 Task: Slide 25 - Lets Celebrate Picnic Party.
Action: Mouse moved to (43, 107)
Screenshot: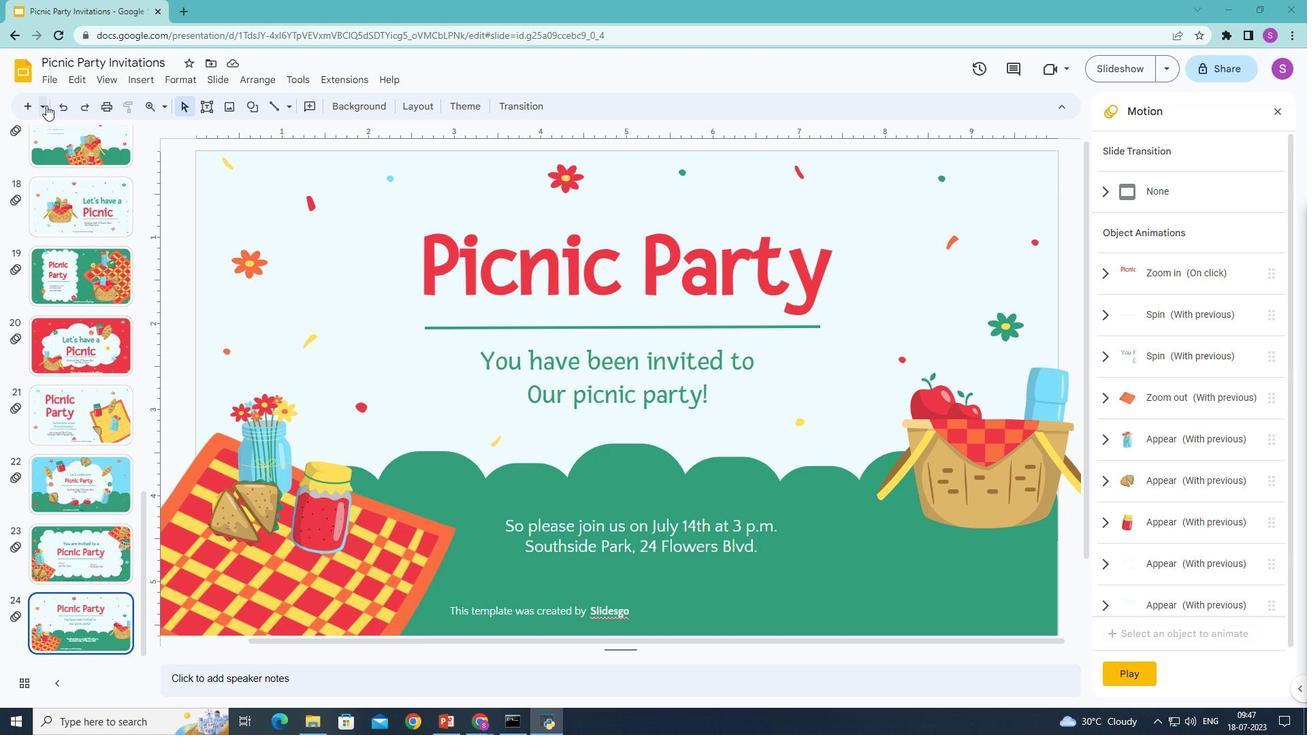 
Action: Mouse pressed left at (43, 107)
Screenshot: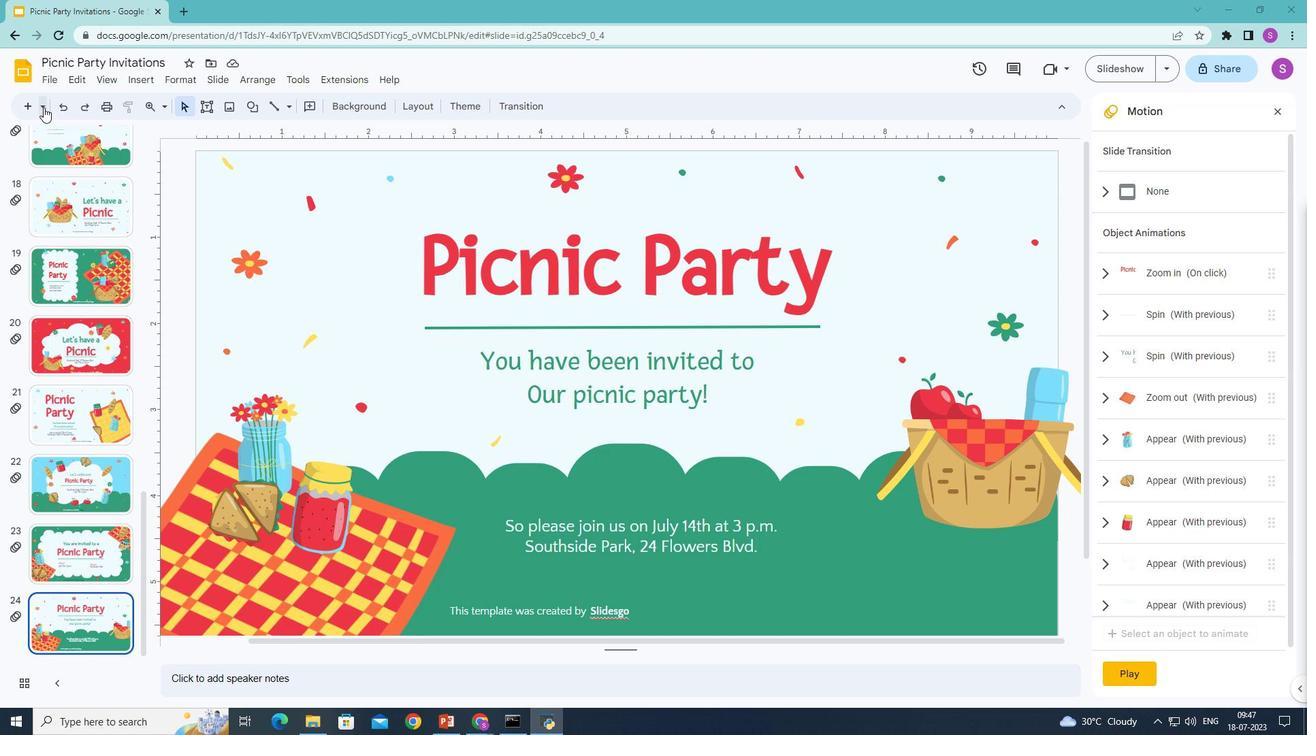 
Action: Mouse moved to (176, 415)
Screenshot: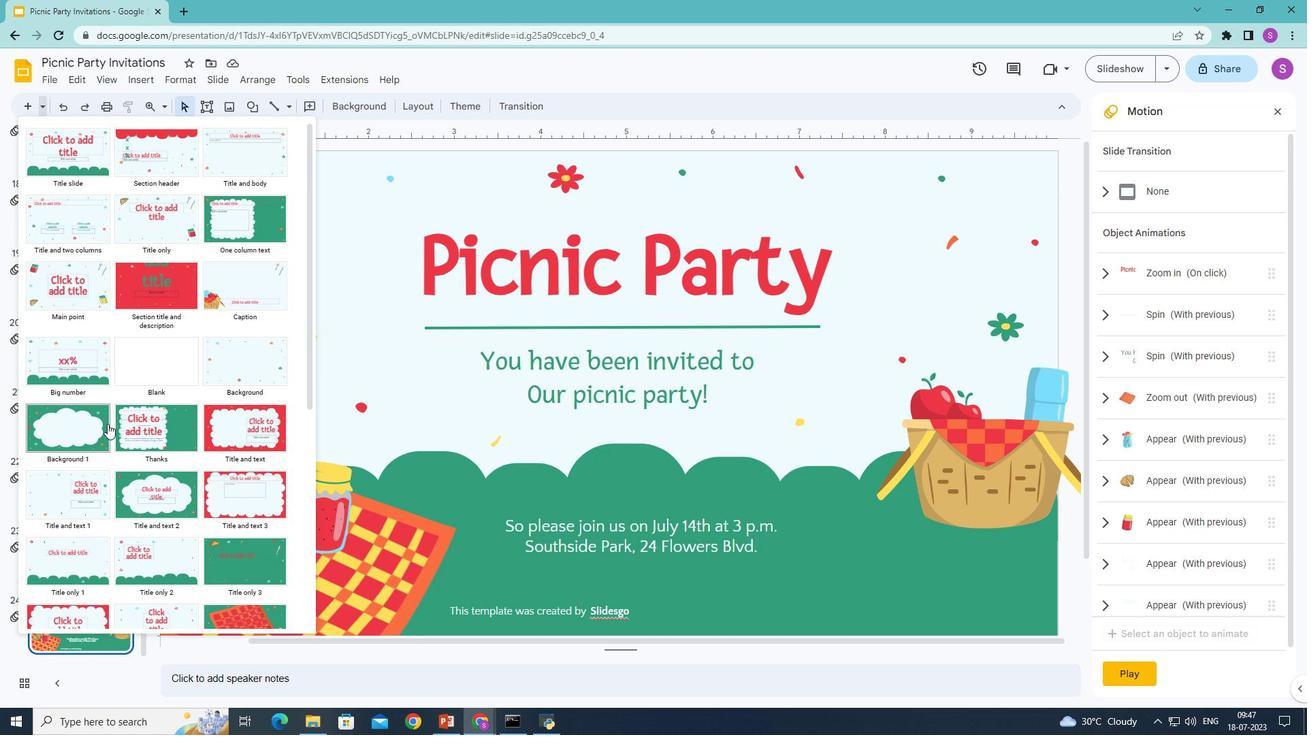 
Action: Mouse scrolled (176, 415) with delta (0, 0)
Screenshot: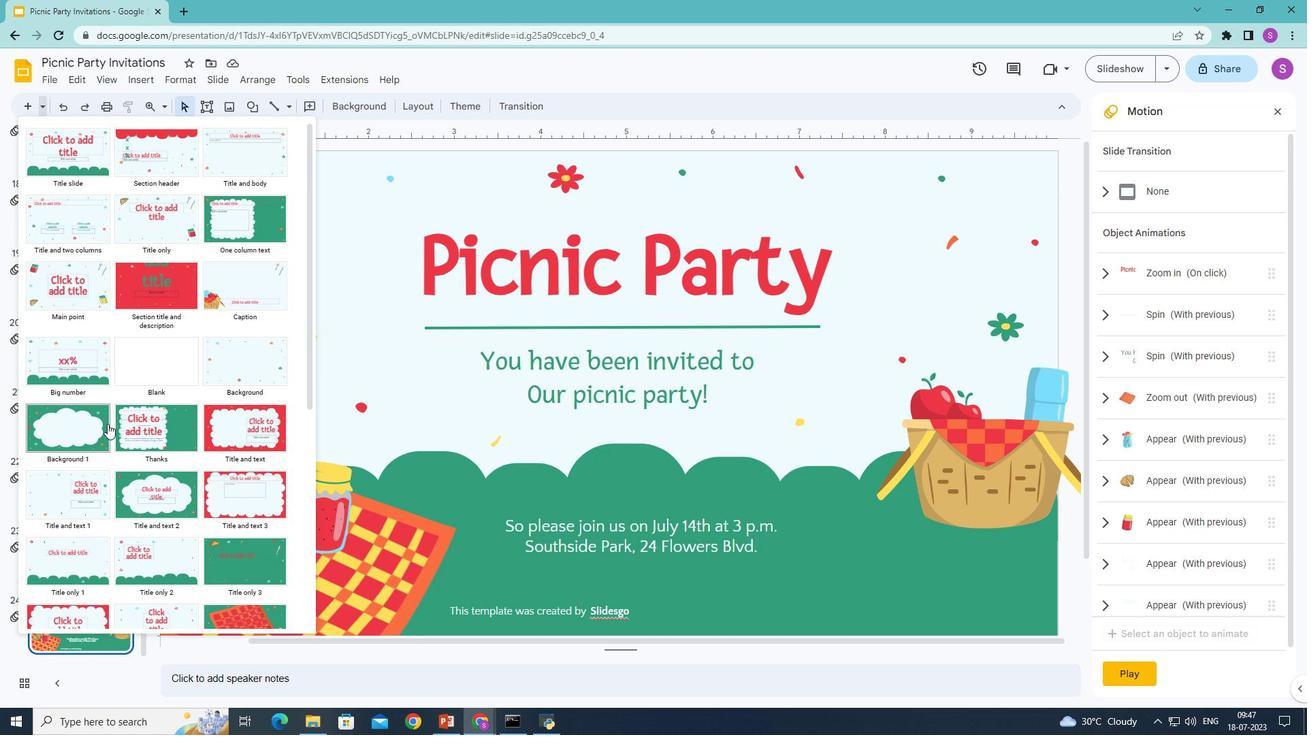 
Action: Mouse moved to (183, 415)
Screenshot: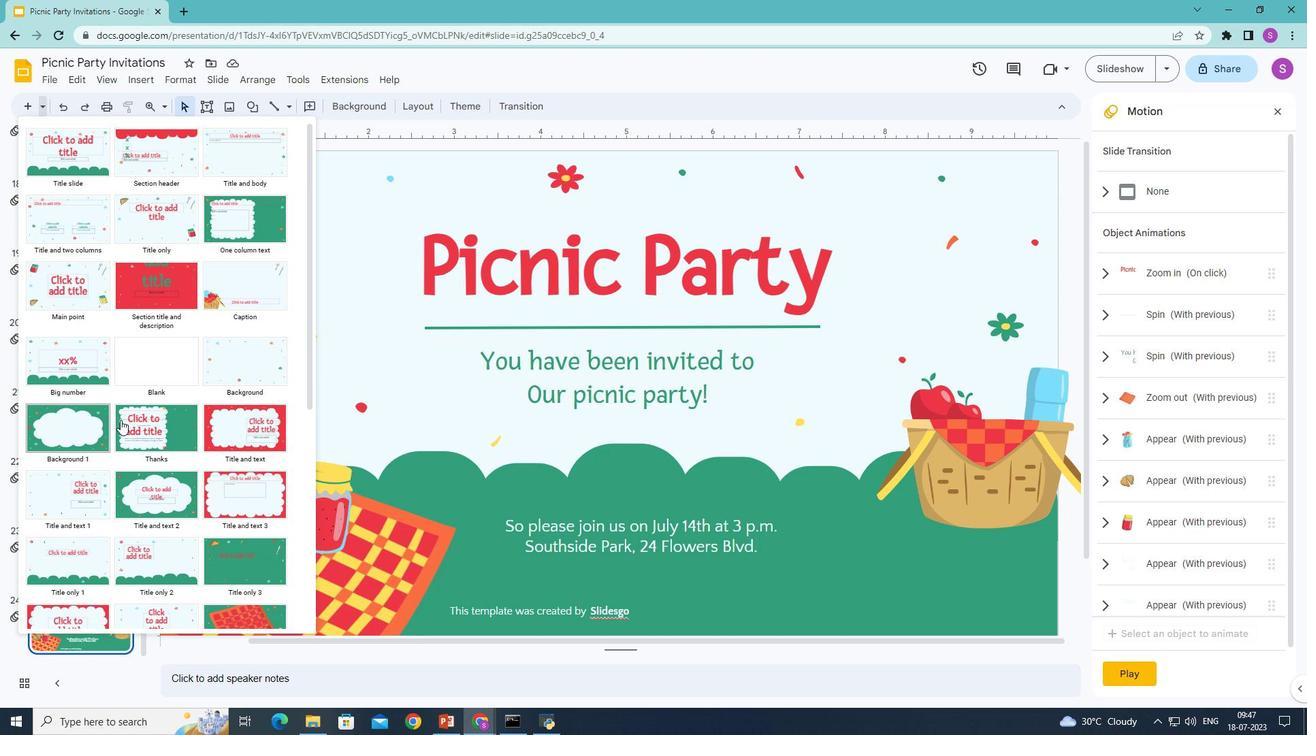 
Action: Mouse scrolled (183, 414) with delta (0, 0)
Screenshot: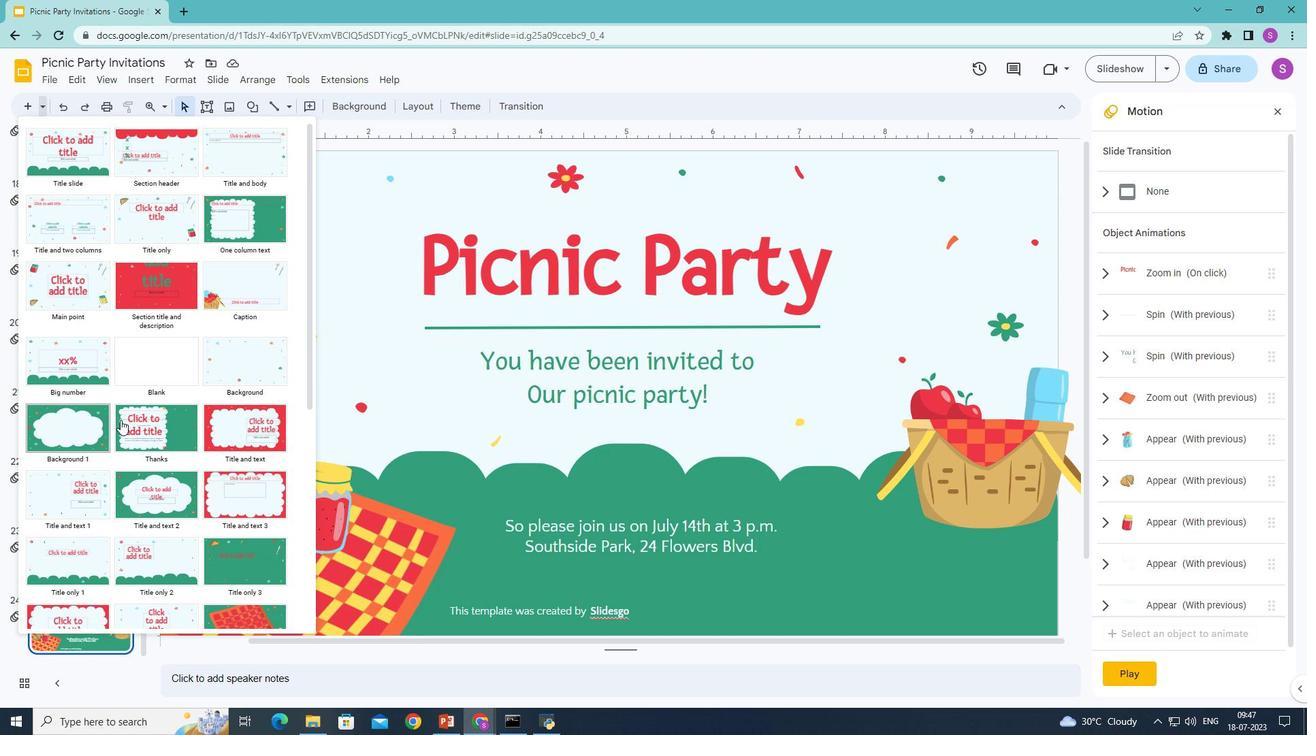 
Action: Mouse moved to (184, 415)
Screenshot: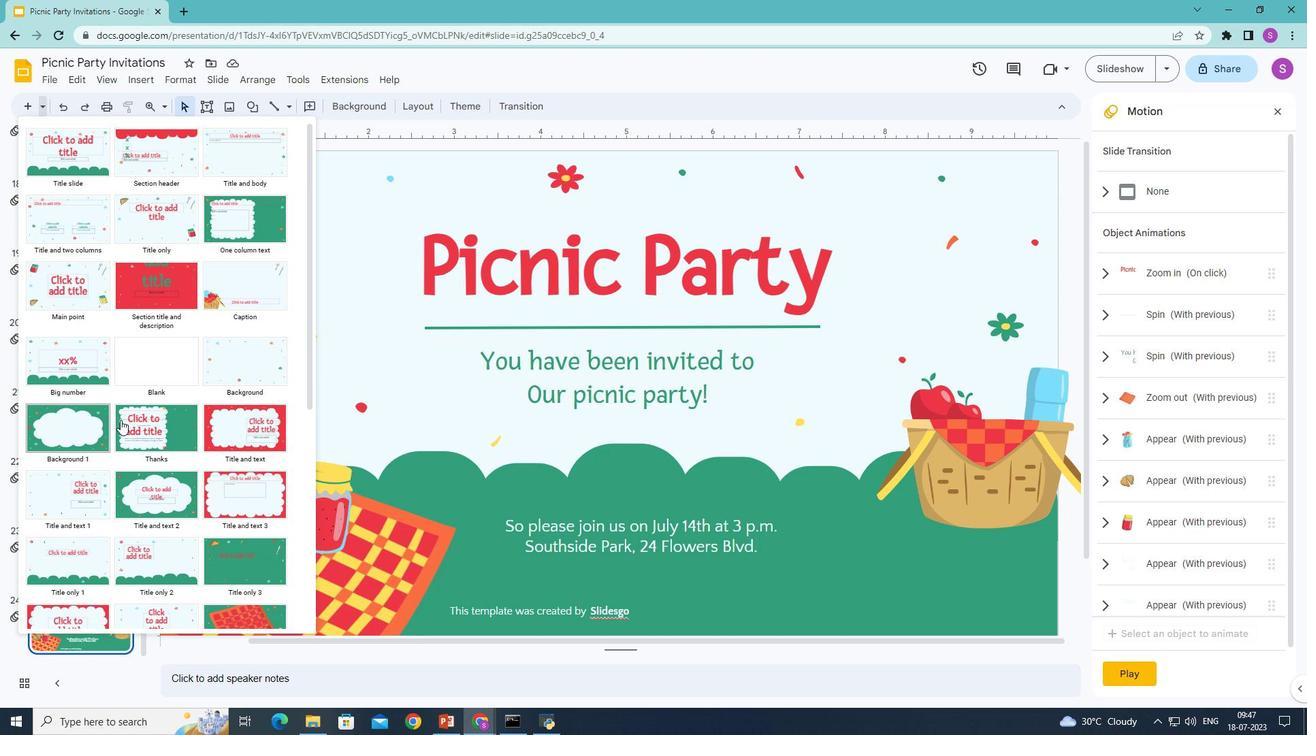 
Action: Mouse scrolled (184, 414) with delta (0, 0)
Screenshot: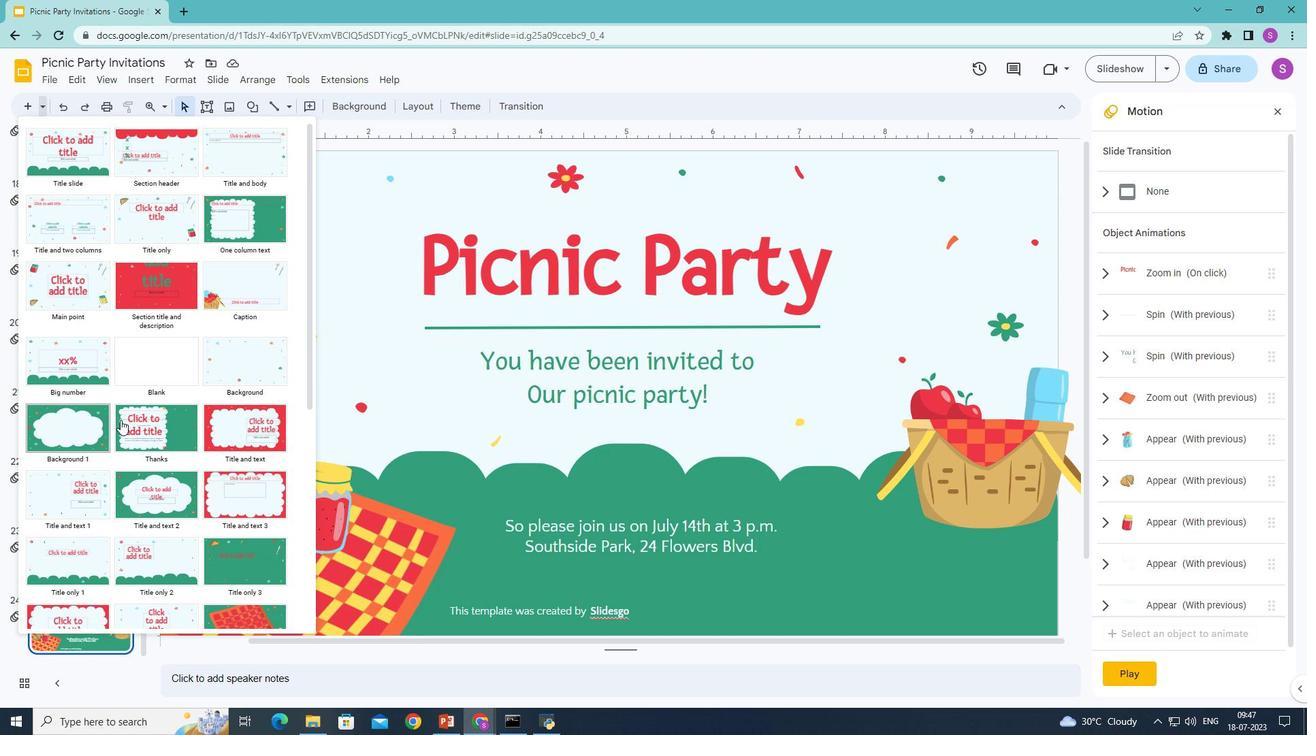 
Action: Mouse moved to (185, 414)
Screenshot: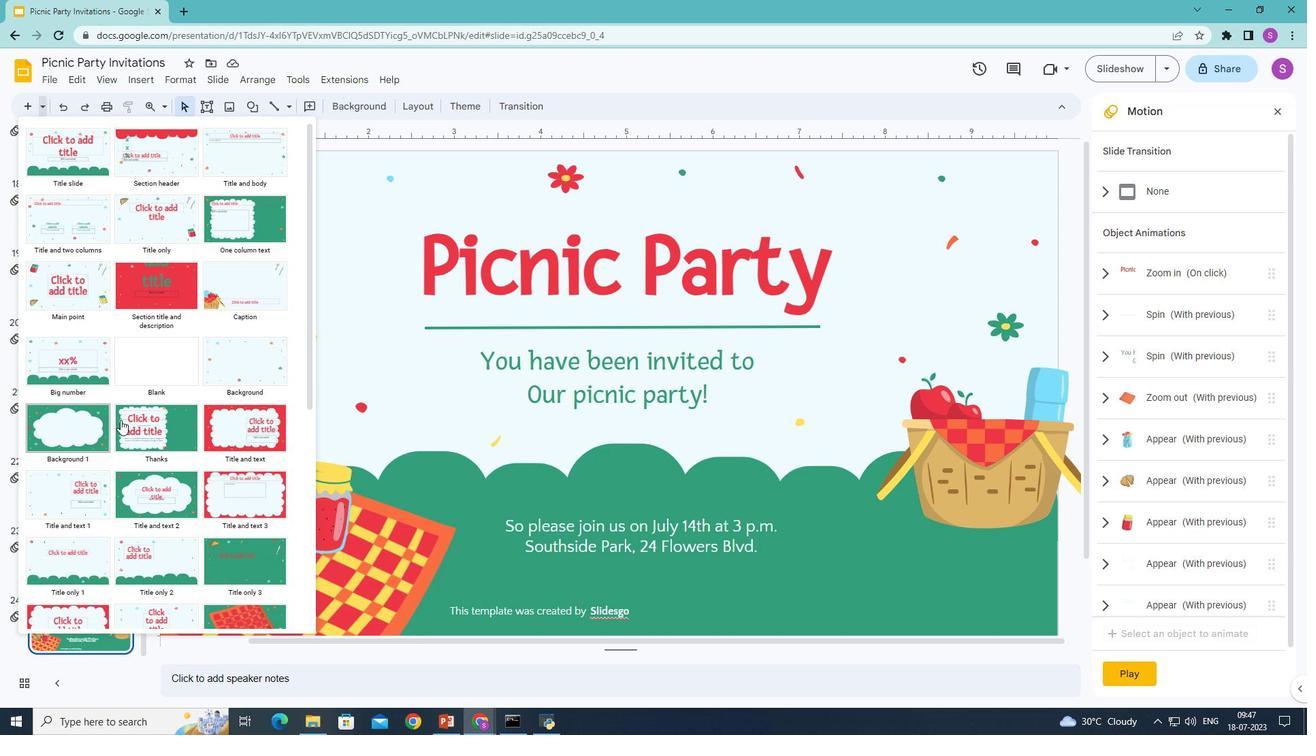
Action: Mouse scrolled (185, 413) with delta (0, 0)
Screenshot: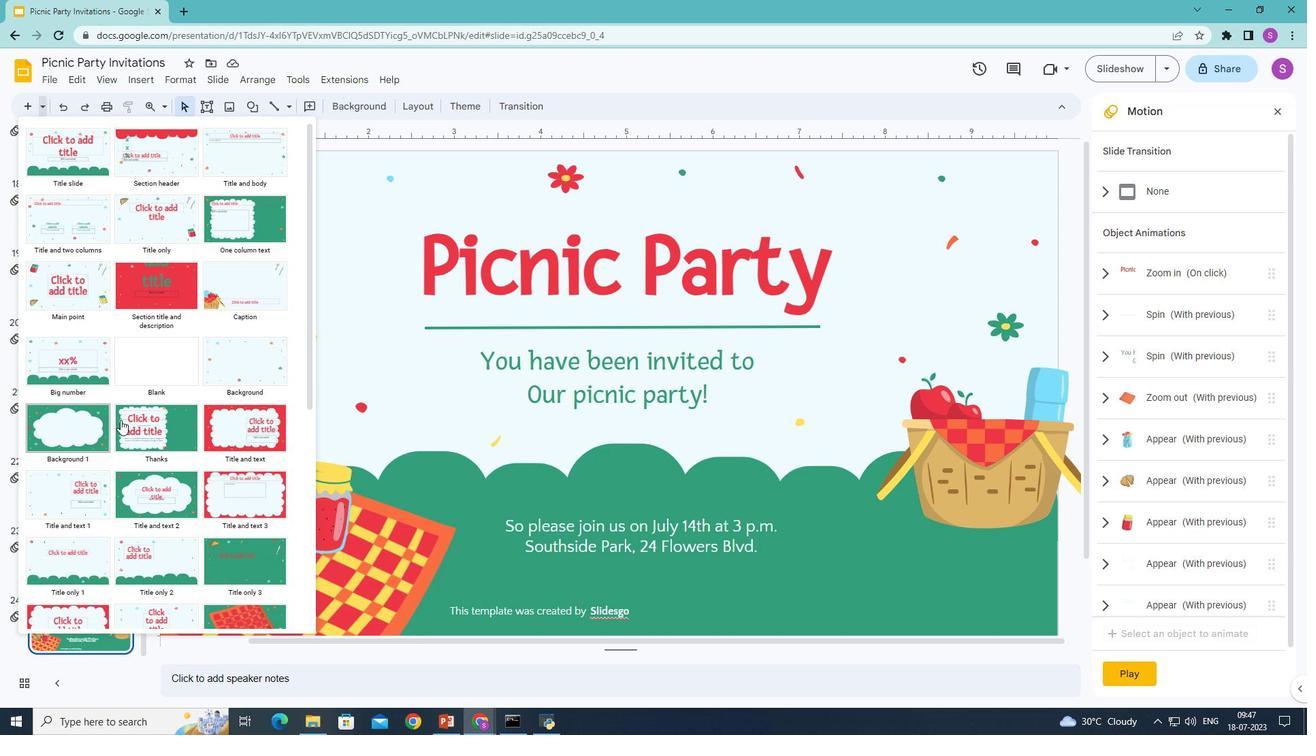 
Action: Mouse scrolled (185, 413) with delta (0, 0)
Screenshot: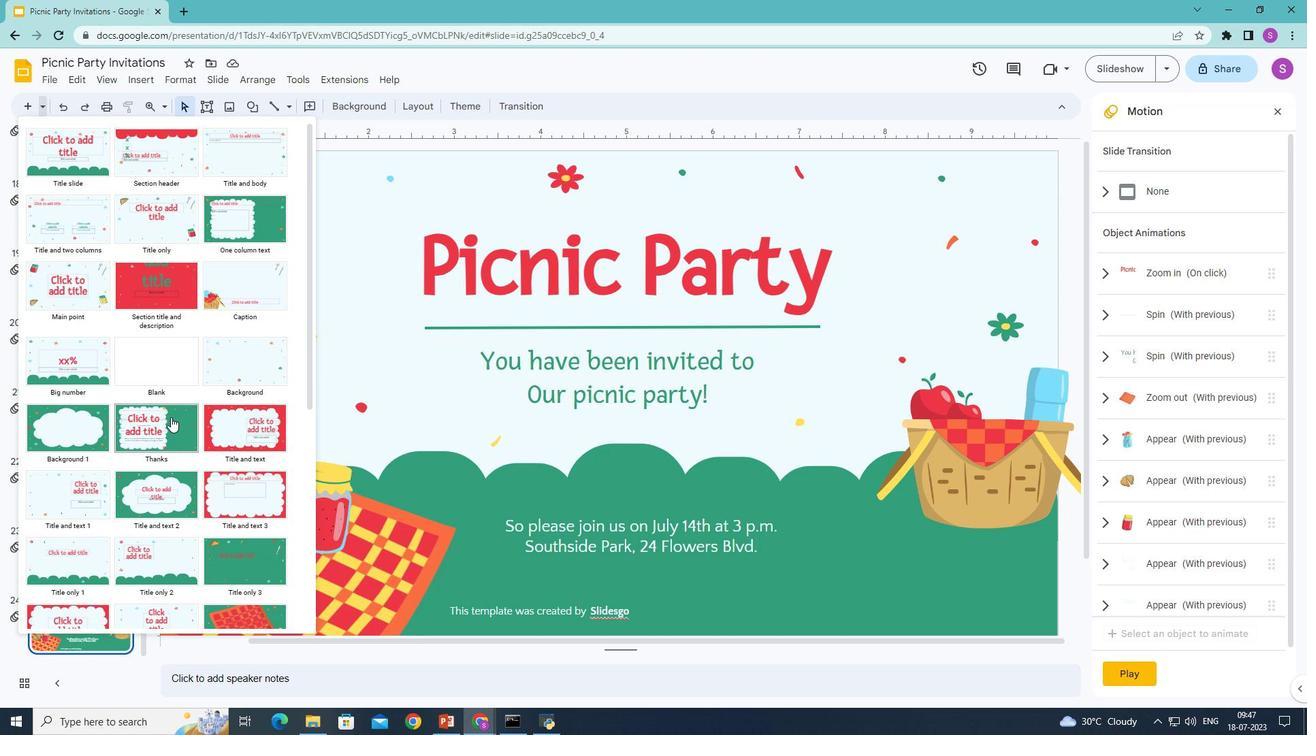 
Action: Mouse moved to (186, 413)
Screenshot: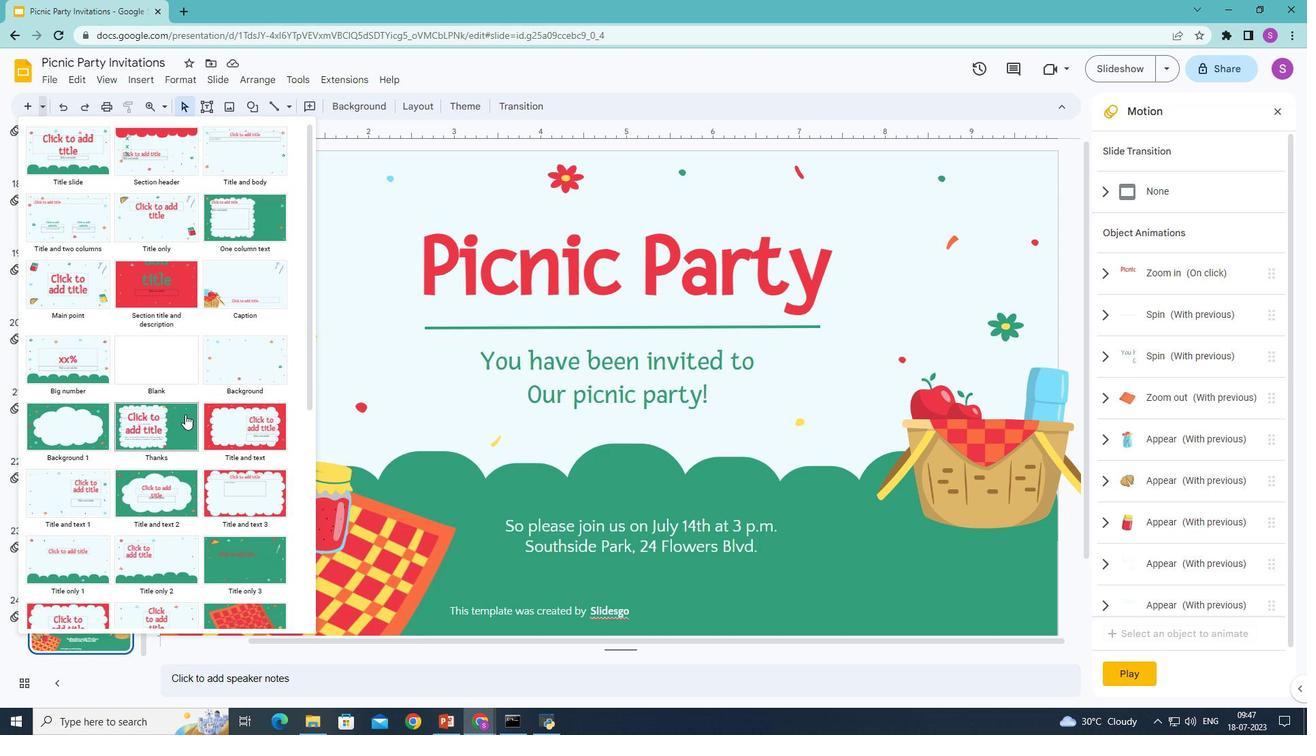 
Action: Mouse scrolled (186, 413) with delta (0, 0)
Screenshot: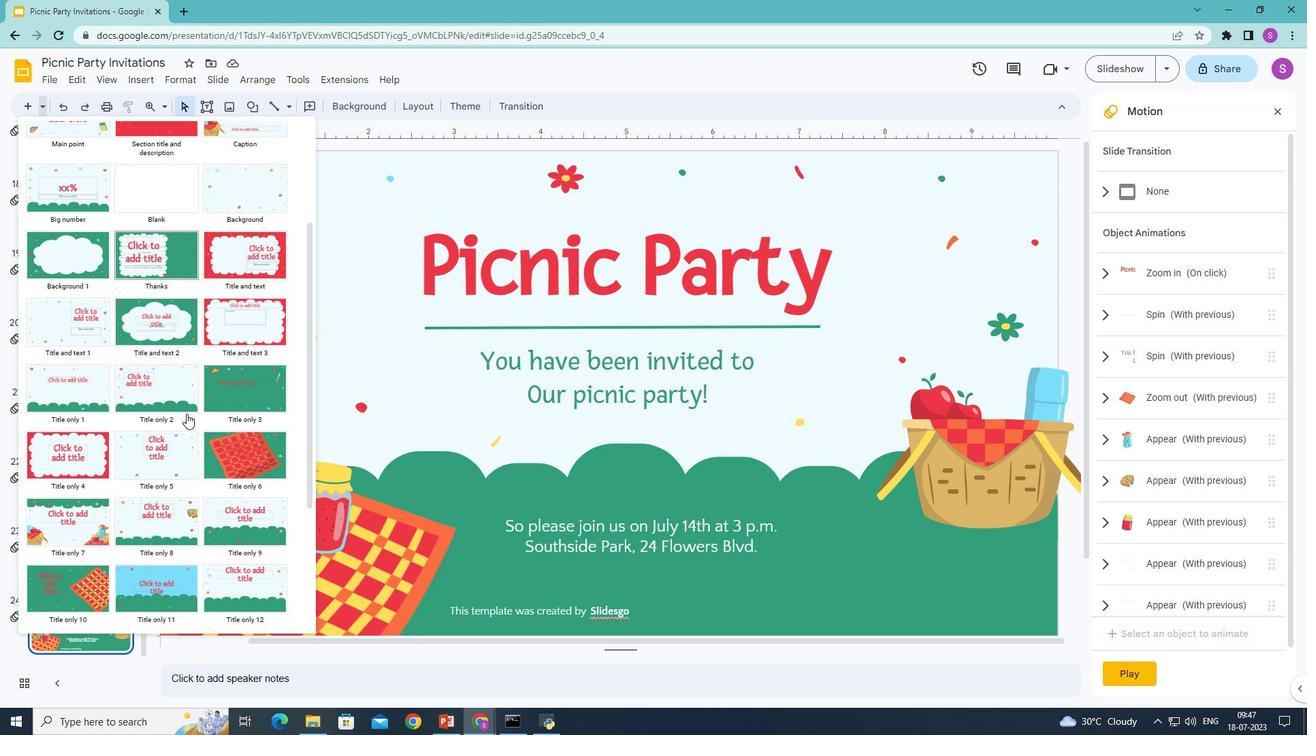
Action: Mouse scrolled (186, 413) with delta (0, 0)
Screenshot: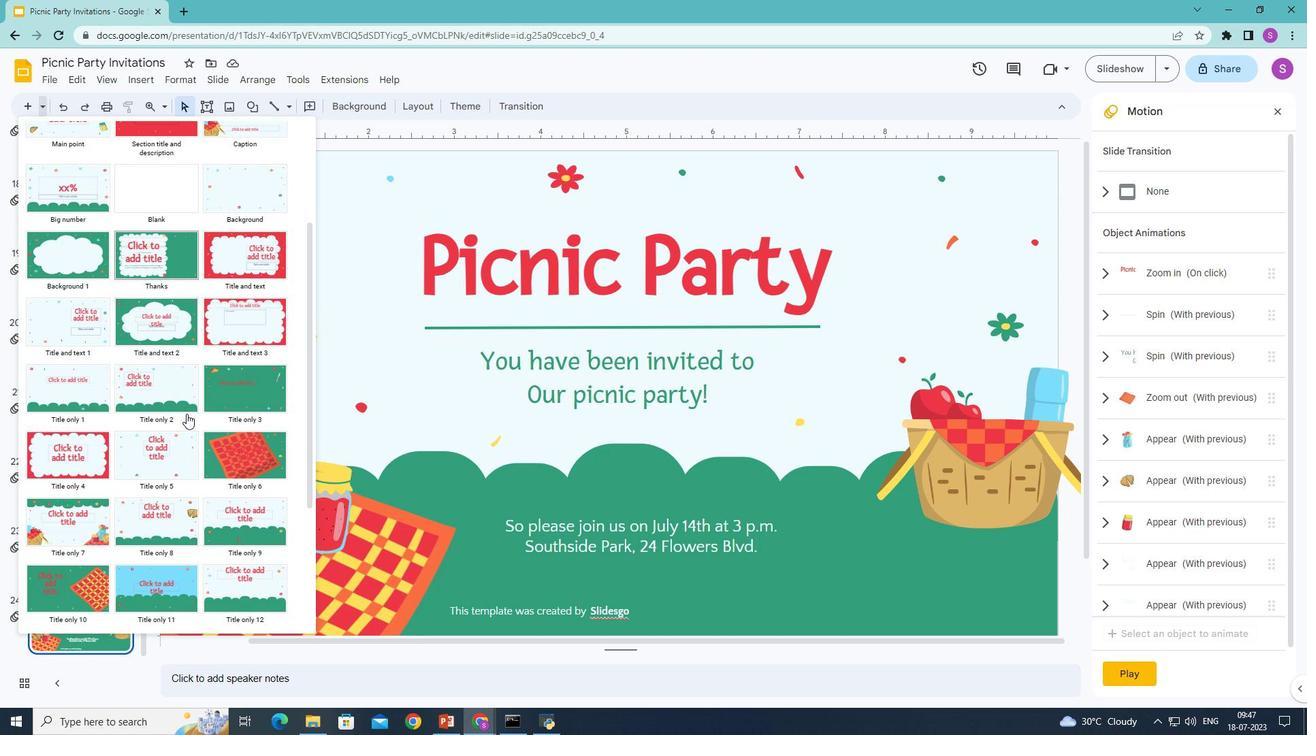 
Action: Mouse scrolled (186, 413) with delta (0, 0)
Screenshot: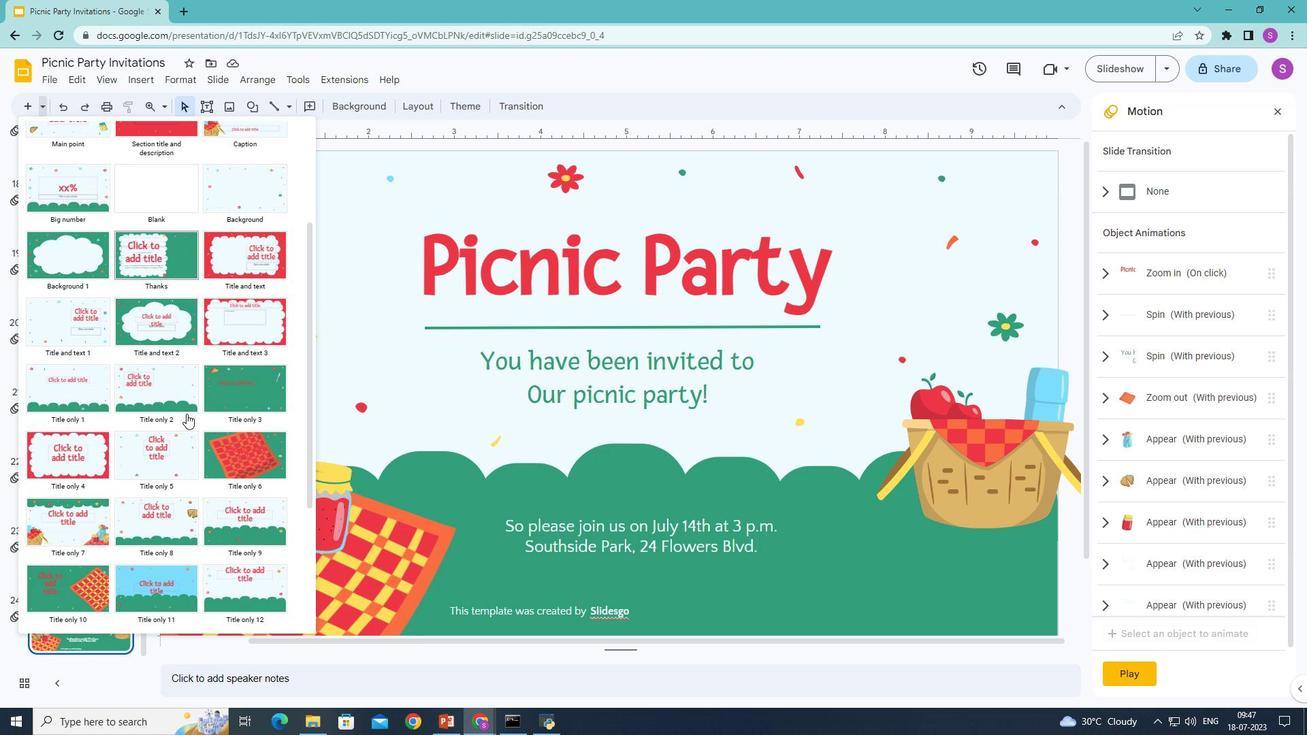 
Action: Mouse scrolled (186, 413) with delta (0, 0)
Screenshot: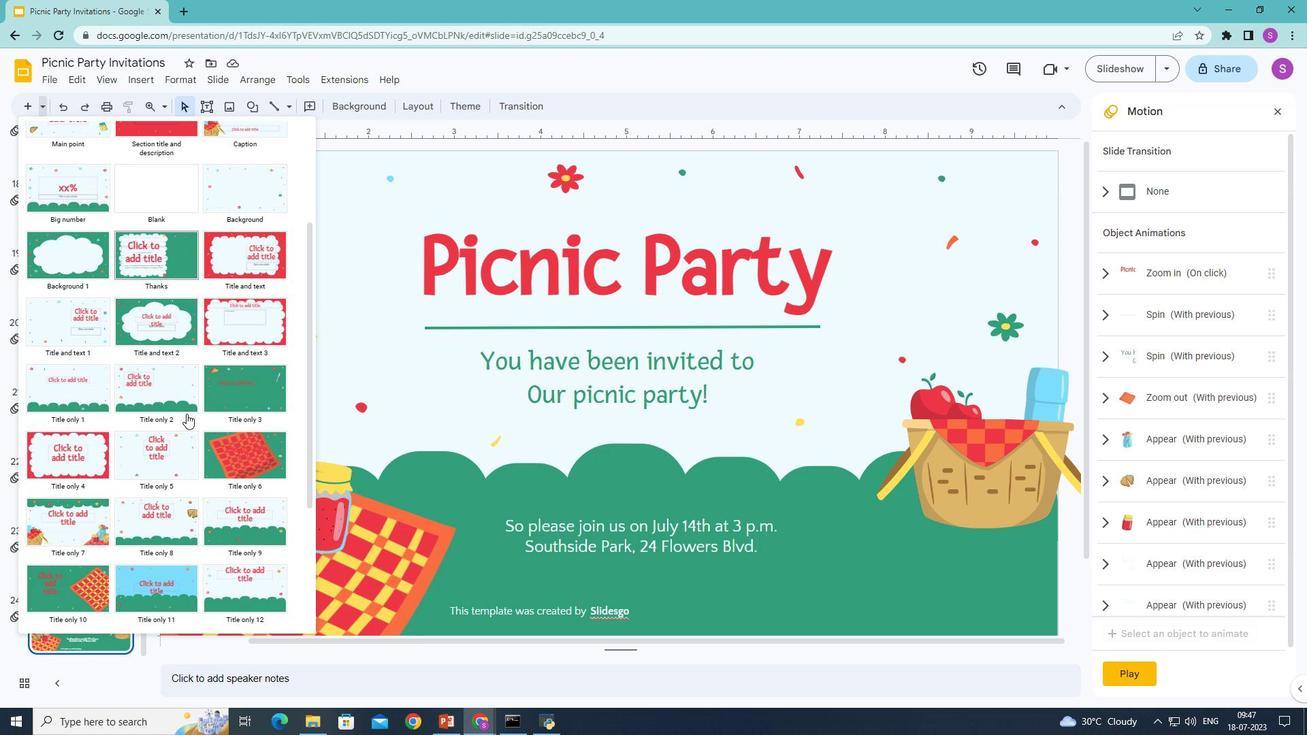 
Action: Mouse moved to (189, 411)
Screenshot: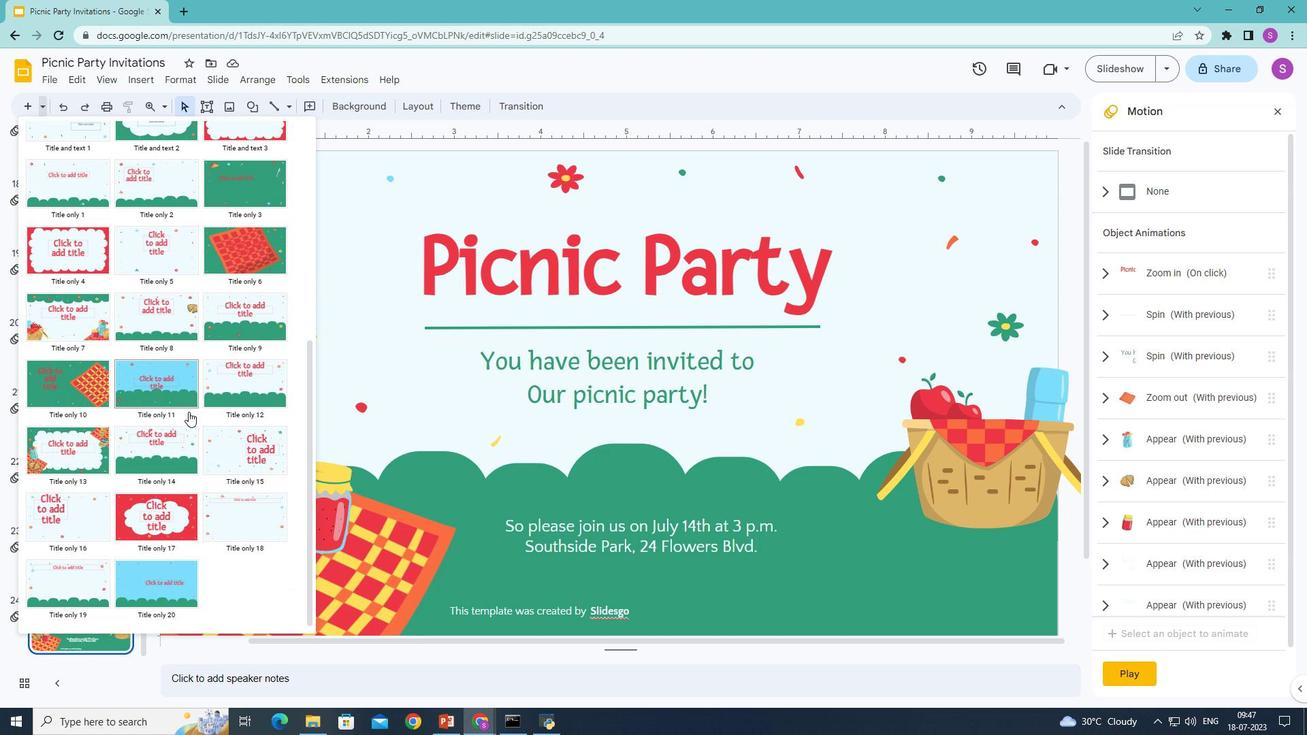 
Action: Mouse scrolled (189, 411) with delta (0, 0)
Screenshot: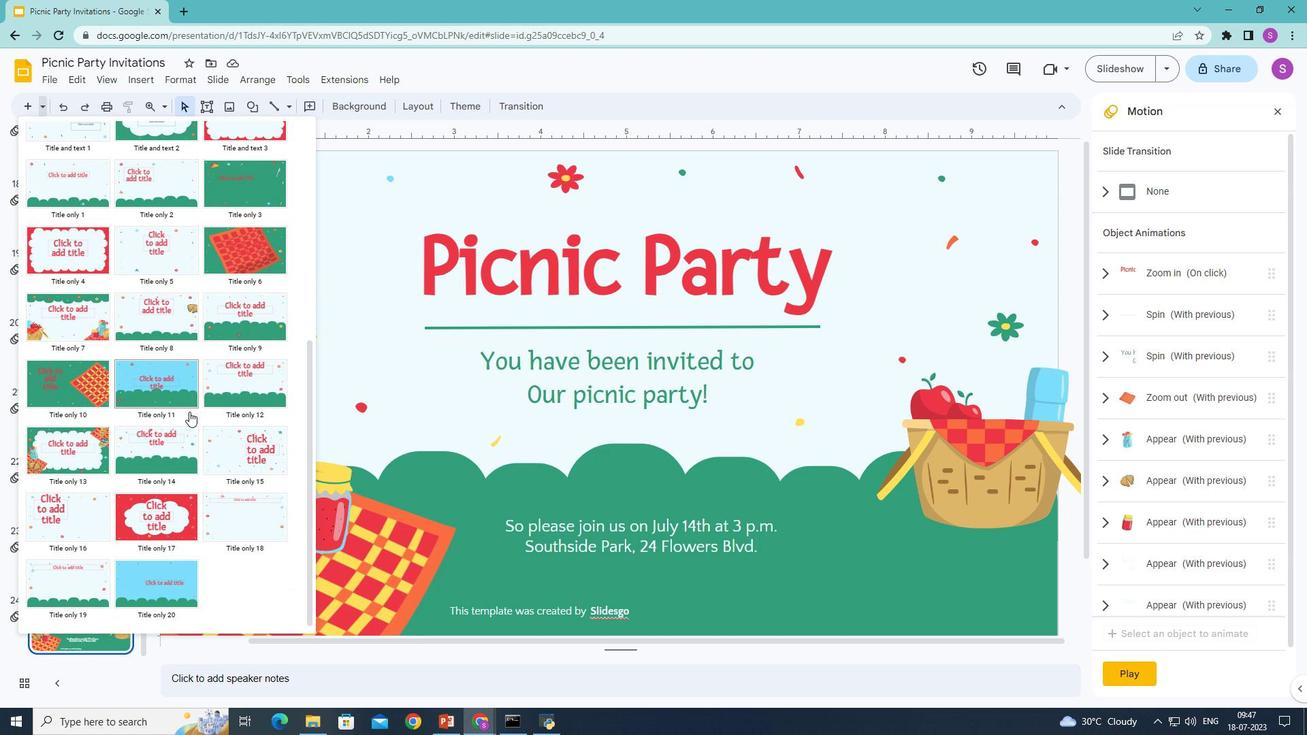 
Action: Mouse scrolled (189, 411) with delta (0, 0)
Screenshot: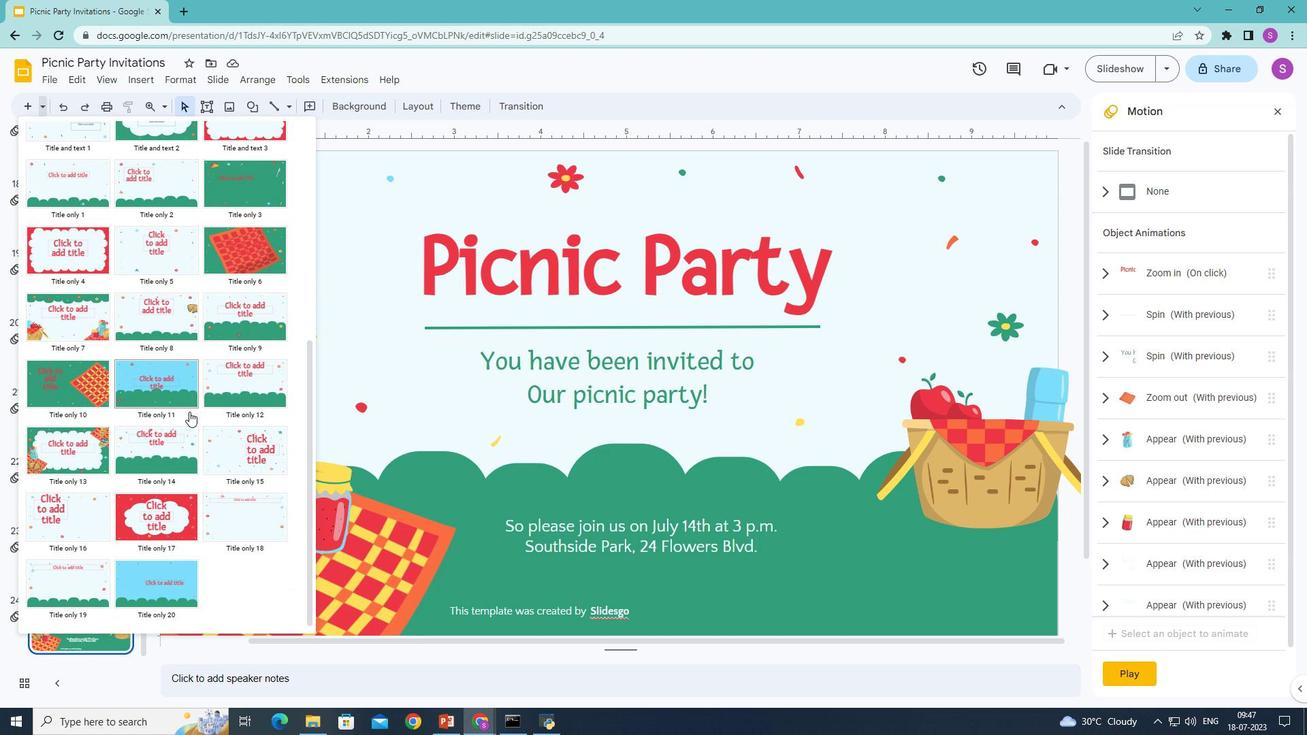 
Action: Mouse moved to (155, 564)
Screenshot: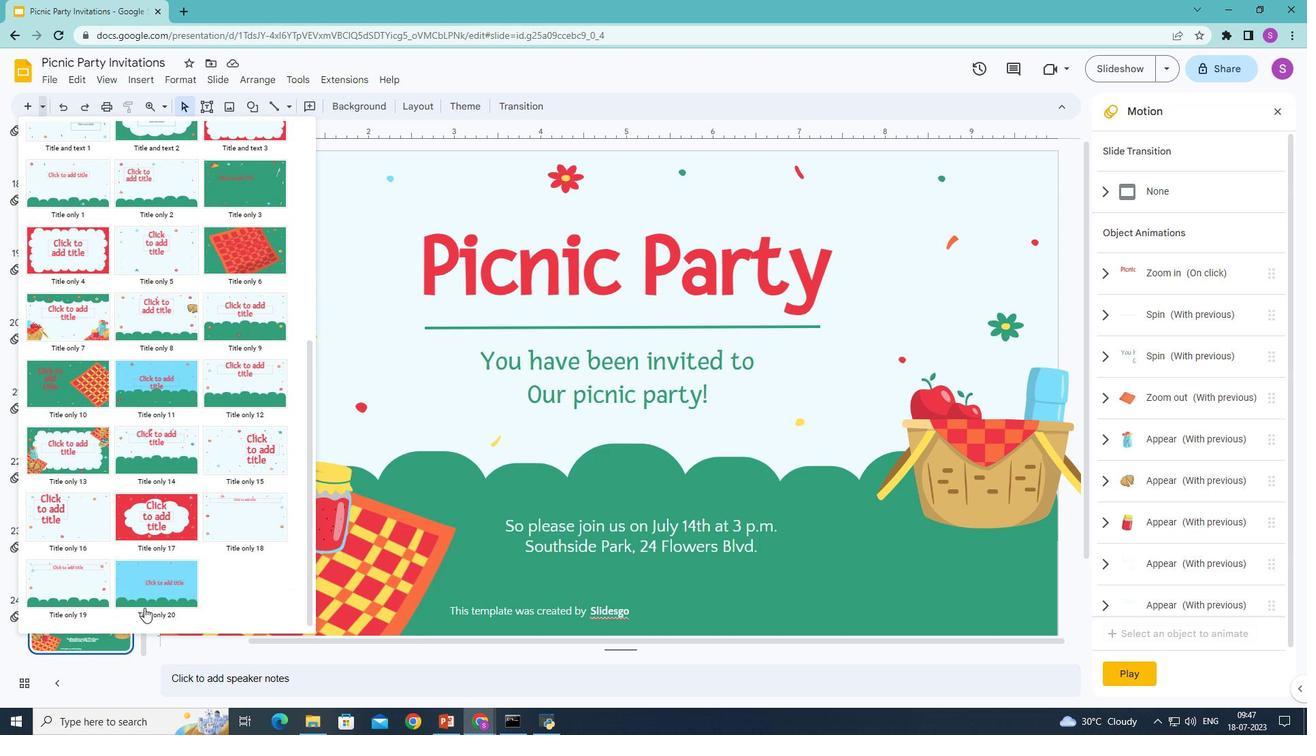
Action: Mouse pressed left at (155, 564)
Screenshot: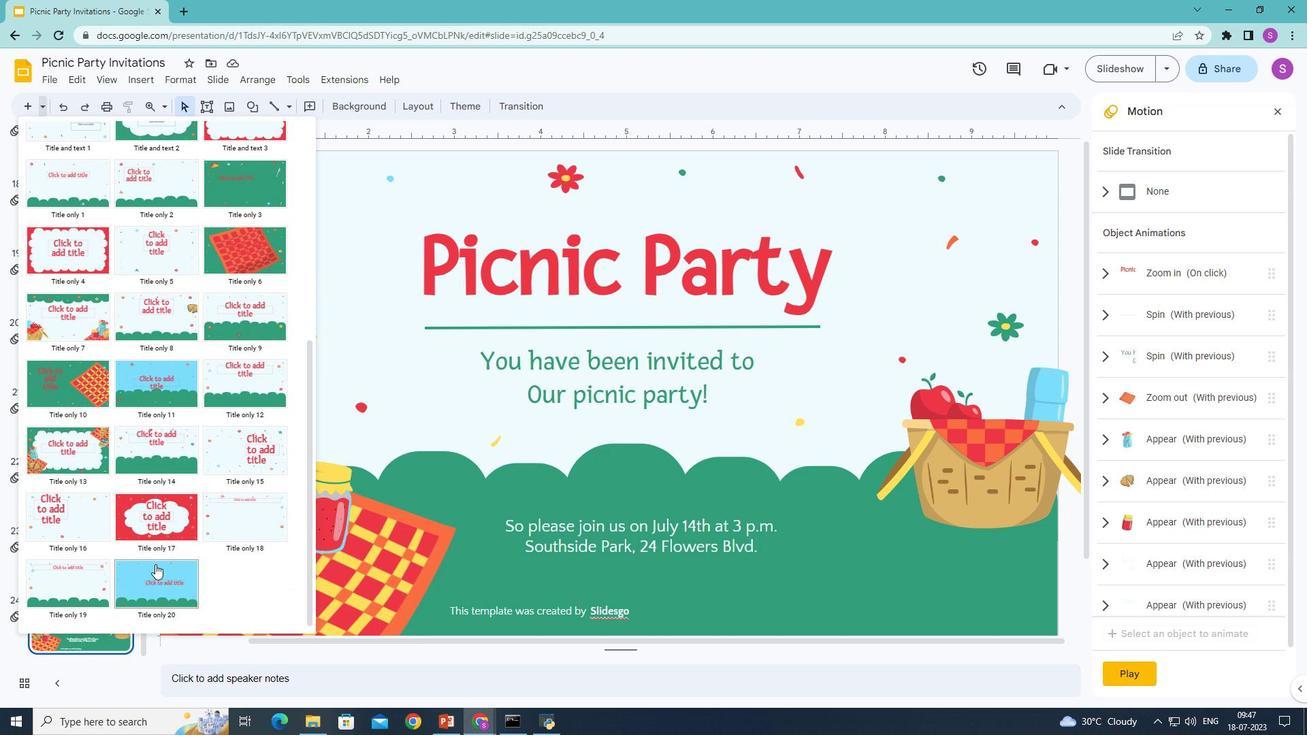 
Action: Mouse moved to (132, 75)
Screenshot: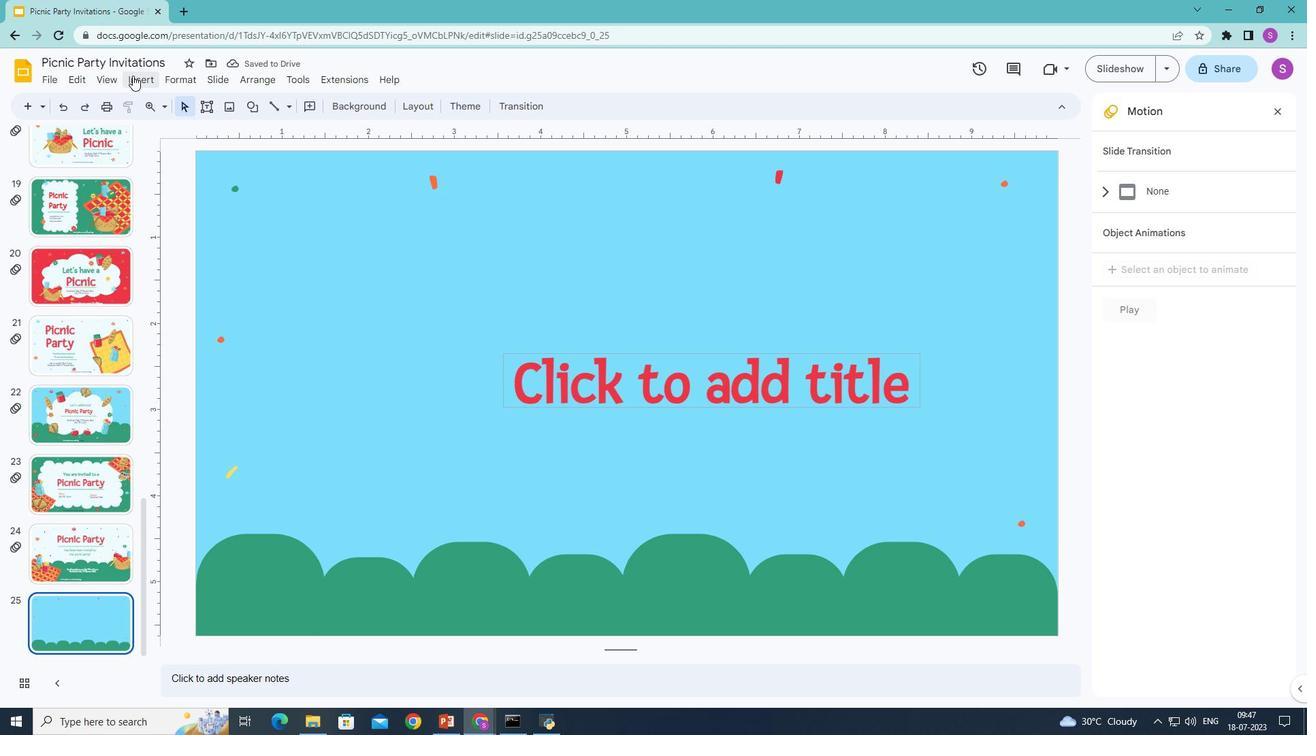
Action: Mouse pressed left at (132, 75)
Screenshot: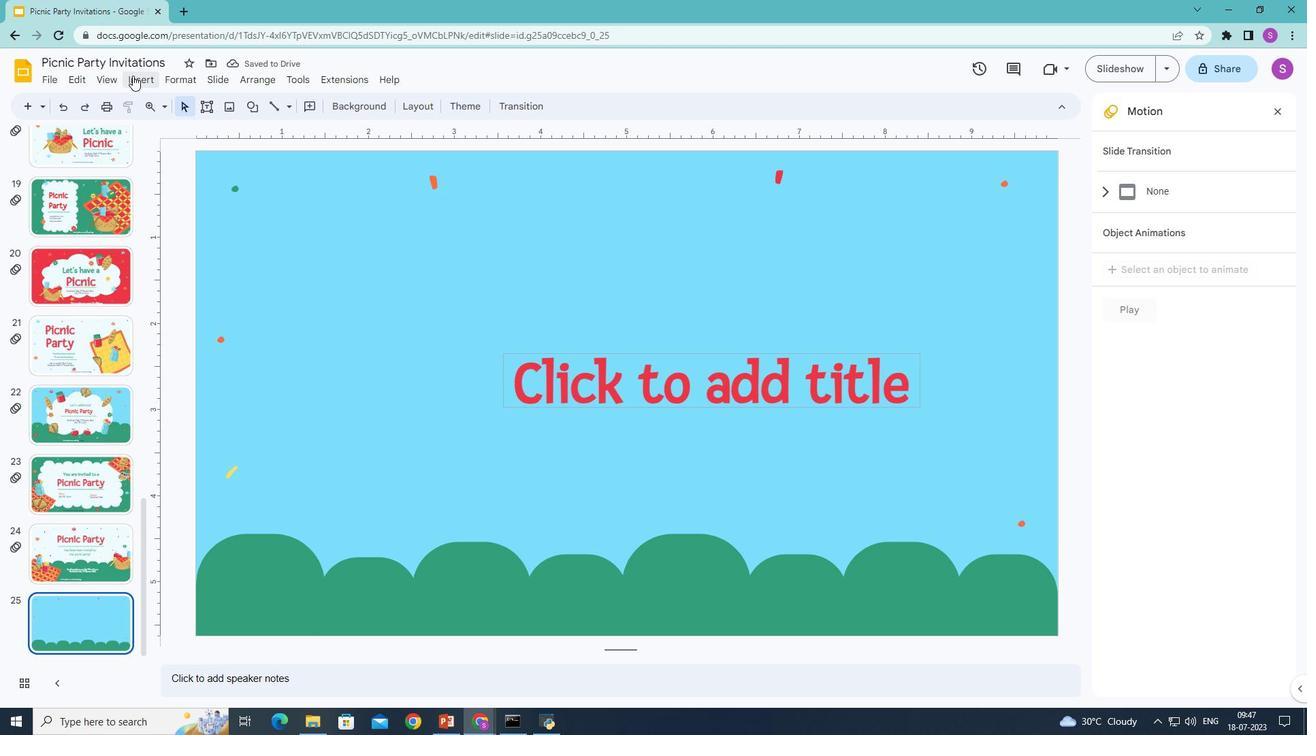 
Action: Mouse moved to (394, 102)
Screenshot: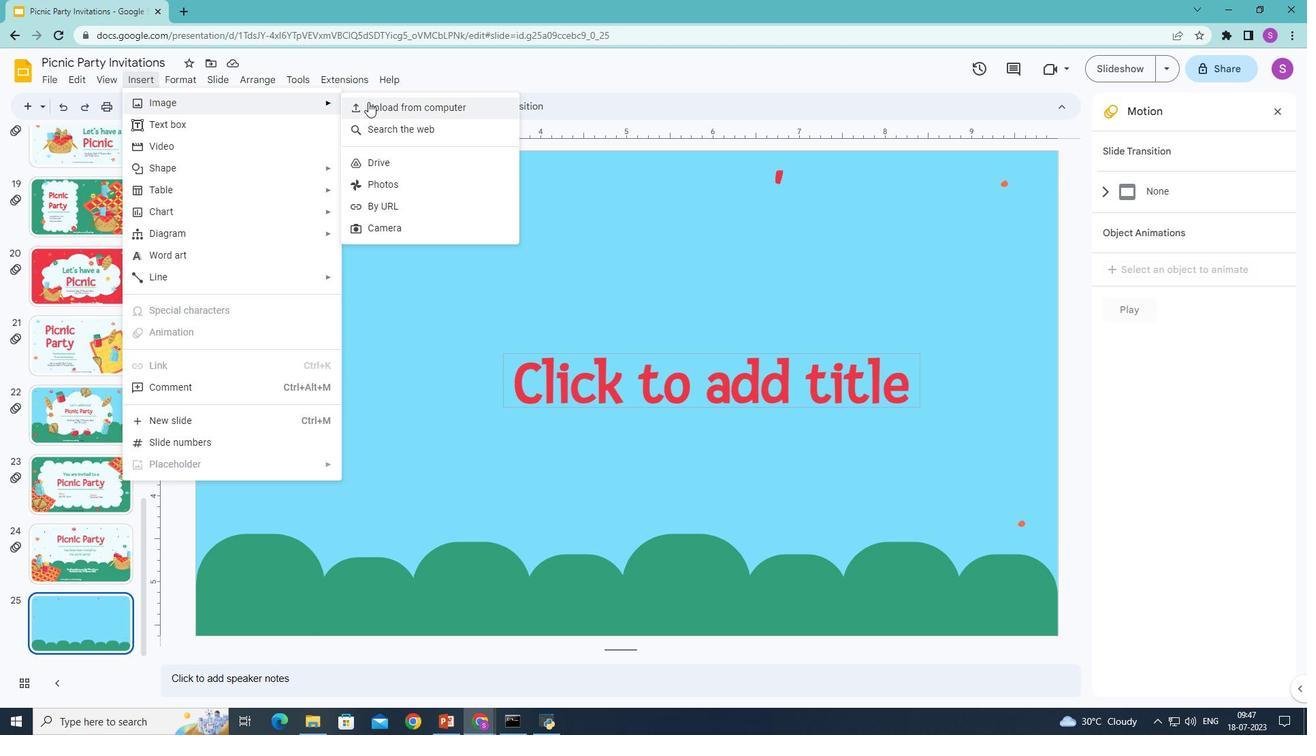 
Action: Mouse pressed left at (394, 102)
Screenshot: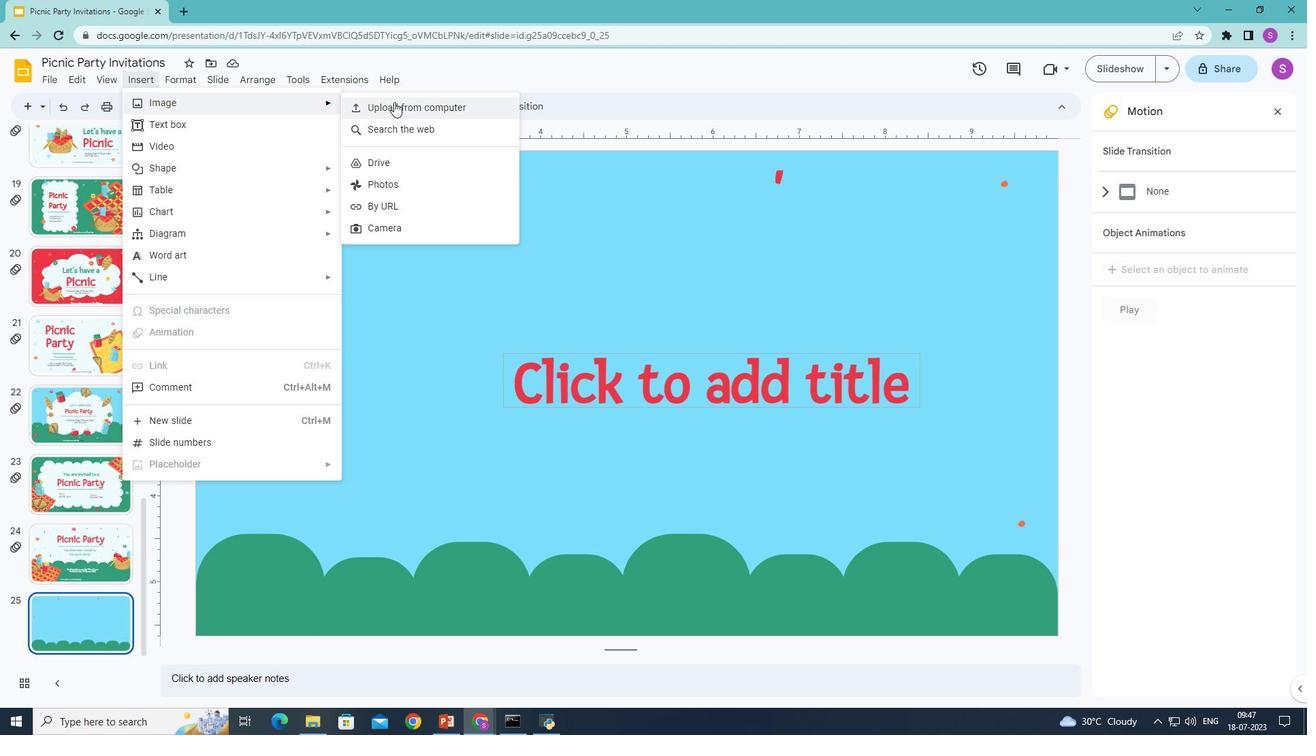 
Action: Mouse moved to (379, 212)
Screenshot: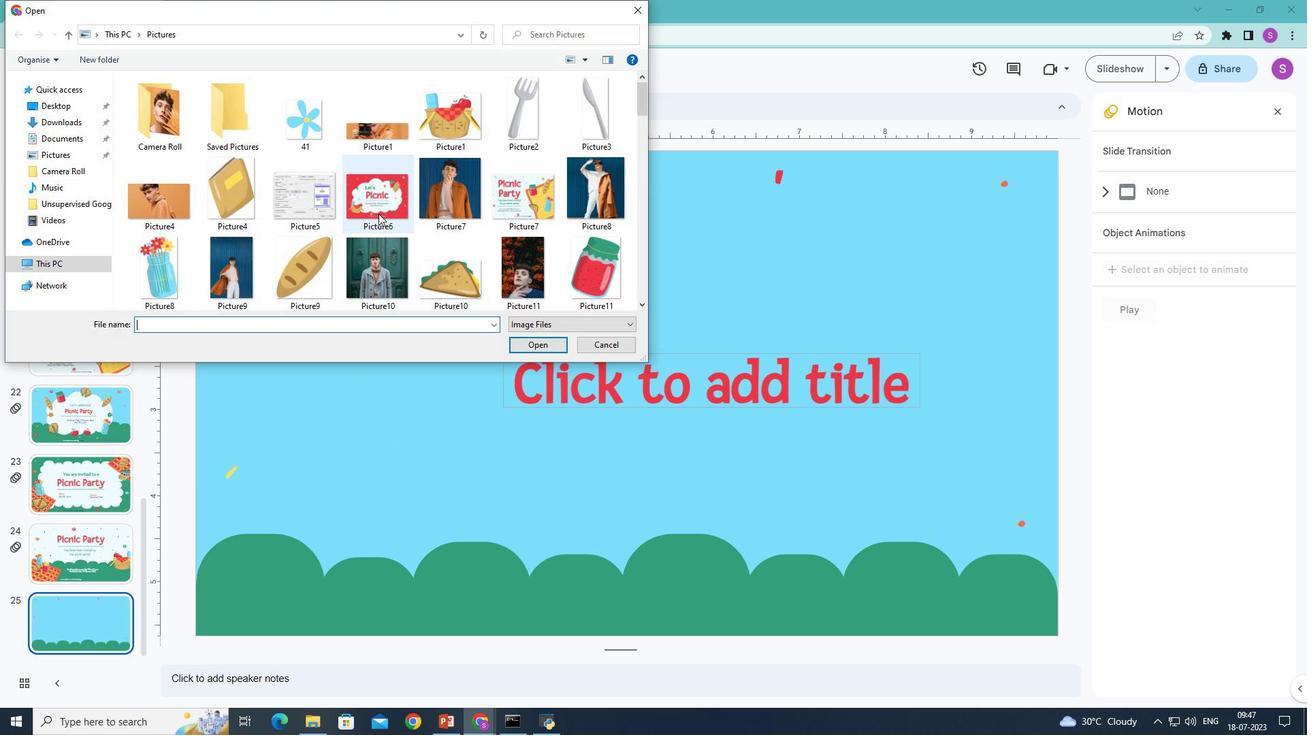 
Action: Mouse scrolled (379, 211) with delta (0, 0)
Screenshot: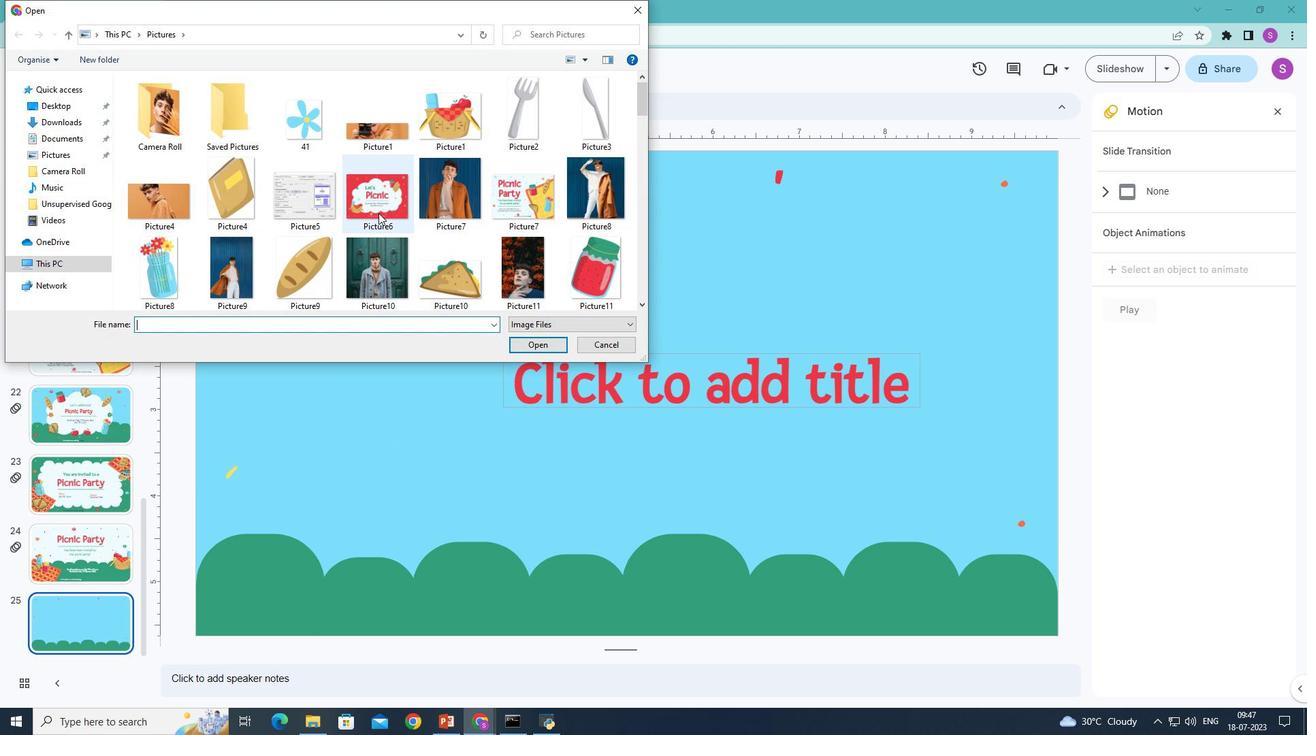 
Action: Mouse scrolled (379, 211) with delta (0, 0)
Screenshot: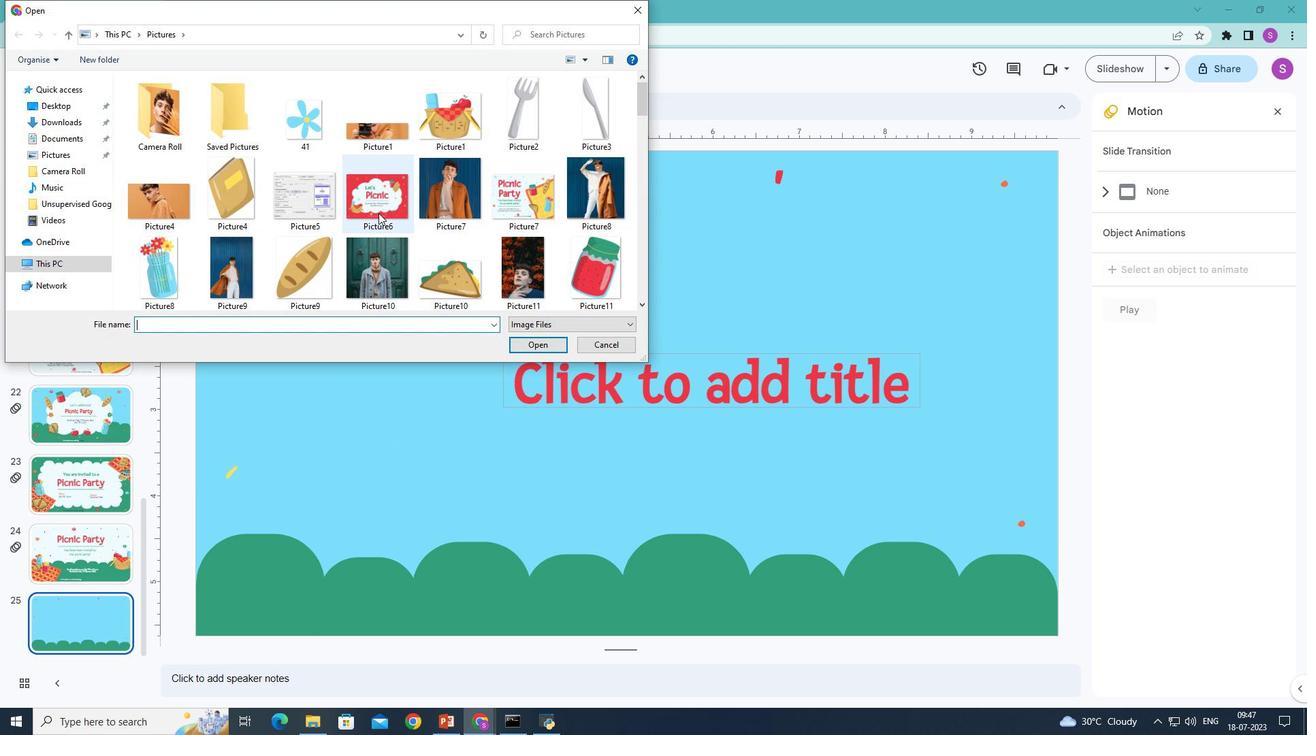 
Action: Mouse moved to (379, 212)
Screenshot: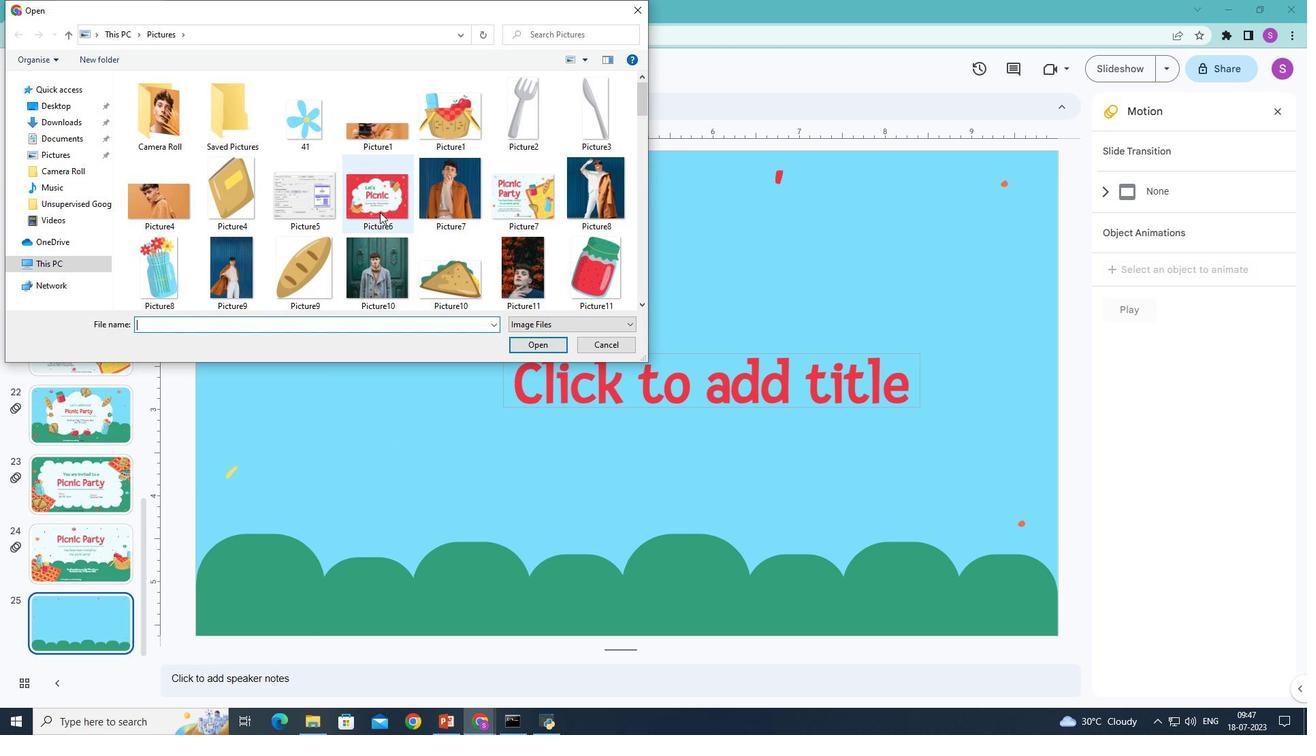 
Action: Mouse scrolled (379, 211) with delta (0, 0)
Screenshot: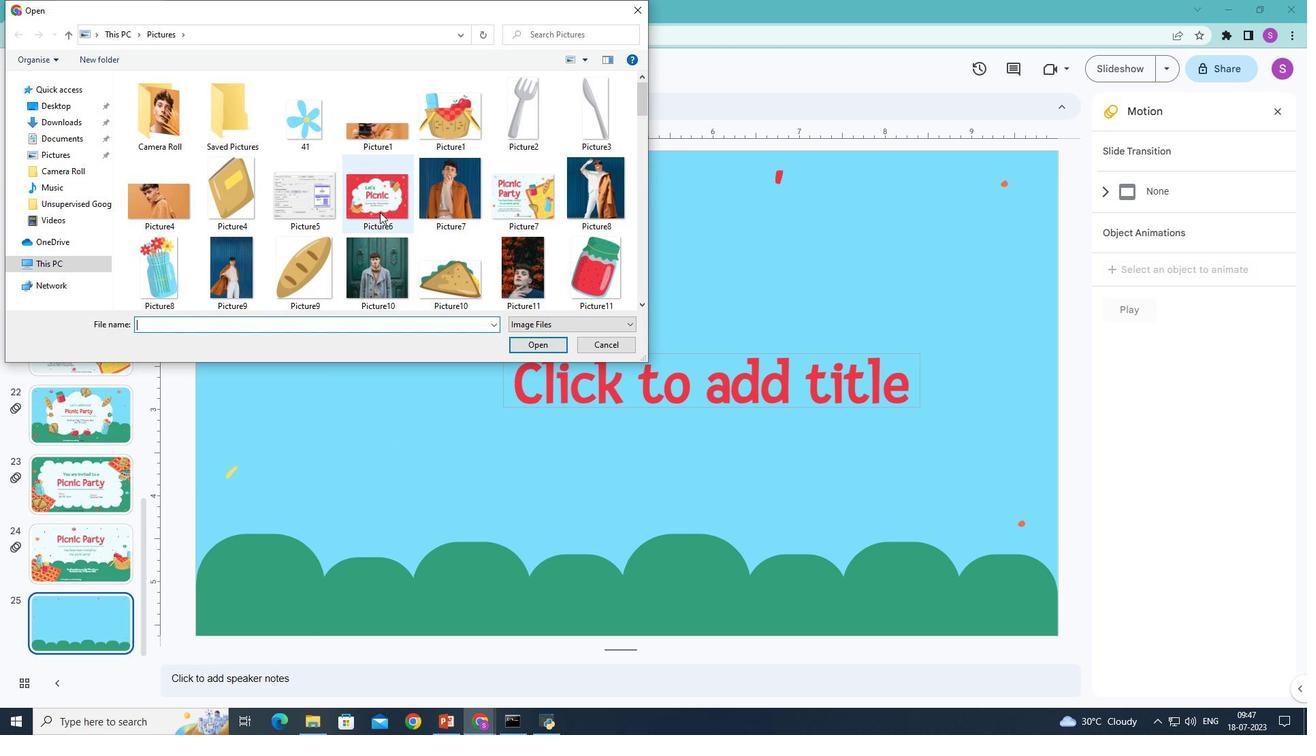 
Action: Mouse moved to (380, 211)
Screenshot: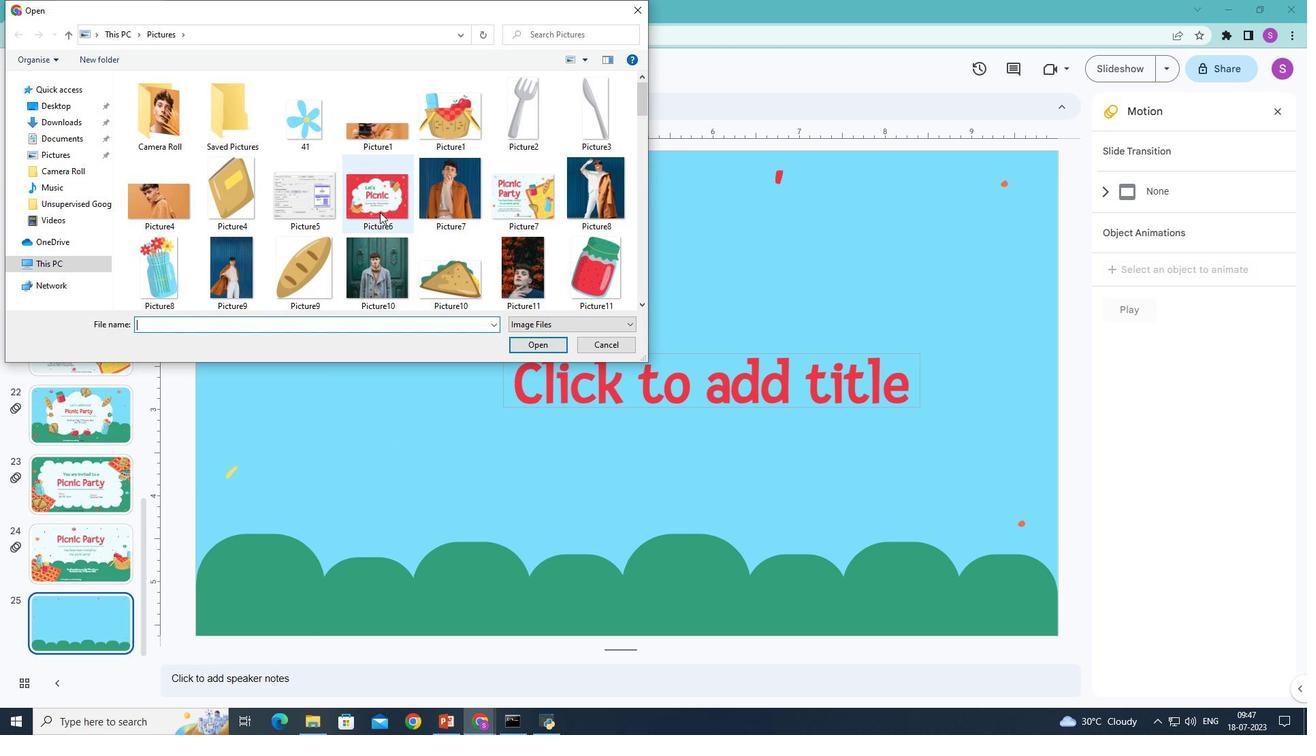 
Action: Mouse scrolled (380, 211) with delta (0, 0)
Screenshot: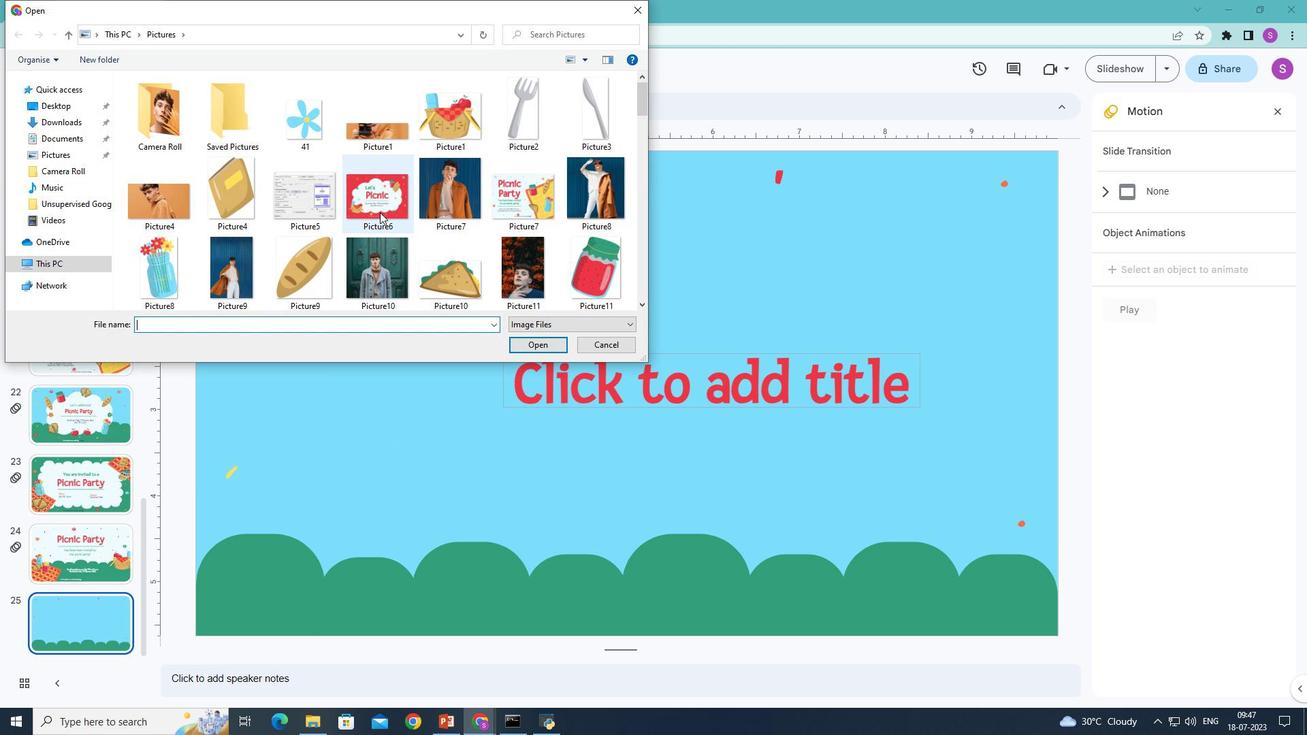 
Action: Mouse moved to (381, 211)
Screenshot: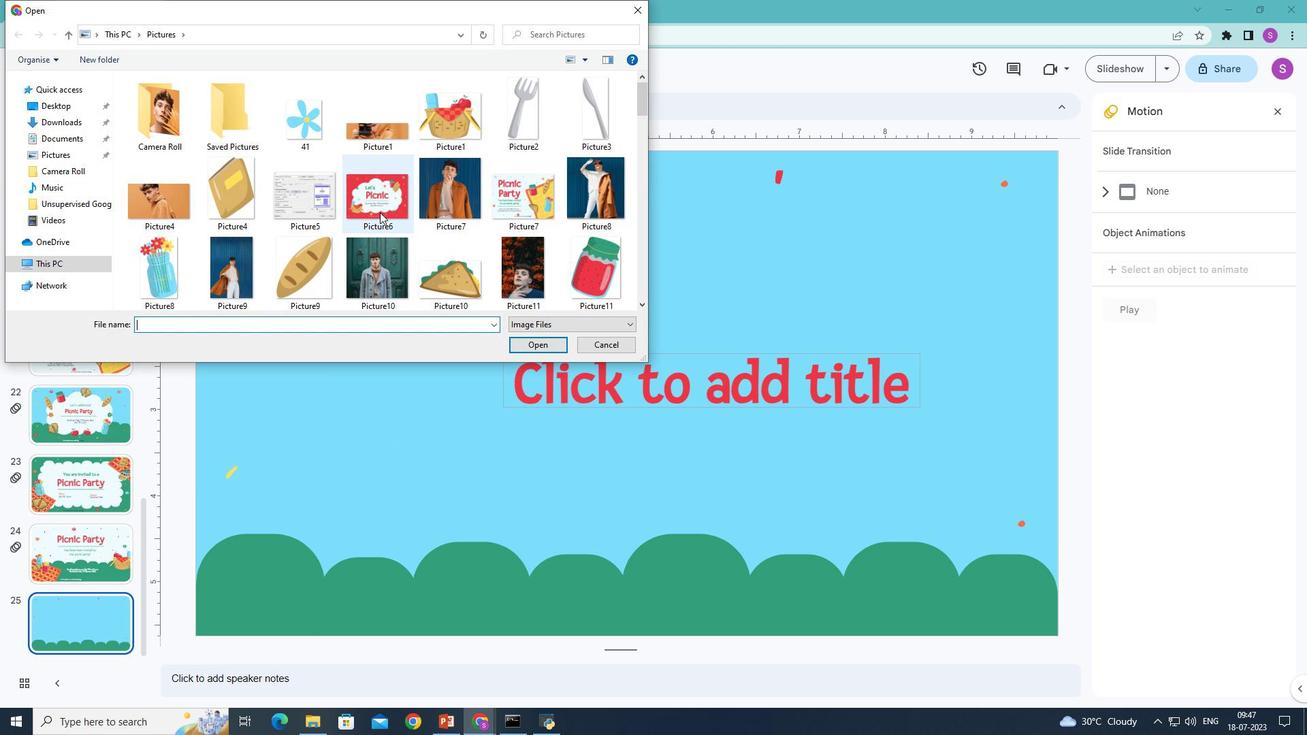 
Action: Mouse scrolled (381, 211) with delta (0, 0)
Screenshot: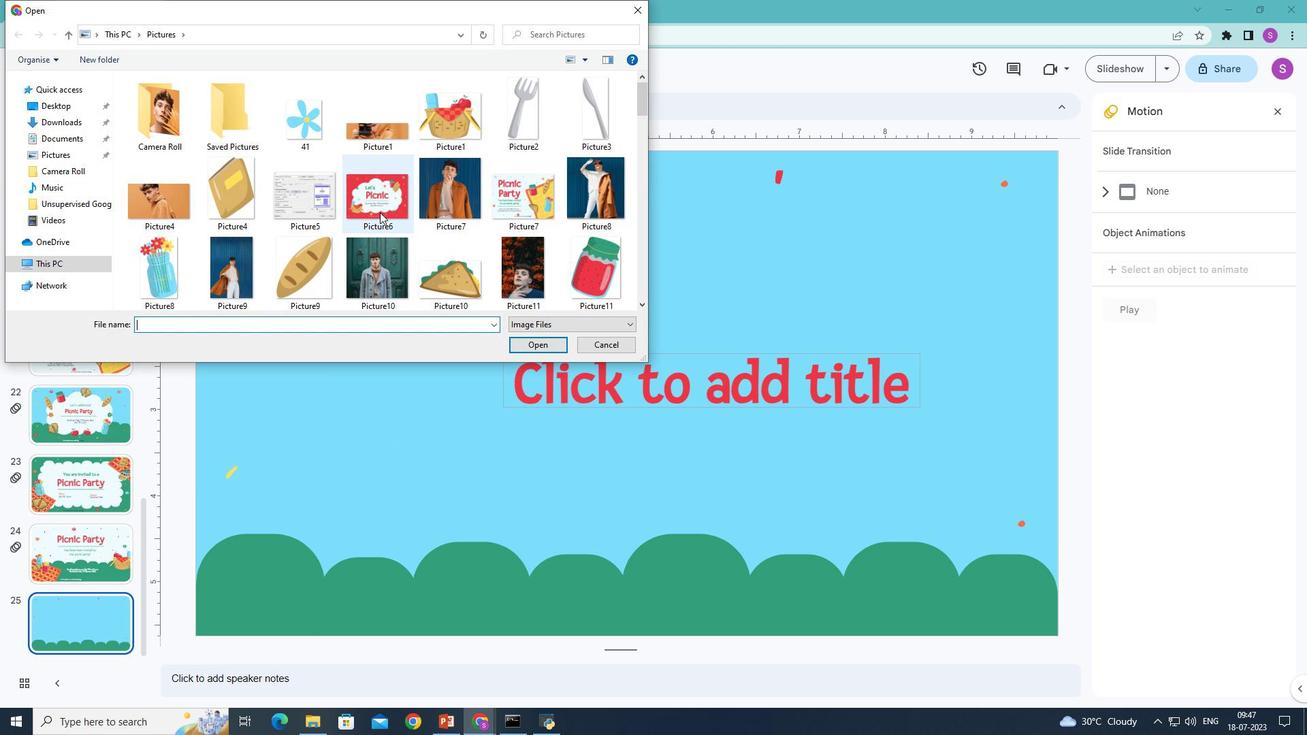 
Action: Mouse moved to (388, 206)
Screenshot: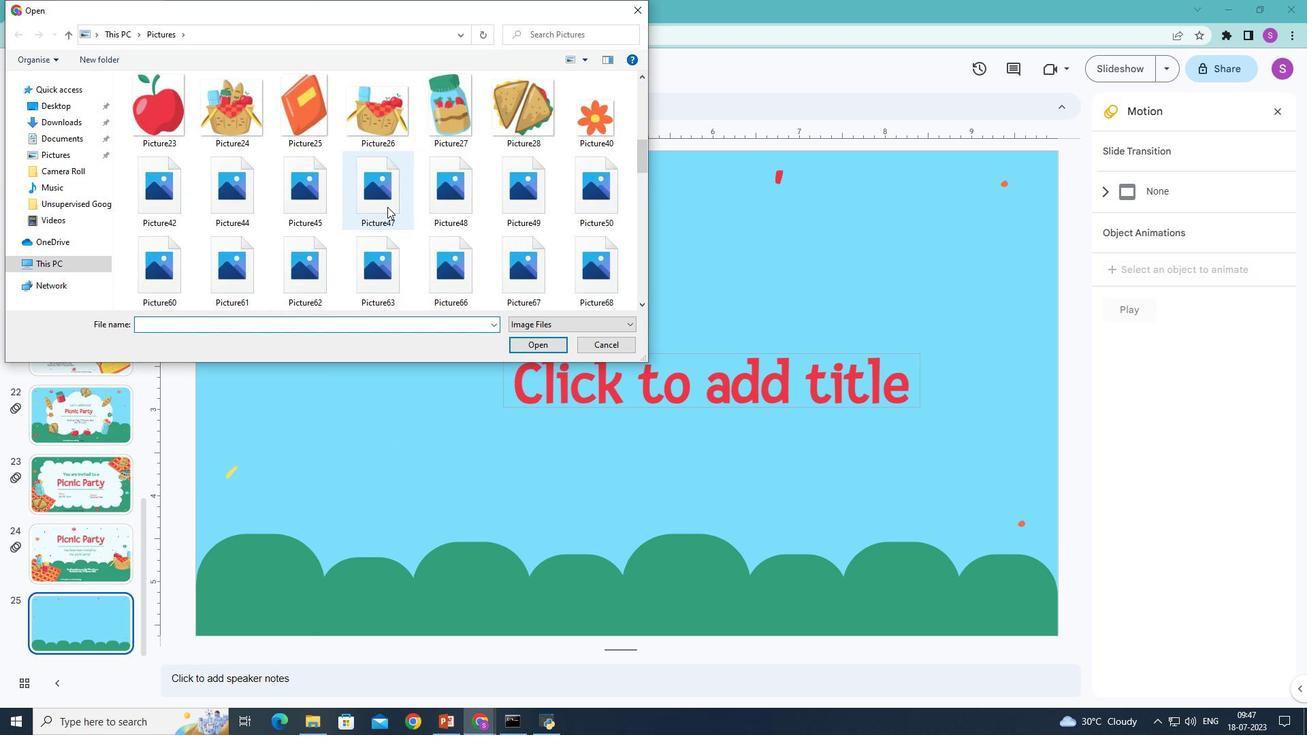 
Action: Mouse scrolled (388, 205) with delta (0, 0)
Screenshot: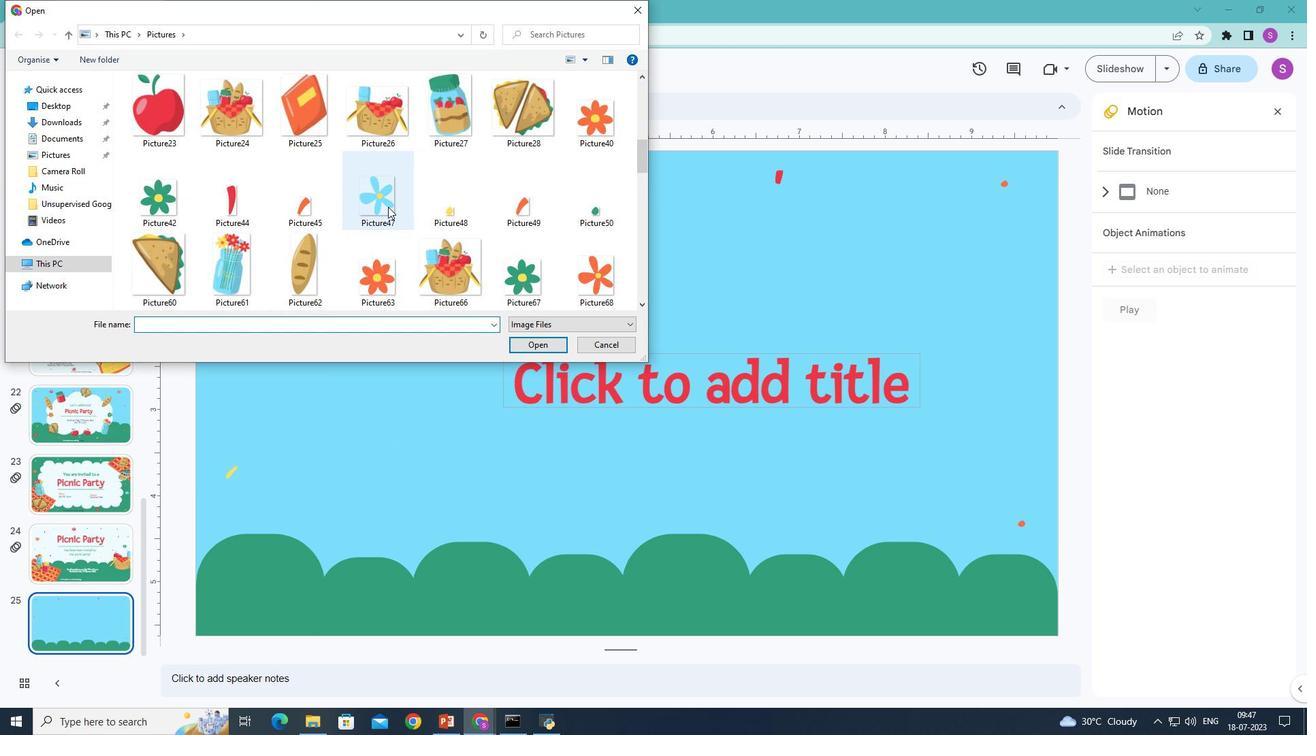 
Action: Mouse scrolled (388, 205) with delta (0, 0)
Screenshot: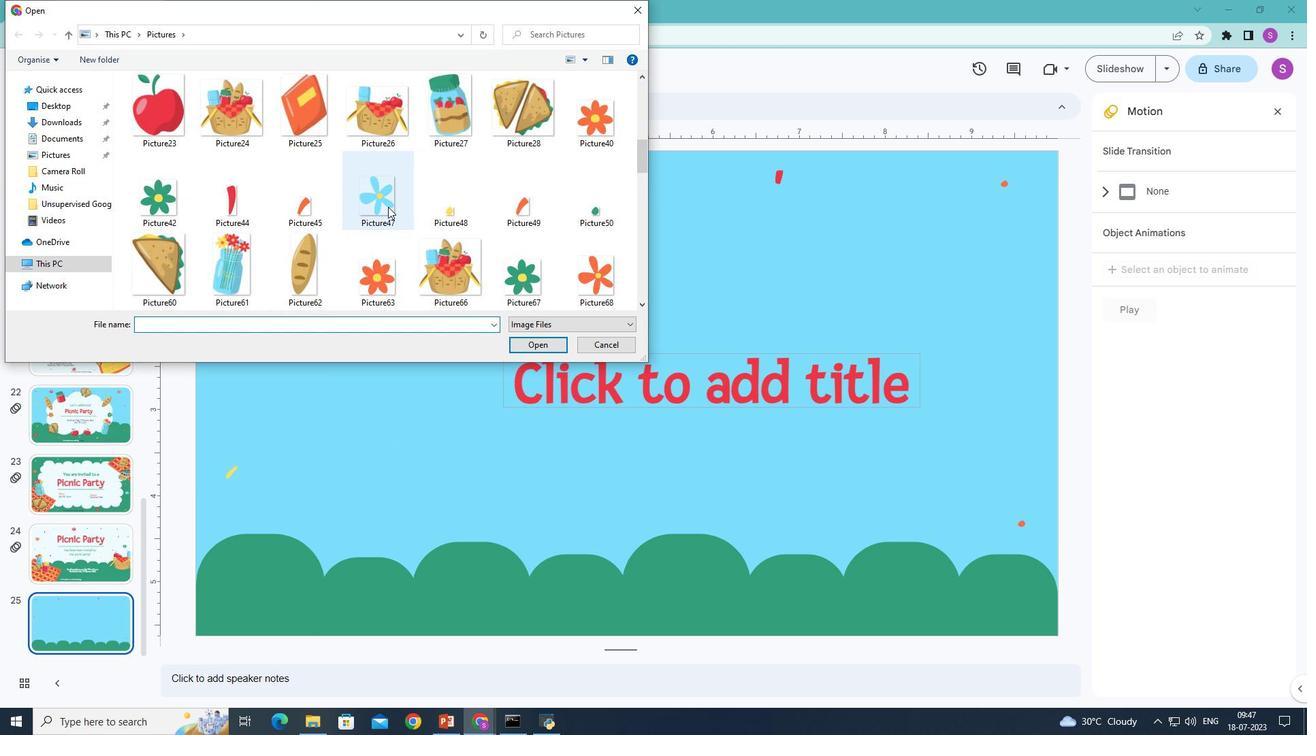 
Action: Mouse scrolled (388, 205) with delta (0, 0)
Screenshot: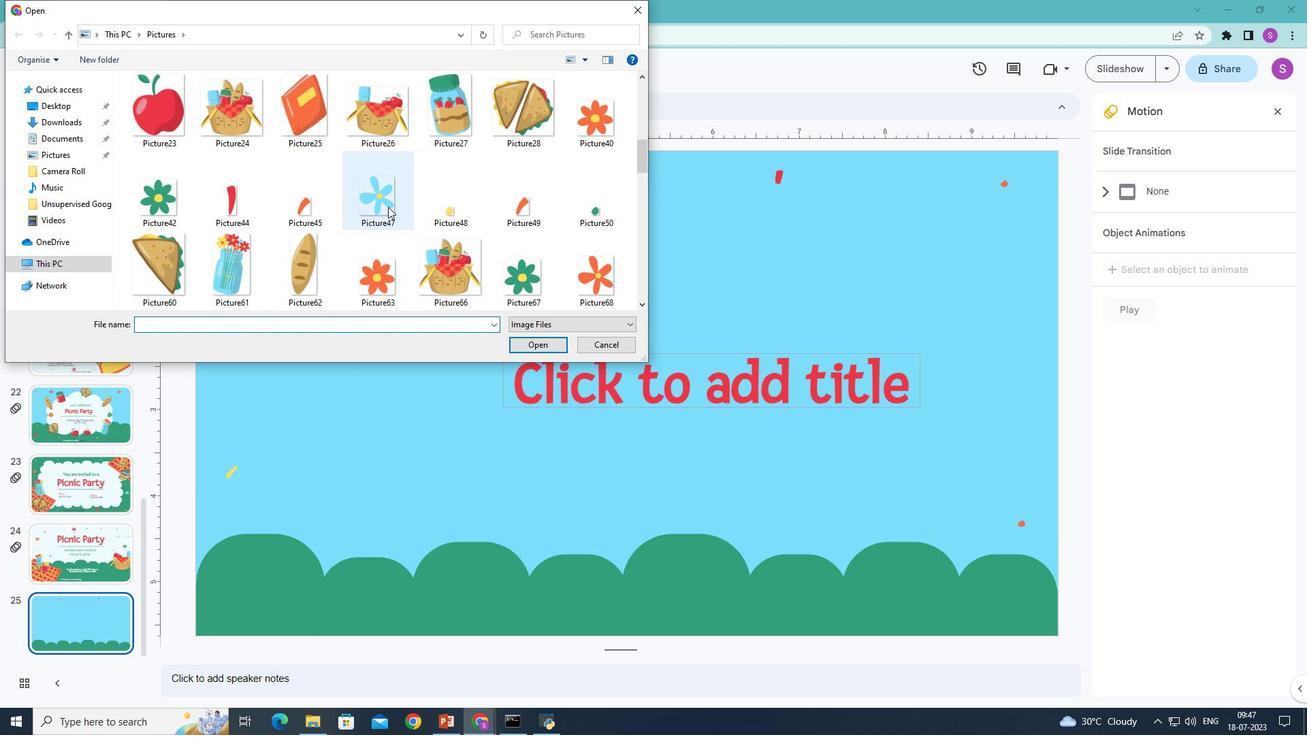 
Action: Mouse scrolled (388, 205) with delta (0, 0)
Screenshot: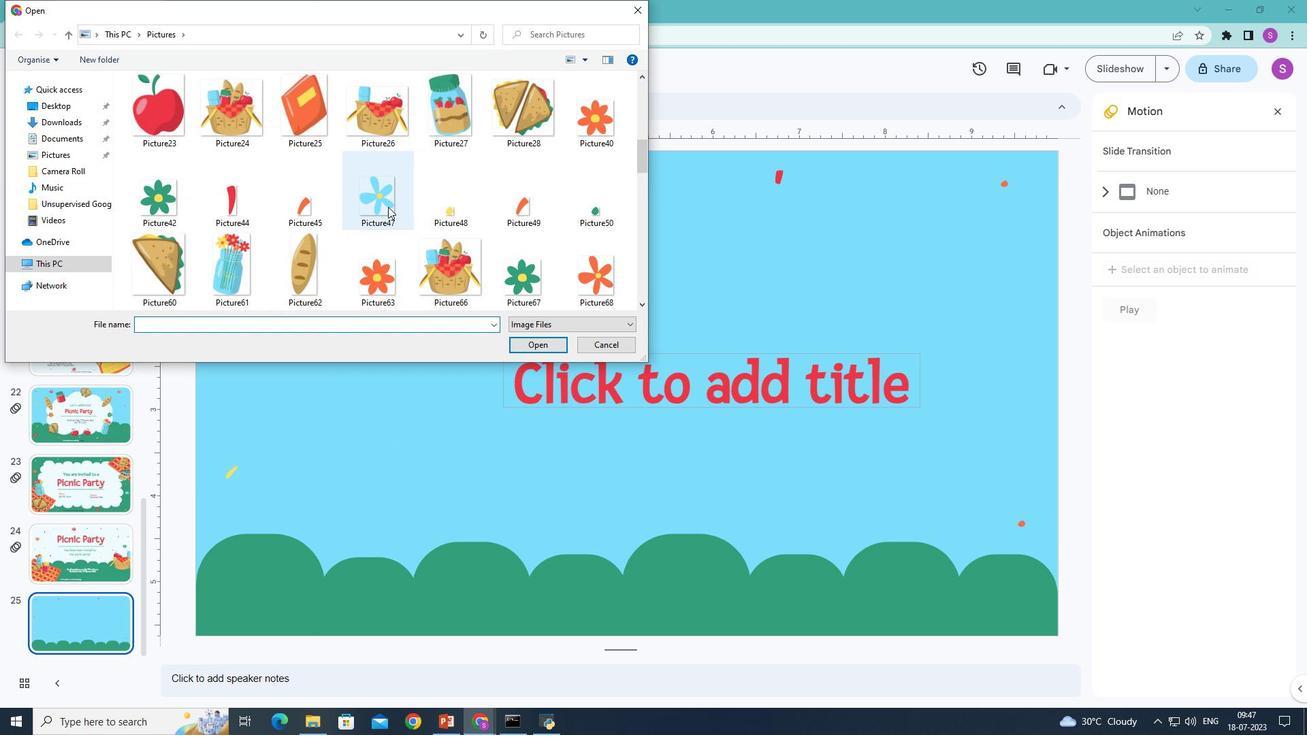 
Action: Mouse moved to (390, 204)
Screenshot: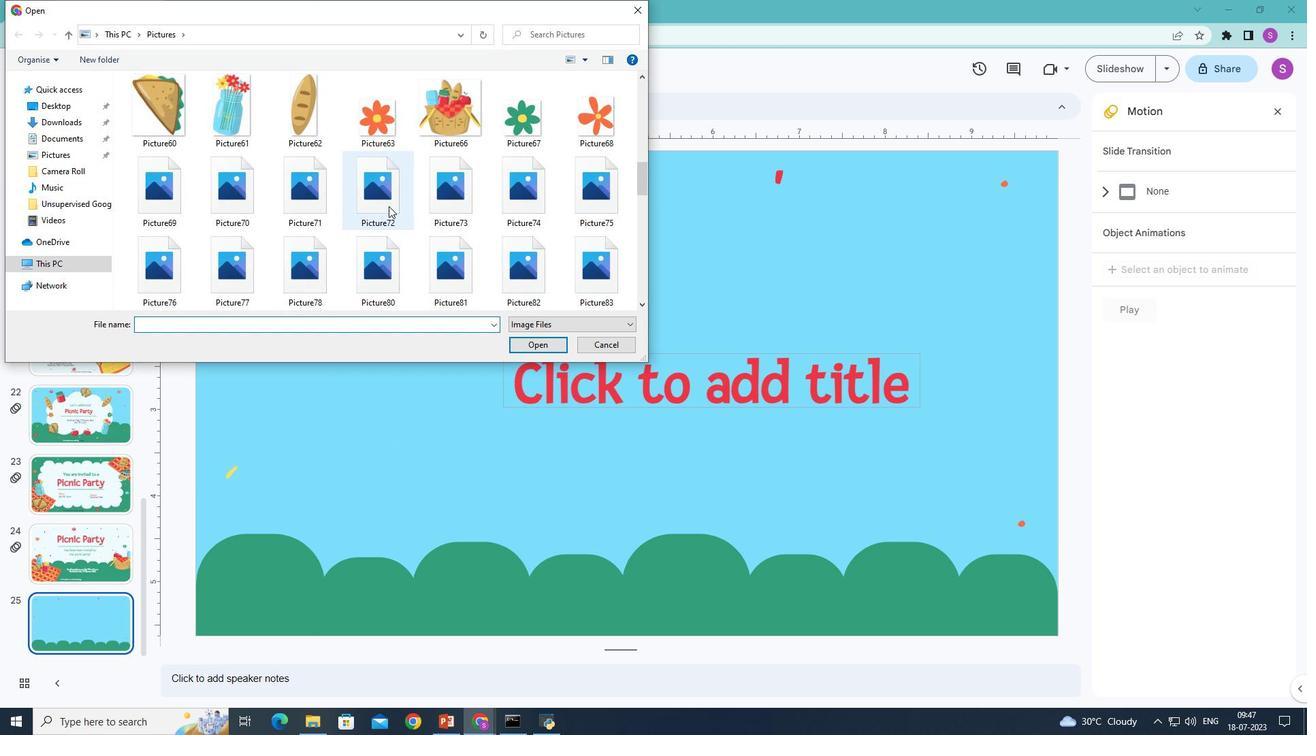 
Action: Mouse scrolled (390, 204) with delta (0, 0)
Screenshot: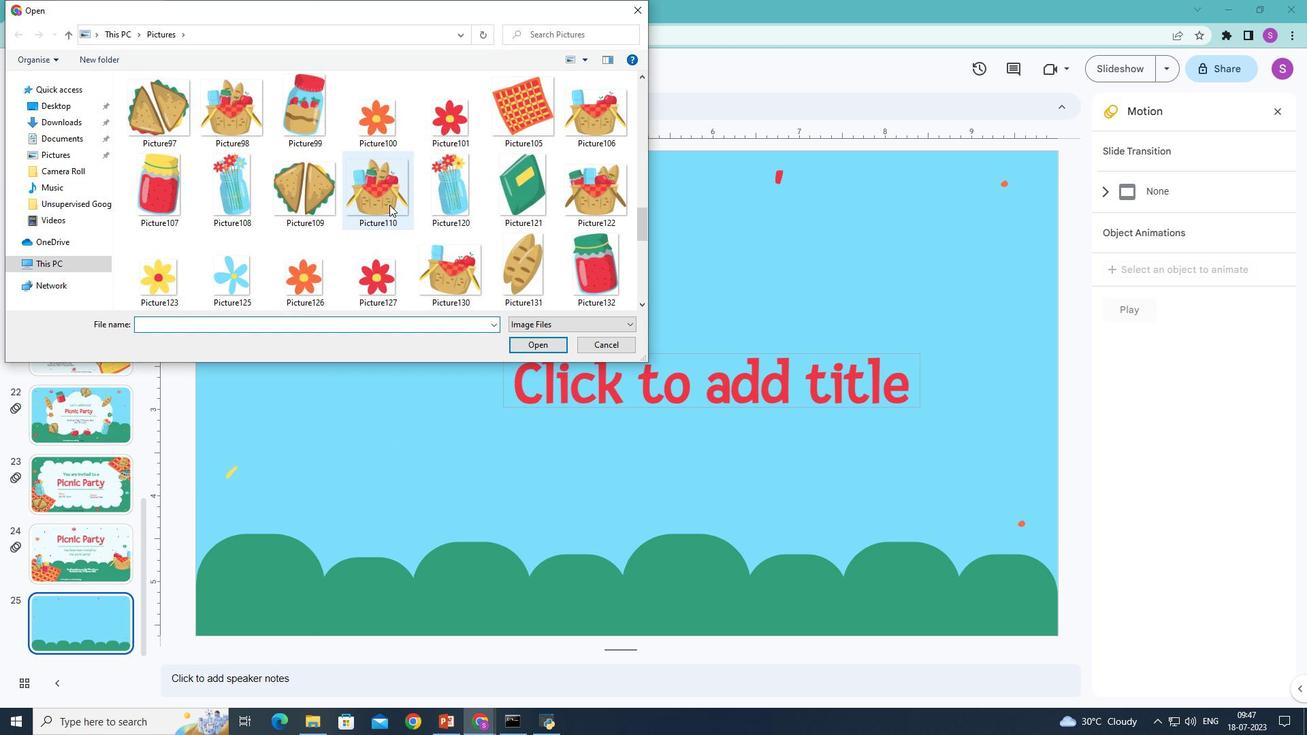 
Action: Mouse scrolled (390, 204) with delta (0, 0)
Screenshot: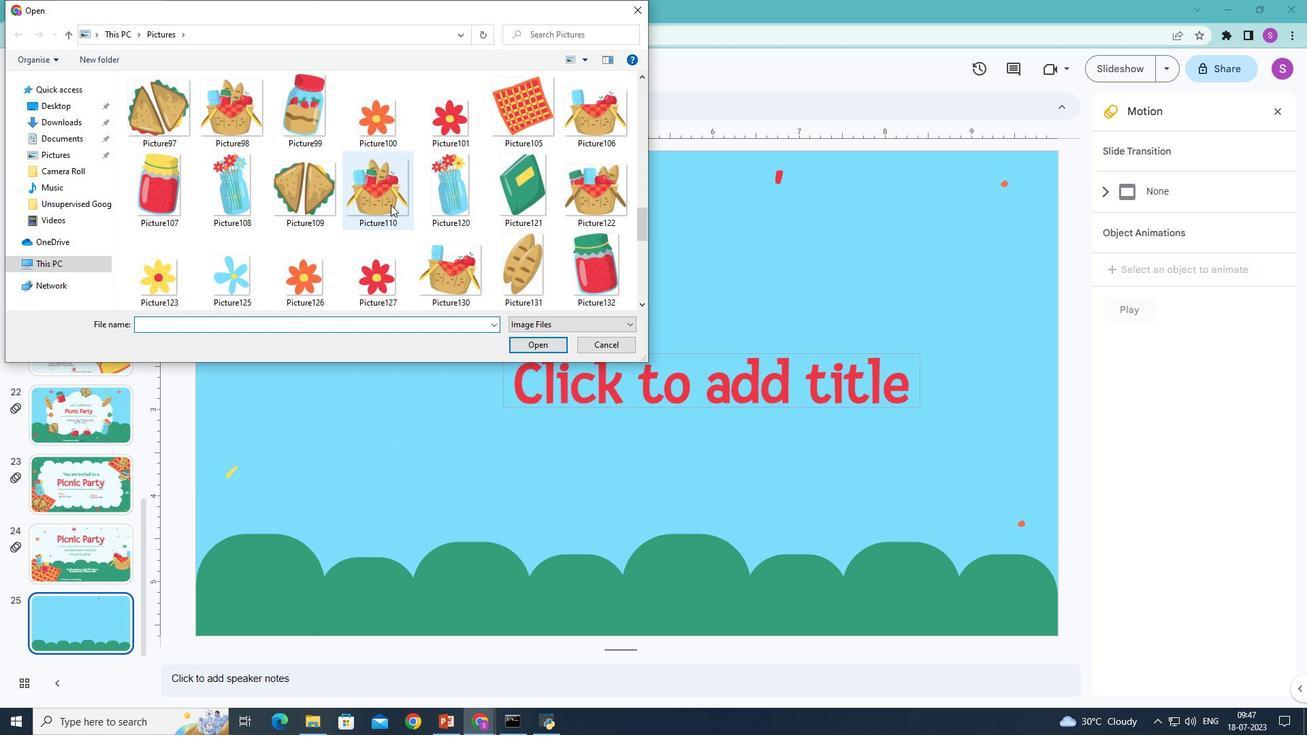 
Action: Mouse moved to (392, 203)
Screenshot: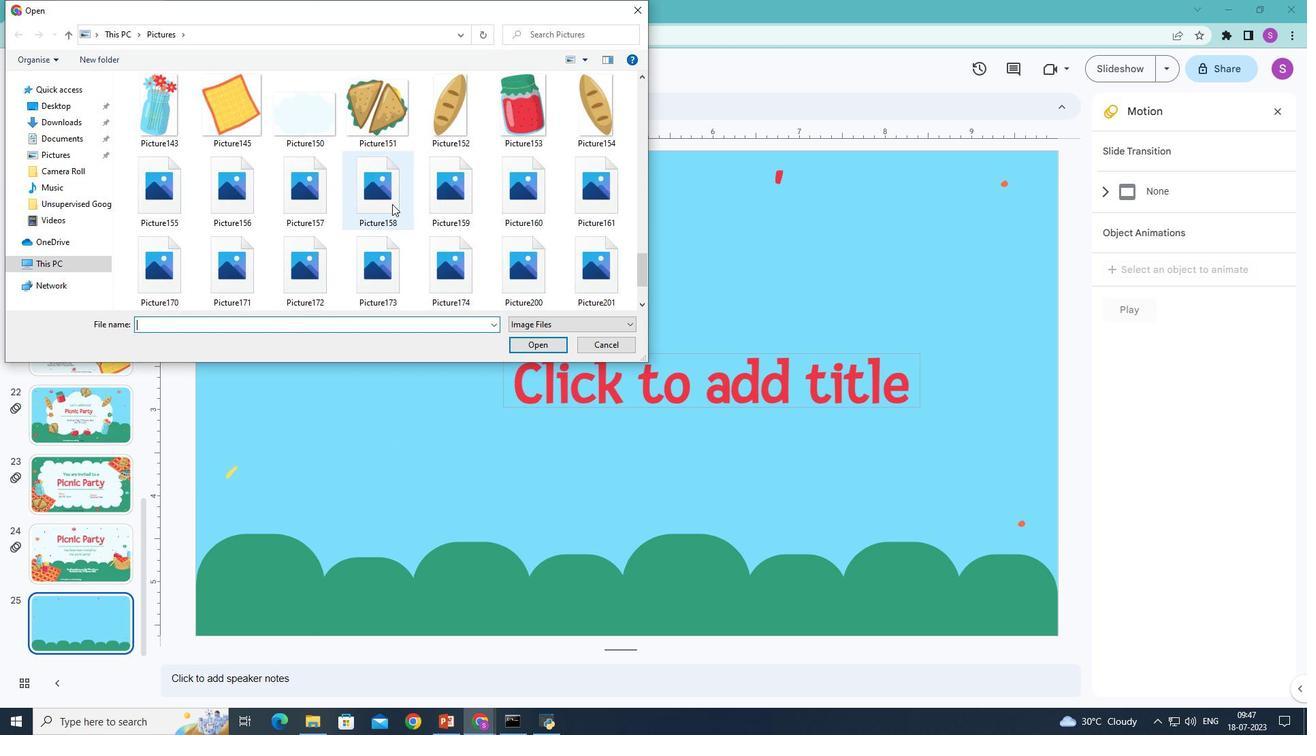 
Action: Mouse scrolled (392, 202) with delta (0, 0)
Screenshot: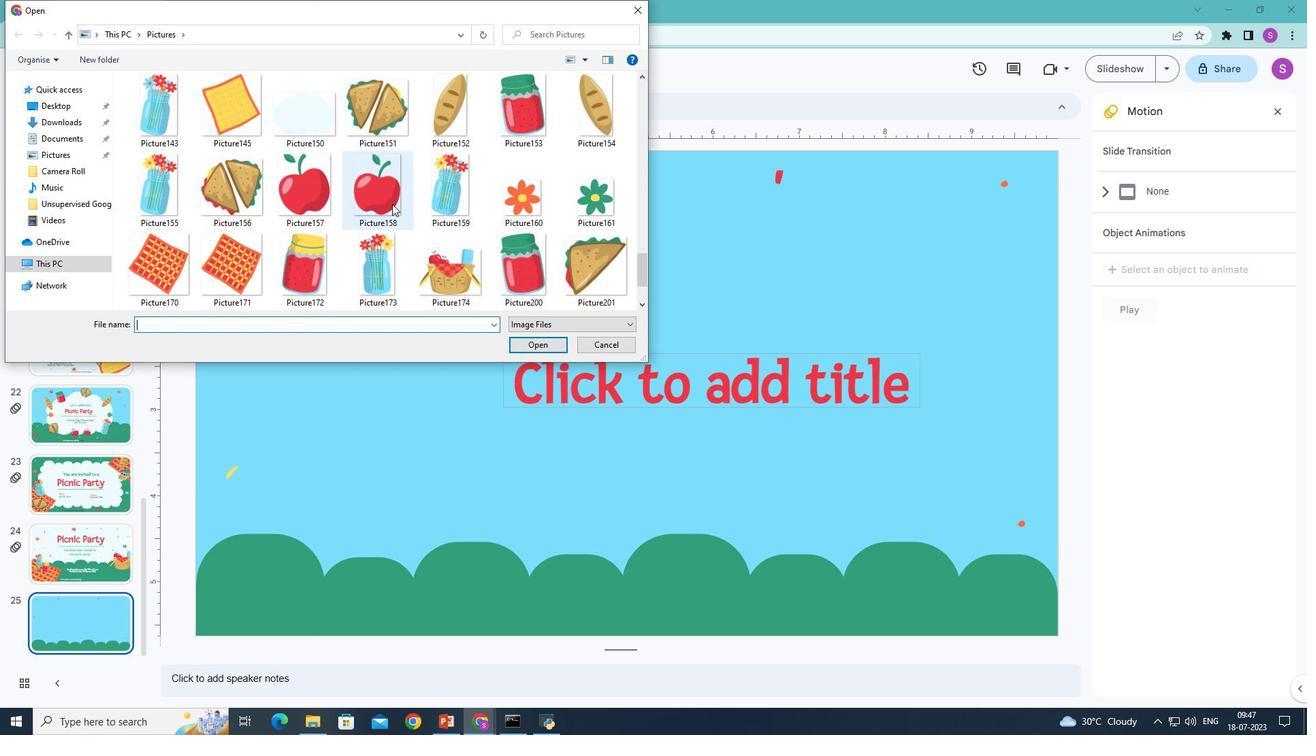 
Action: Mouse scrolled (392, 202) with delta (0, 0)
Screenshot: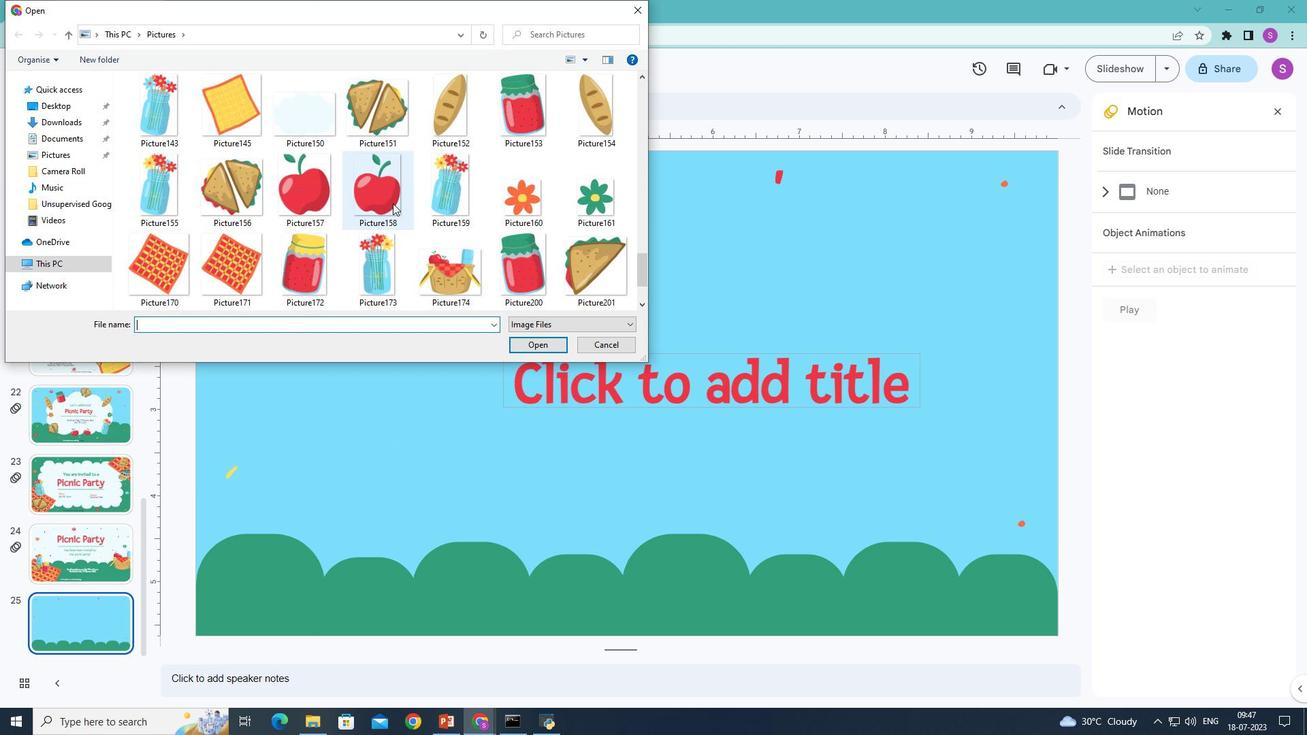 
Action: Mouse scrolled (392, 202) with delta (0, 0)
Screenshot: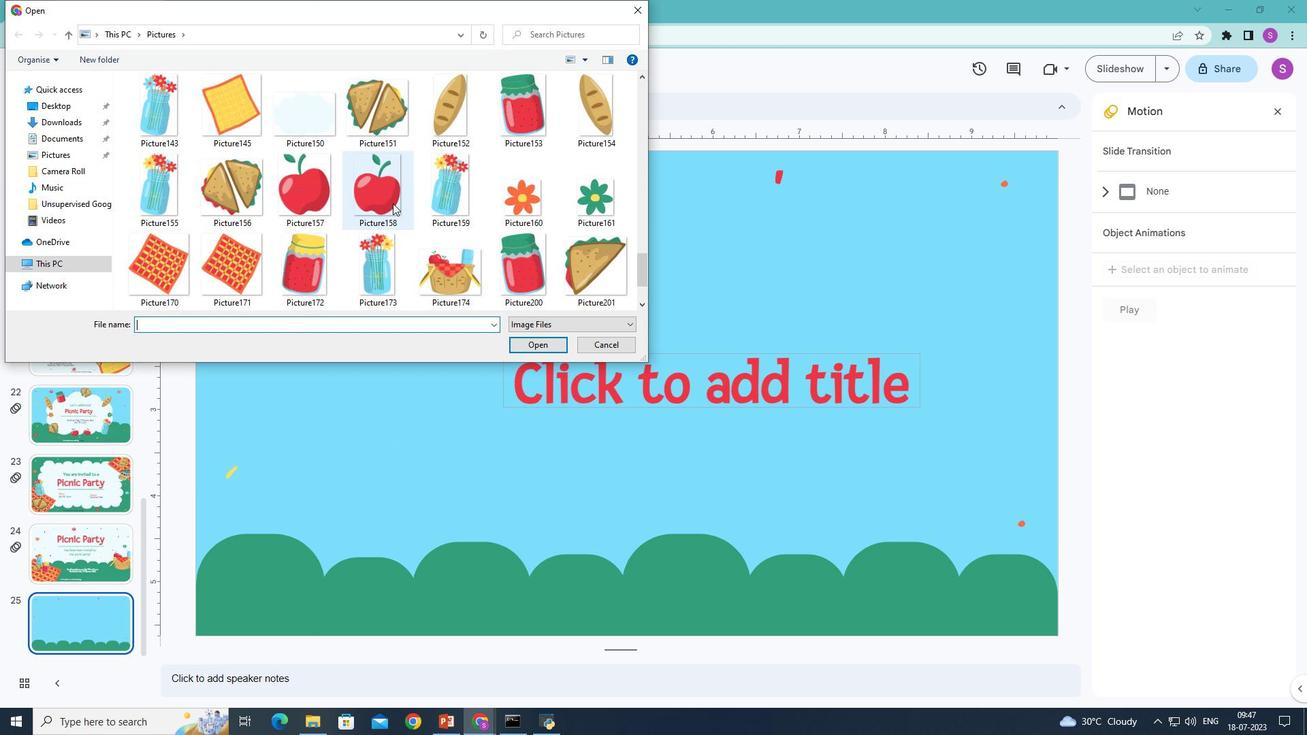 
Action: Mouse moved to (393, 202)
Screenshot: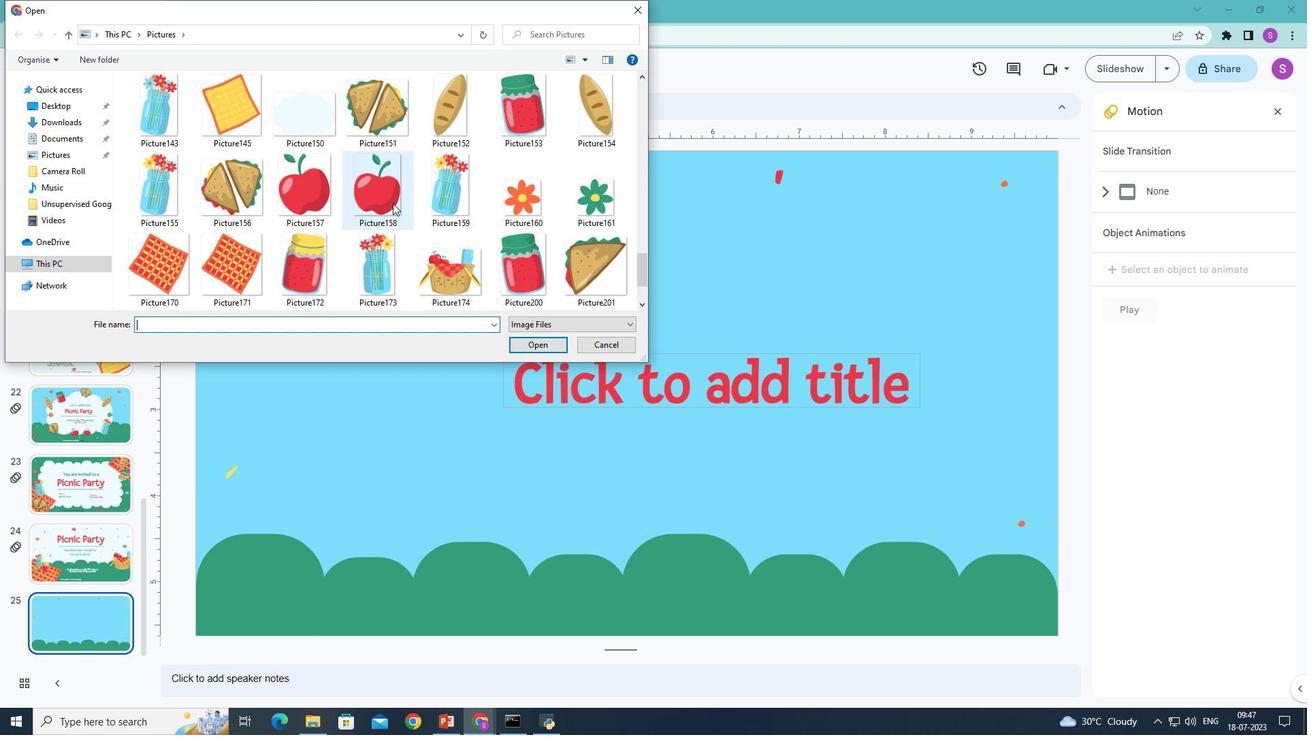 
Action: Mouse scrolled (393, 202) with delta (0, 0)
Screenshot: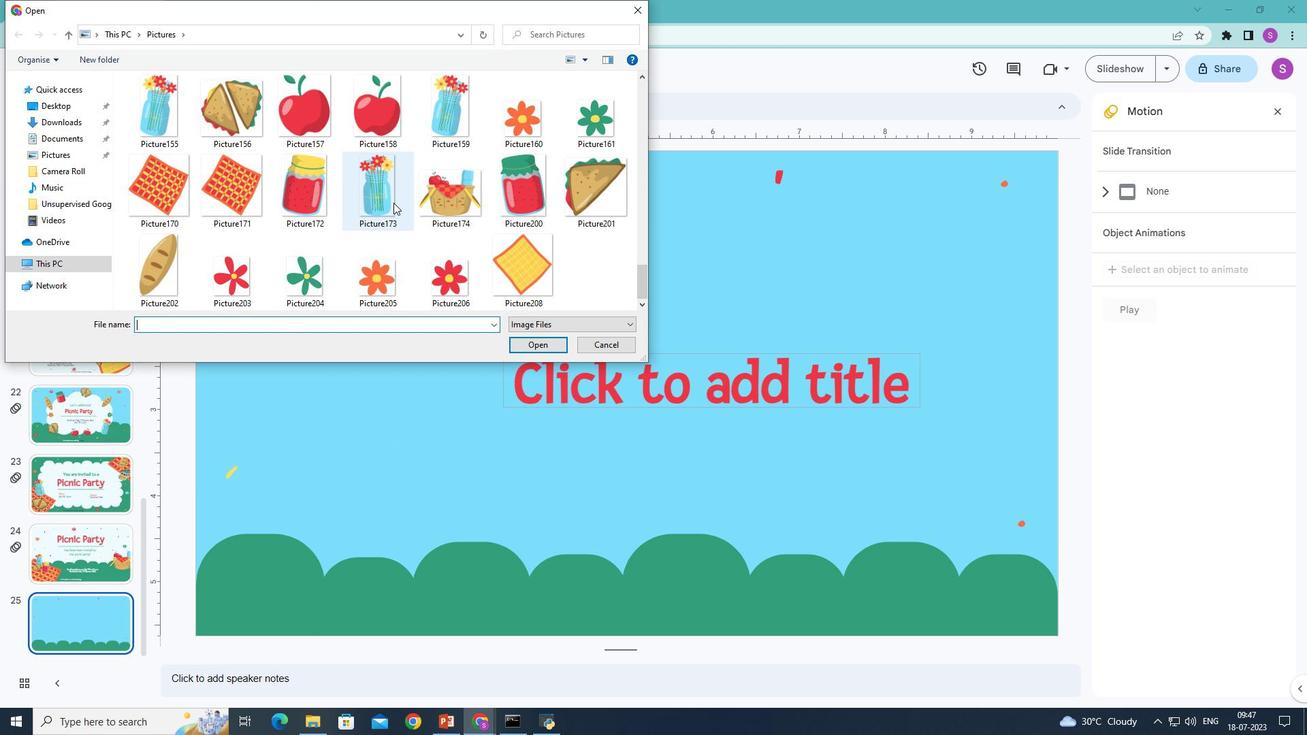 
Action: Mouse scrolled (393, 202) with delta (0, 0)
Screenshot: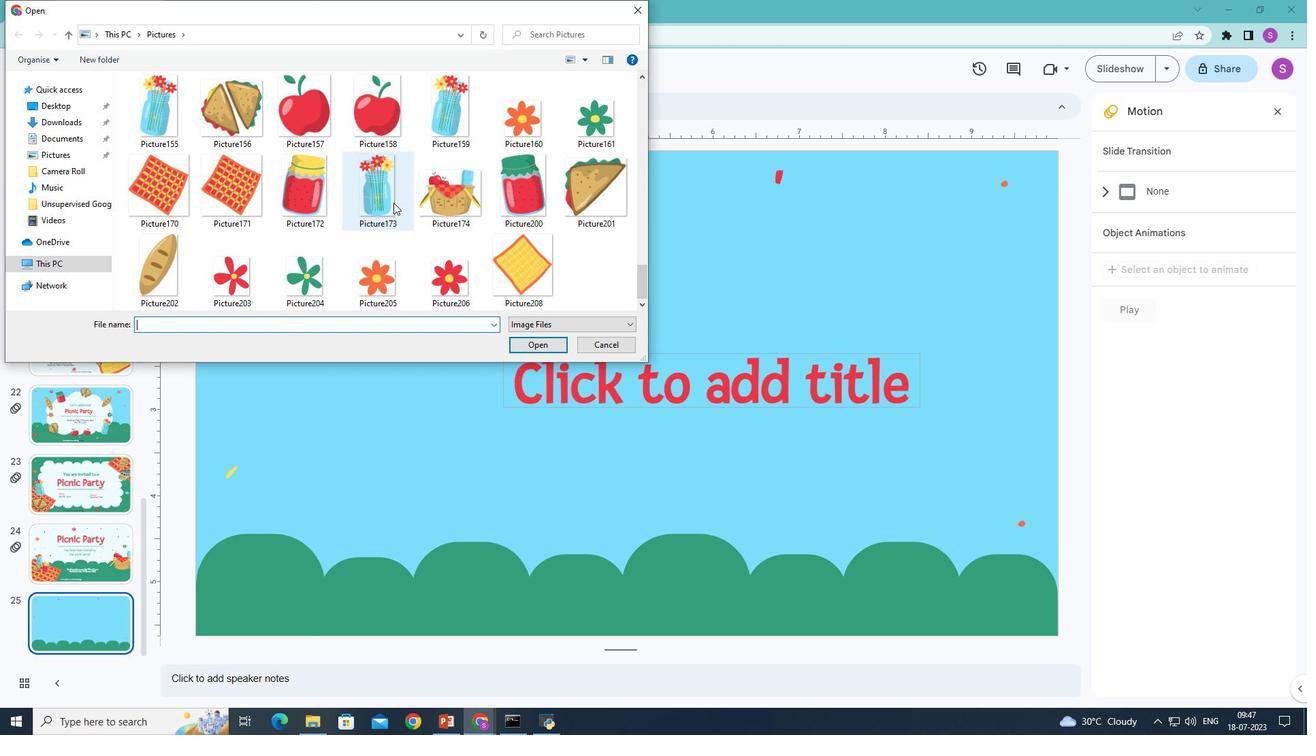 
Action: Mouse scrolled (393, 202) with delta (0, 0)
Screenshot: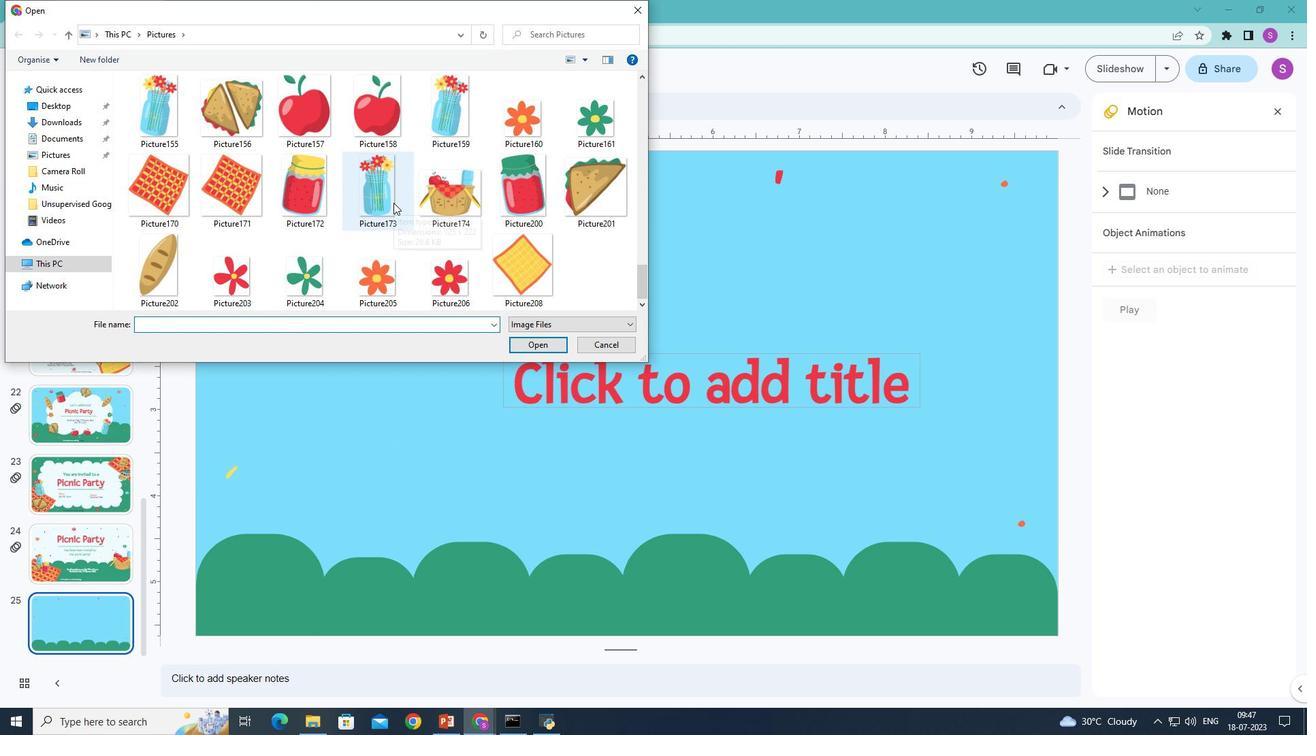 
Action: Mouse moved to (514, 270)
Screenshot: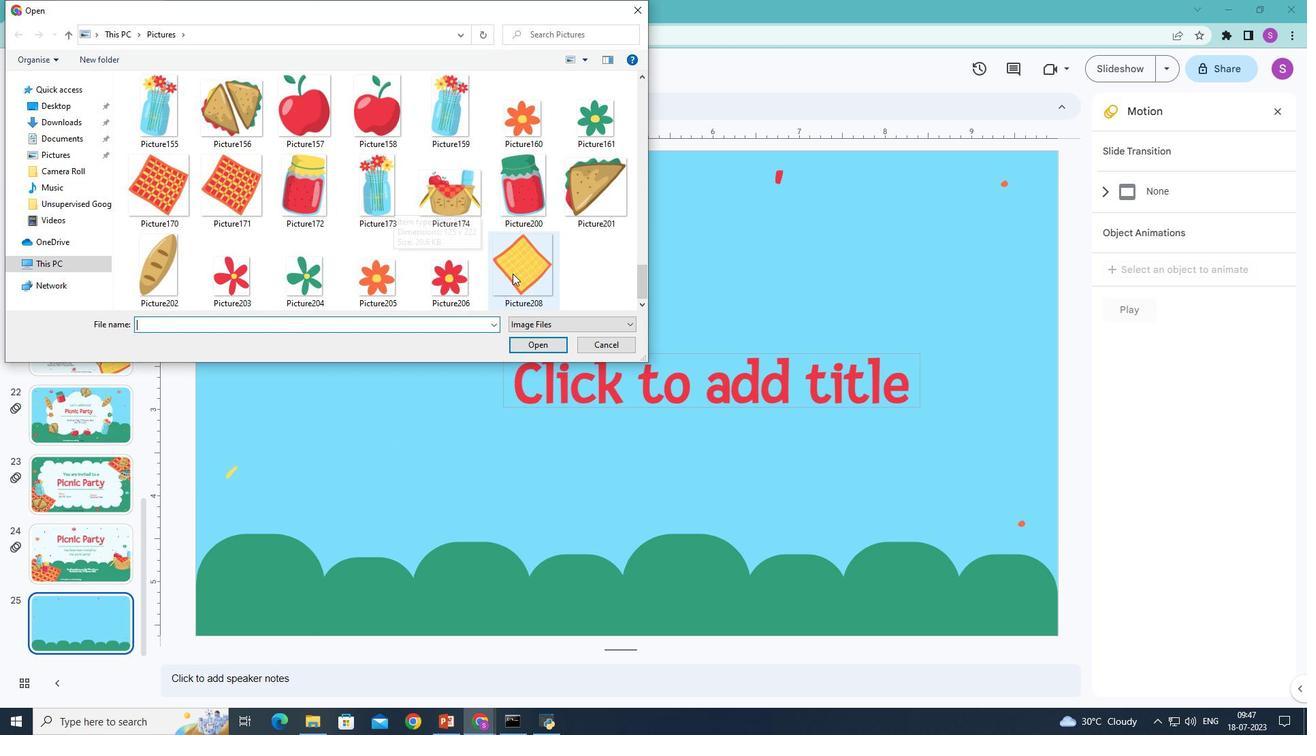 
Action: Mouse pressed left at (514, 270)
Screenshot: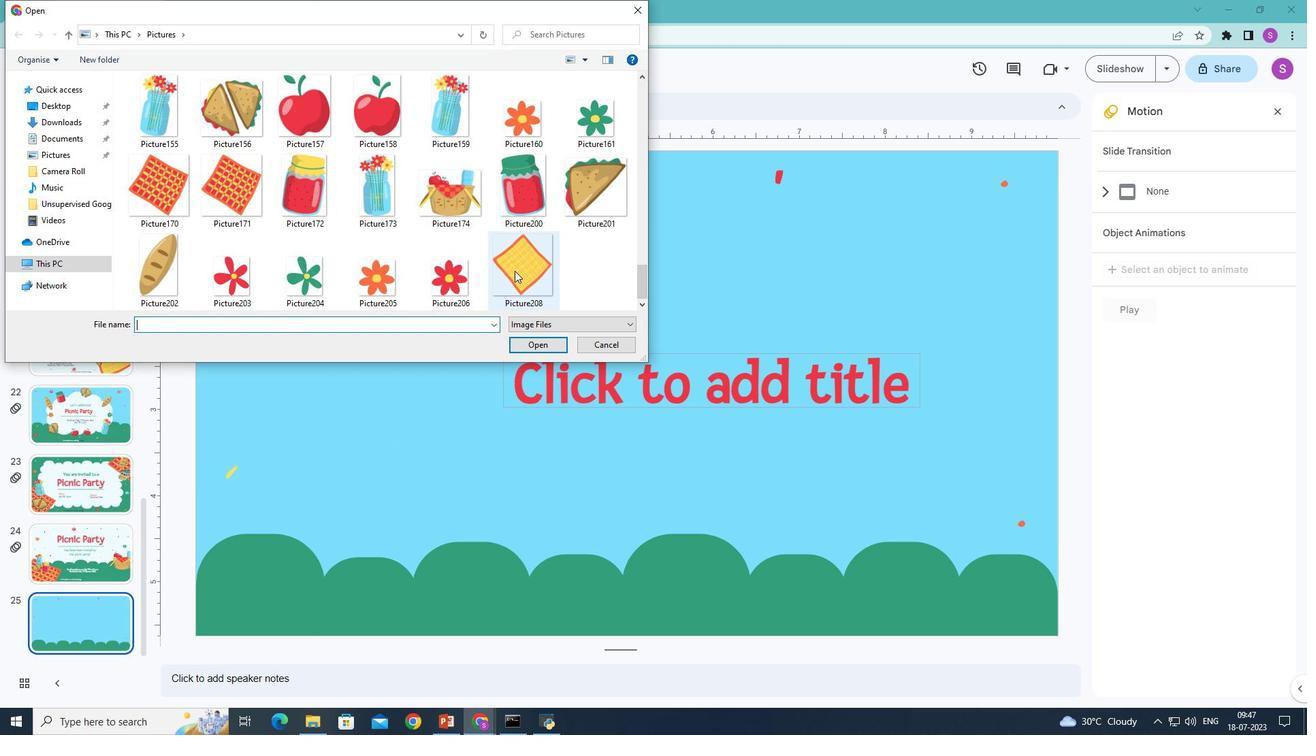 
Action: Mouse moved to (528, 349)
Screenshot: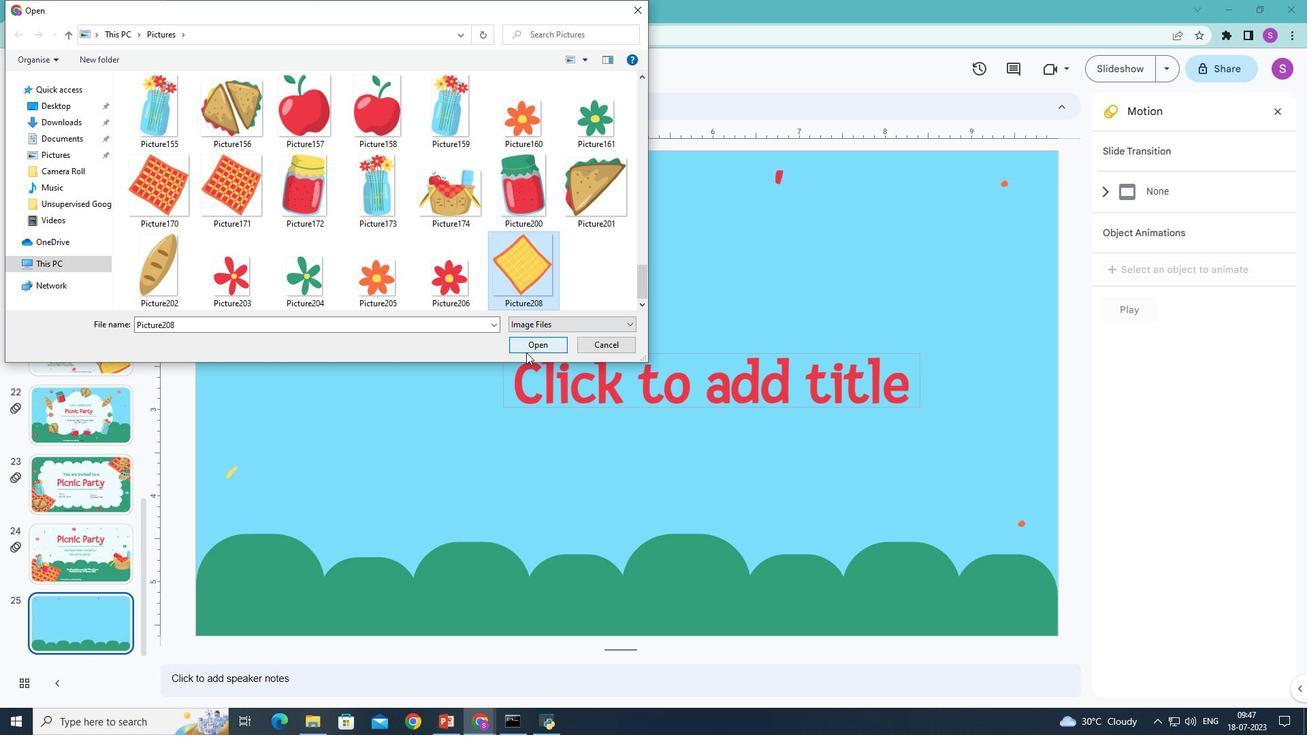 
Action: Mouse pressed left at (528, 349)
Screenshot: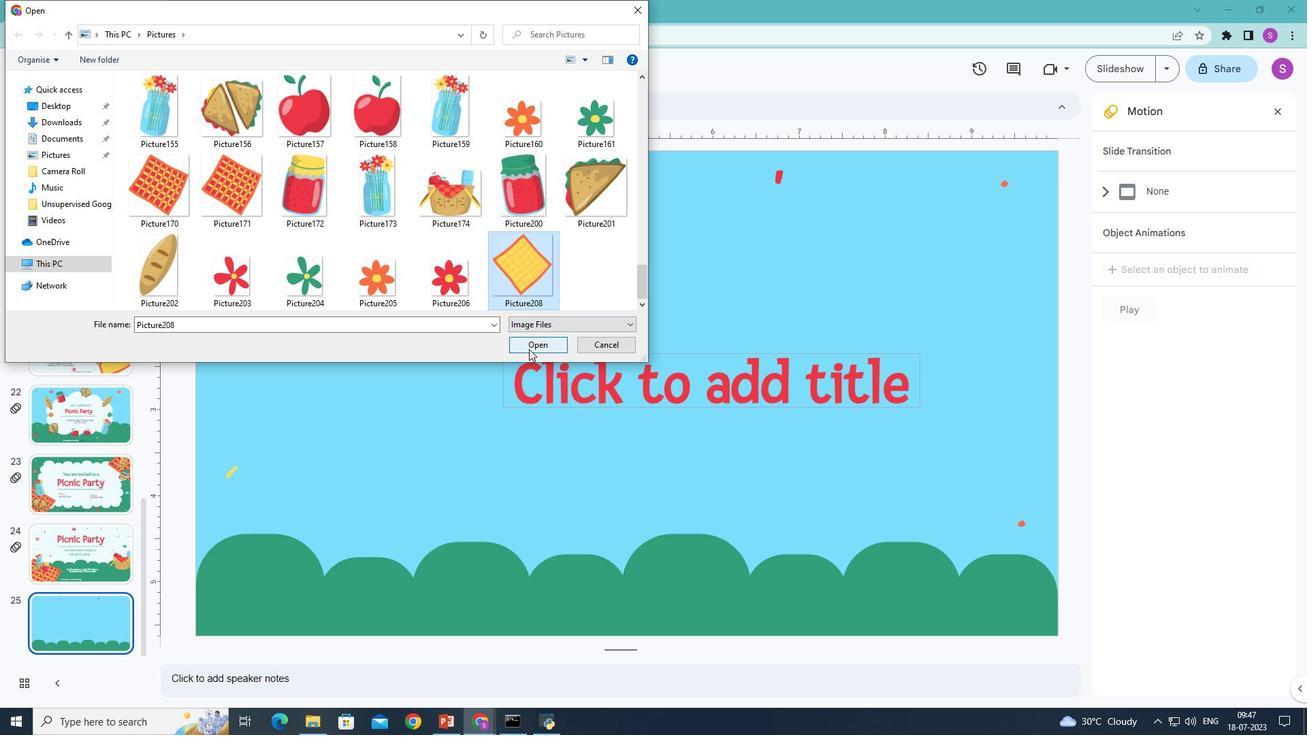 
Action: Mouse moved to (368, 383)
Screenshot: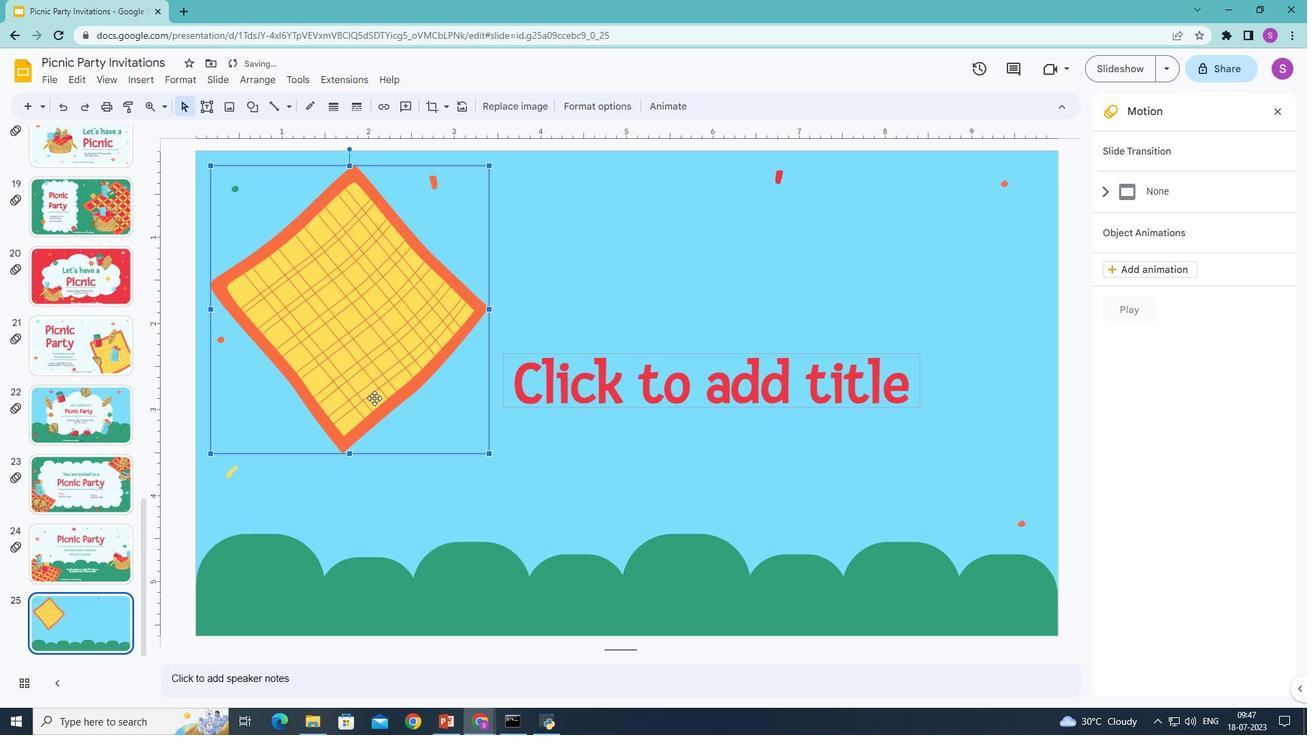 
Action: Mouse pressed left at (368, 383)
Screenshot: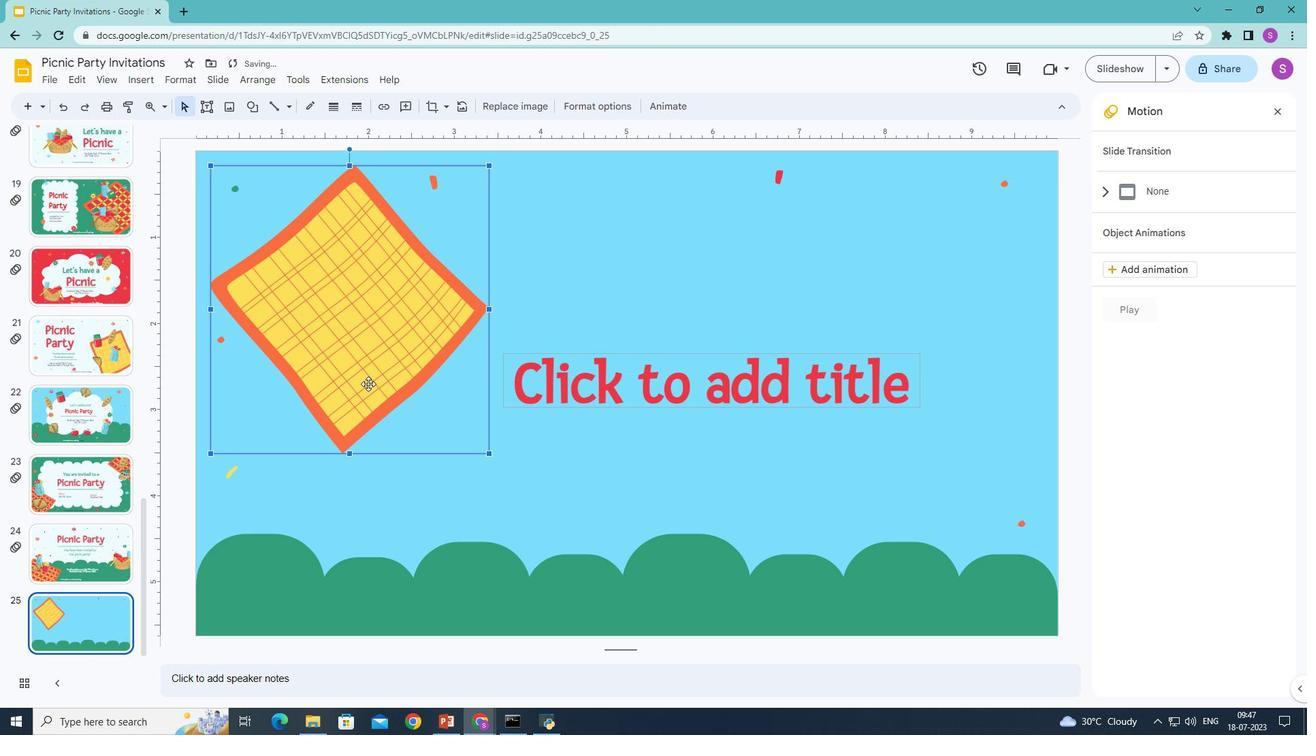 
Action: Mouse moved to (396, 438)
Screenshot: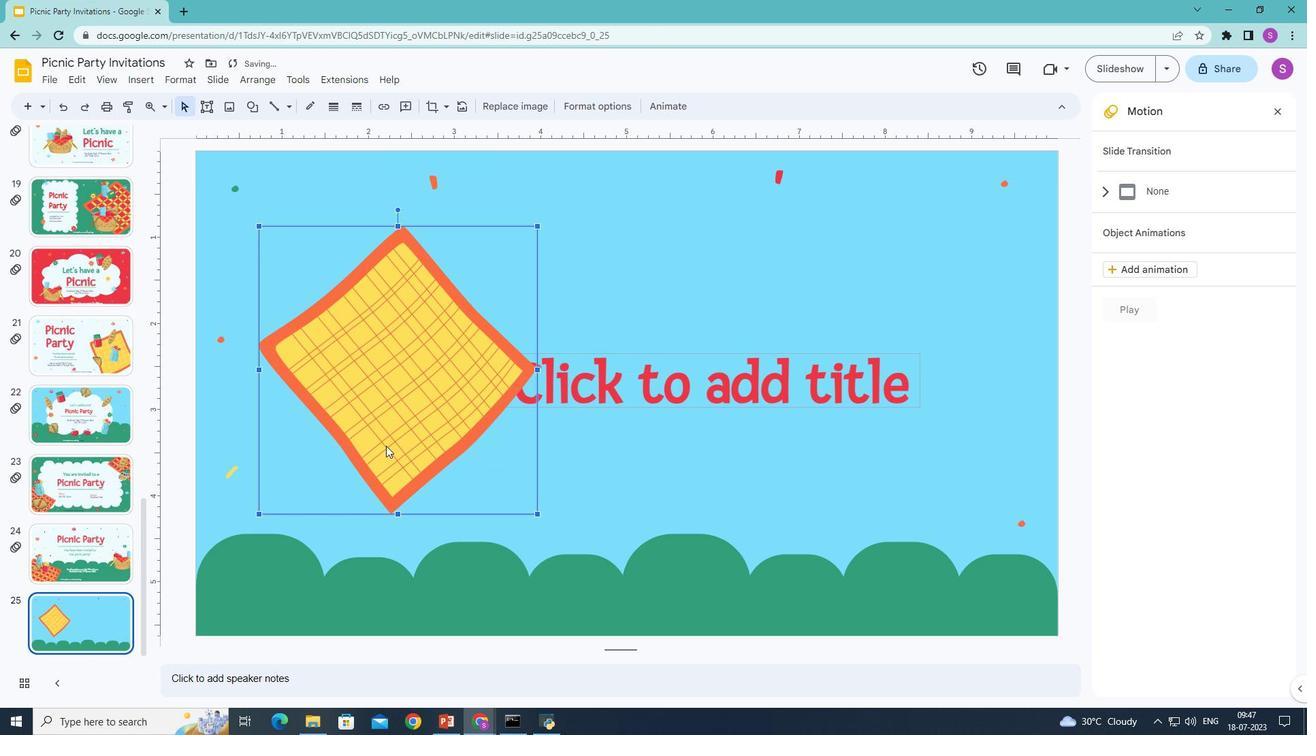 
Action: Mouse pressed left at (396, 438)
Screenshot: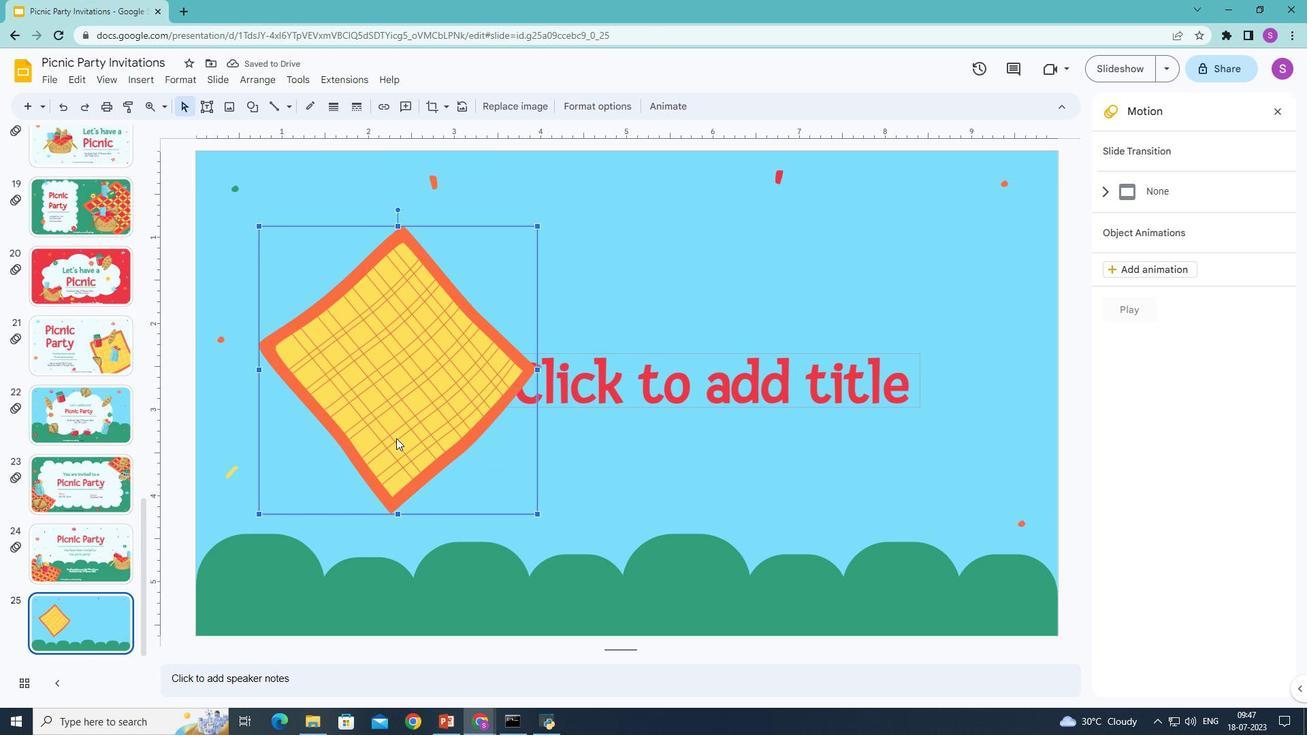 
Action: Mouse moved to (140, 76)
Screenshot: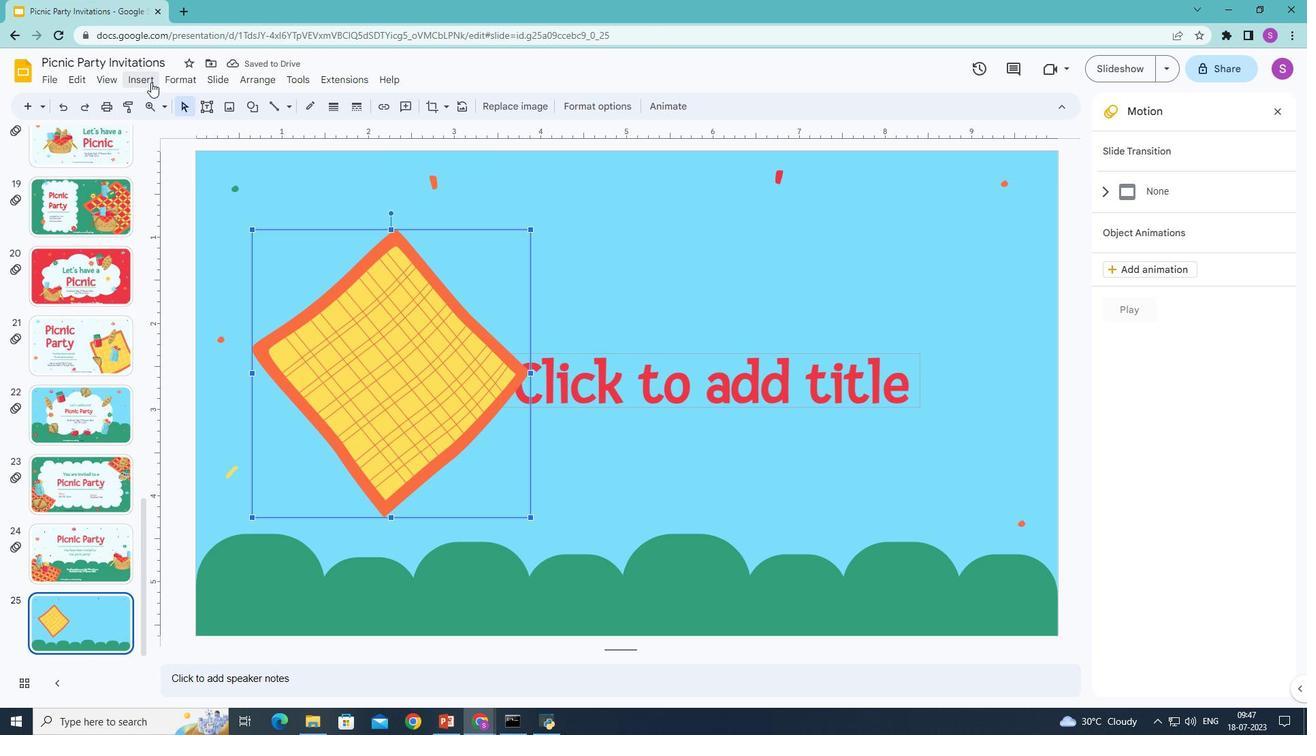 
Action: Mouse pressed left at (140, 76)
Screenshot: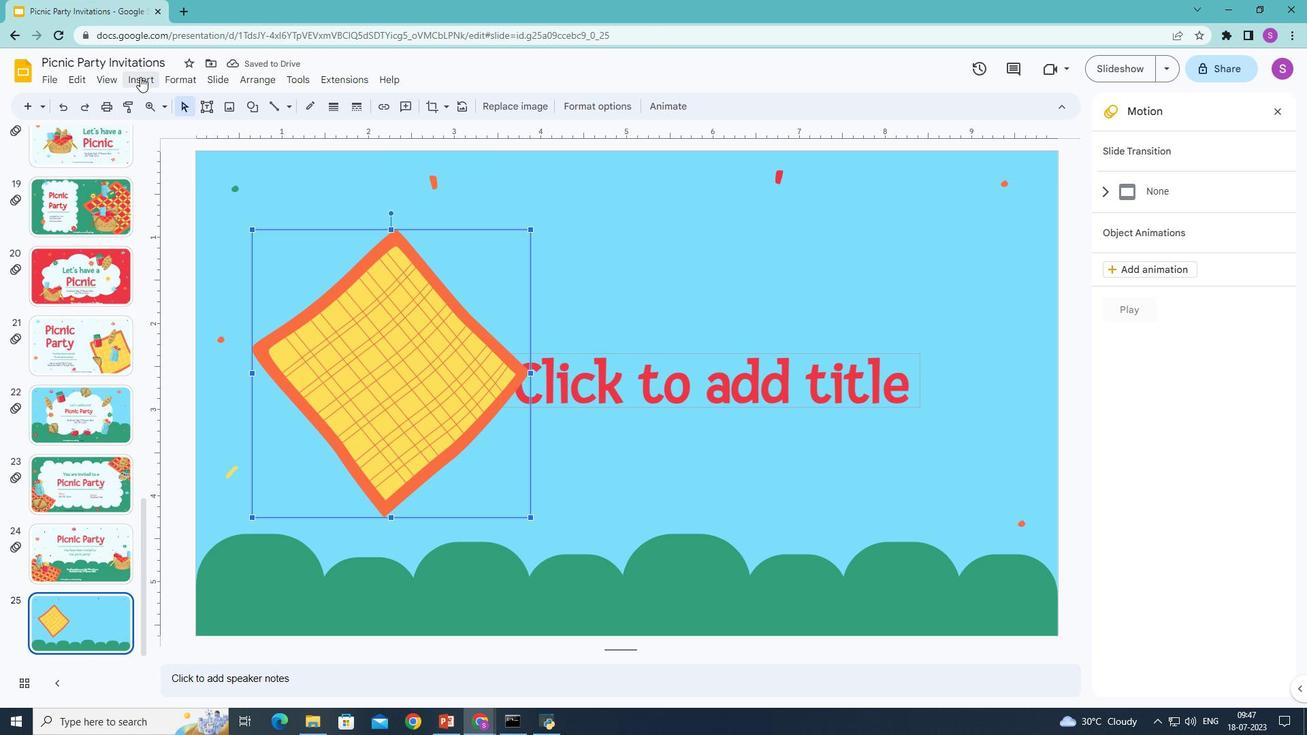 
Action: Mouse moved to (372, 101)
Screenshot: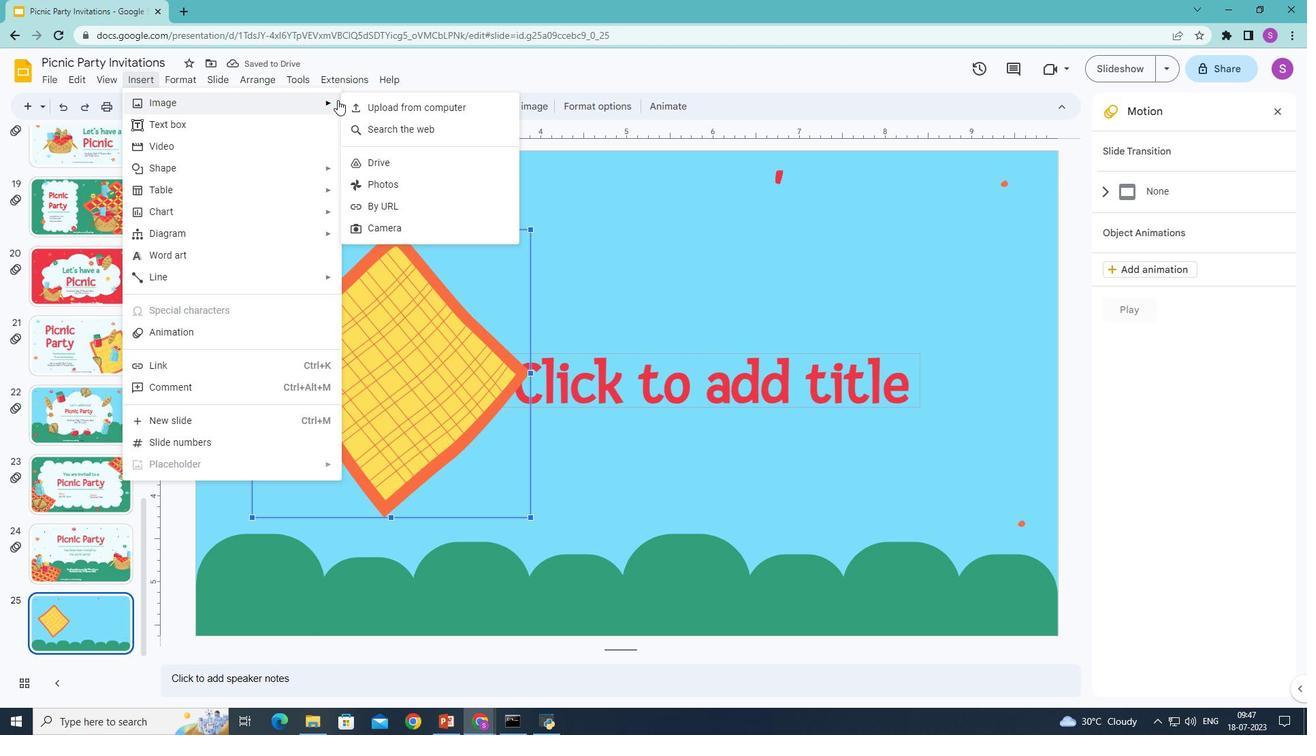 
Action: Mouse pressed left at (372, 101)
Screenshot: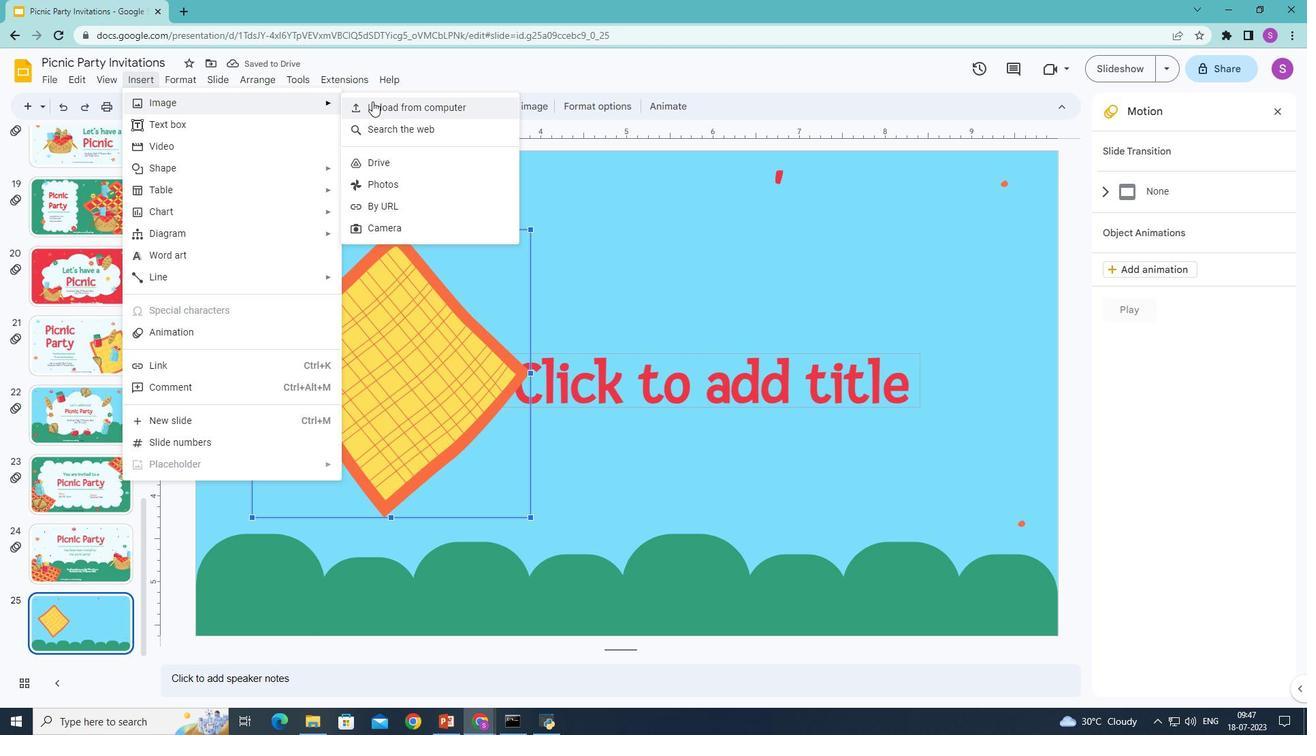 
Action: Mouse moved to (435, 239)
Screenshot: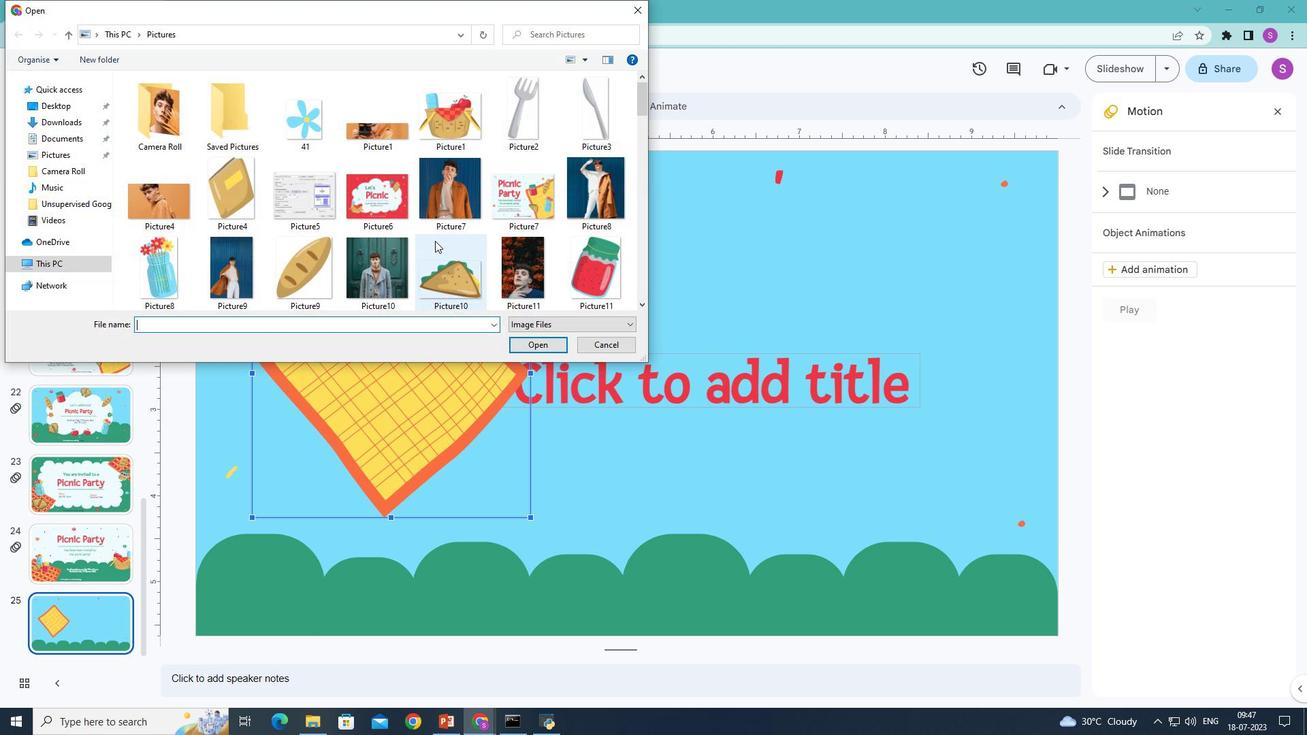 
Action: Mouse scrolled (435, 240) with delta (0, 0)
Screenshot: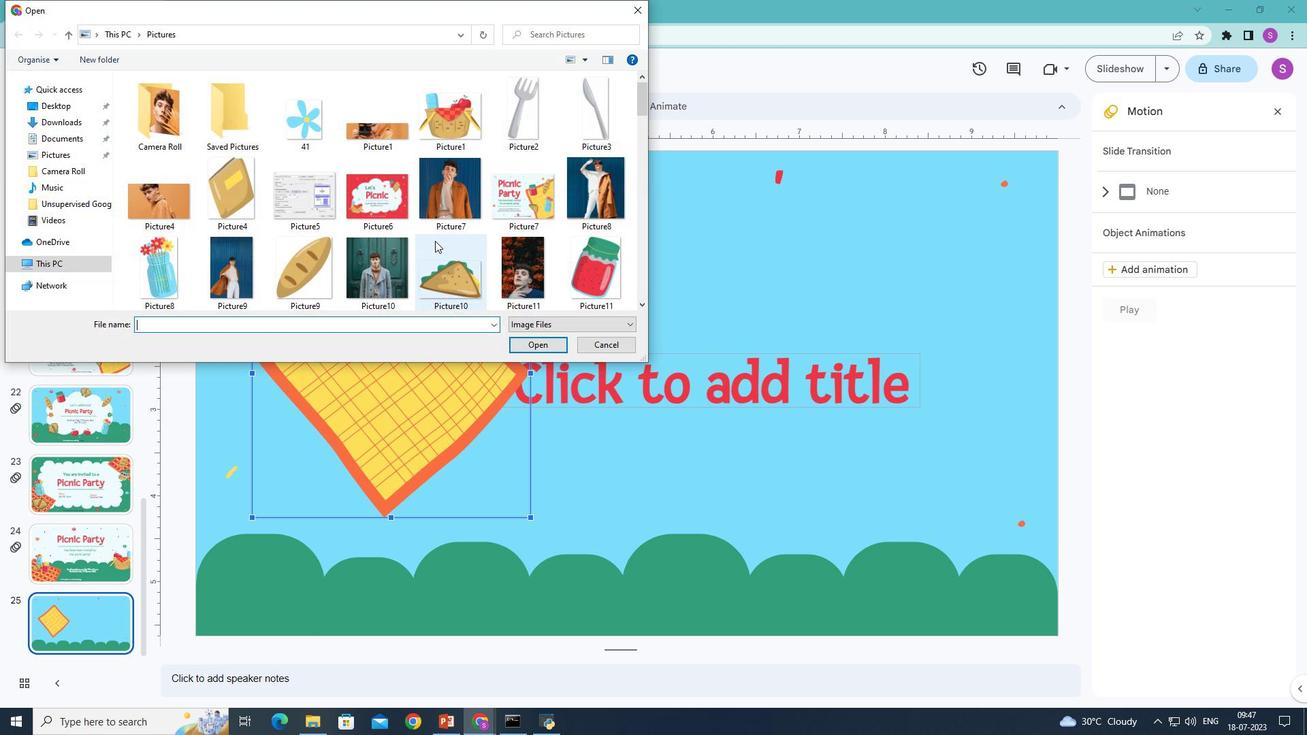 
Action: Mouse moved to (436, 237)
Screenshot: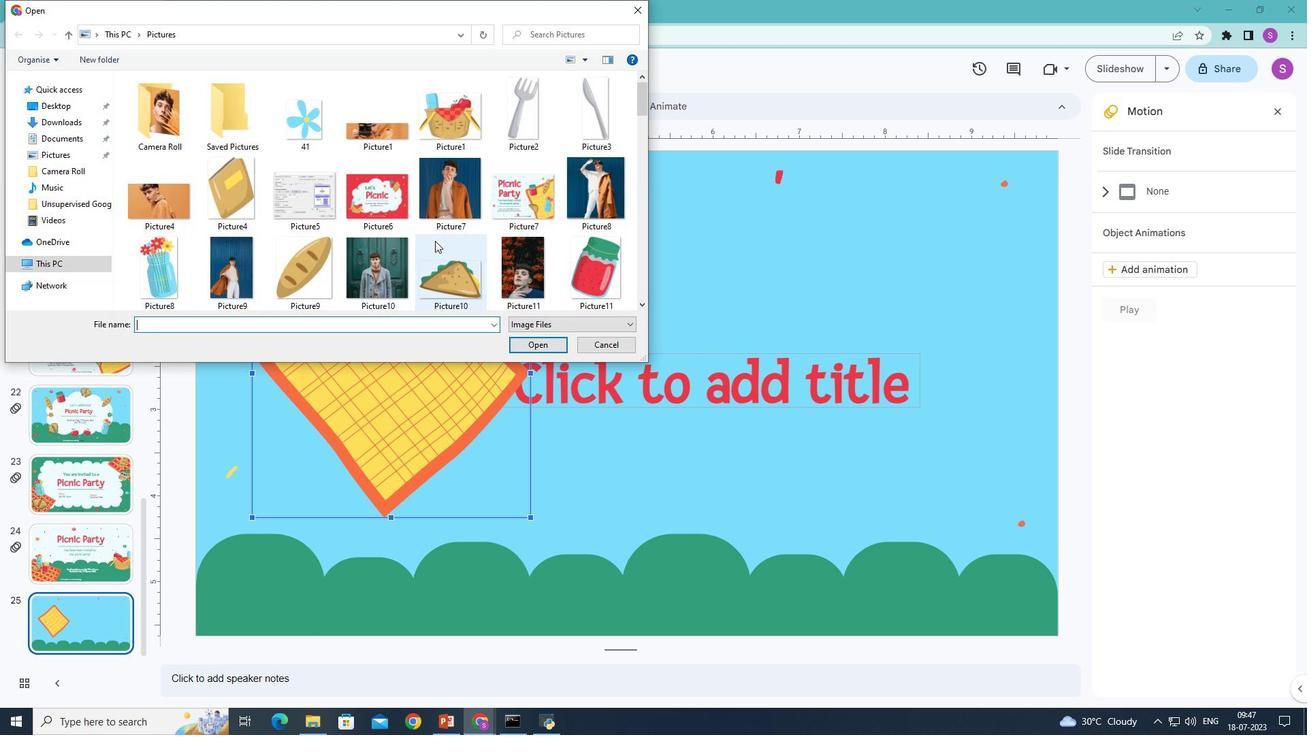 
Action: Mouse scrolled (435, 240) with delta (0, 0)
Screenshot: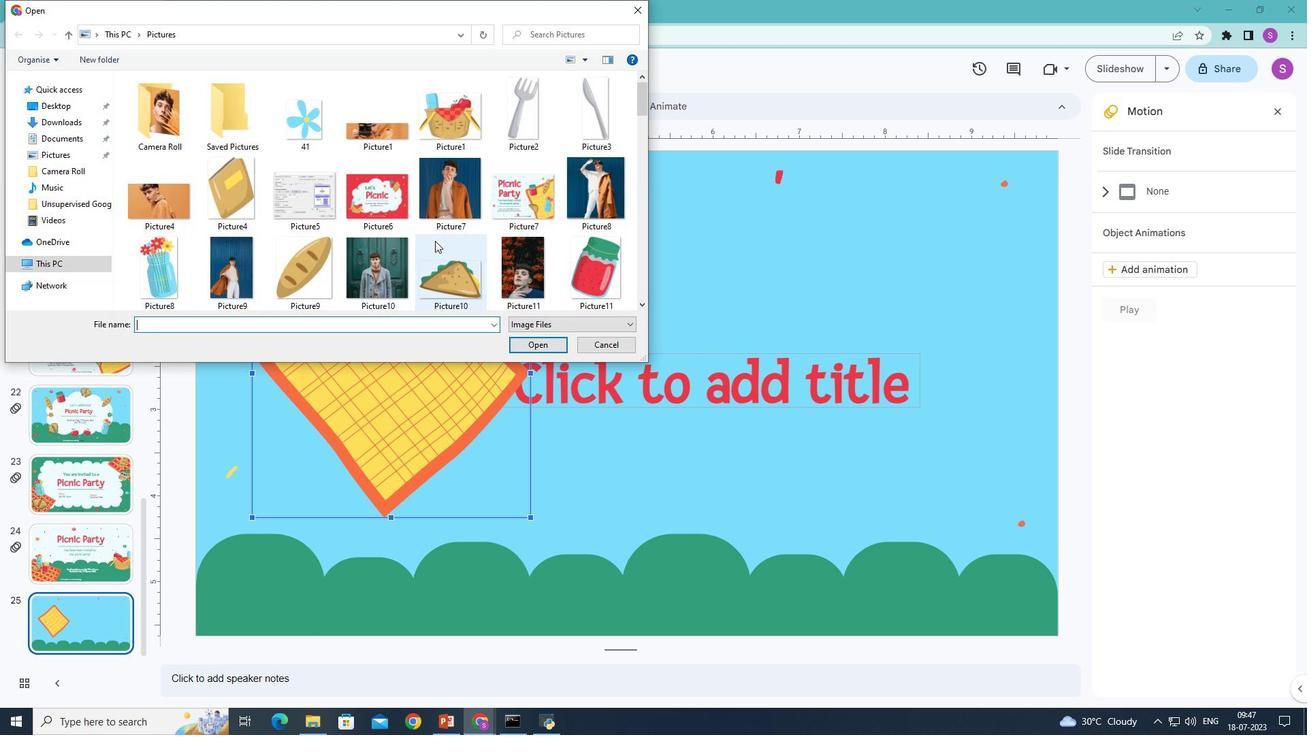
Action: Mouse moved to (436, 236)
Screenshot: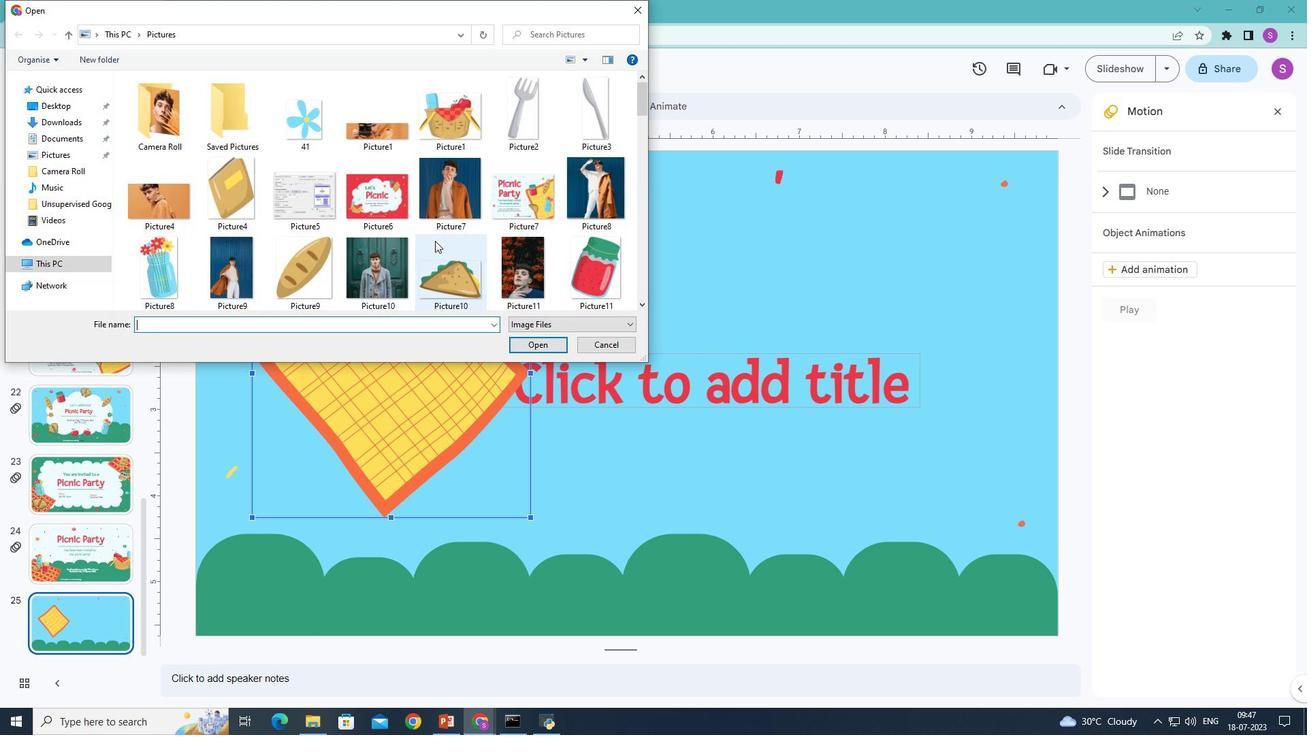 
Action: Mouse scrolled (435, 240) with delta (0, 0)
Screenshot: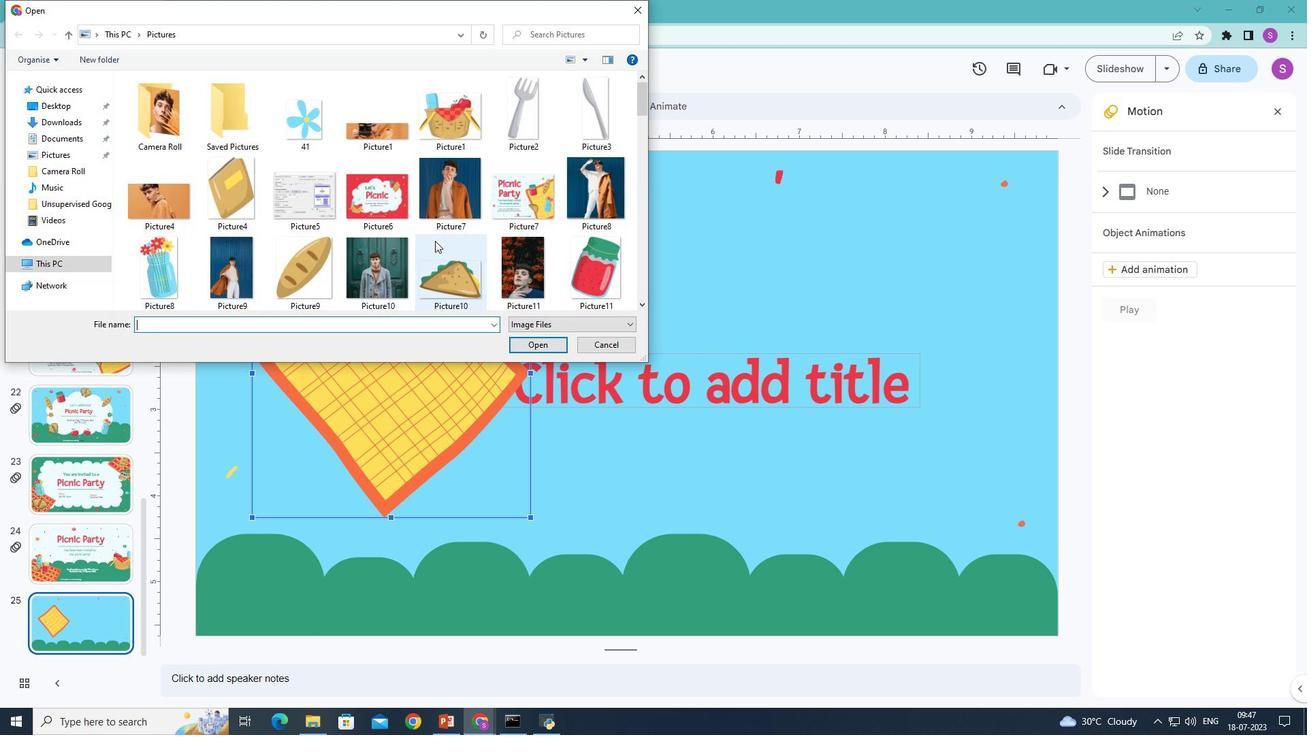 
Action: Mouse scrolled (435, 240) with delta (0, 0)
Screenshot: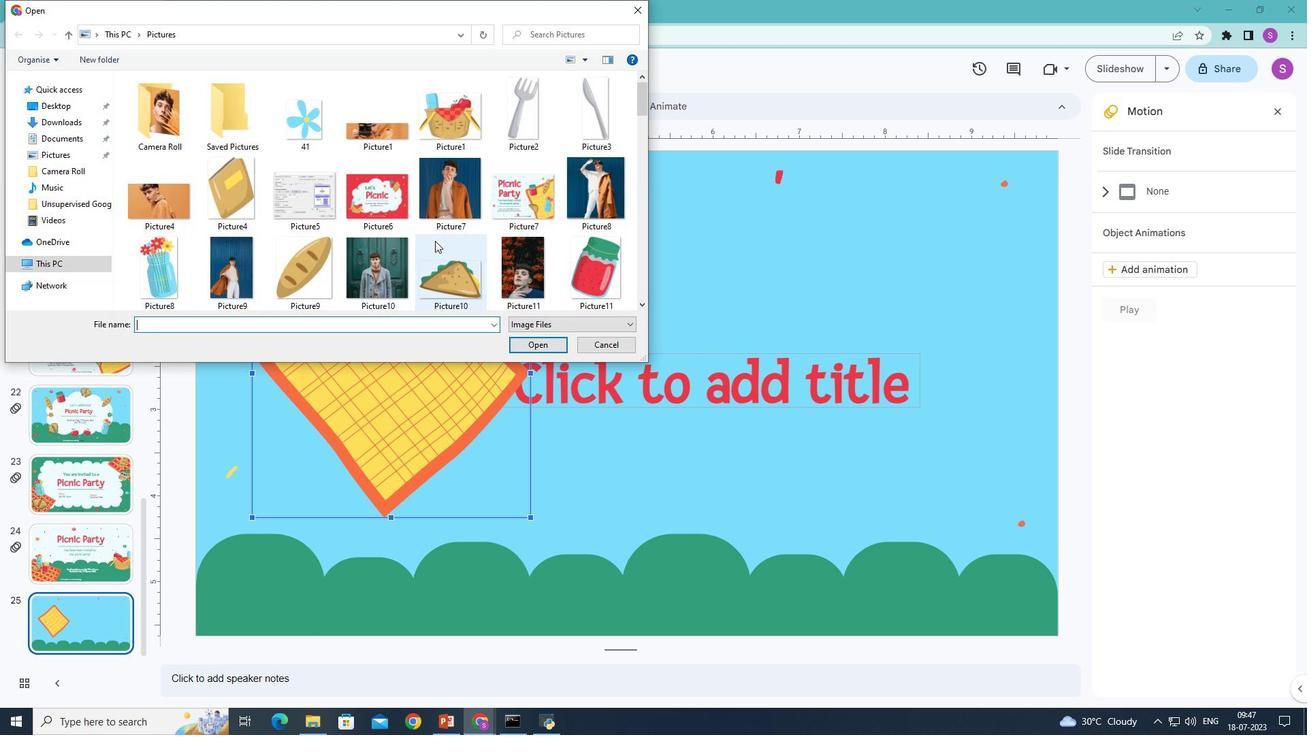 
Action: Mouse scrolled (435, 238) with delta (0, 0)
Screenshot: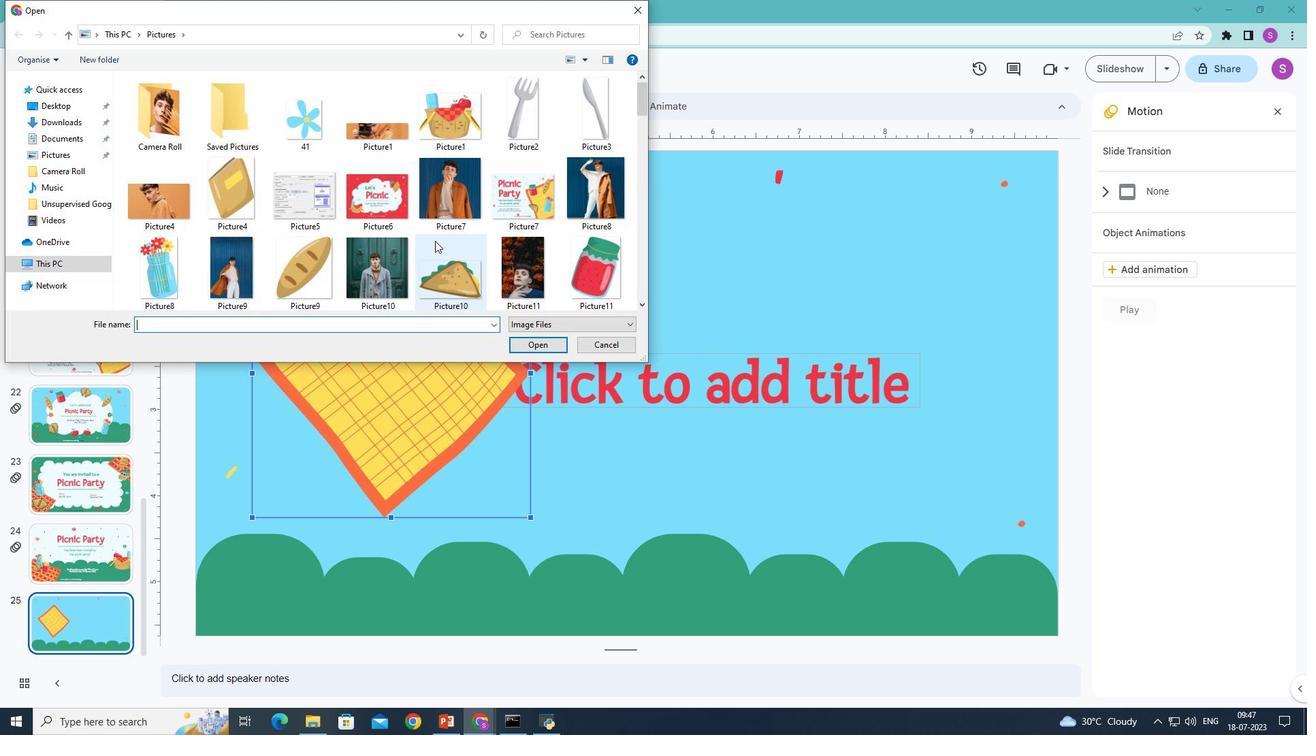 
Action: Mouse moved to (436, 235)
Screenshot: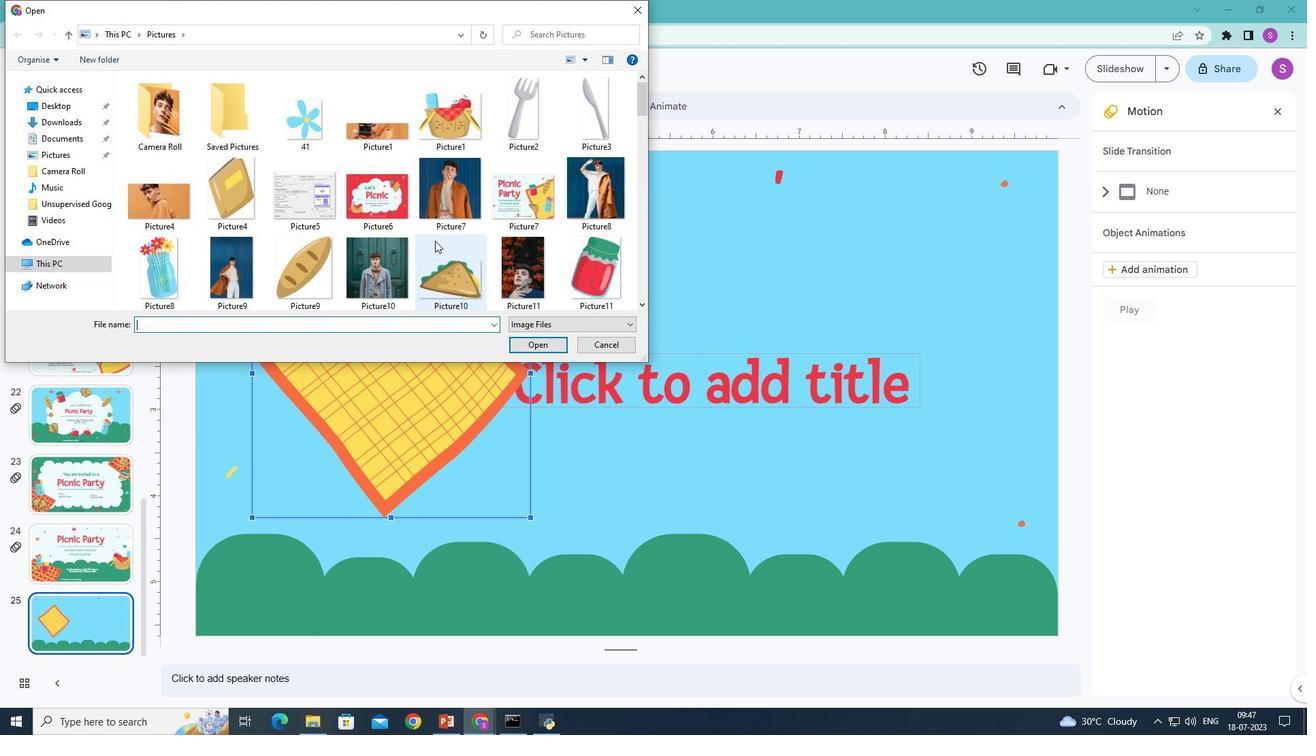 
Action: Mouse scrolled (436, 234) with delta (0, 0)
Screenshot: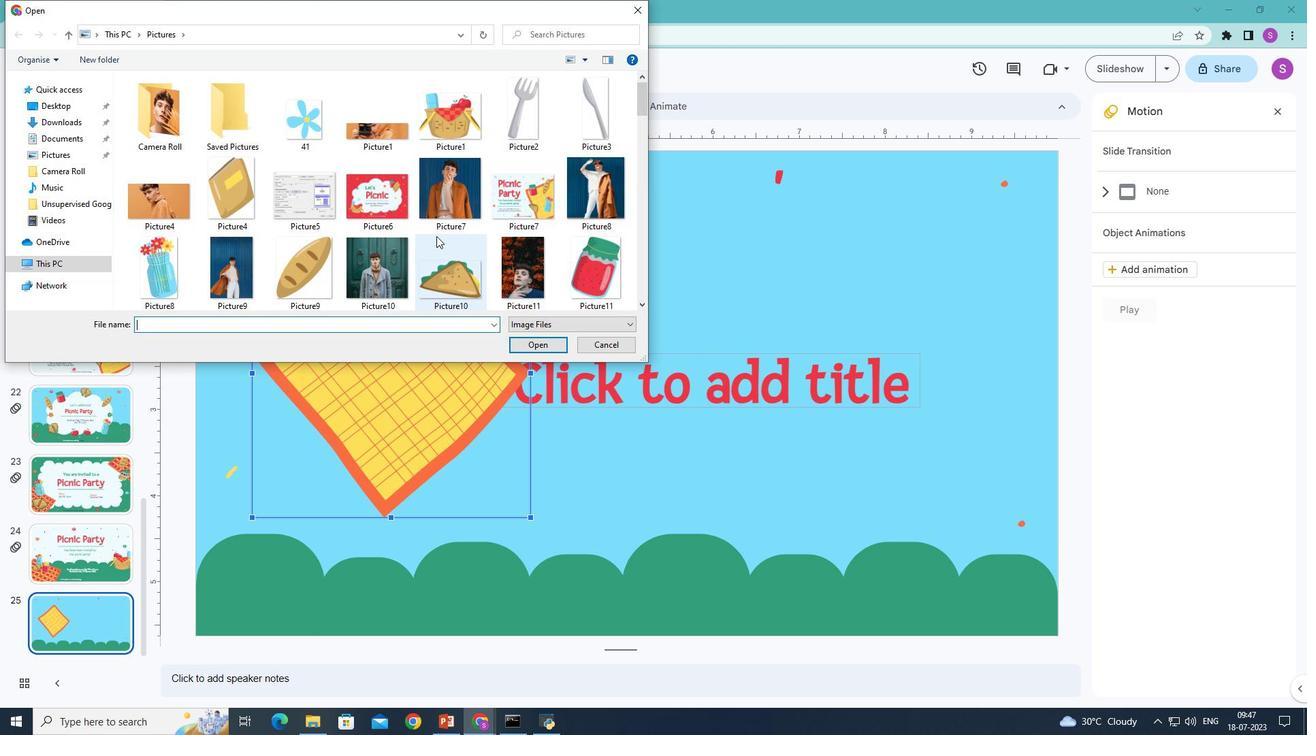 
Action: Mouse scrolled (436, 234) with delta (0, 0)
Screenshot: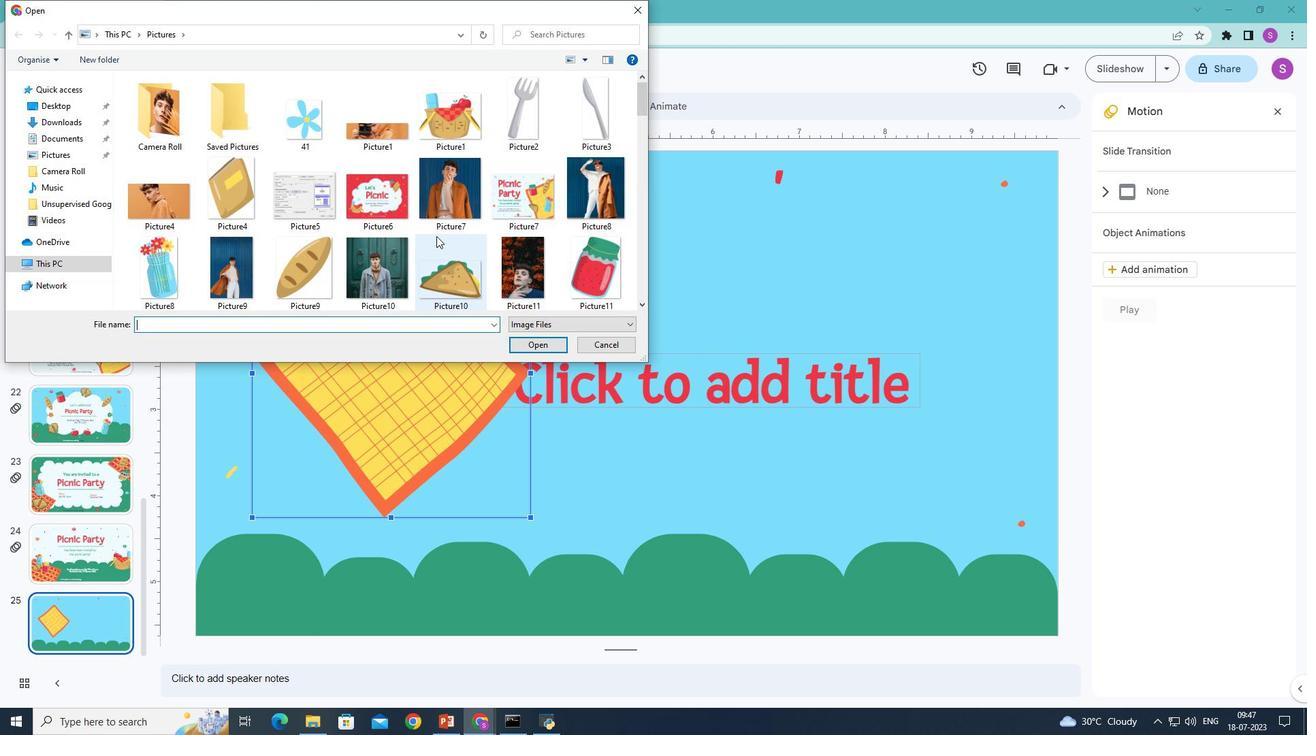 
Action: Mouse scrolled (436, 234) with delta (0, 0)
Screenshot: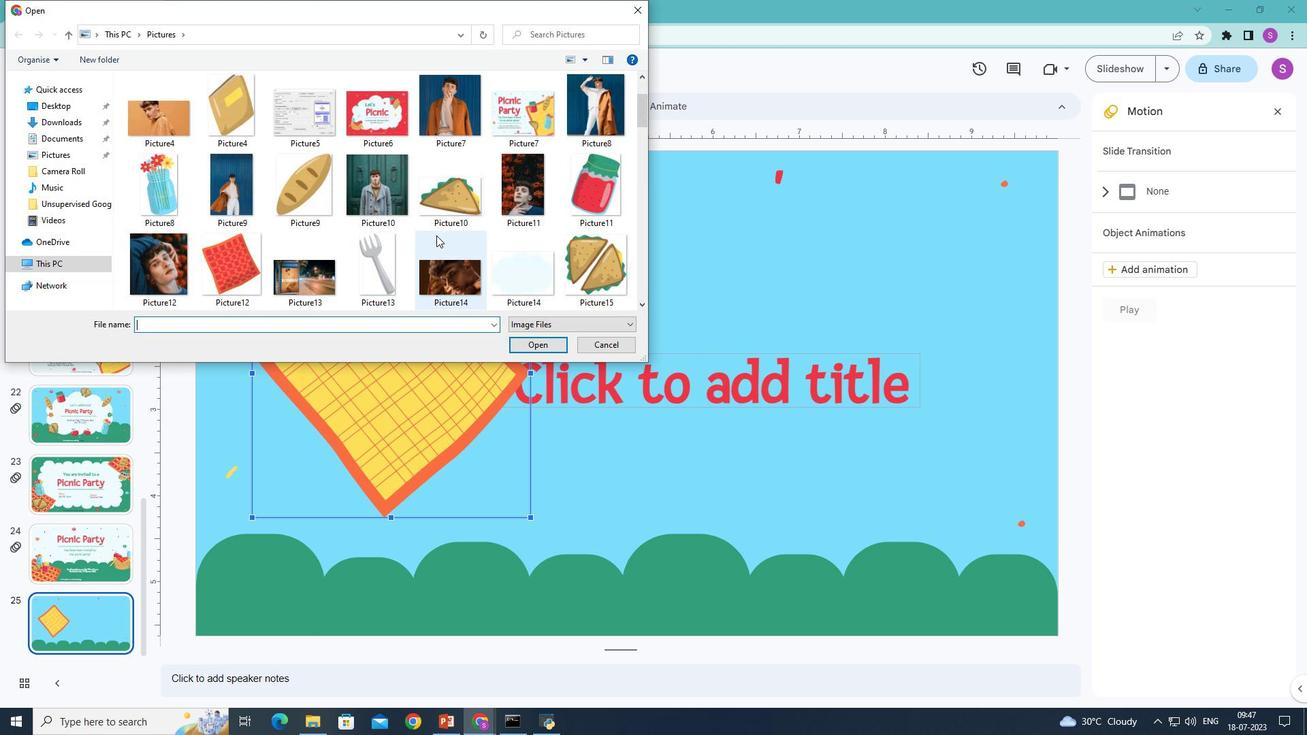 
Action: Mouse scrolled (436, 234) with delta (0, 0)
Screenshot: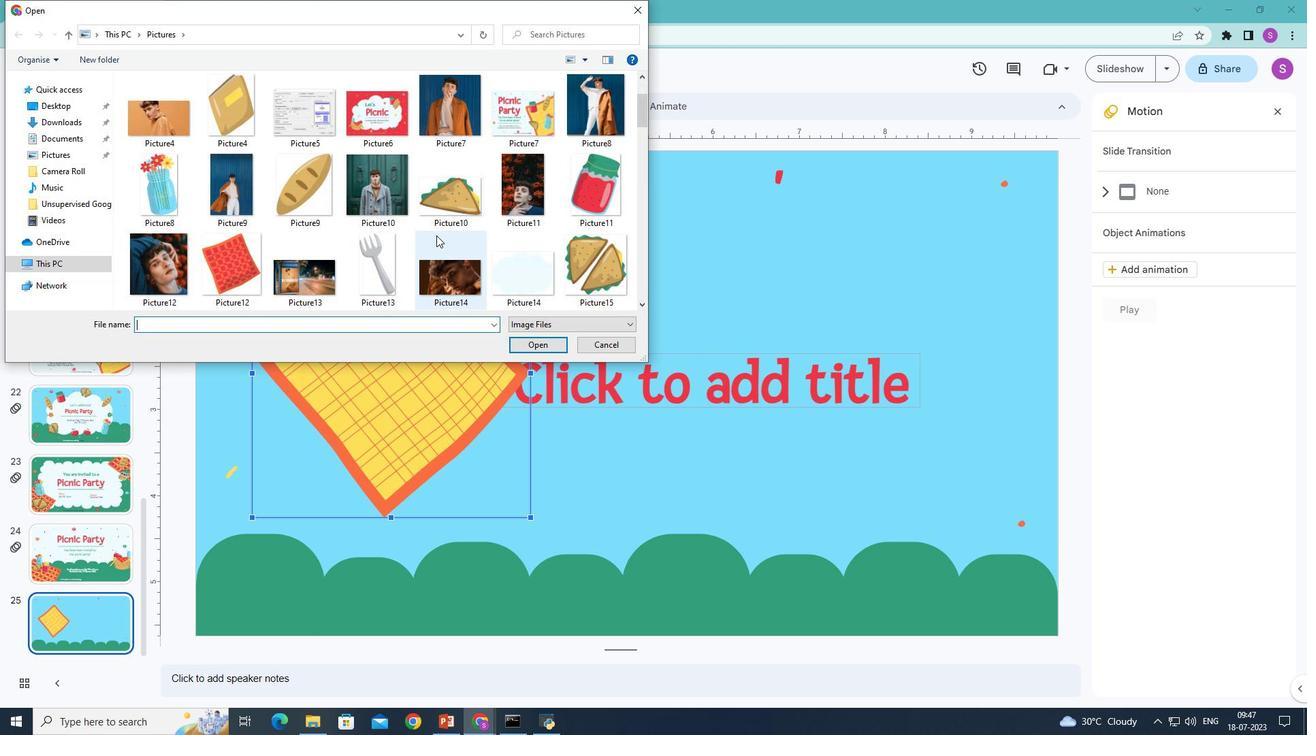 
Action: Mouse moved to (437, 234)
Screenshot: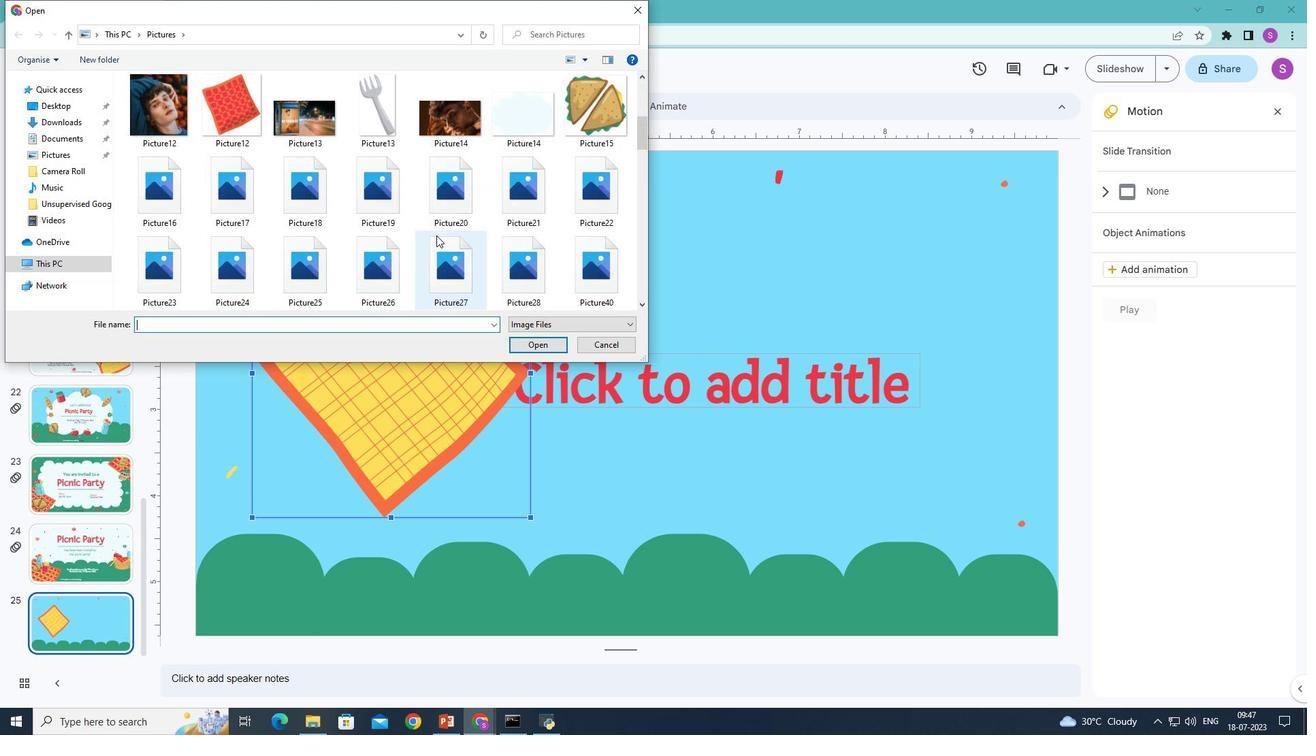 
Action: Mouse scrolled (437, 233) with delta (0, 0)
Screenshot: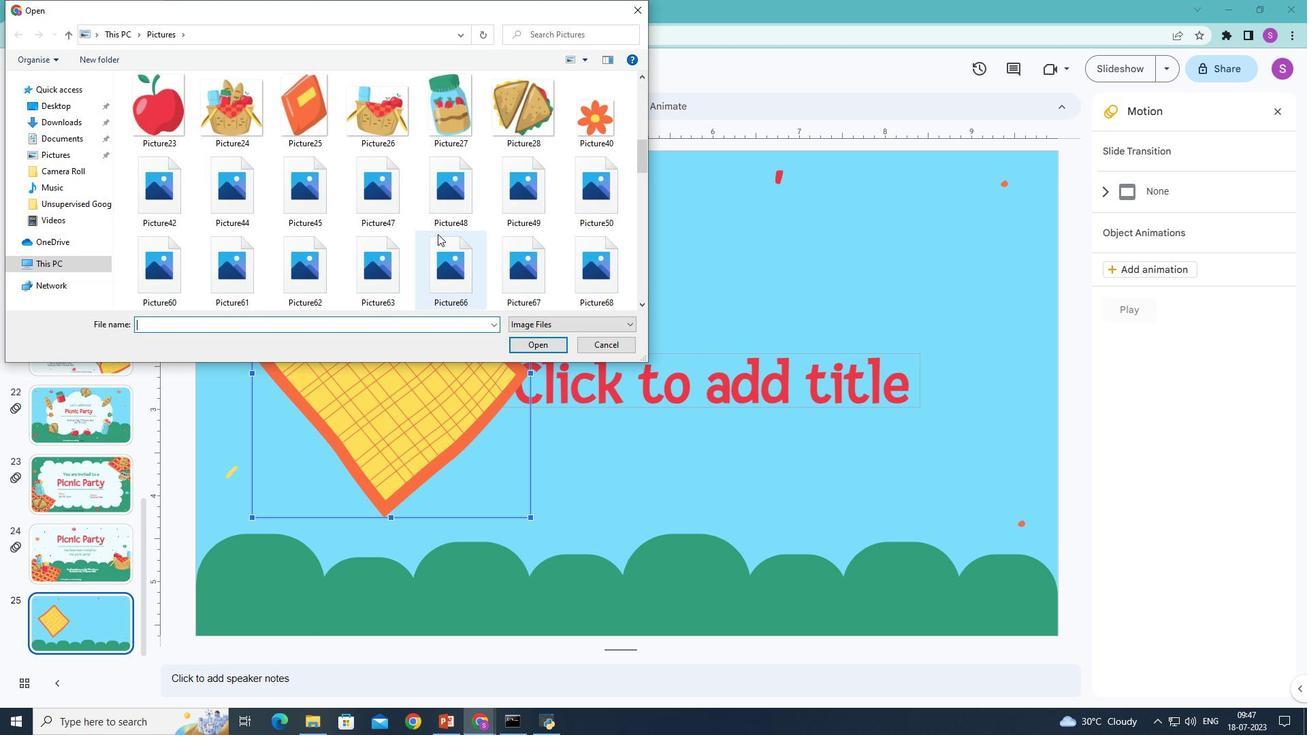 
Action: Mouse scrolled (437, 233) with delta (0, 0)
Screenshot: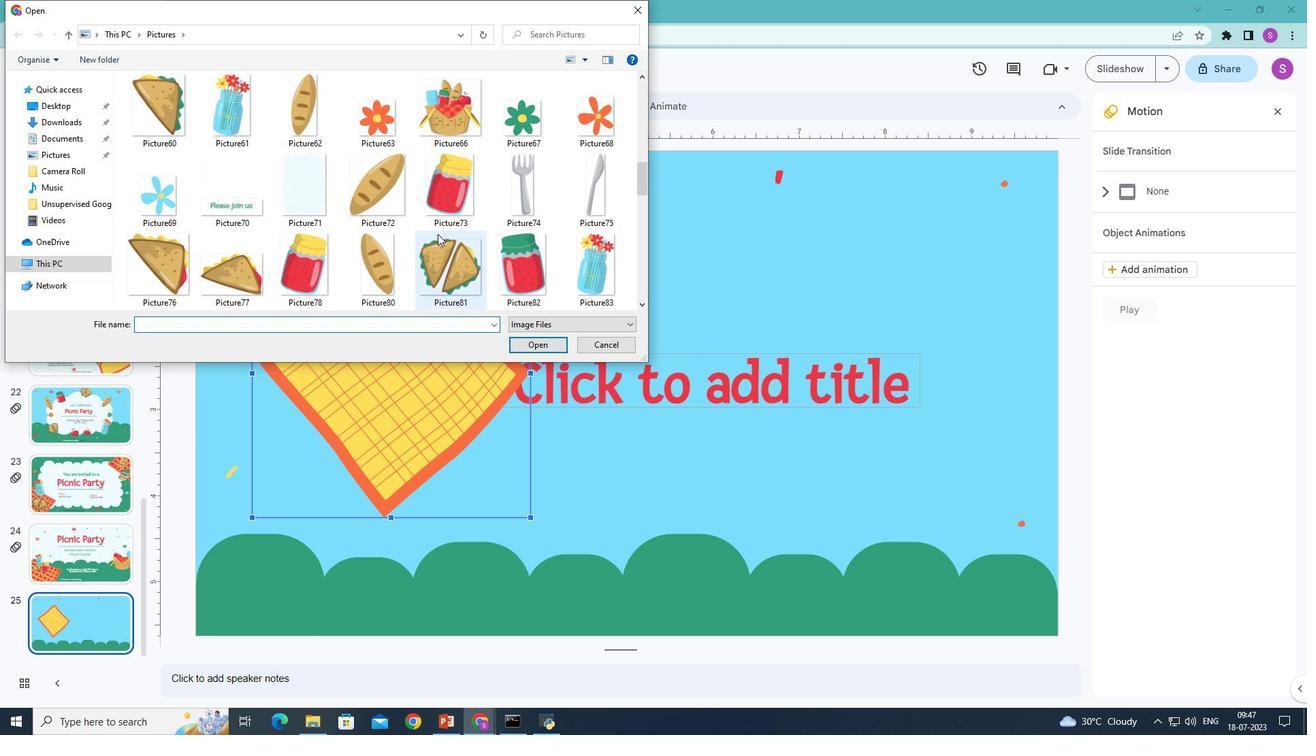 
Action: Mouse scrolled (437, 233) with delta (0, 0)
Screenshot: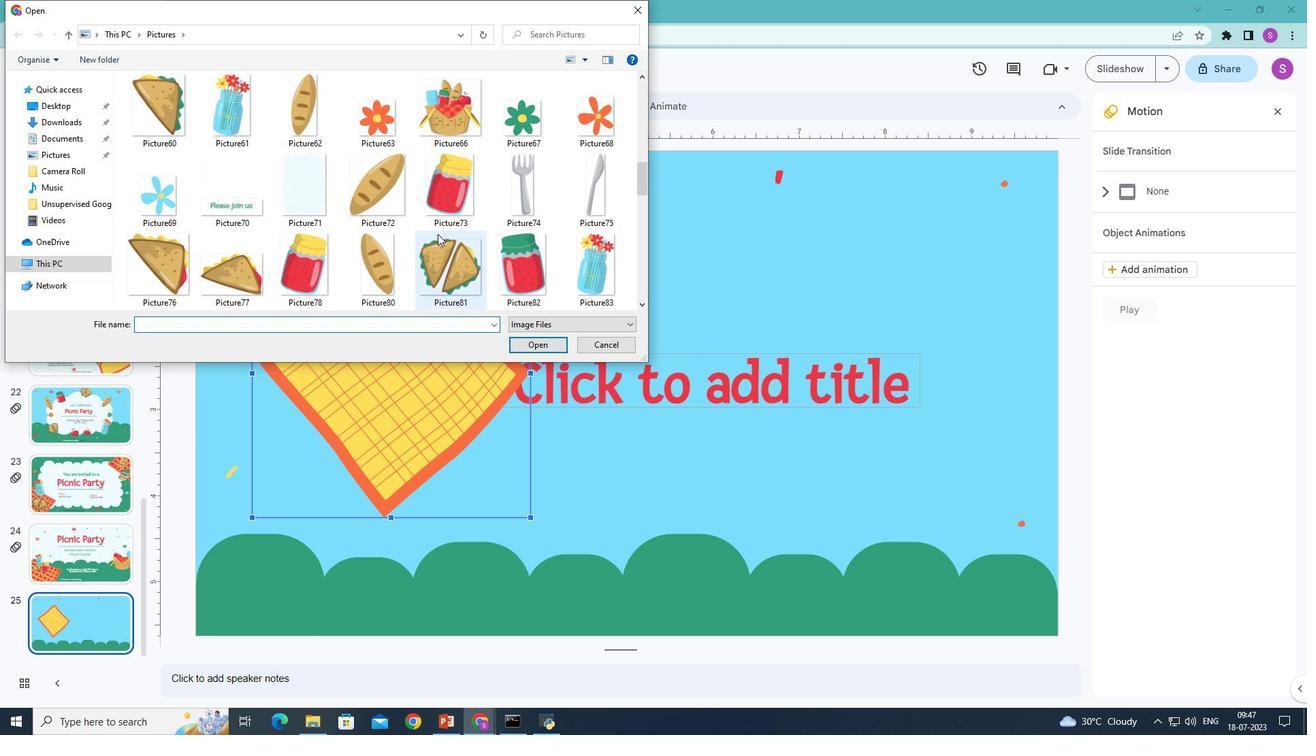 
Action: Mouse scrolled (437, 233) with delta (0, 0)
Screenshot: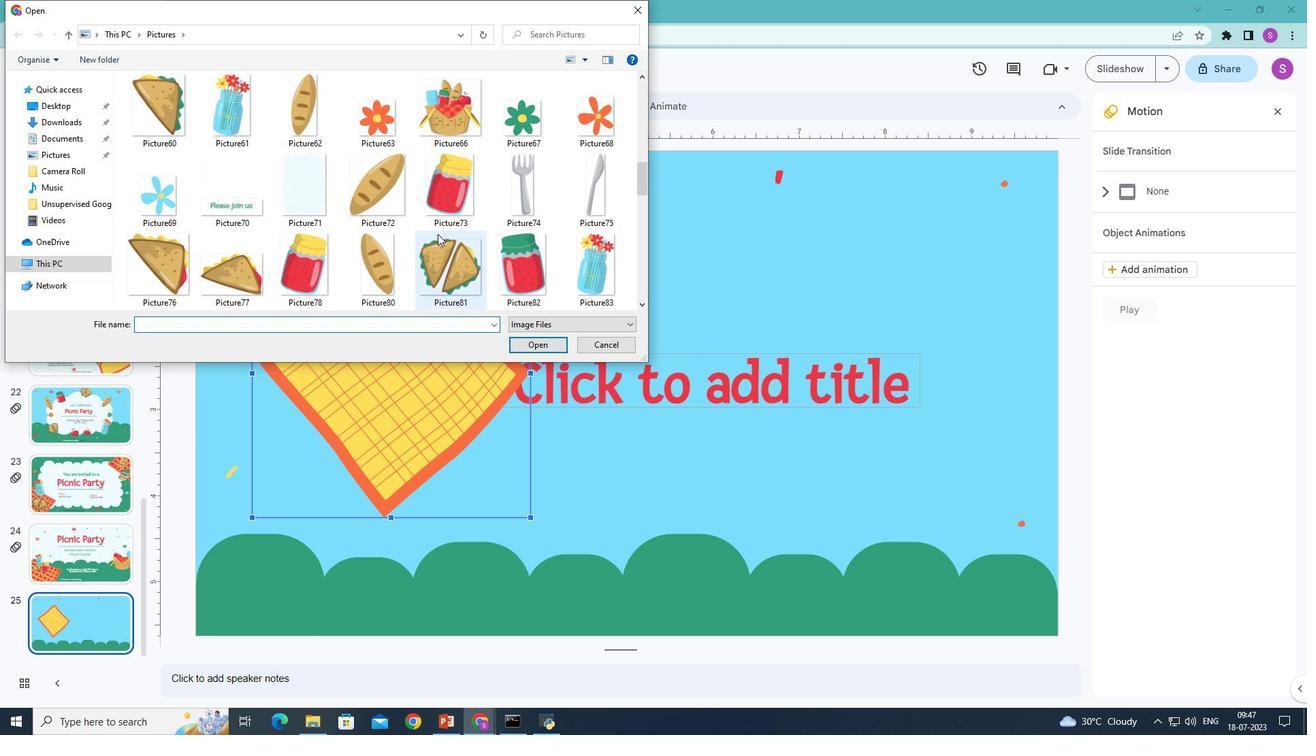 
Action: Mouse moved to (438, 232)
Screenshot: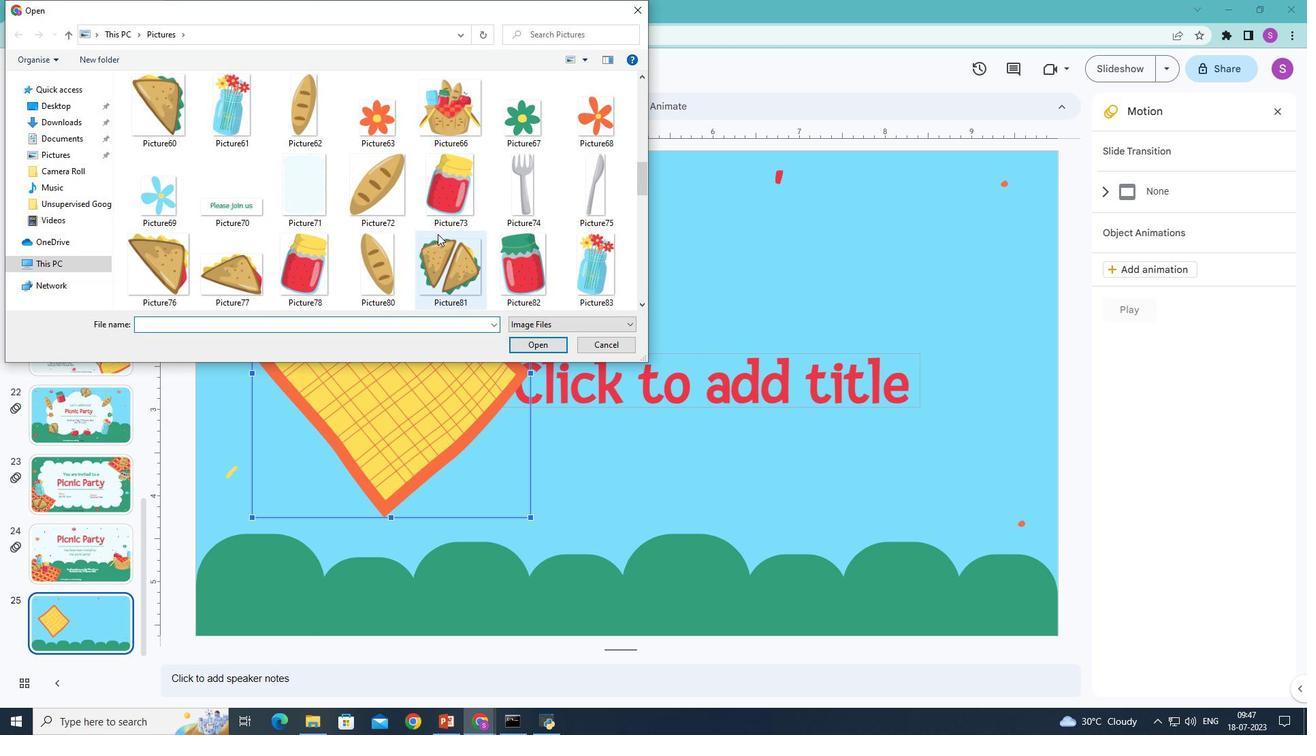 
Action: Mouse scrolled (438, 232) with delta (0, 0)
Screenshot: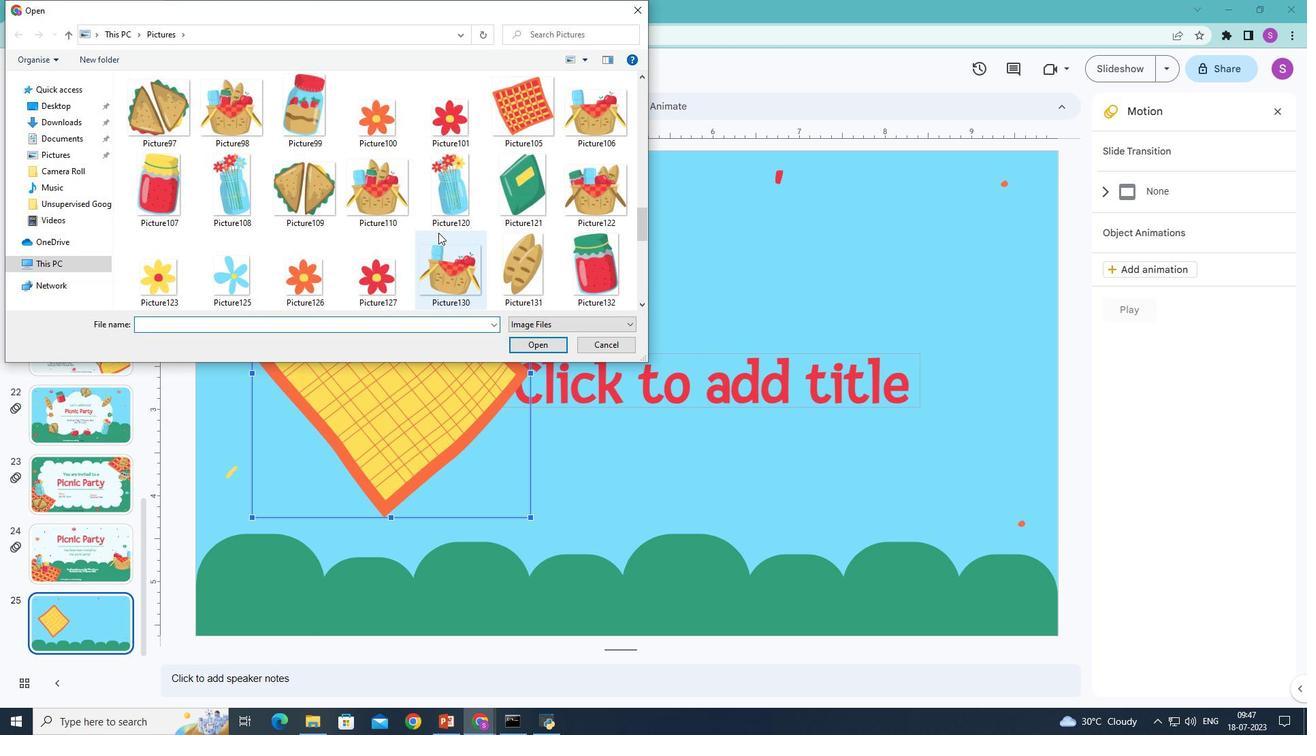 
Action: Mouse scrolled (438, 232) with delta (0, 0)
Screenshot: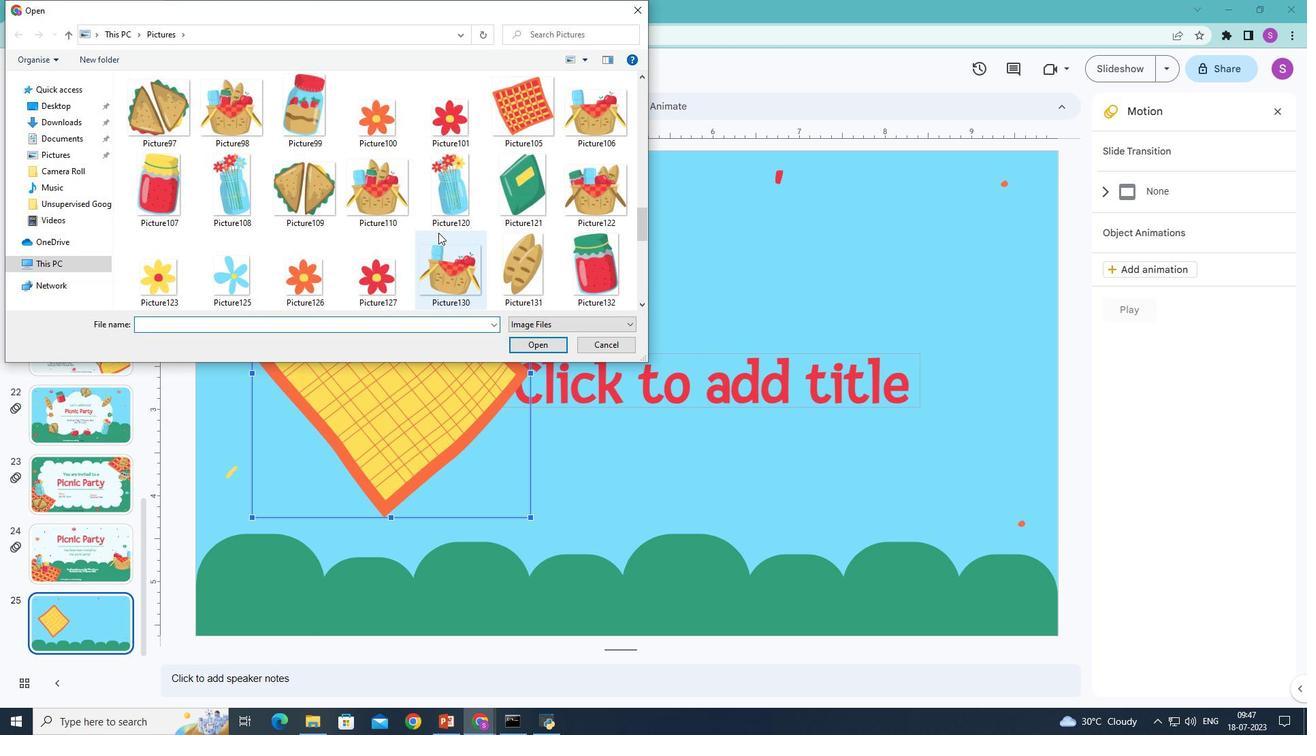 
Action: Mouse scrolled (438, 232) with delta (0, 0)
Screenshot: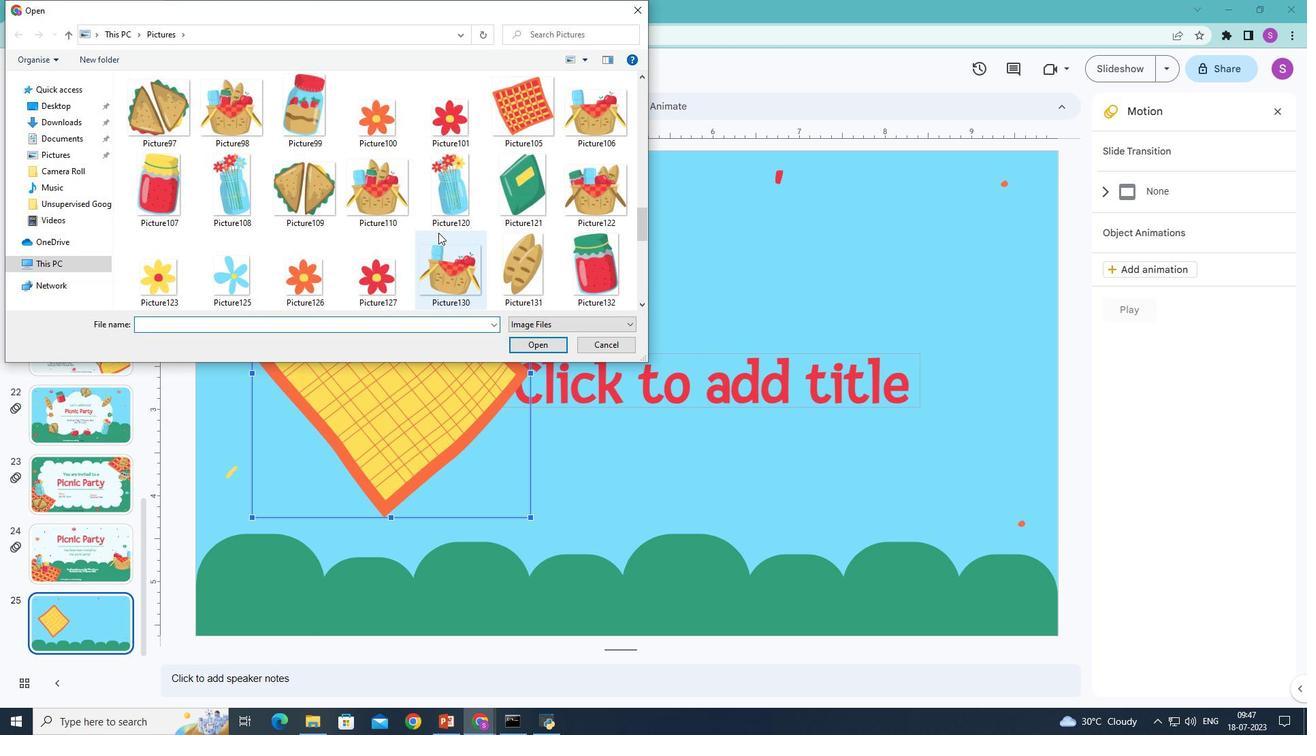
Action: Mouse scrolled (438, 232) with delta (0, 0)
Screenshot: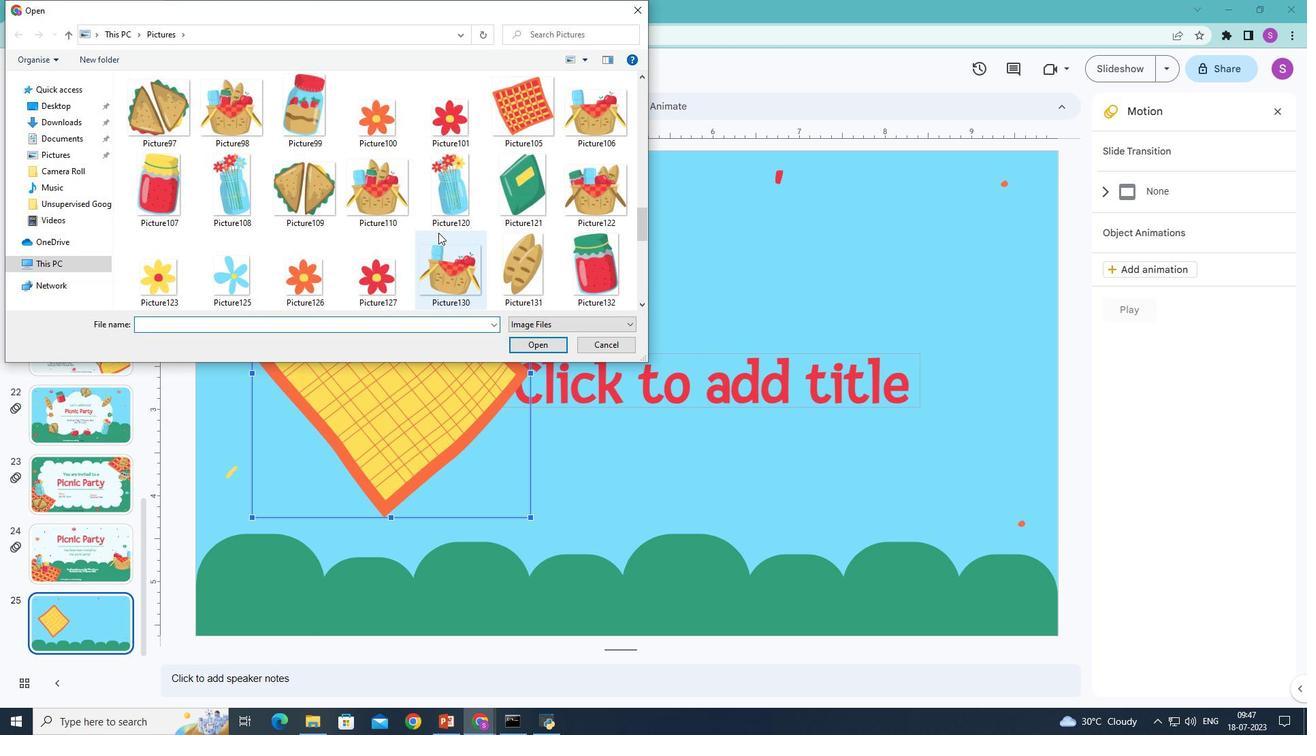 
Action: Mouse scrolled (438, 232) with delta (0, 0)
Screenshot: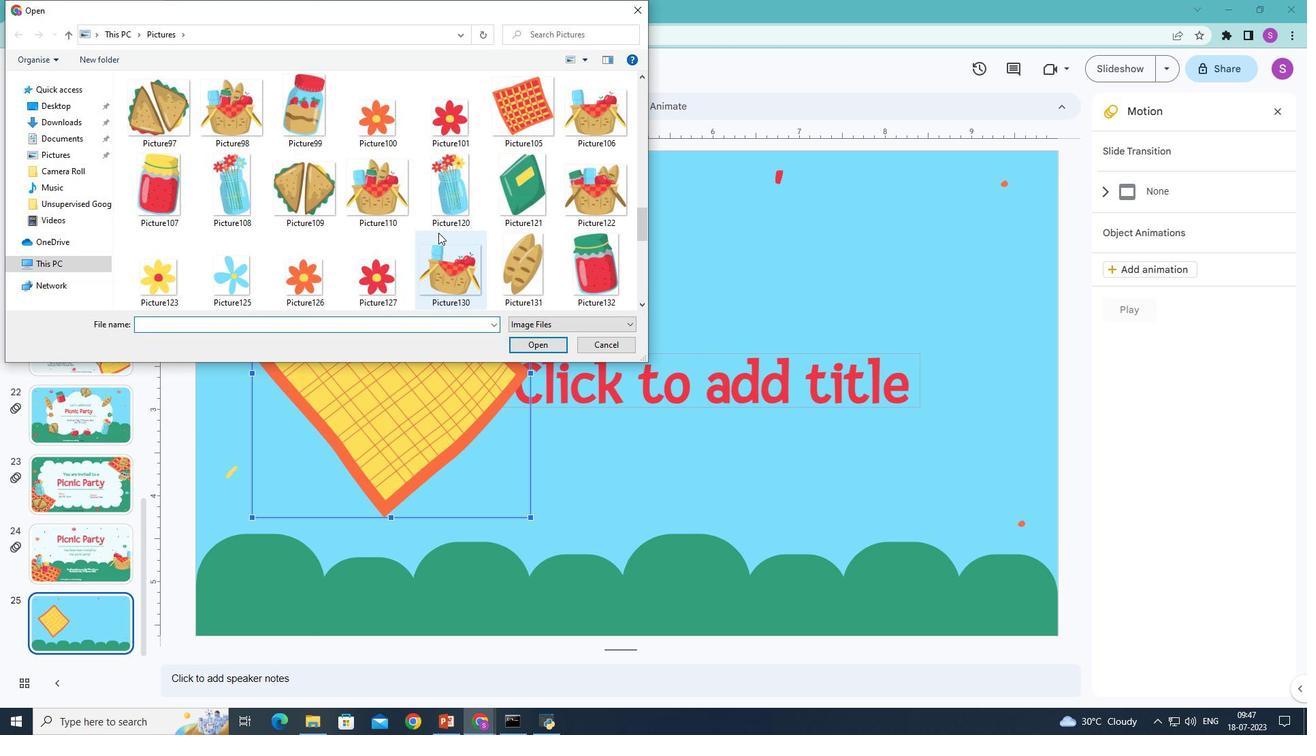 
Action: Mouse moved to (439, 231)
Screenshot: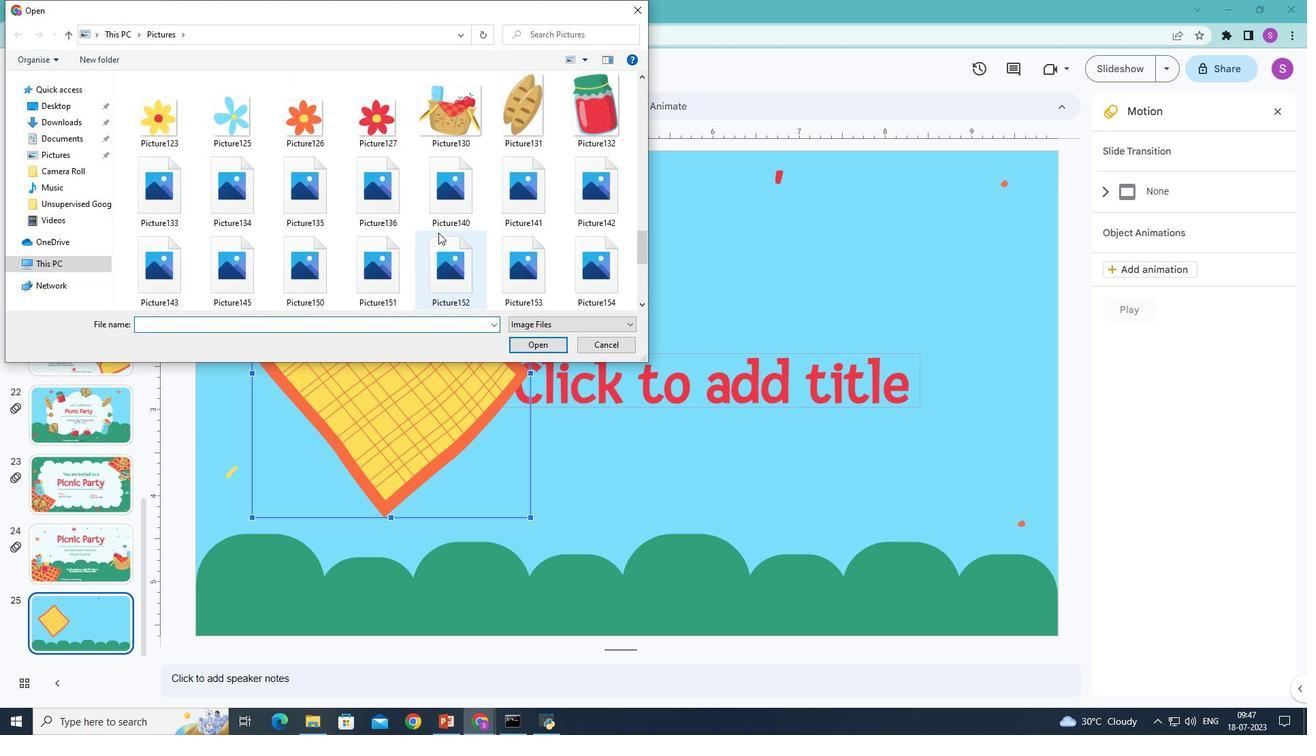 
Action: Mouse scrolled (439, 230) with delta (0, 0)
Screenshot: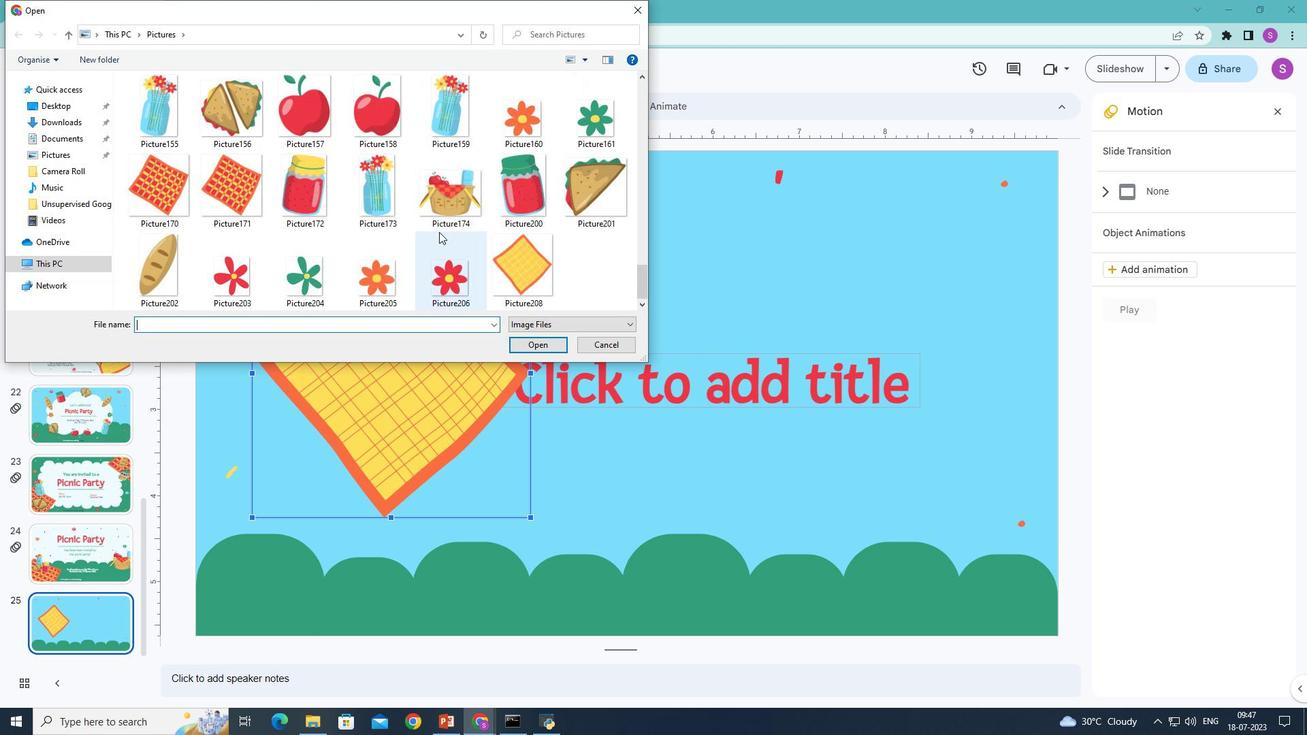 
Action: Mouse scrolled (439, 230) with delta (0, 0)
Screenshot: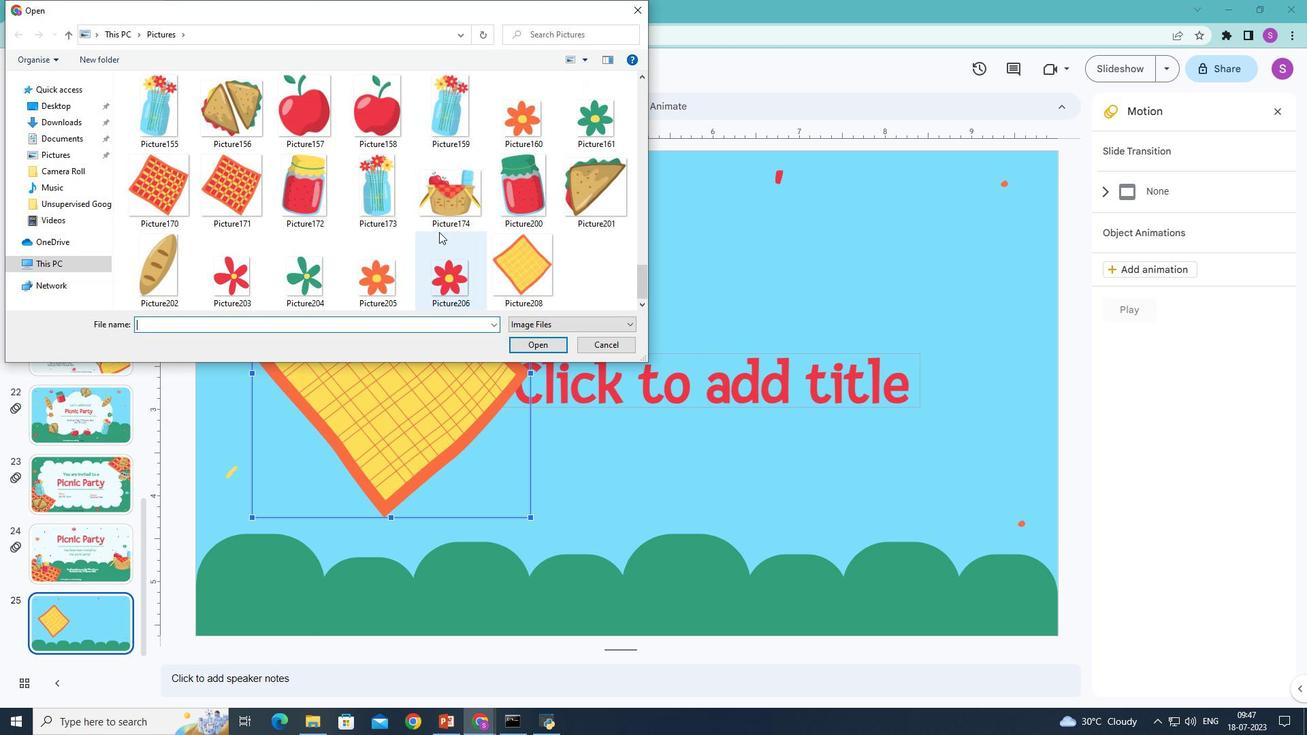
Action: Mouse moved to (439, 231)
Screenshot: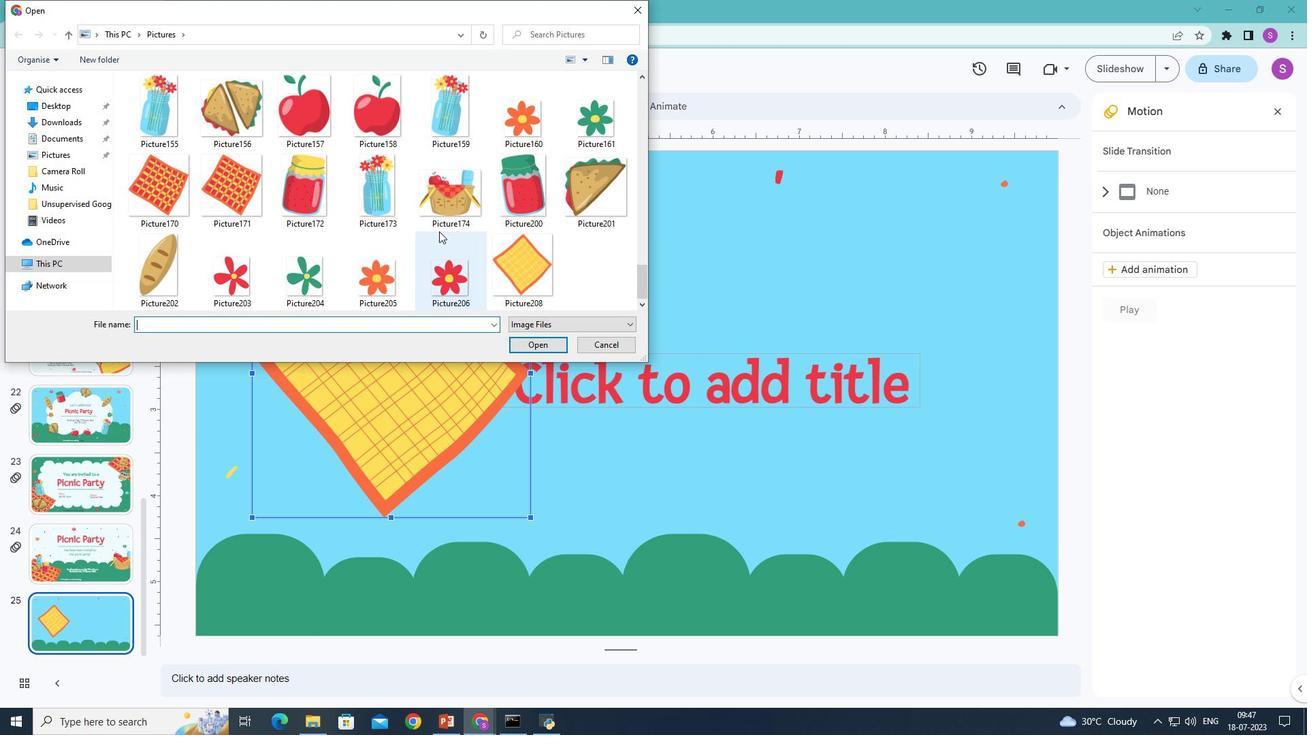 
Action: Mouse scrolled (439, 230) with delta (0, 0)
Screenshot: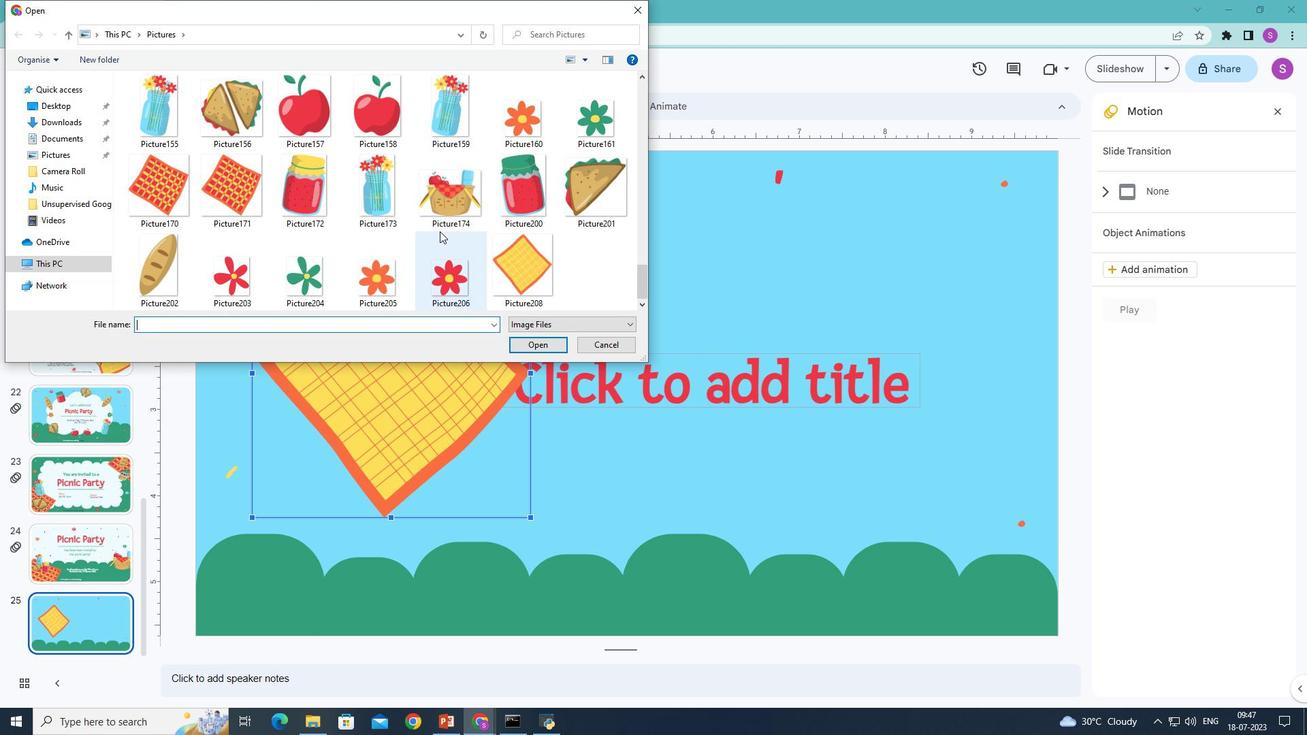 
Action: Mouse scrolled (439, 230) with delta (0, 0)
Screenshot: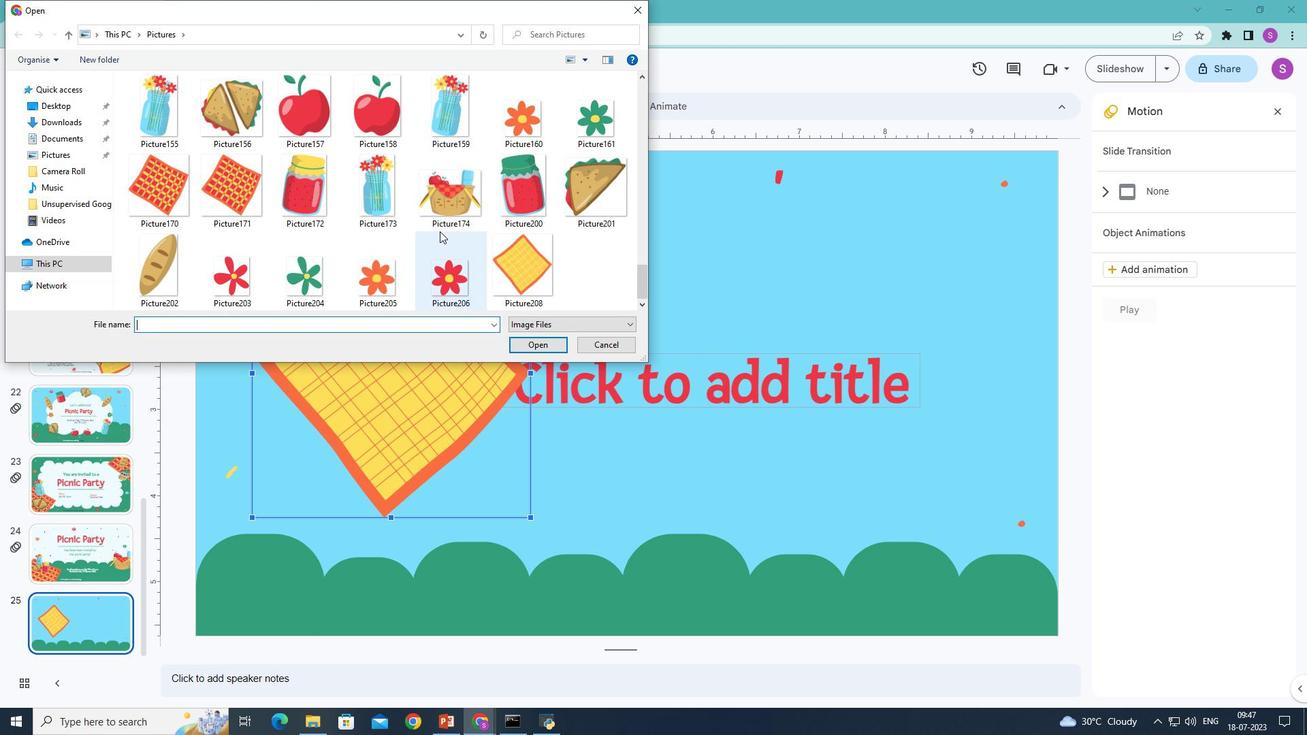 
Action: Mouse scrolled (439, 230) with delta (0, 0)
Screenshot: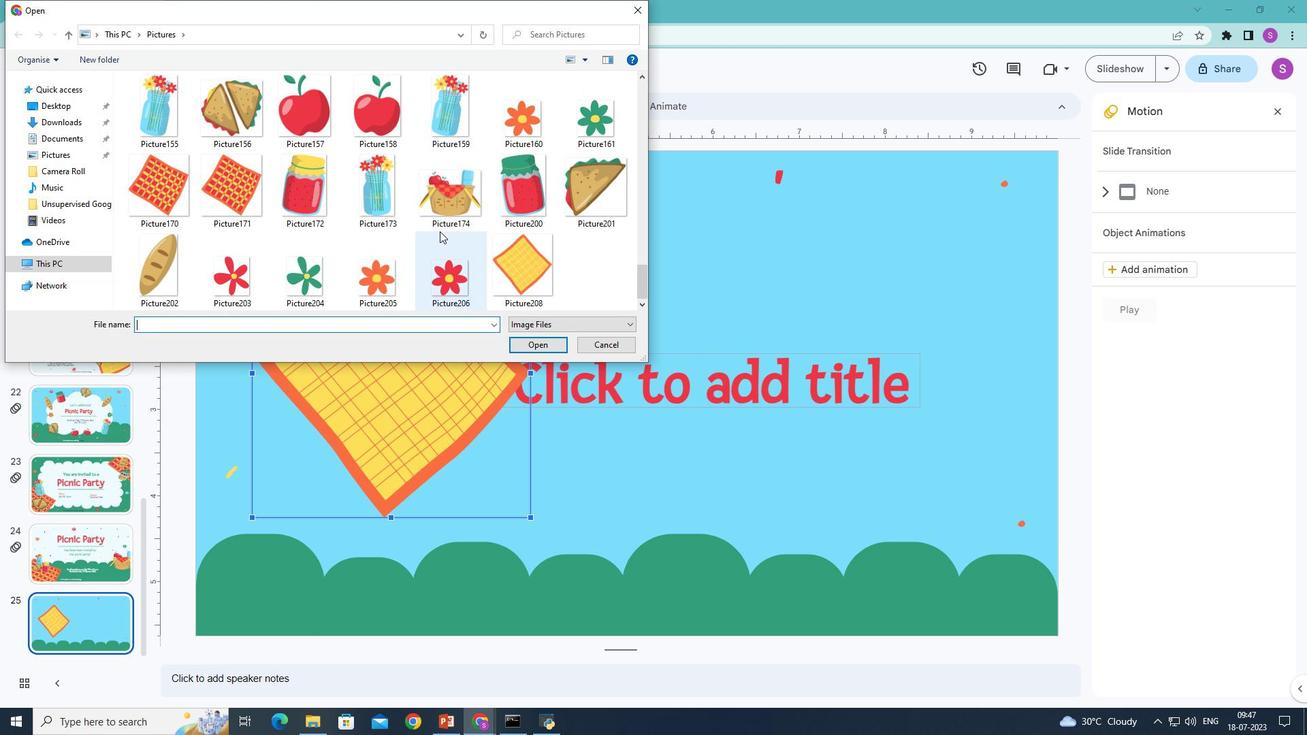
Action: Mouse moved to (440, 230)
Screenshot: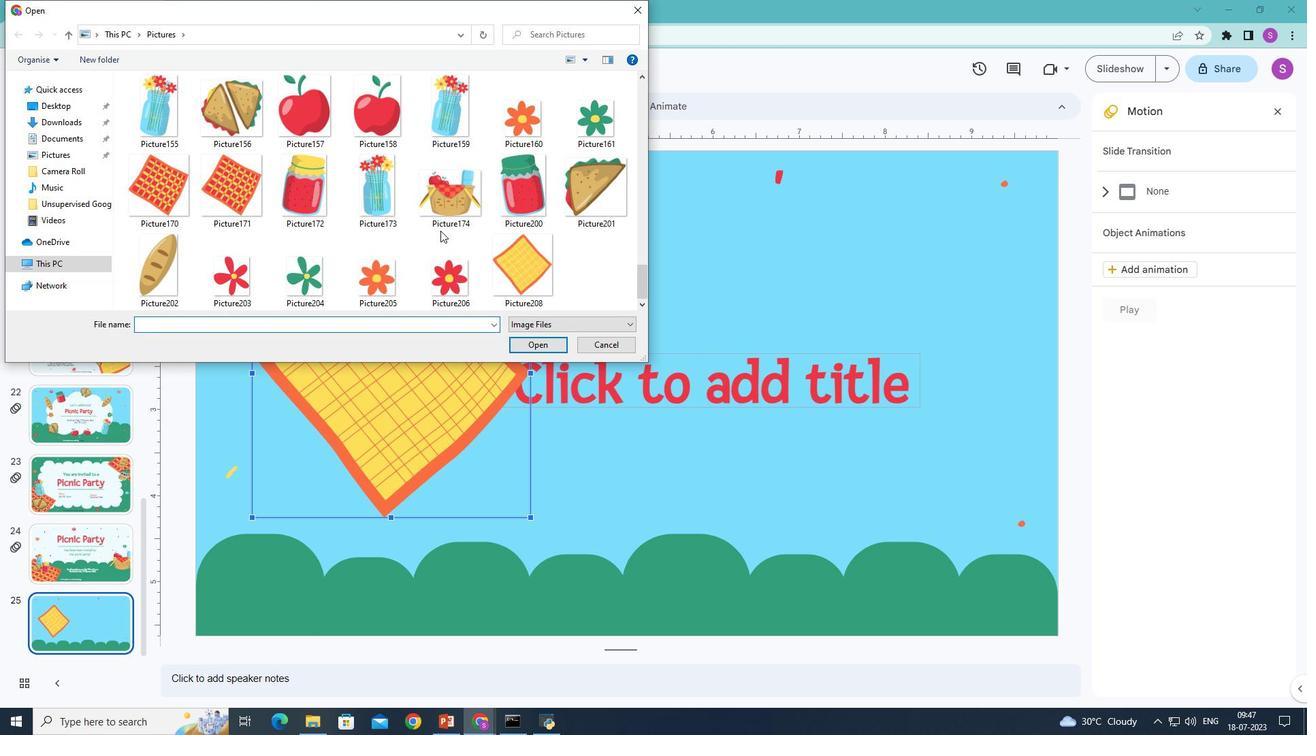 
Action: Mouse scrolled (440, 231) with delta (0, 0)
Screenshot: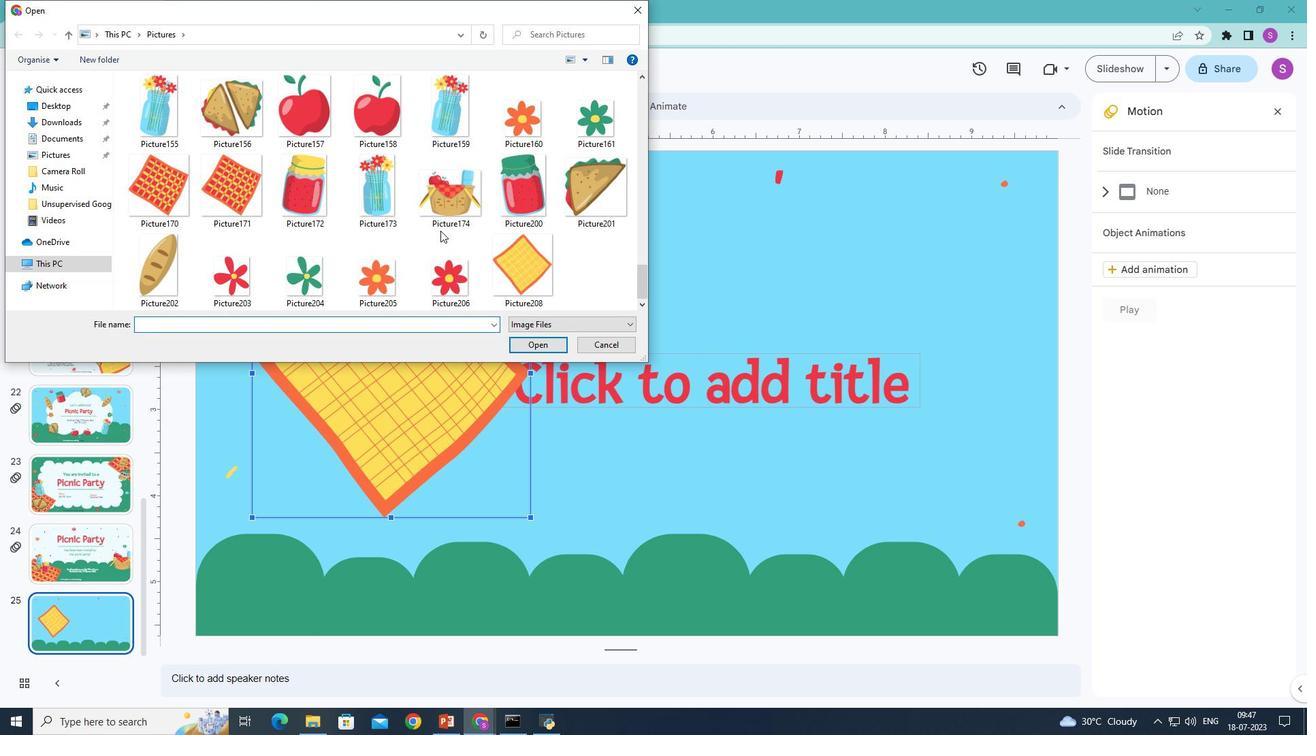 
Action: Mouse scrolled (440, 231) with delta (0, 0)
Screenshot: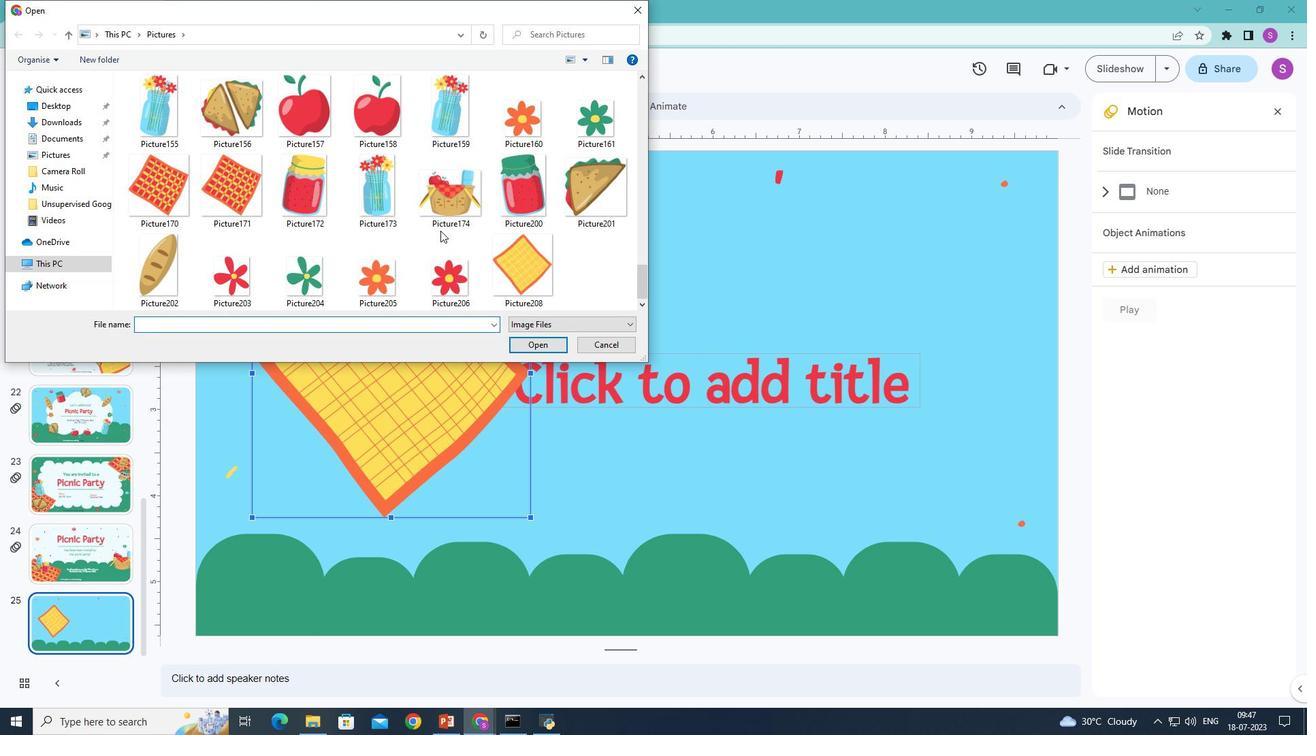 
Action: Mouse moved to (321, 201)
Screenshot: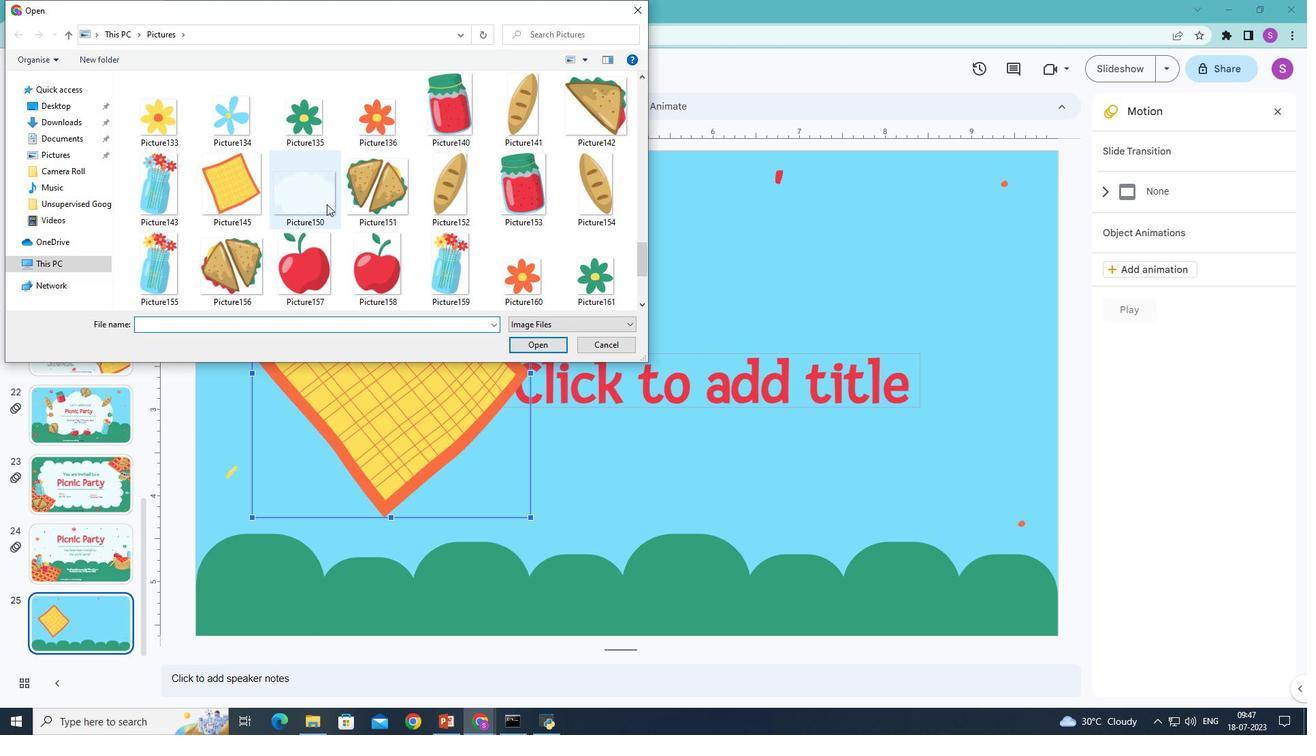 
Action: Mouse pressed left at (321, 201)
Screenshot: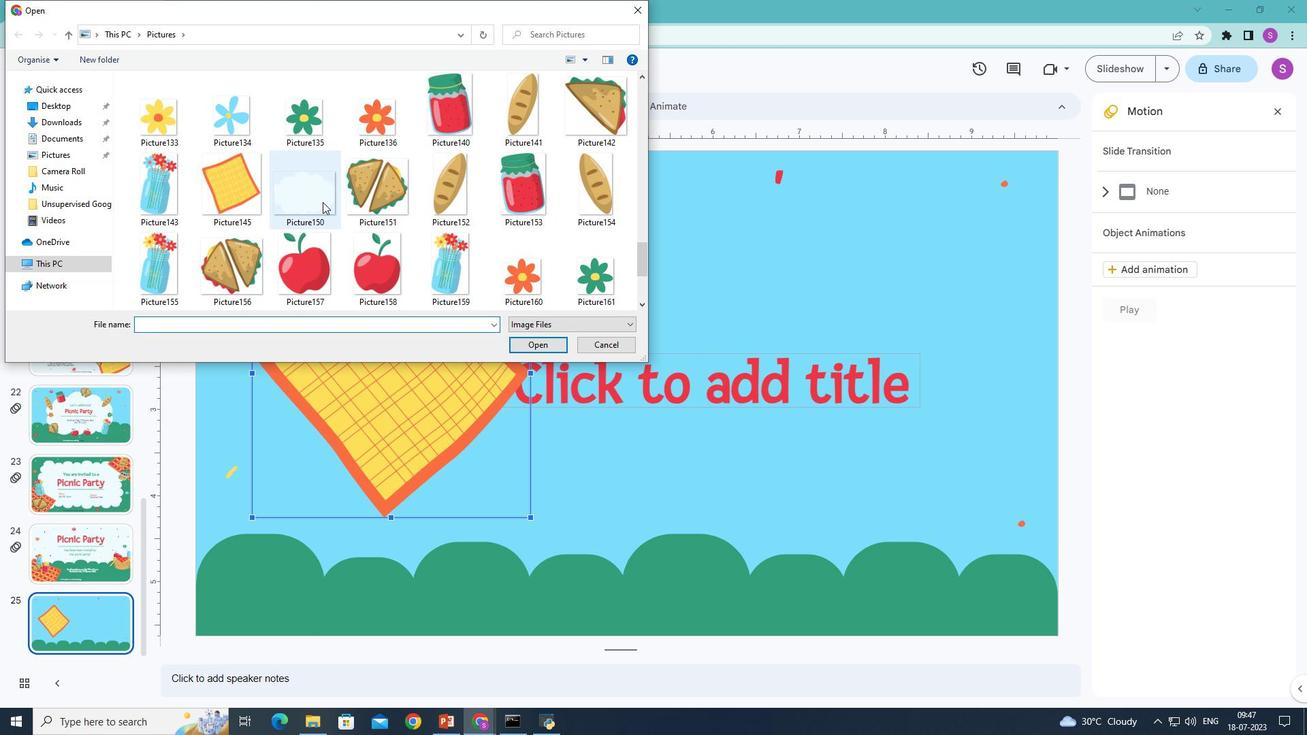 
Action: Mouse moved to (545, 345)
Screenshot: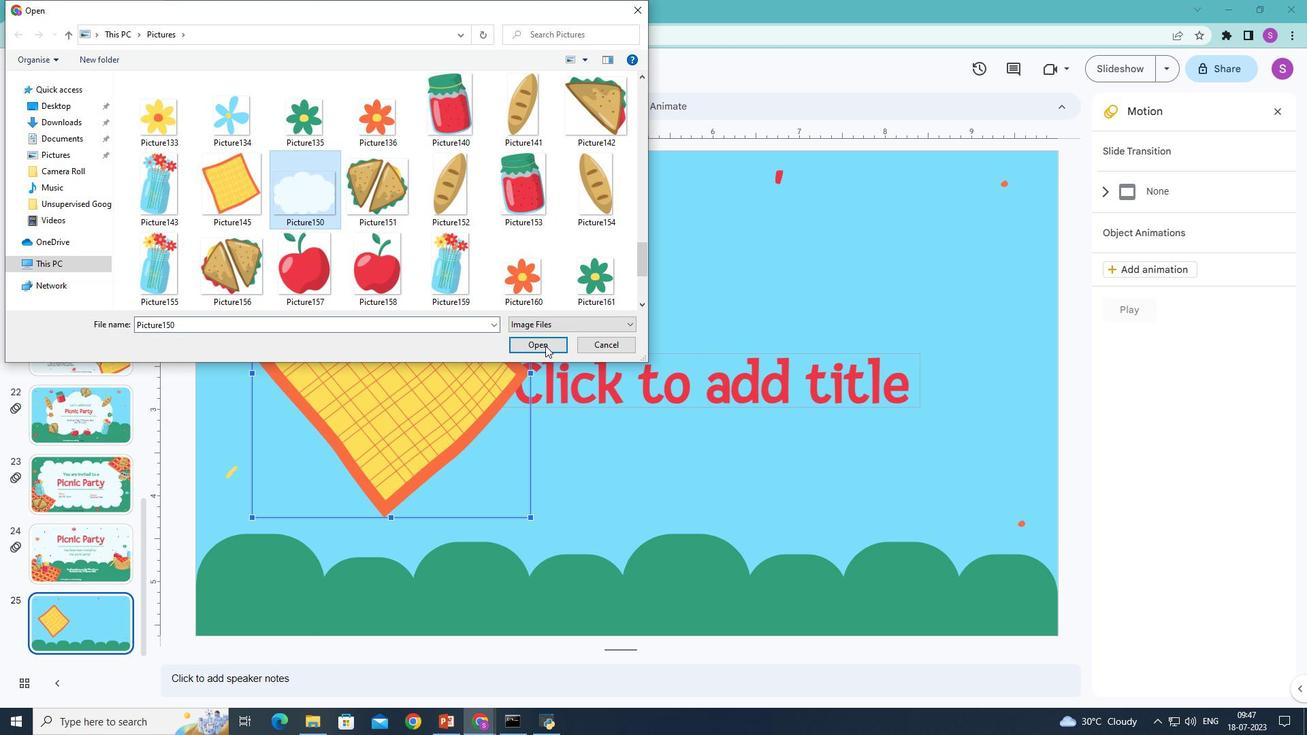 
Action: Mouse pressed left at (545, 345)
Screenshot: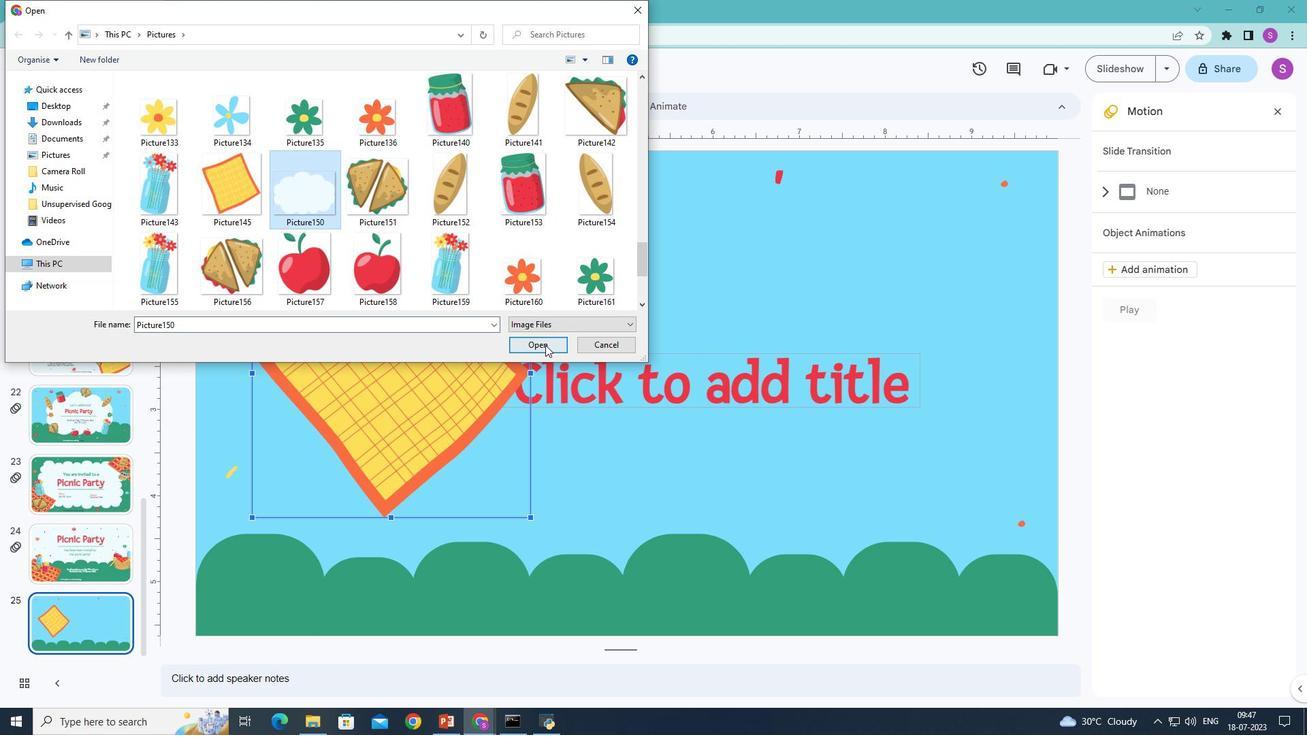 
Action: Mouse moved to (669, 522)
Screenshot: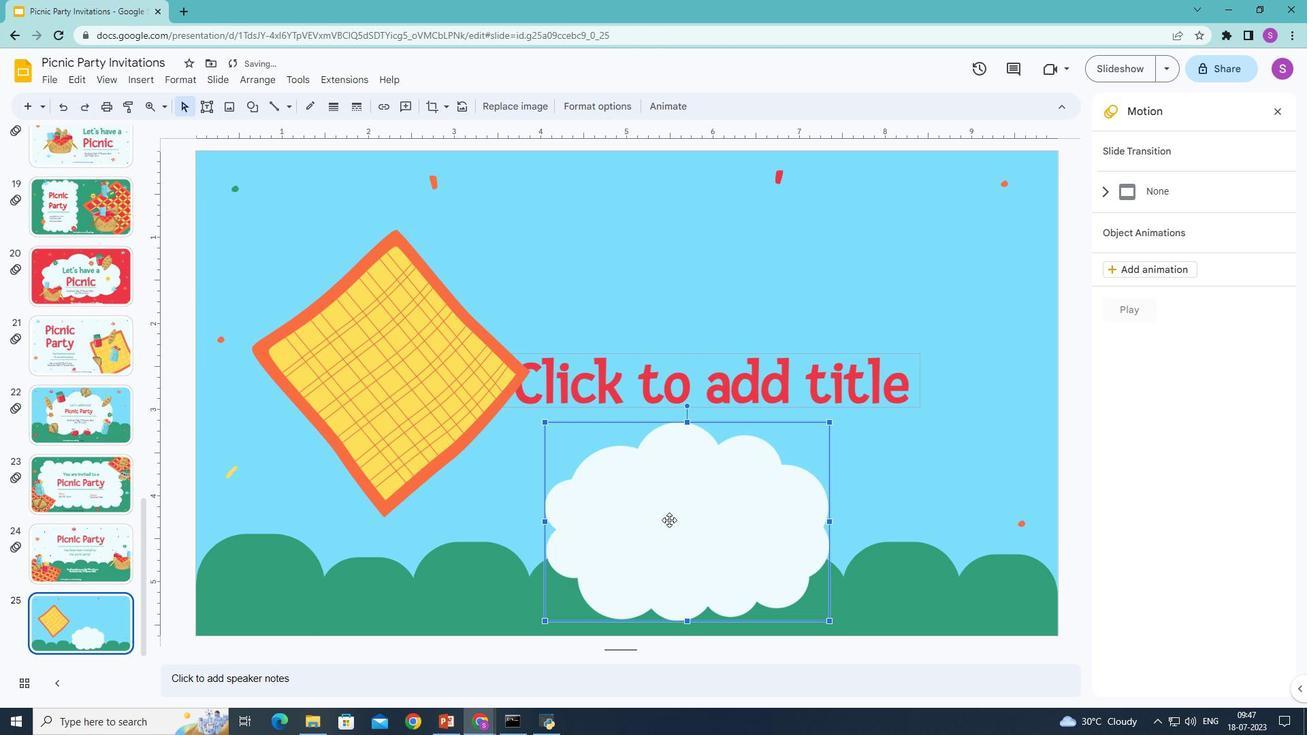 
Action: Mouse pressed left at (669, 522)
Screenshot: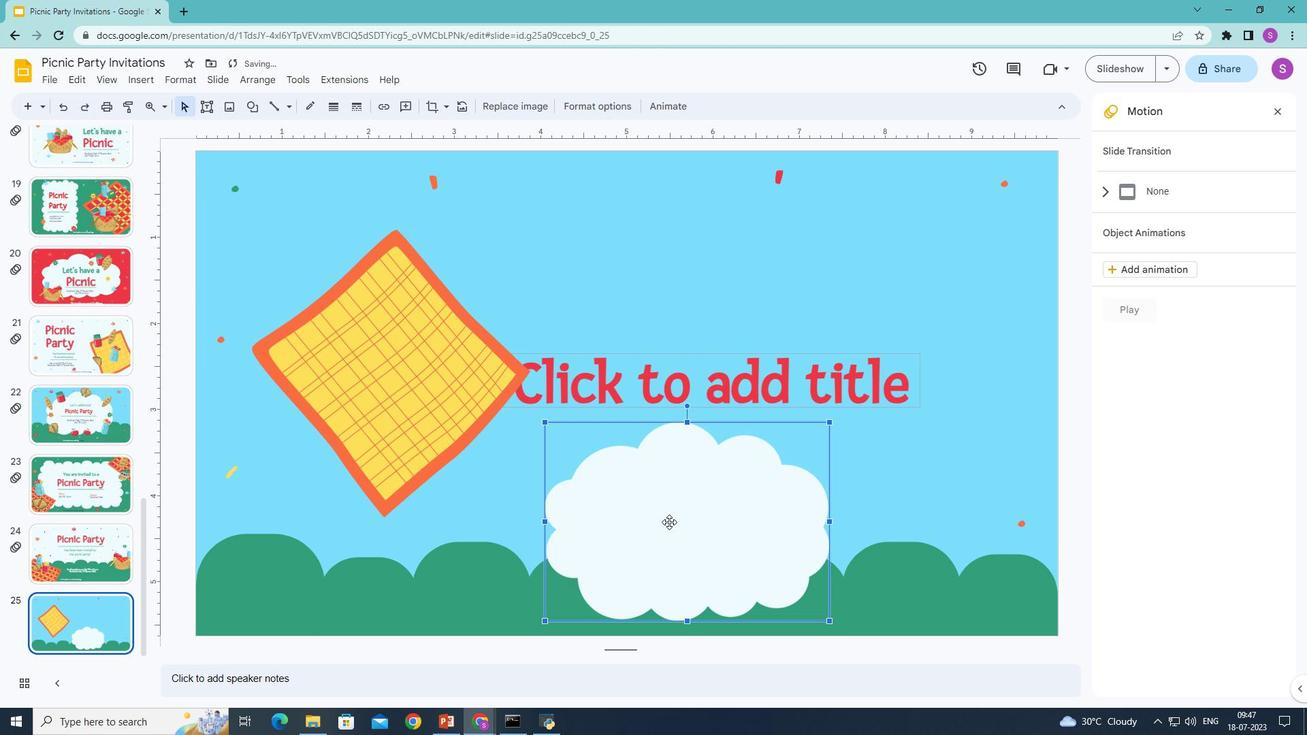 
Action: Mouse moved to (746, 352)
Screenshot: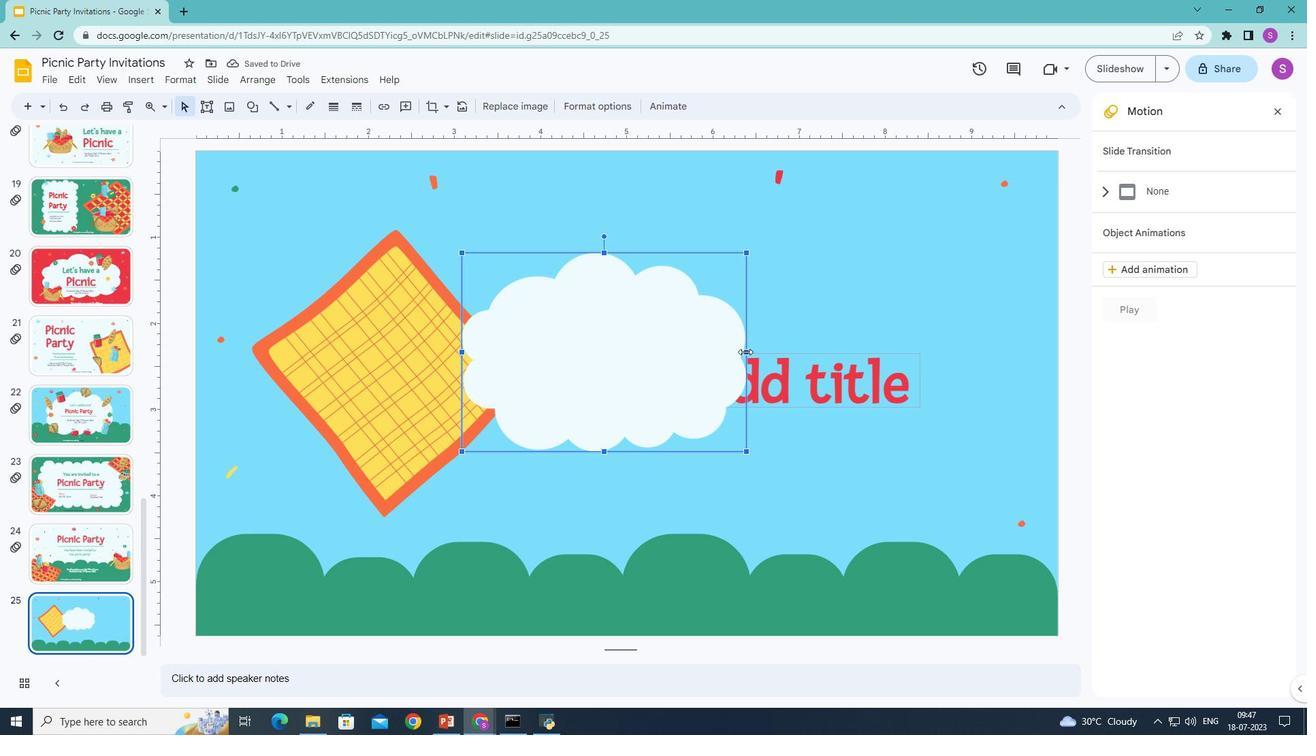 
Action: Mouse pressed left at (746, 352)
Screenshot: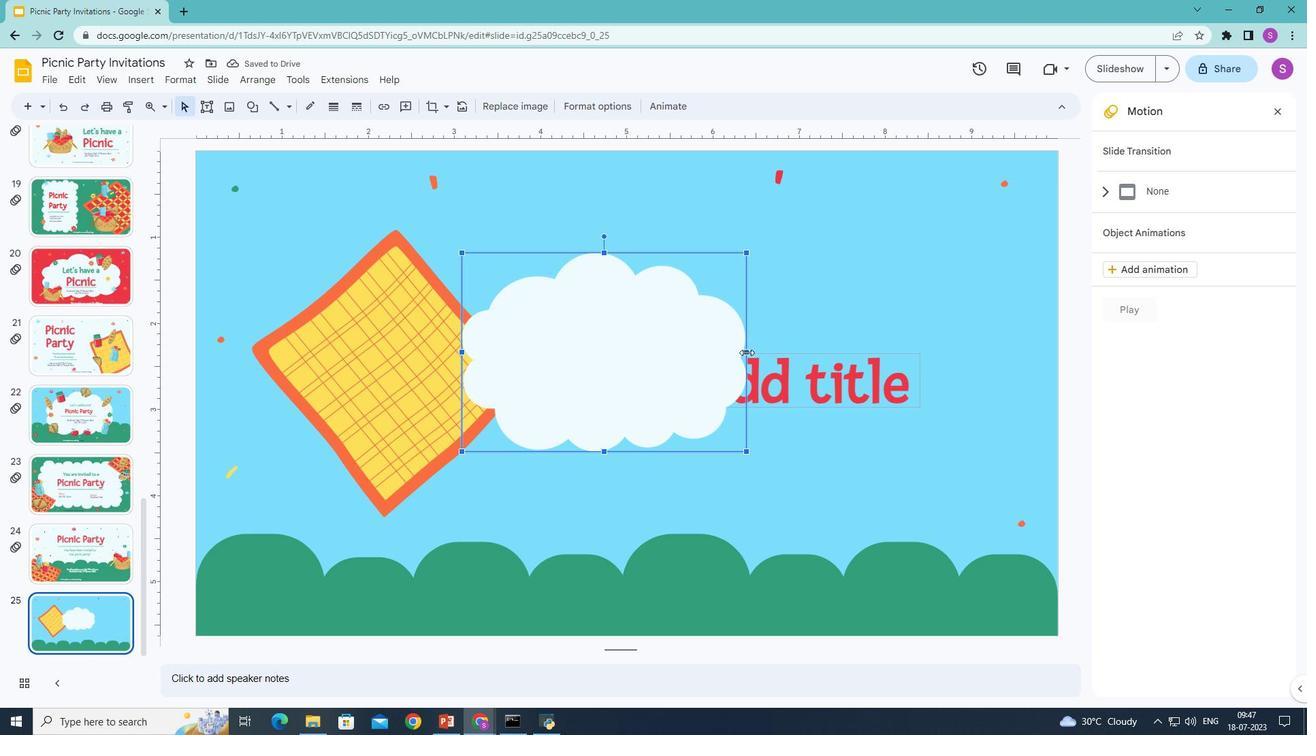 
Action: Mouse moved to (675, 452)
Screenshot: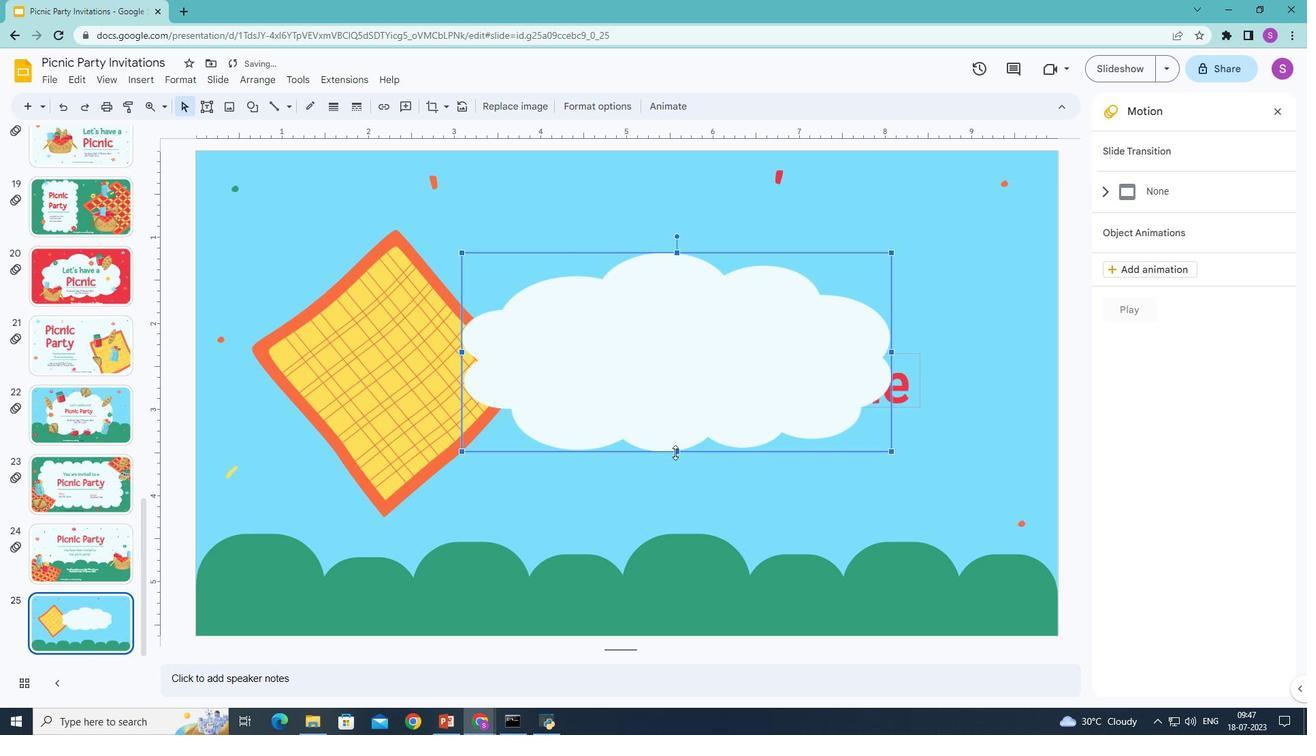 
Action: Mouse pressed left at (675, 452)
Screenshot: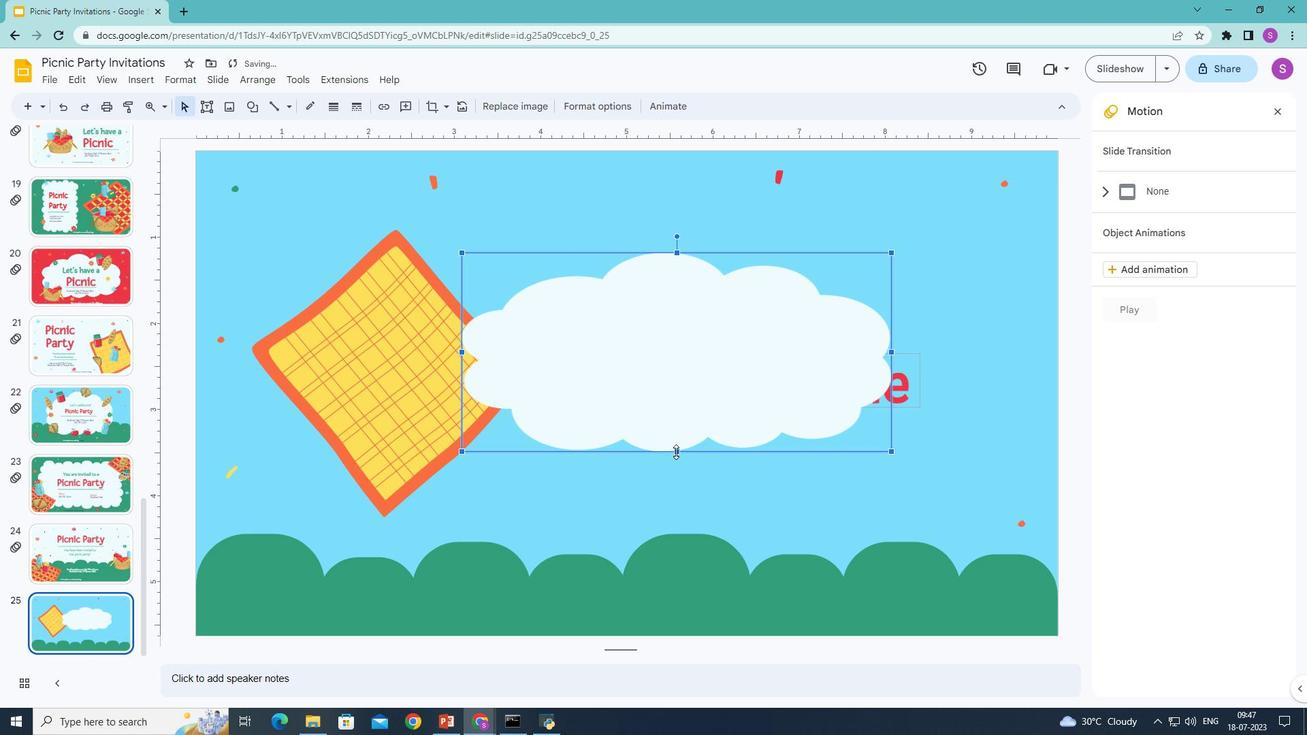 
Action: Mouse moved to (889, 362)
Screenshot: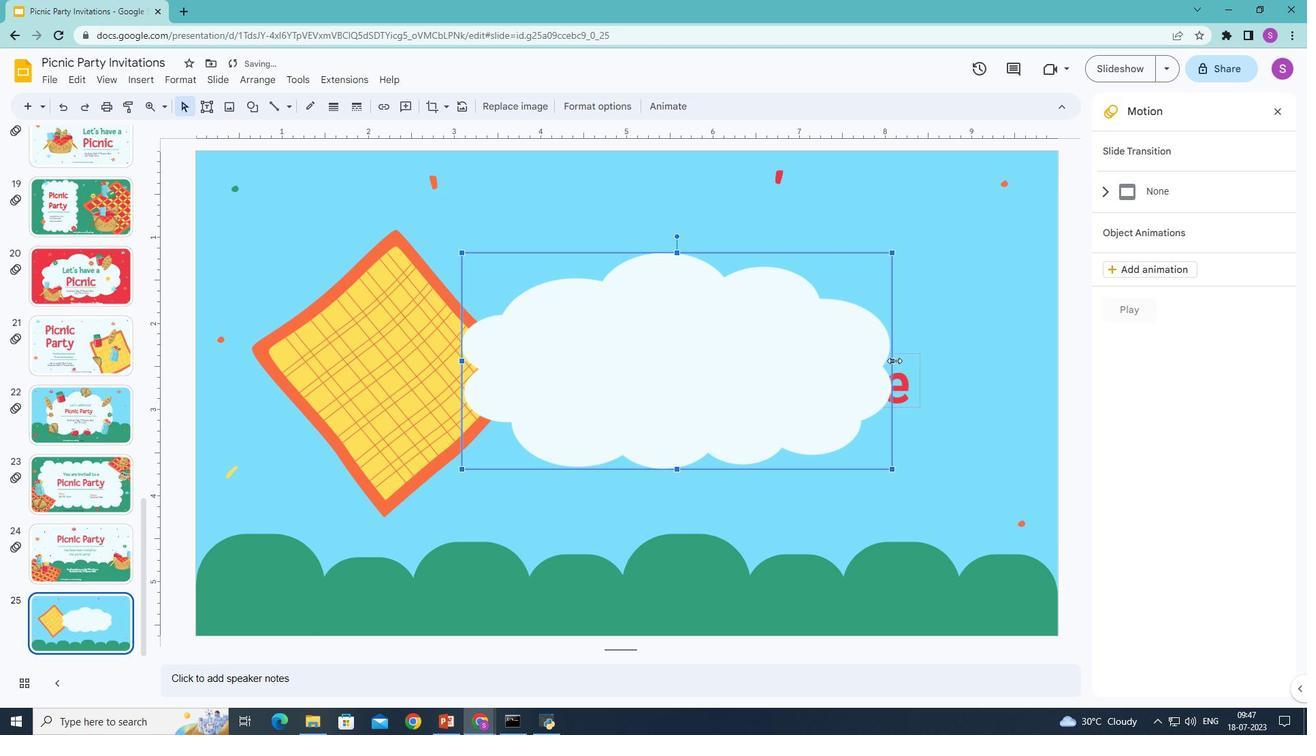 
Action: Mouse pressed left at (889, 362)
Screenshot: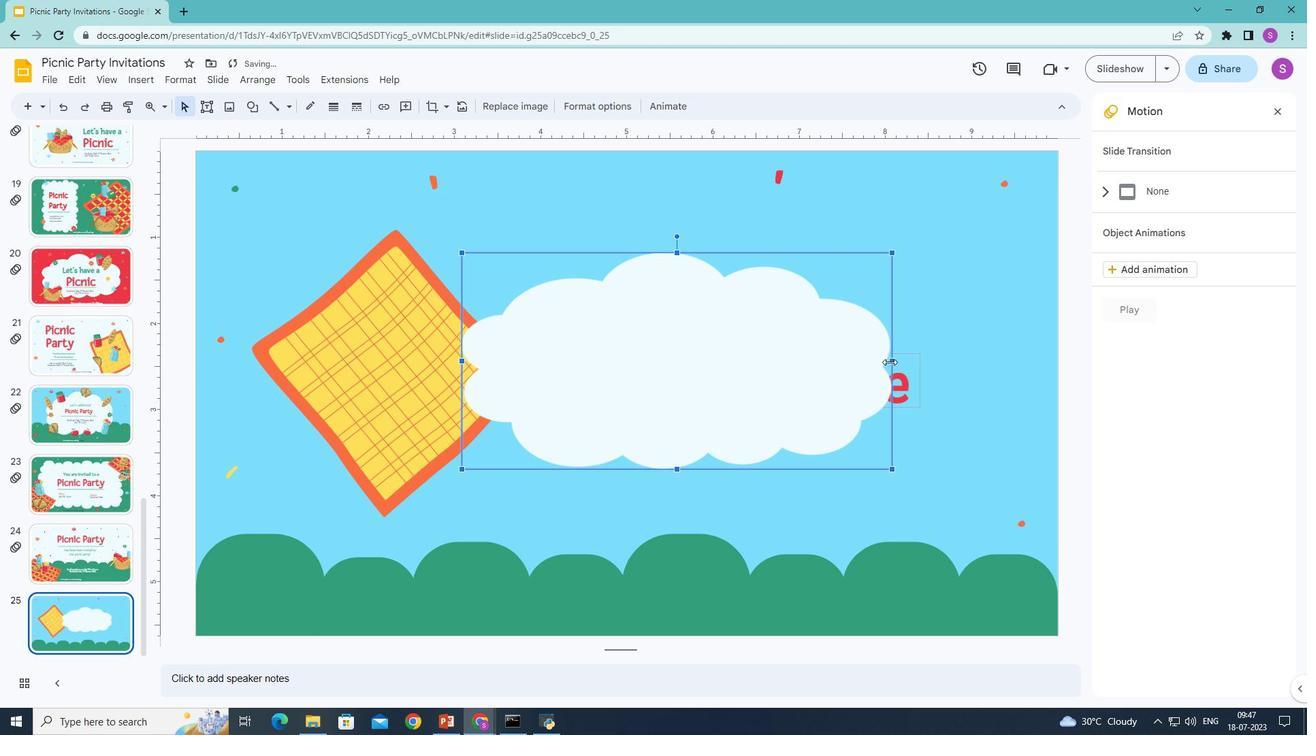 
Action: Mouse moved to (696, 252)
Screenshot: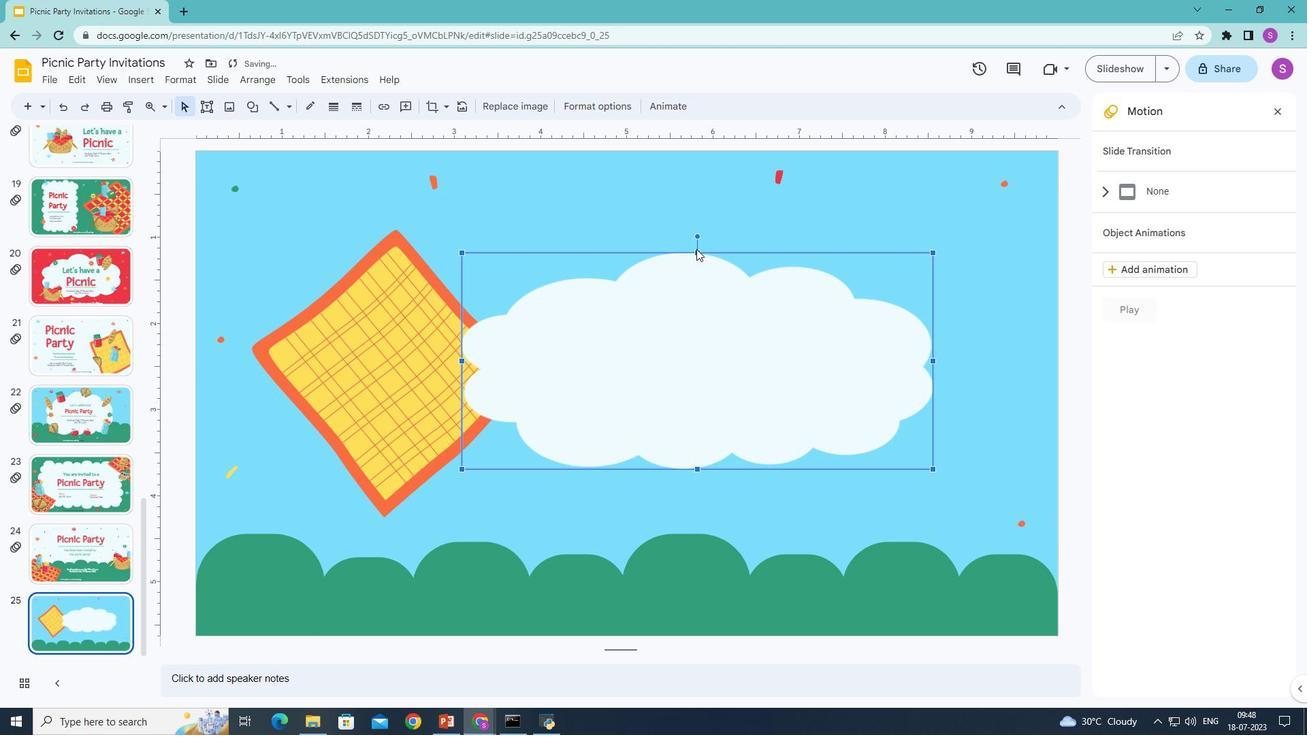 
Action: Mouse pressed left at (696, 252)
Screenshot: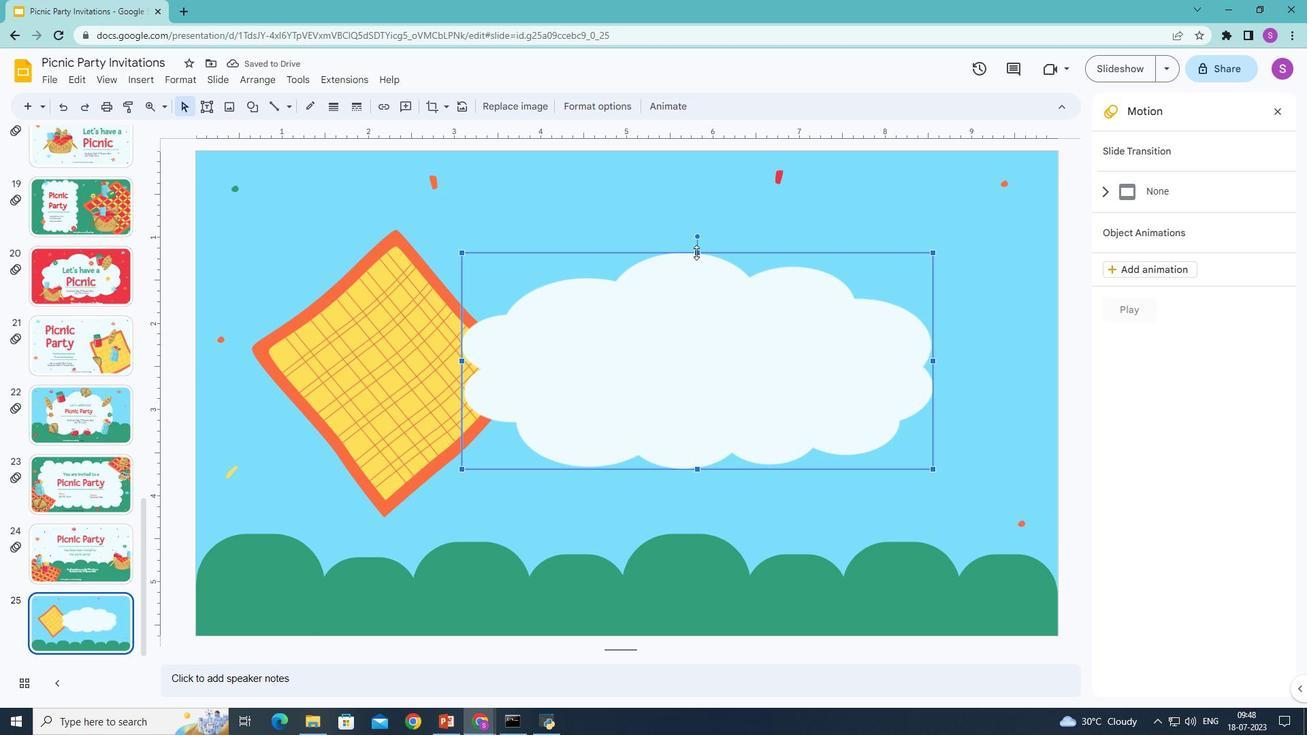 
Action: Mouse moved to (697, 469)
Screenshot: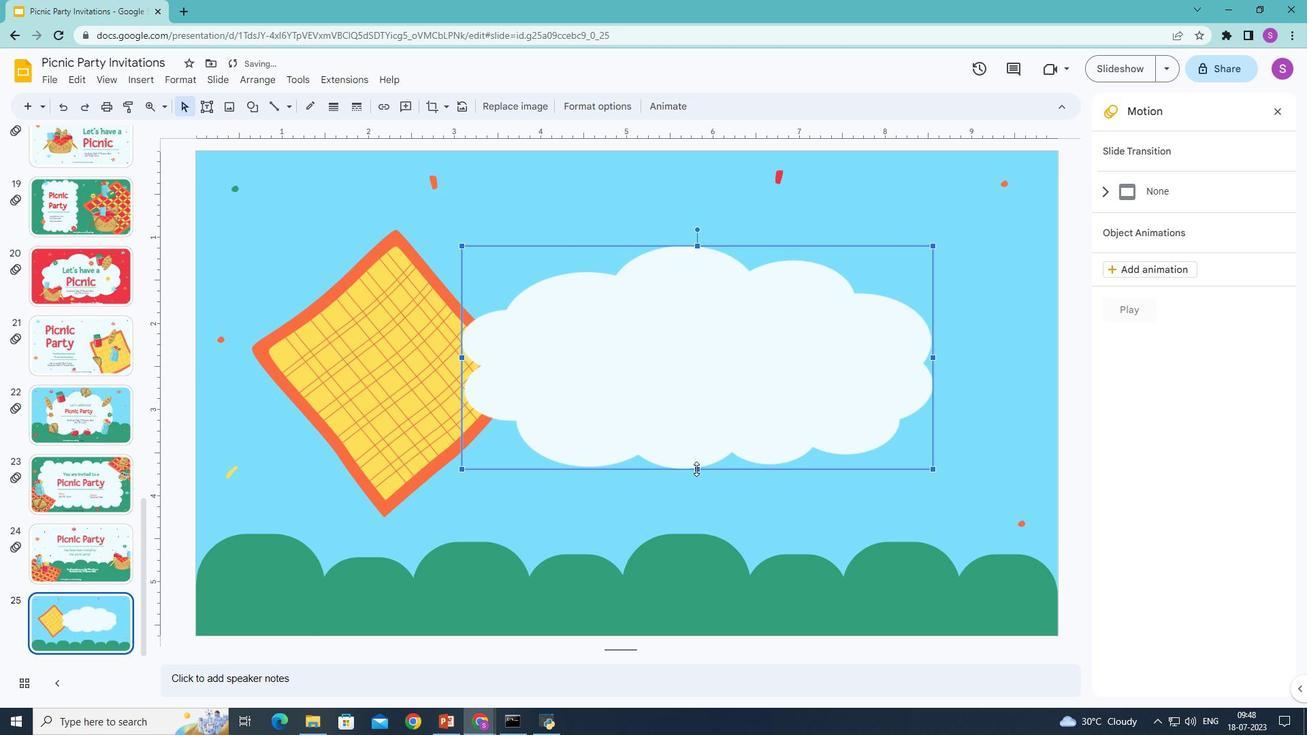 
Action: Mouse pressed left at (697, 469)
Screenshot: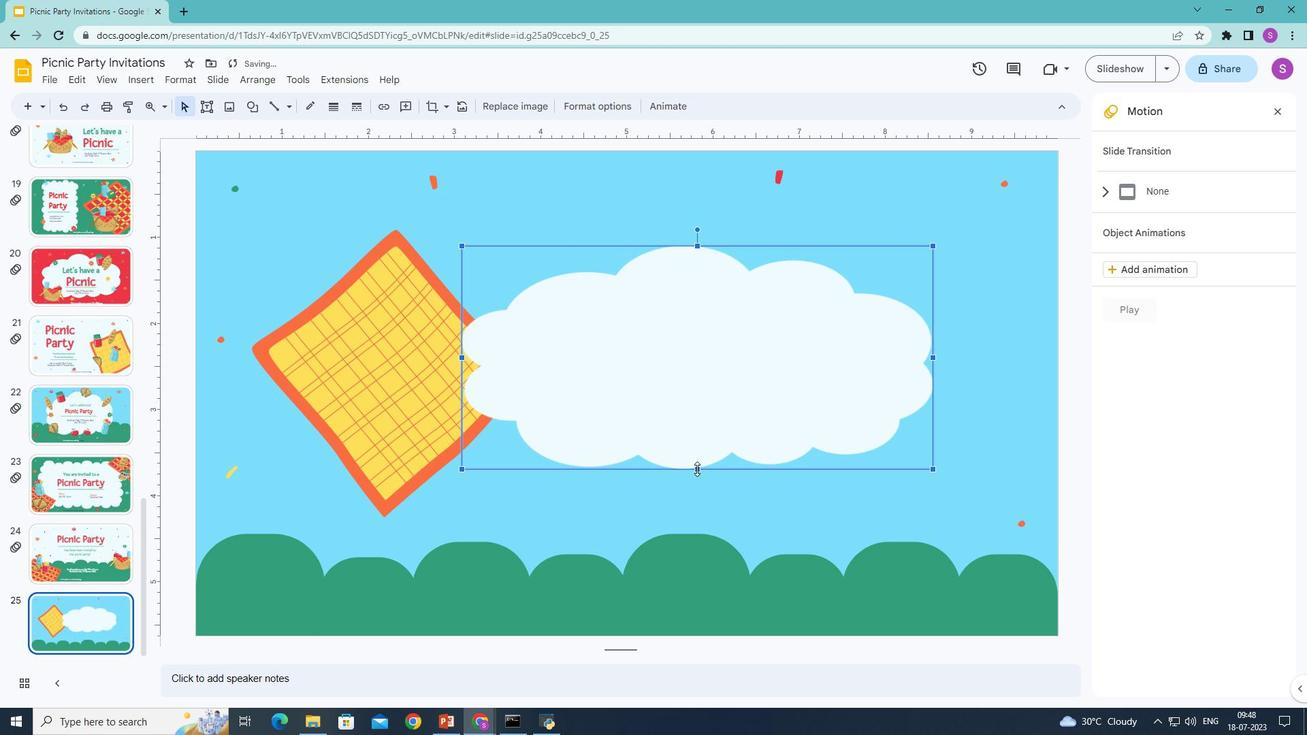 
Action: Mouse moved to (810, 193)
Screenshot: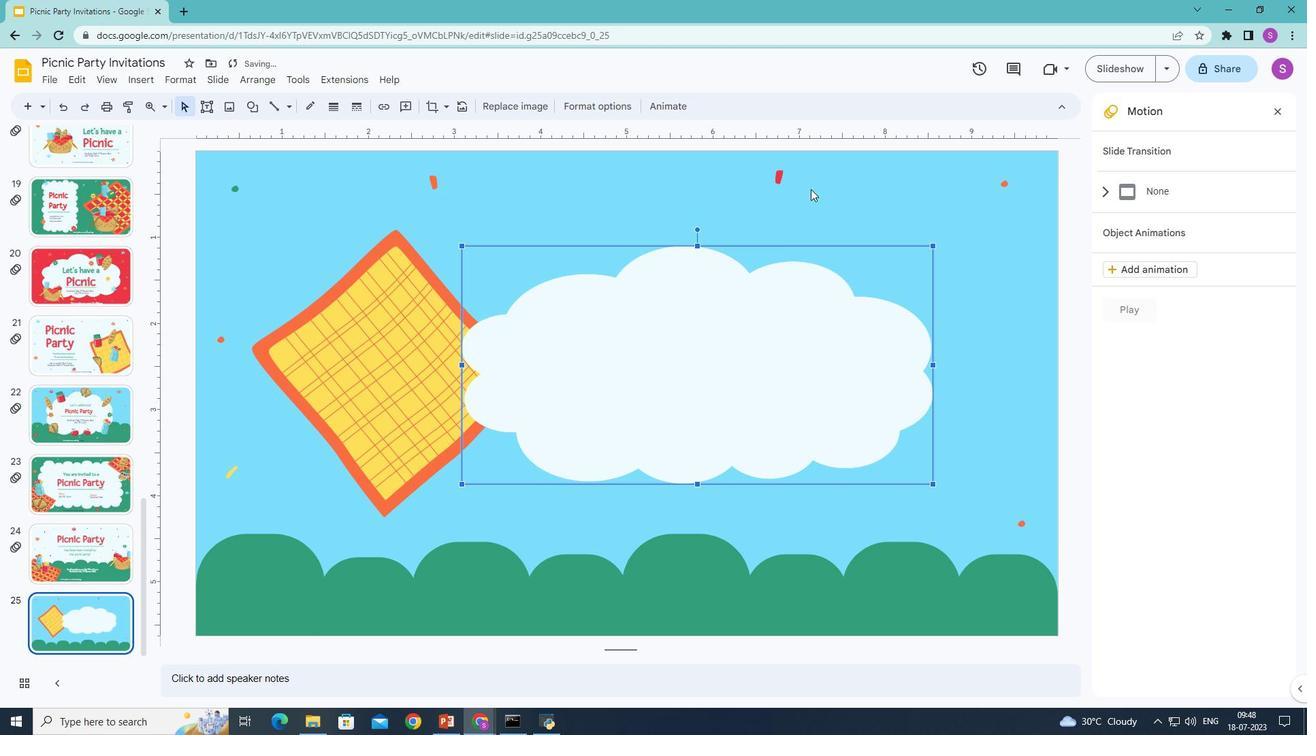 
Action: Mouse pressed left at (810, 193)
Screenshot: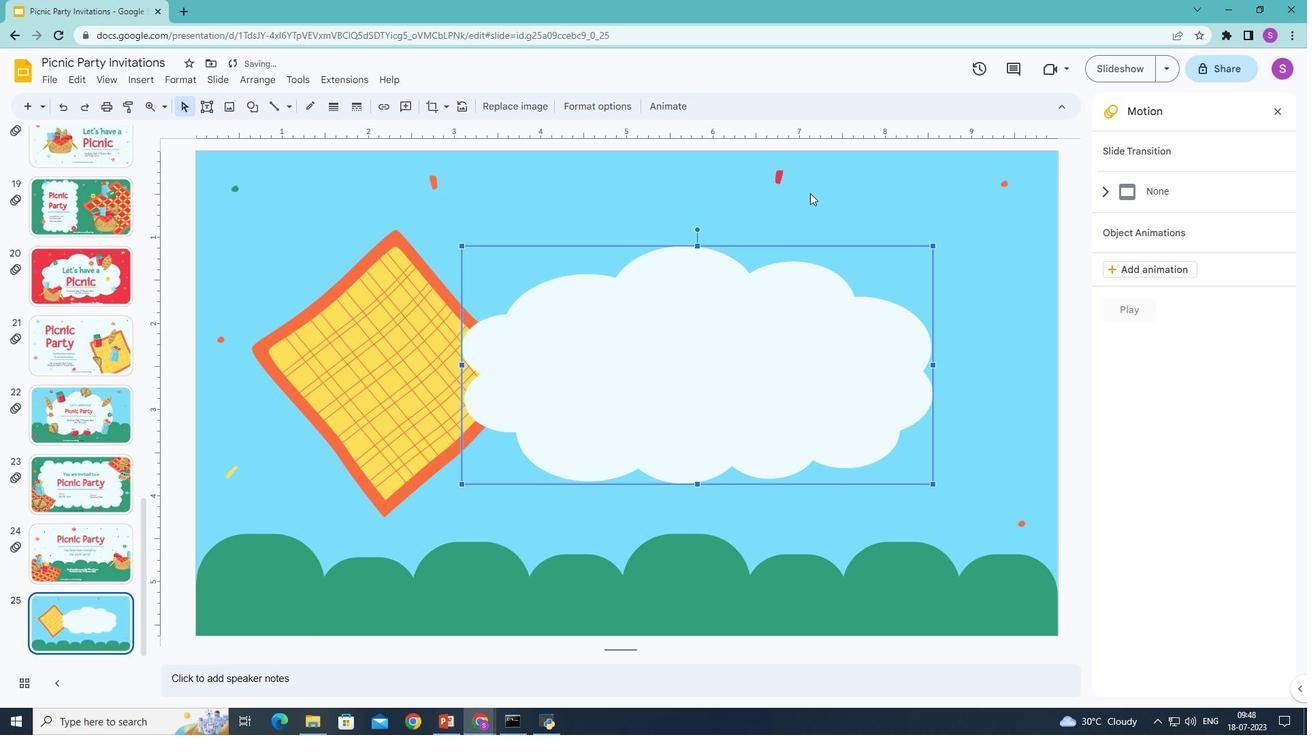 
Action: Mouse moved to (404, 351)
Screenshot: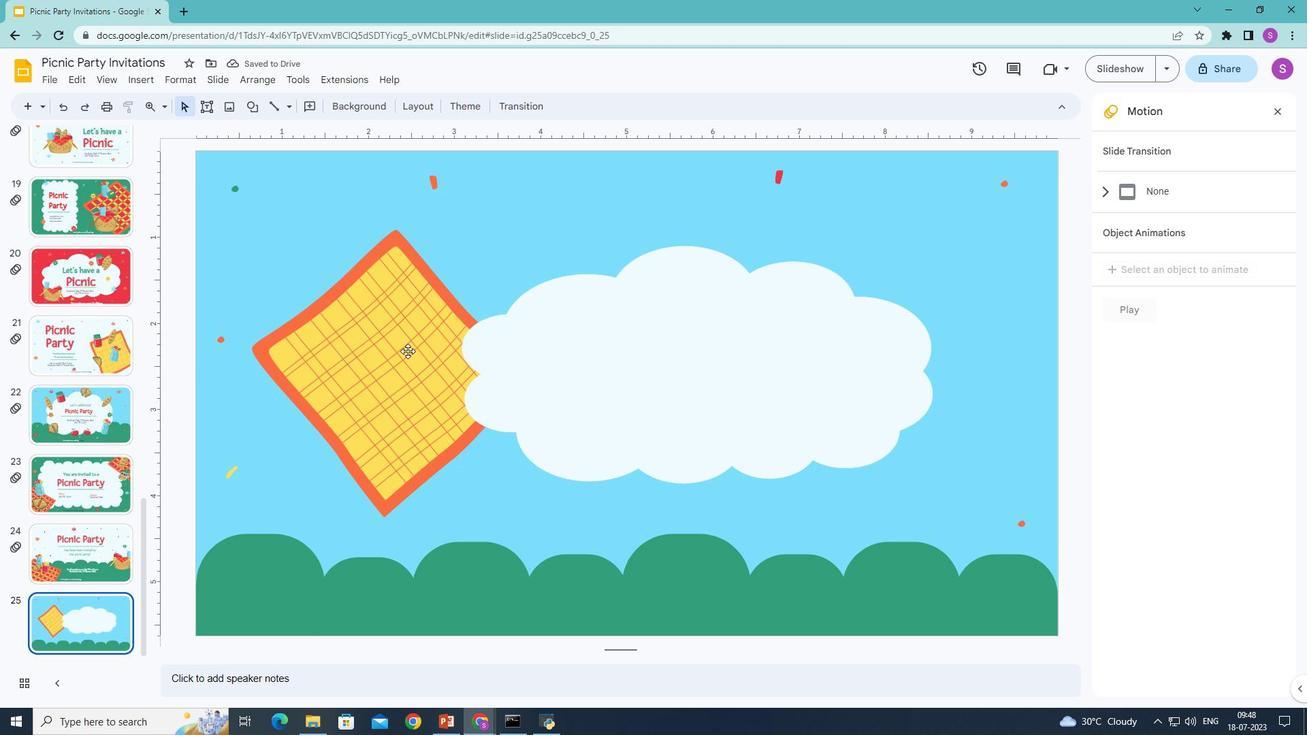 
Action: Mouse pressed left at (404, 351)
Screenshot: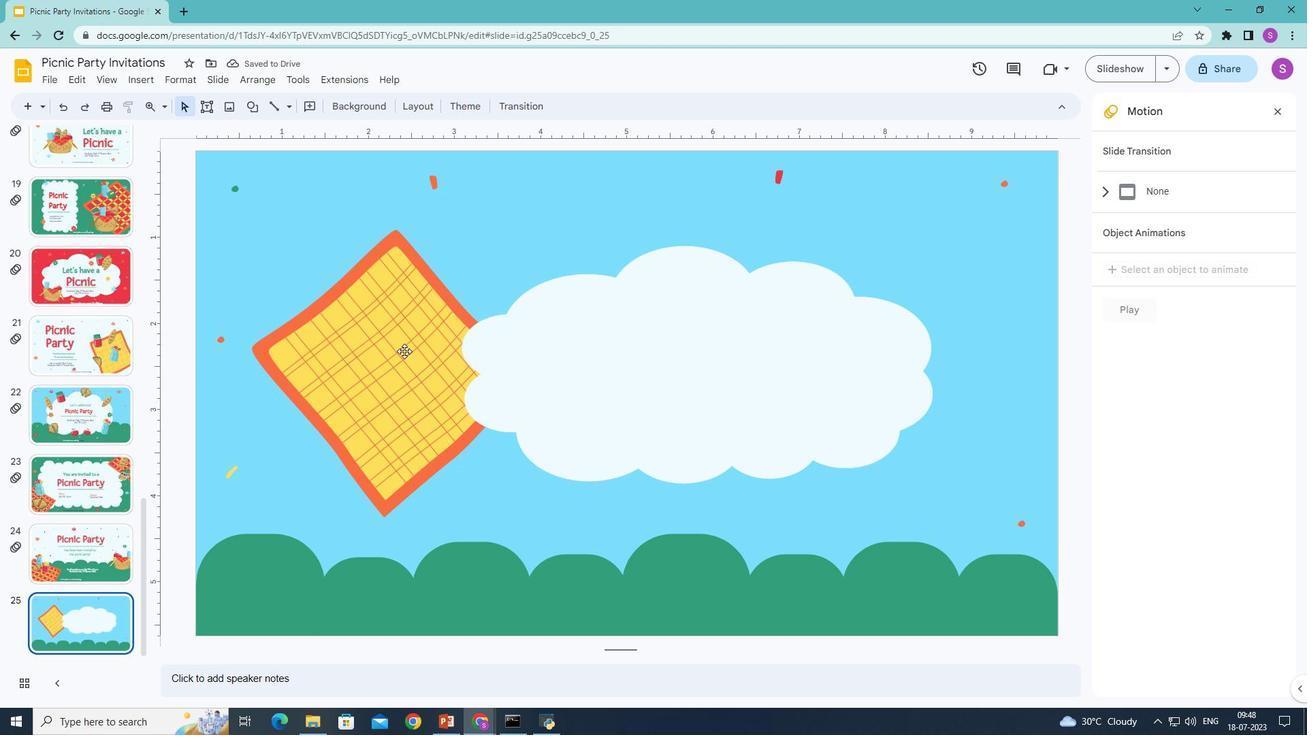 
Action: Mouse moved to (253, 372)
Screenshot: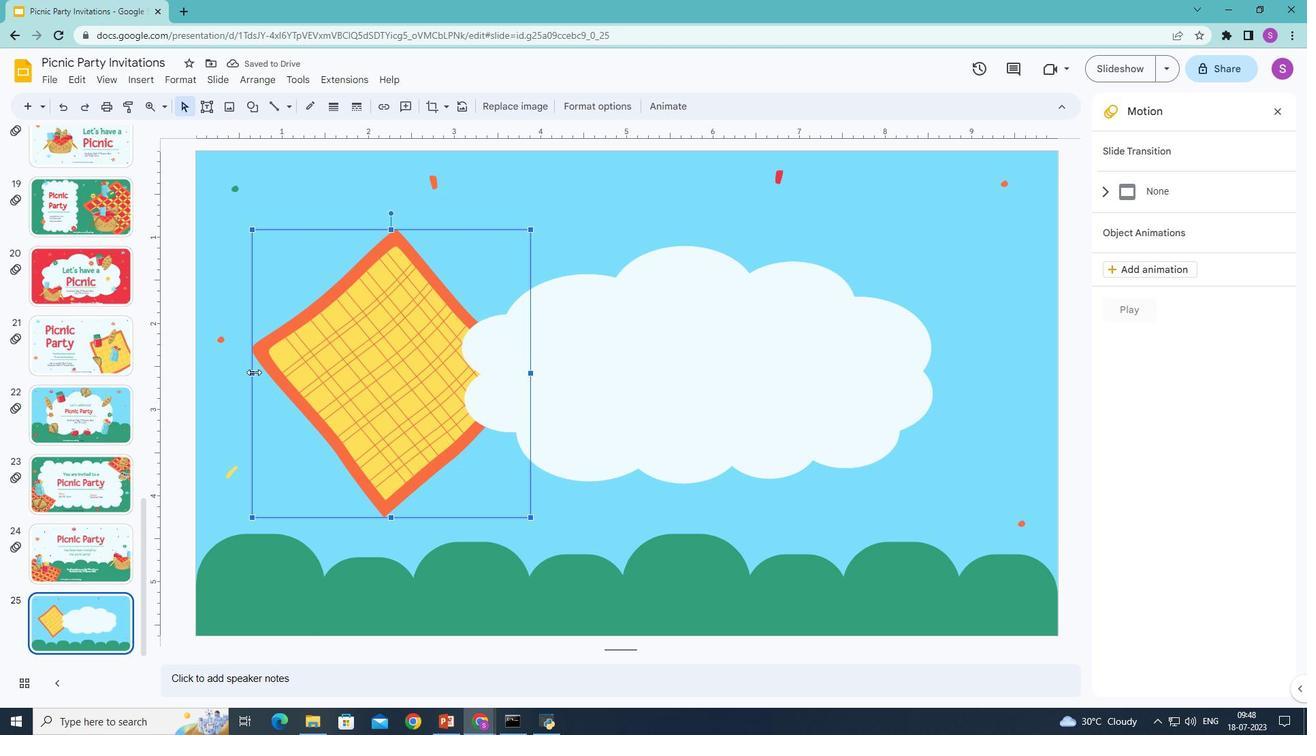 
Action: Mouse pressed left at (253, 372)
Screenshot: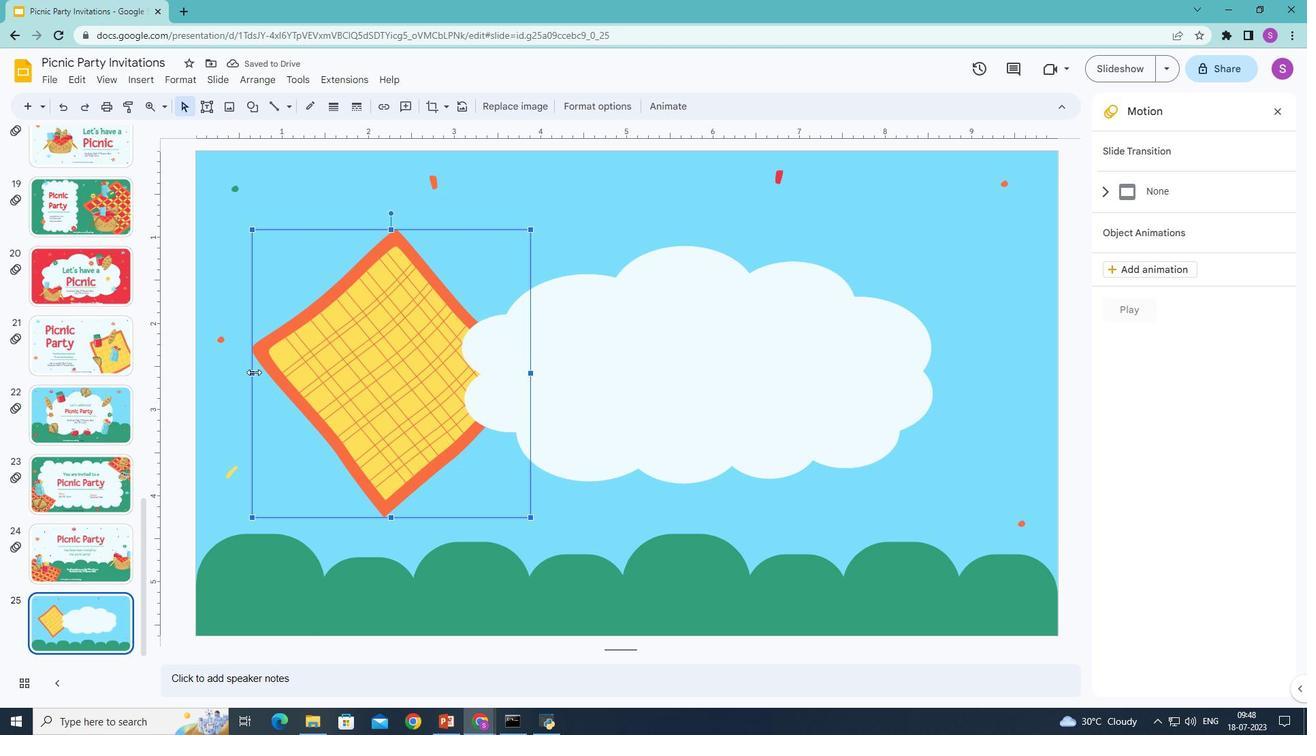 
Action: Mouse moved to (377, 516)
Screenshot: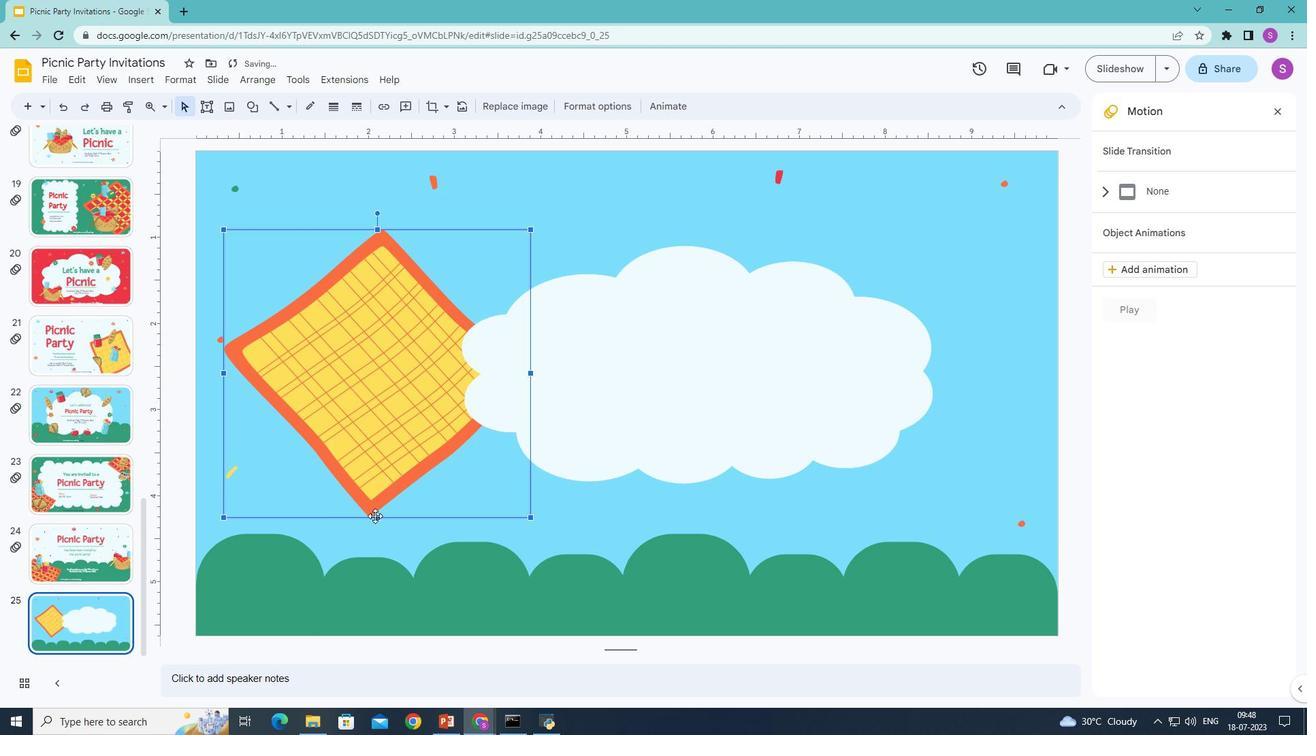 
Action: Mouse pressed left at (377, 516)
Screenshot: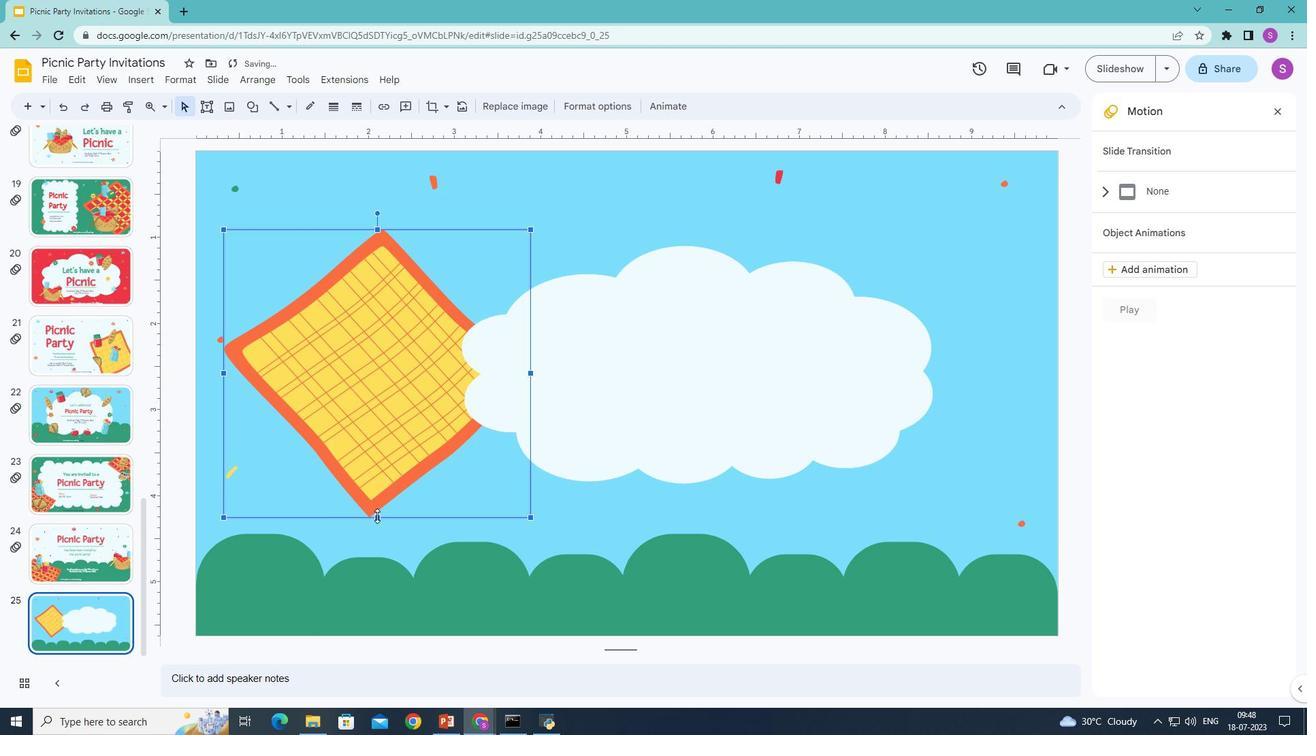 
Action: Mouse moved to (377, 228)
Screenshot: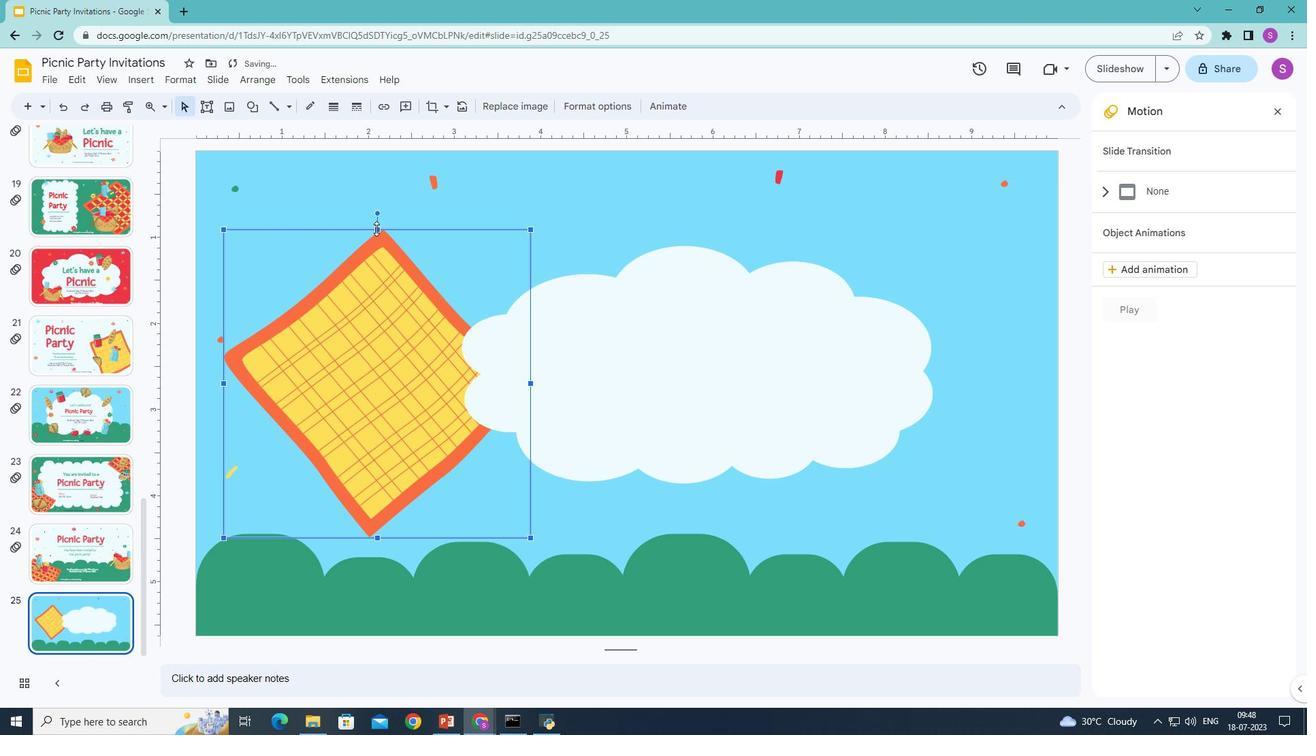 
Action: Mouse pressed left at (377, 228)
Screenshot: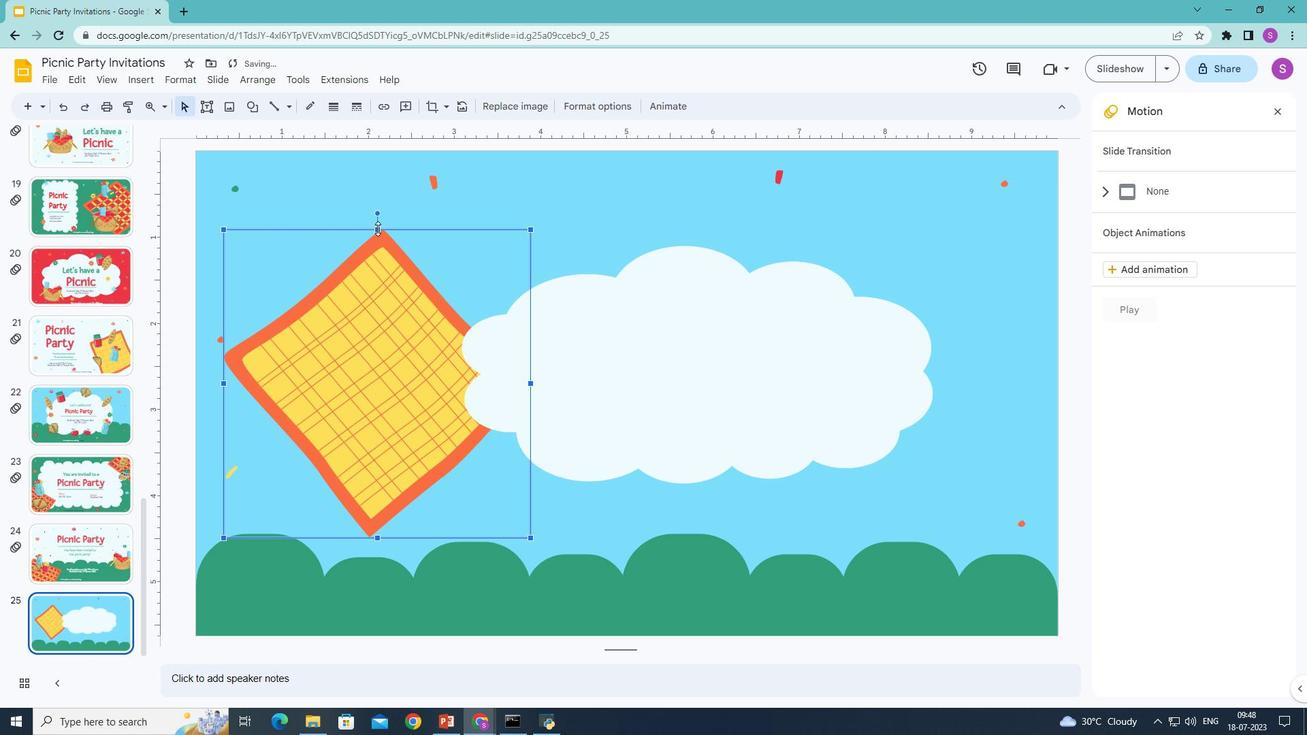 
Action: Mouse moved to (224, 374)
Screenshot: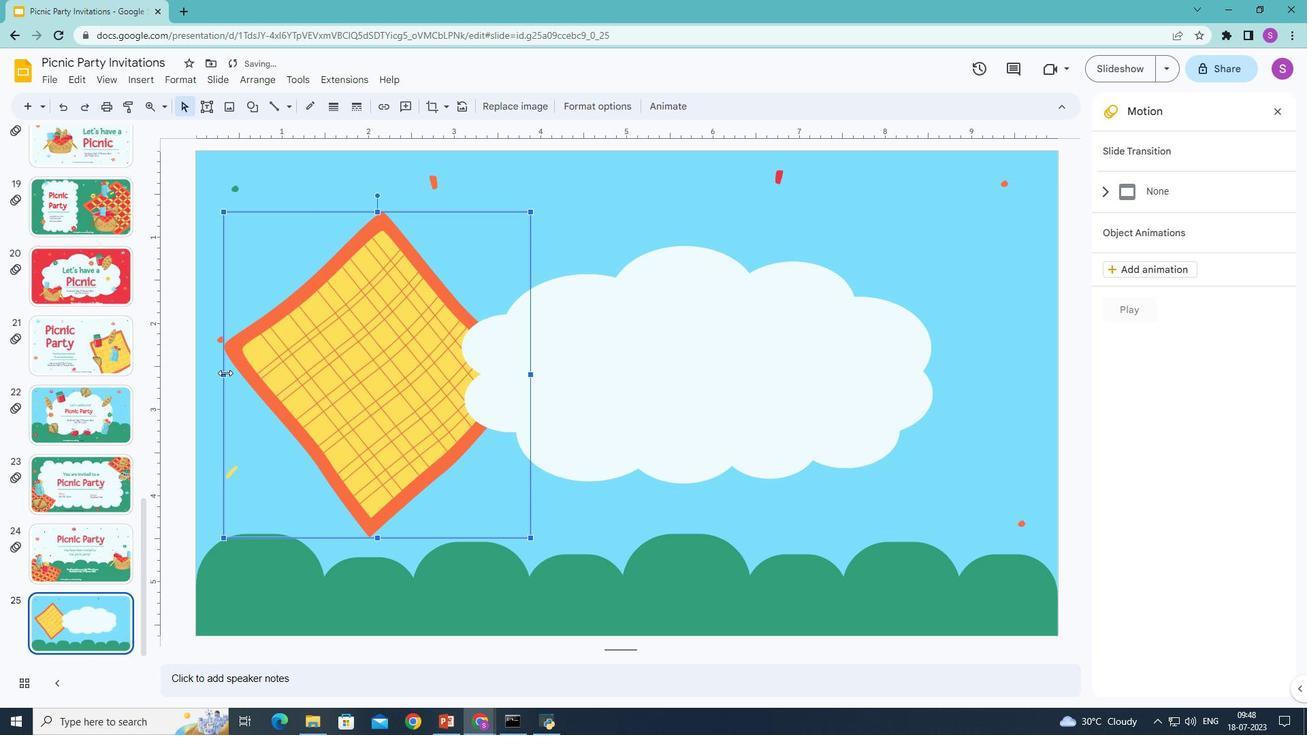 
Action: Mouse pressed left at (224, 374)
Screenshot: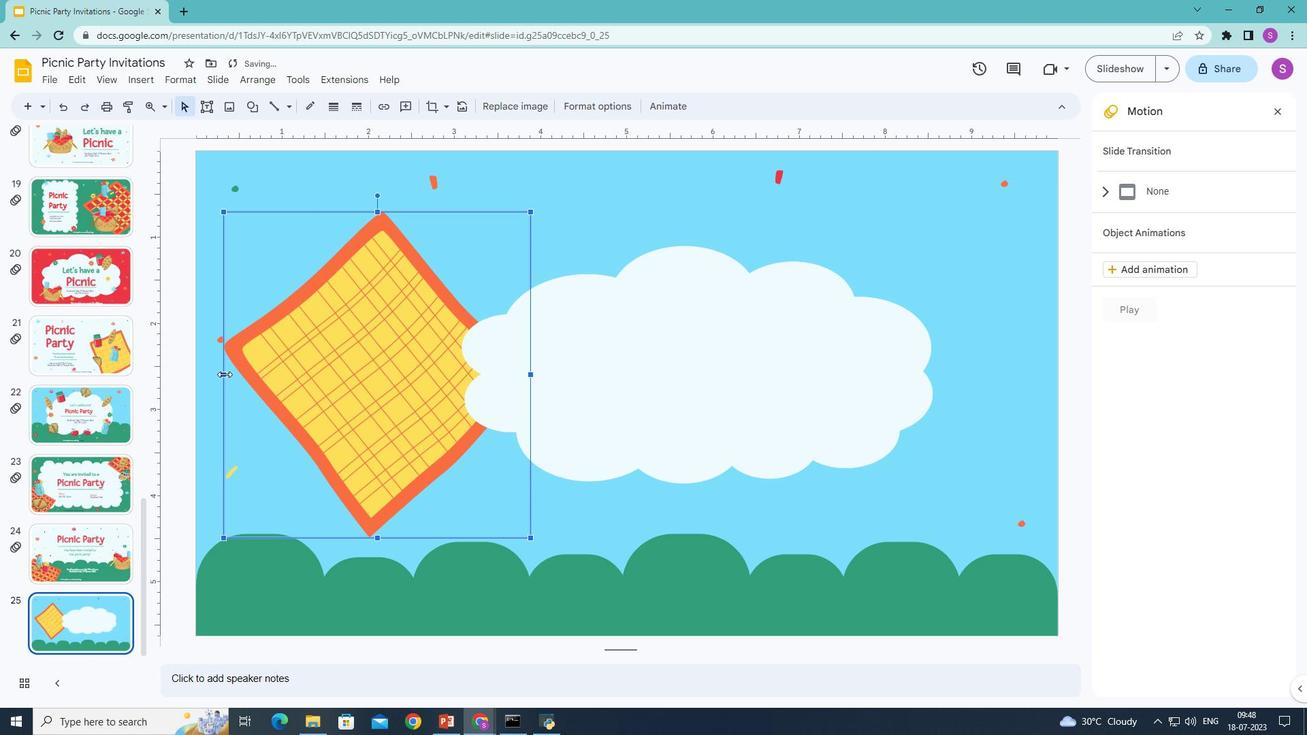 
Action: Mouse moved to (612, 202)
Screenshot: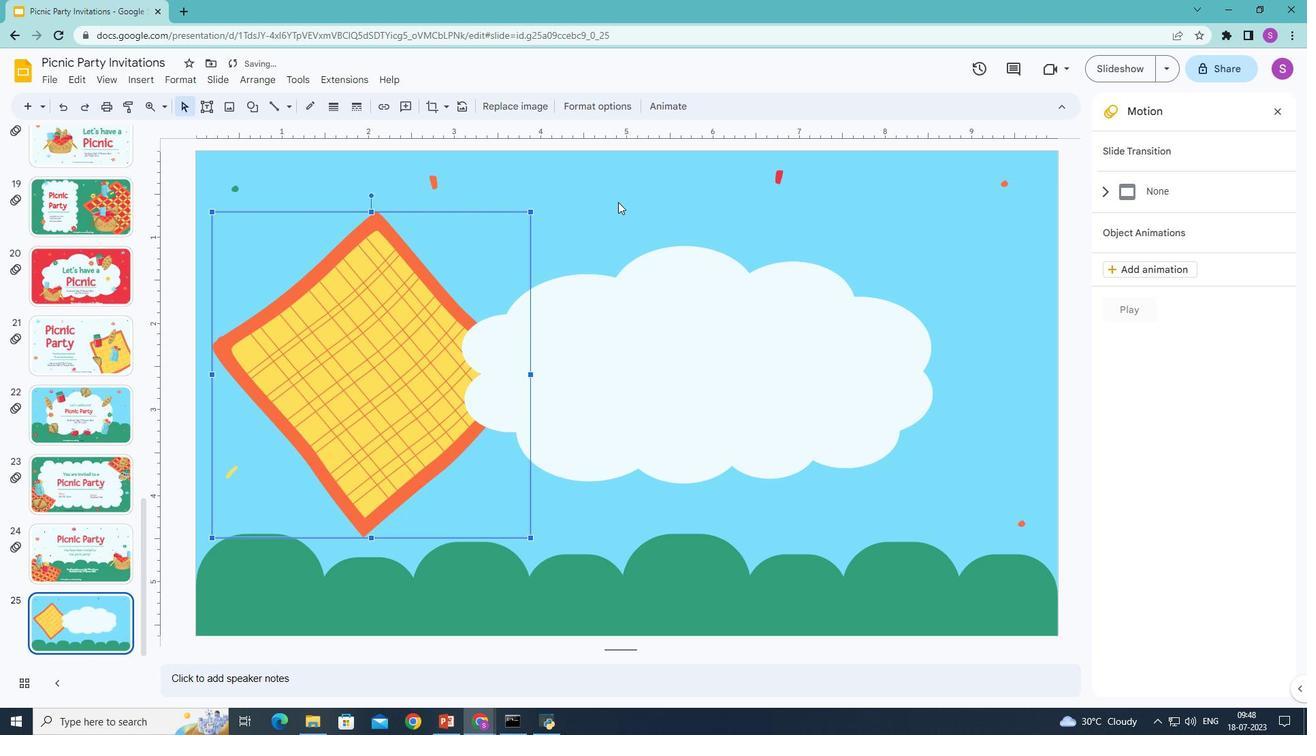 
Action: Mouse pressed left at (612, 202)
Screenshot: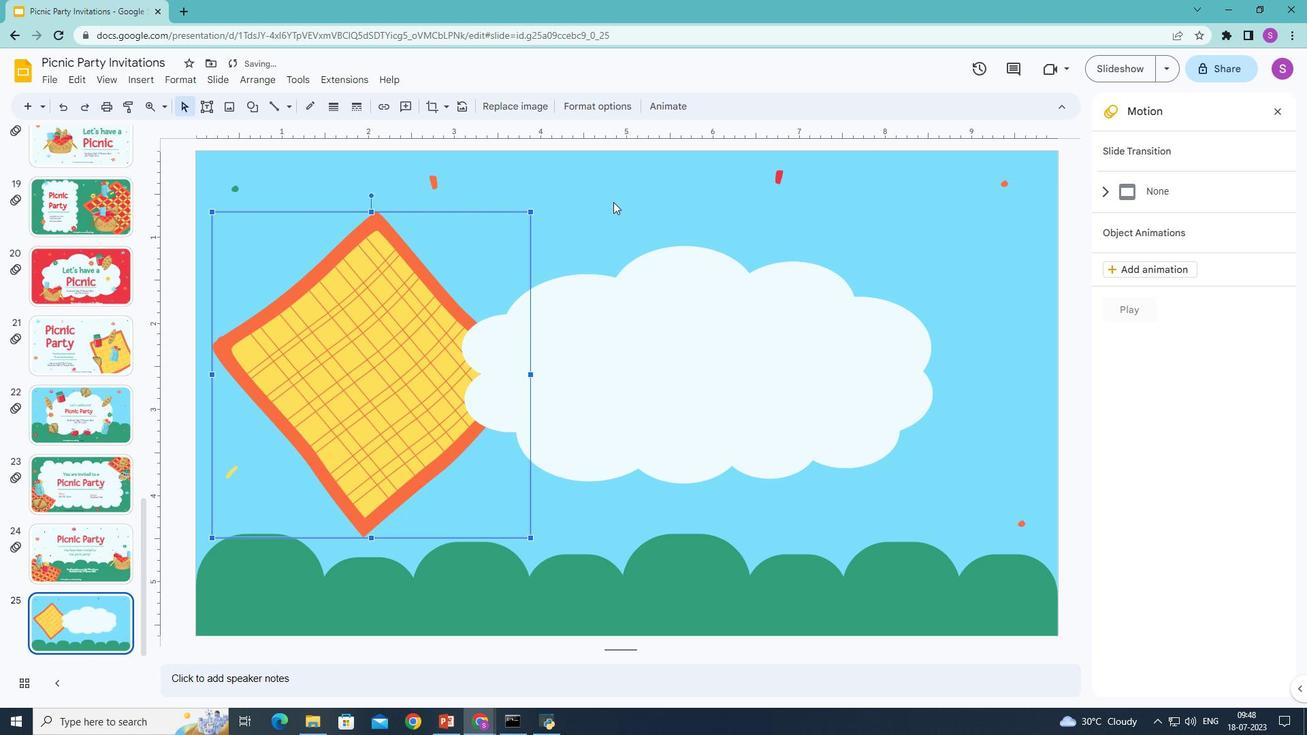 
Action: Mouse moved to (384, 335)
Screenshot: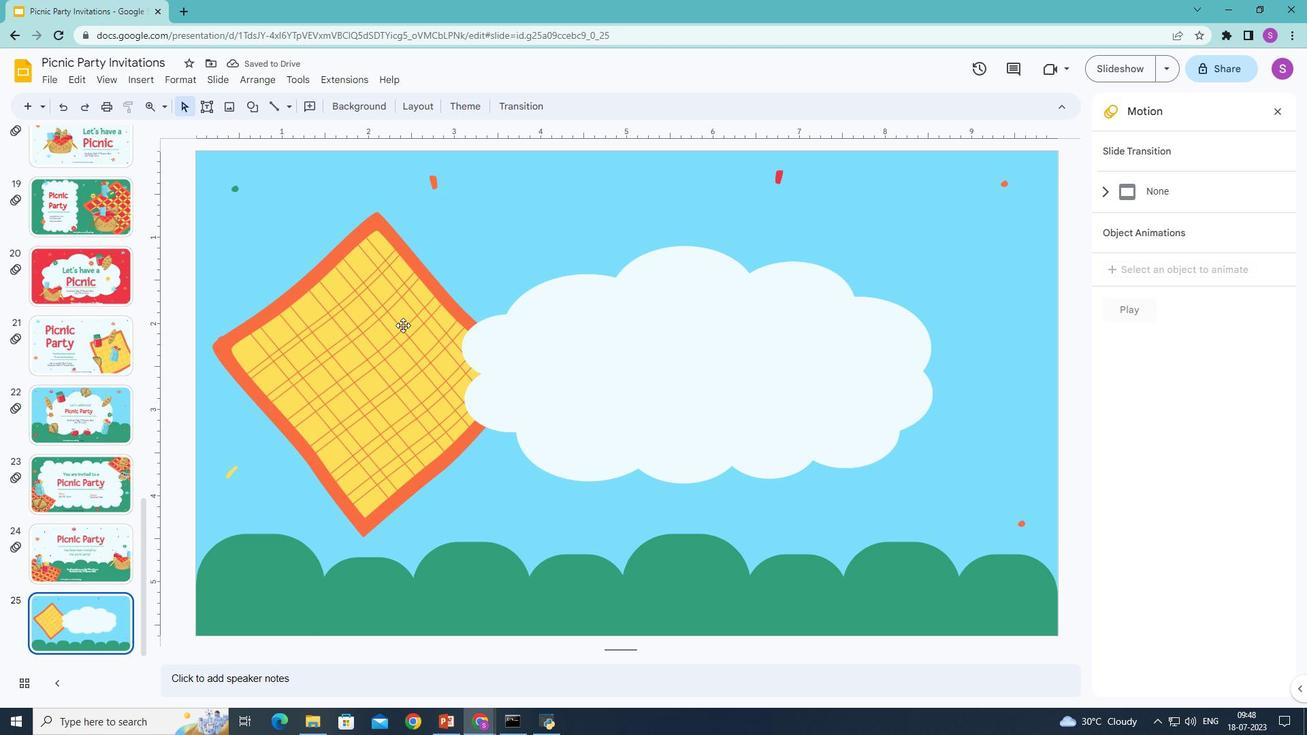 
Action: Mouse pressed left at (384, 335)
Screenshot: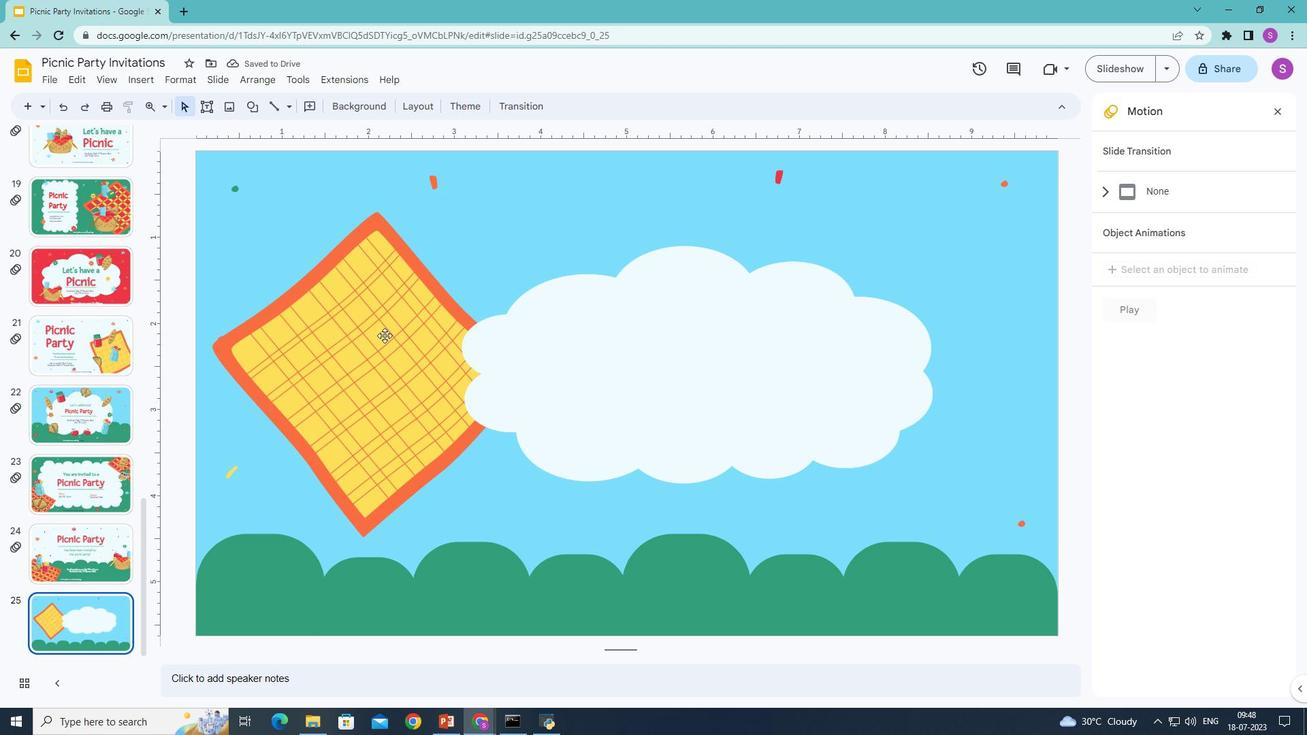 
Action: Mouse moved to (209, 373)
Screenshot: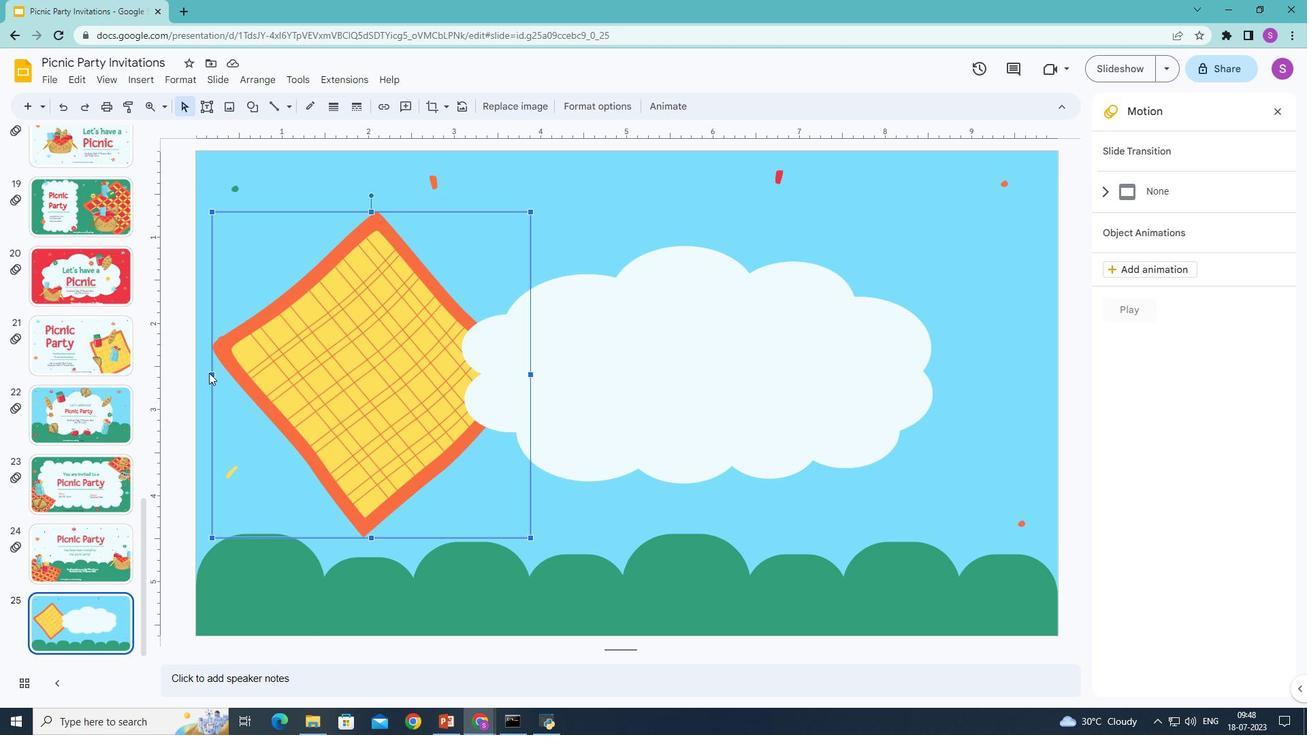 
Action: Mouse pressed left at (209, 373)
Screenshot: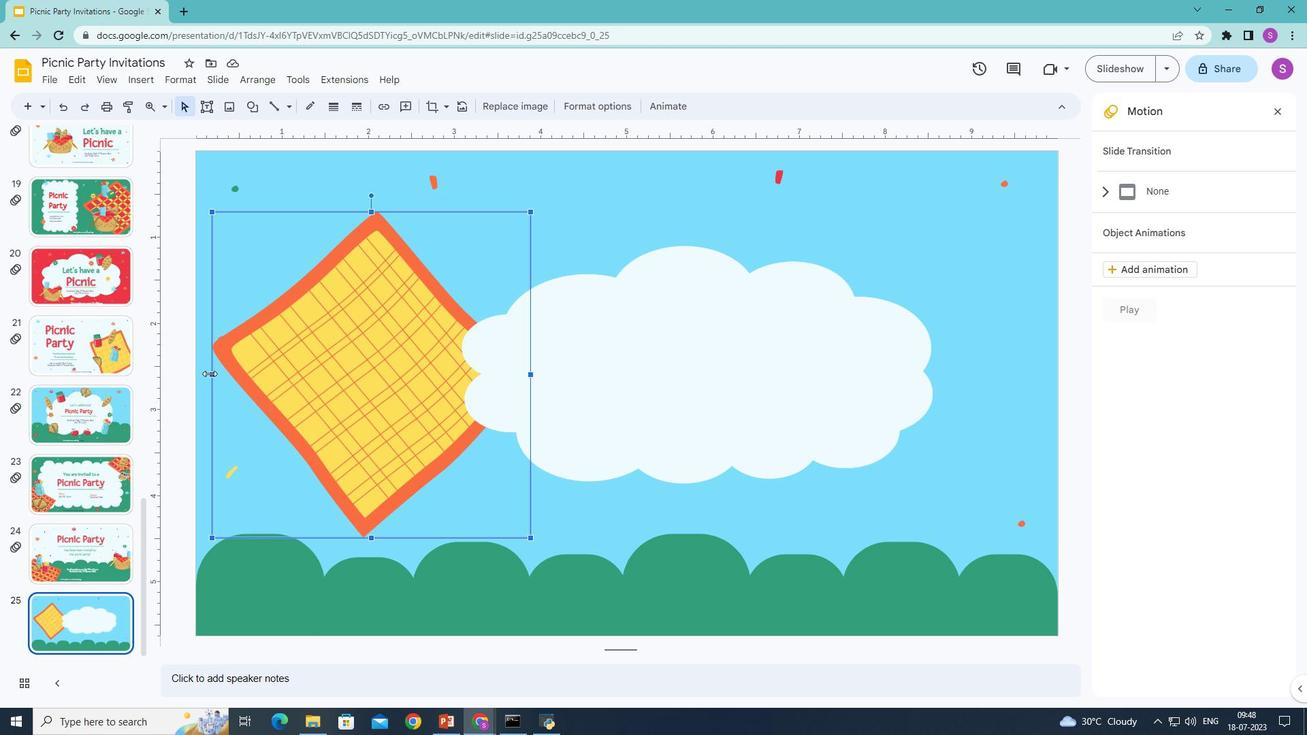 
Action: Mouse moved to (204, 374)
Screenshot: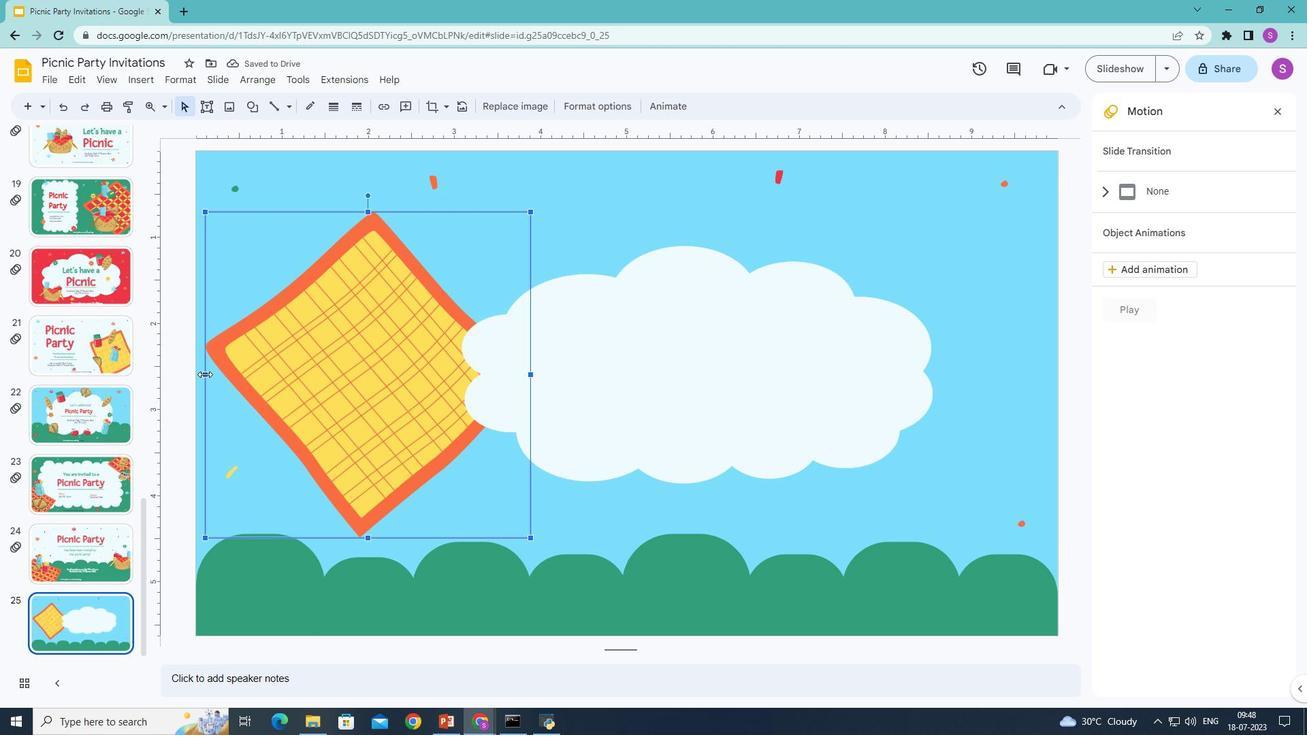 
Action: Mouse pressed left at (204, 374)
Screenshot: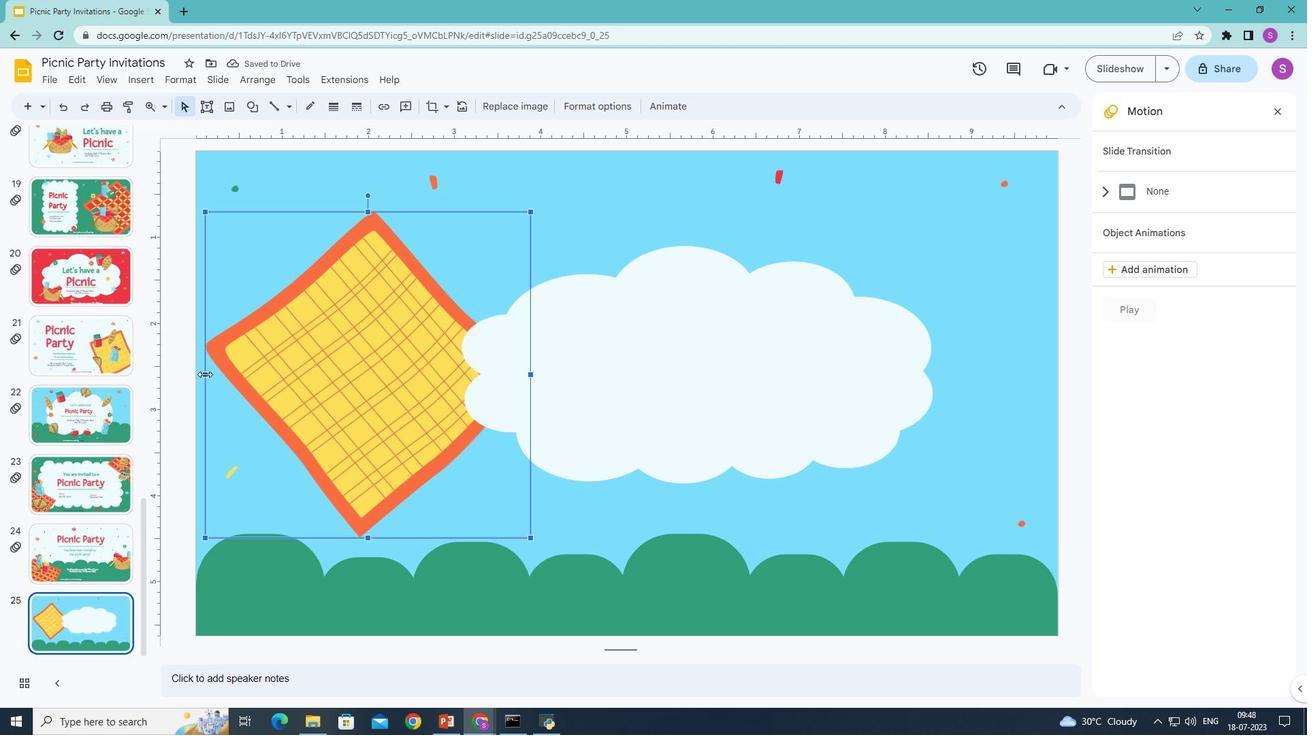 
Action: Mouse moved to (381, 537)
Screenshot: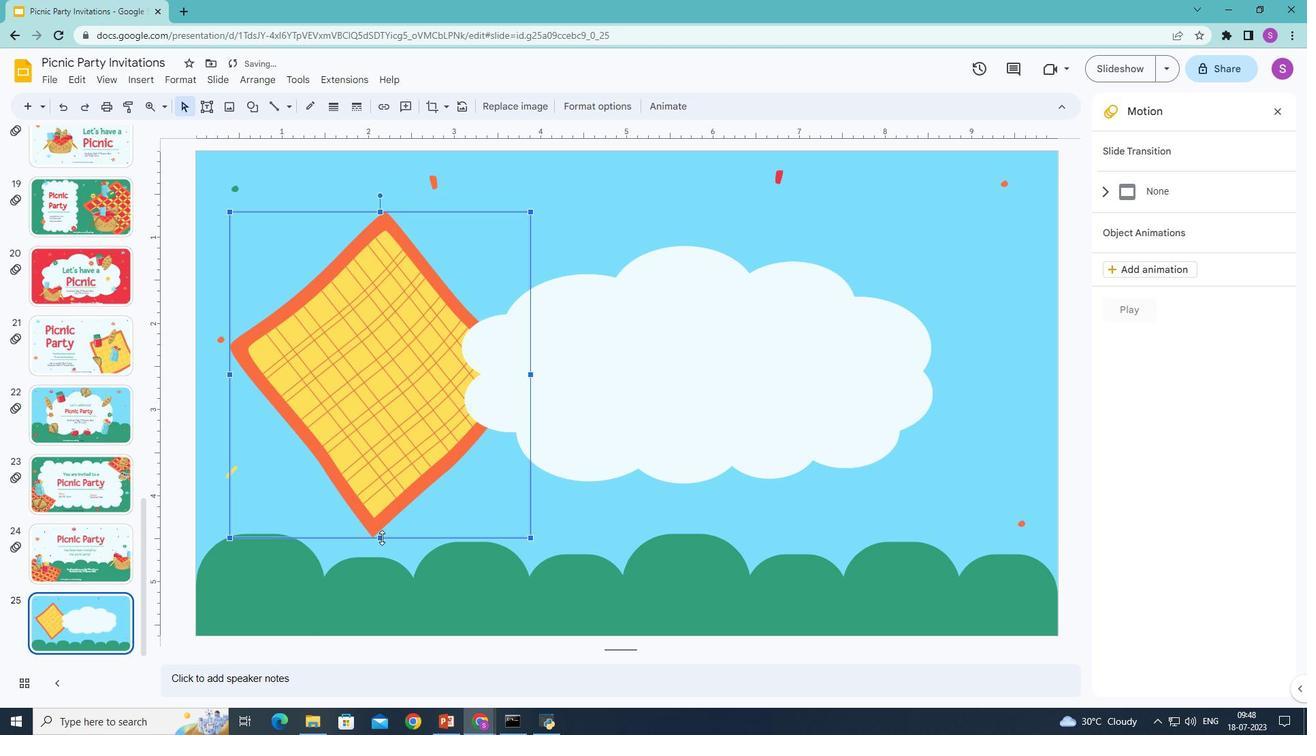 
Action: Mouse pressed left at (381, 537)
Screenshot: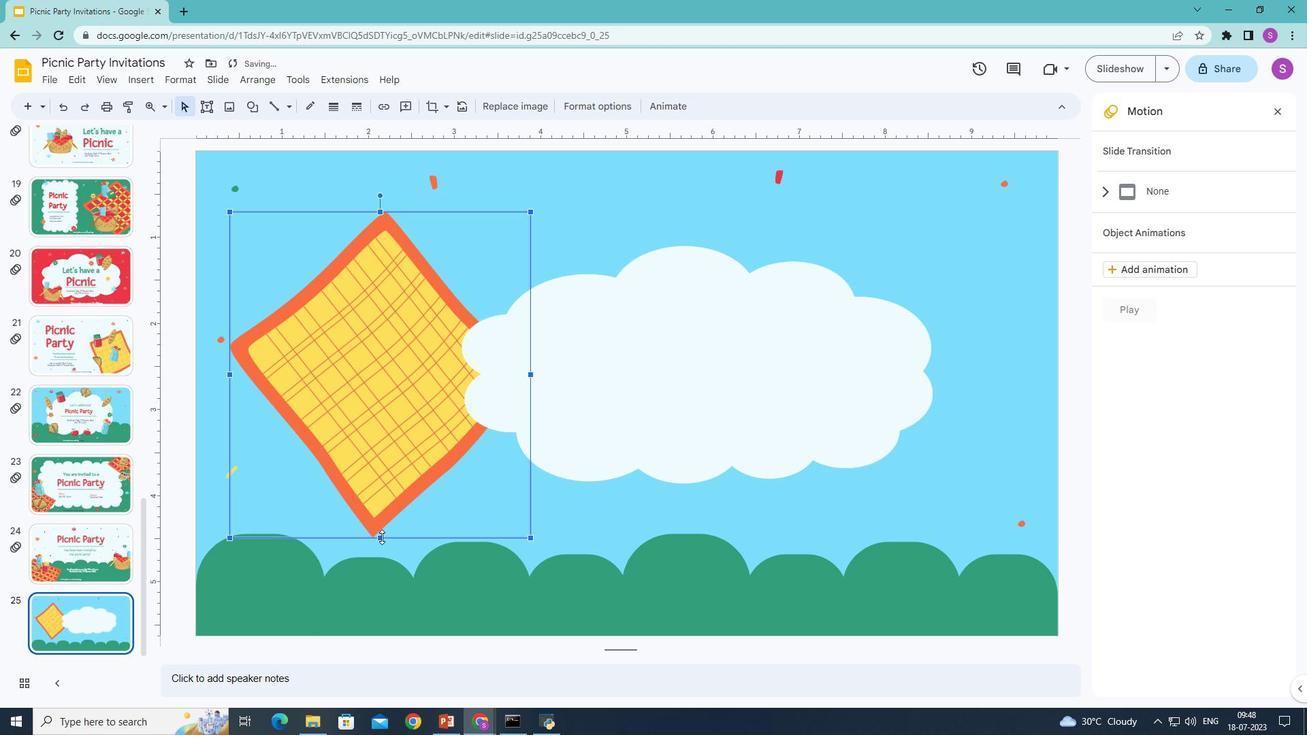 
Action: Mouse moved to (386, 452)
Screenshot: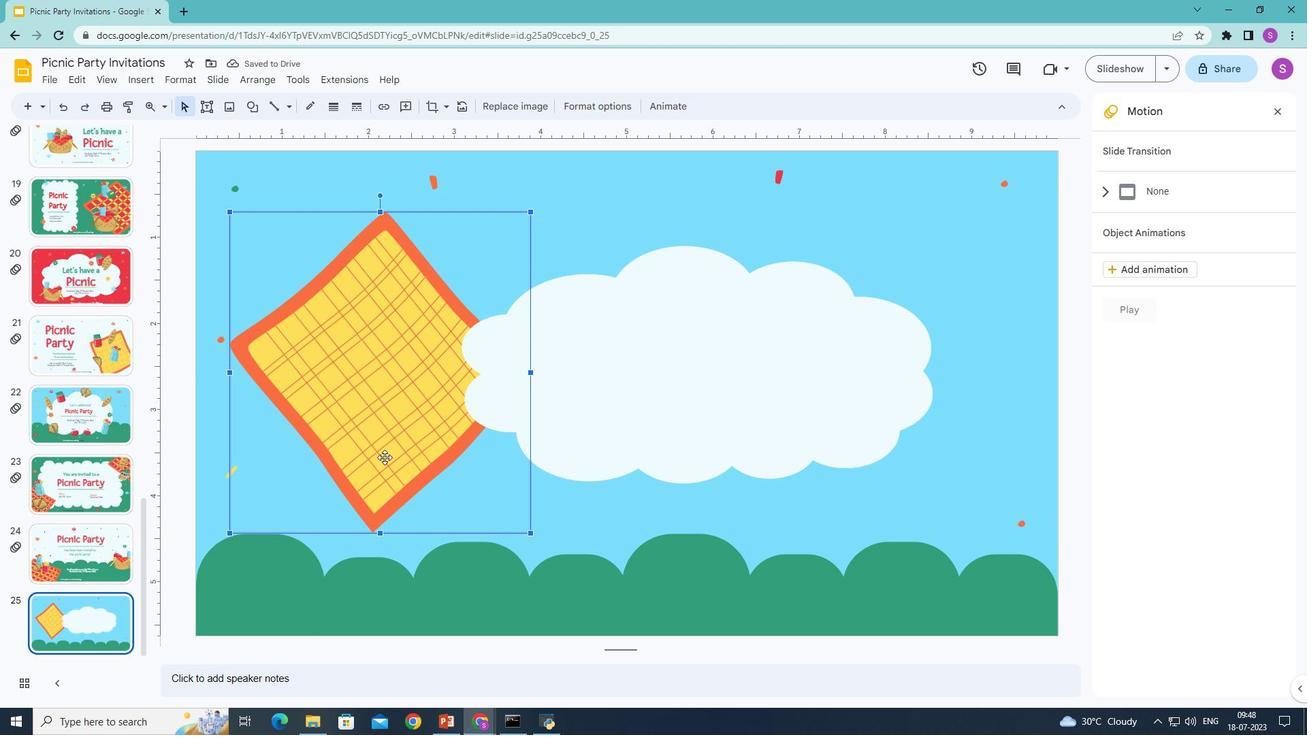 
Action: Mouse pressed left at (386, 452)
Screenshot: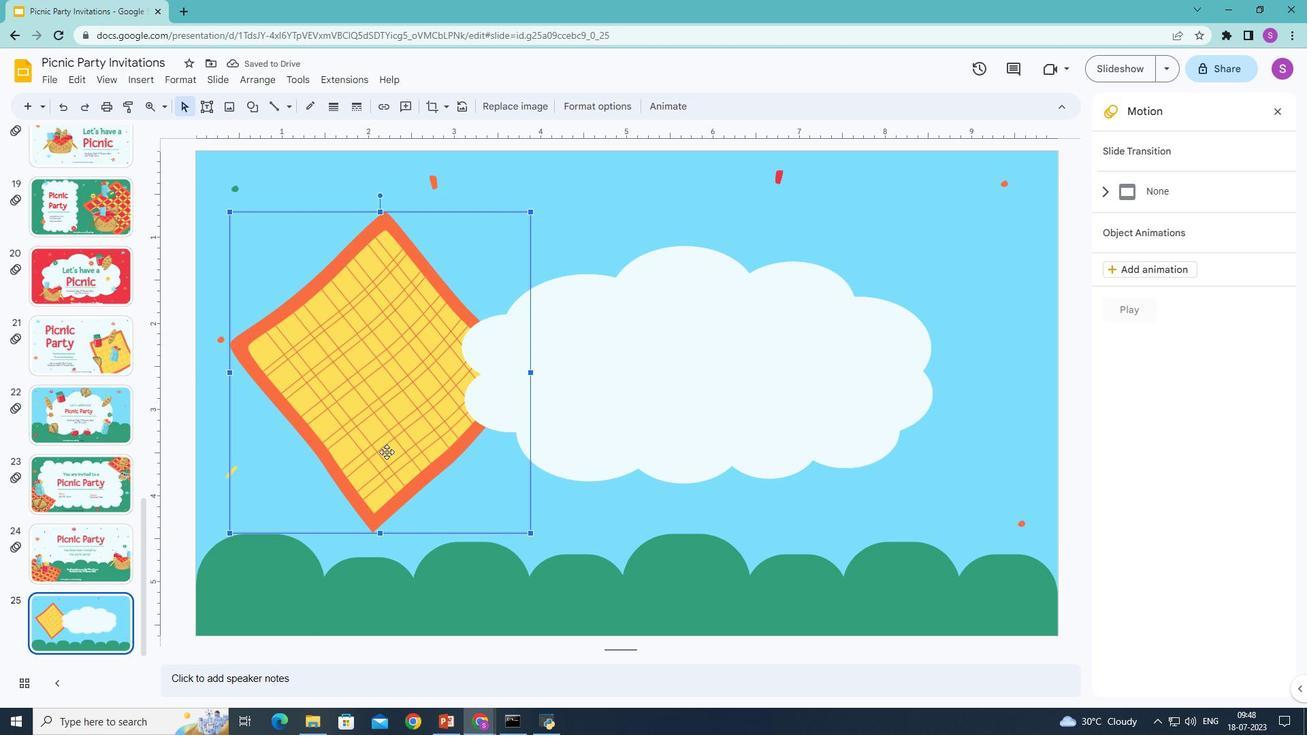 
Action: Mouse moved to (671, 420)
Screenshot: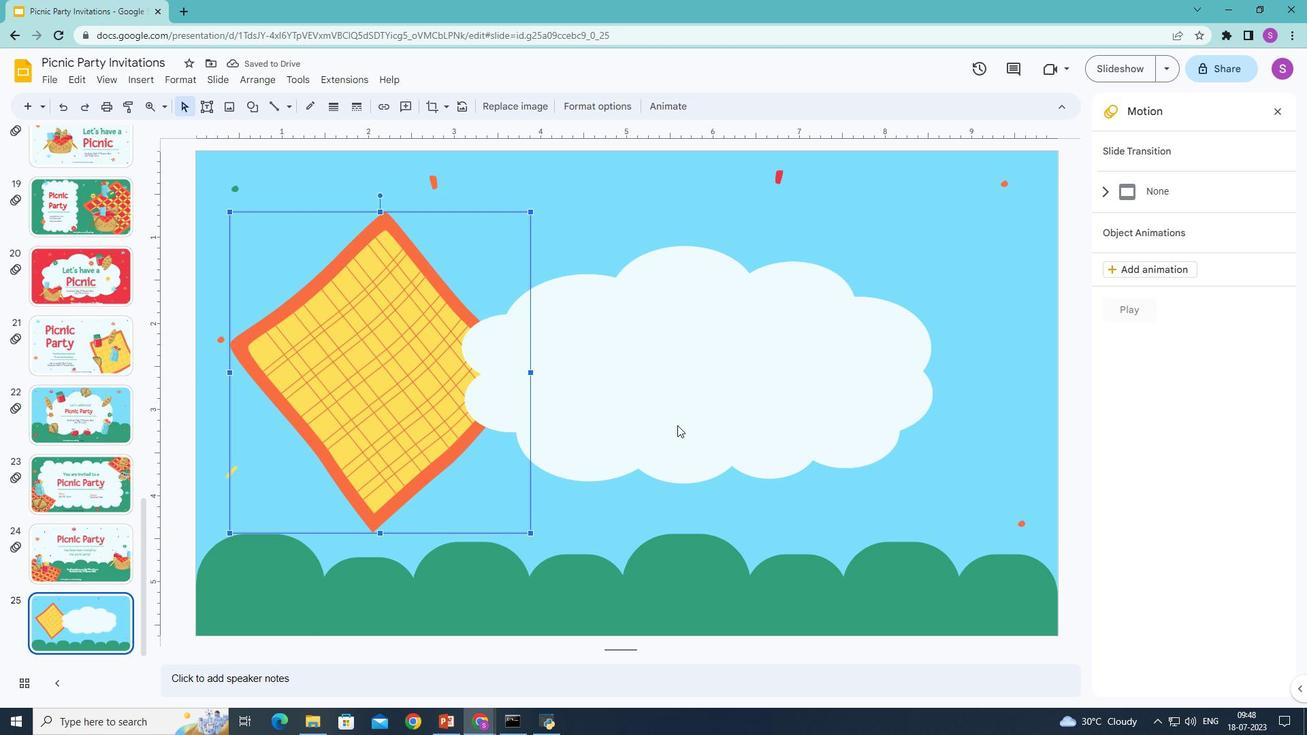 
Action: Mouse pressed left at (671, 420)
Screenshot: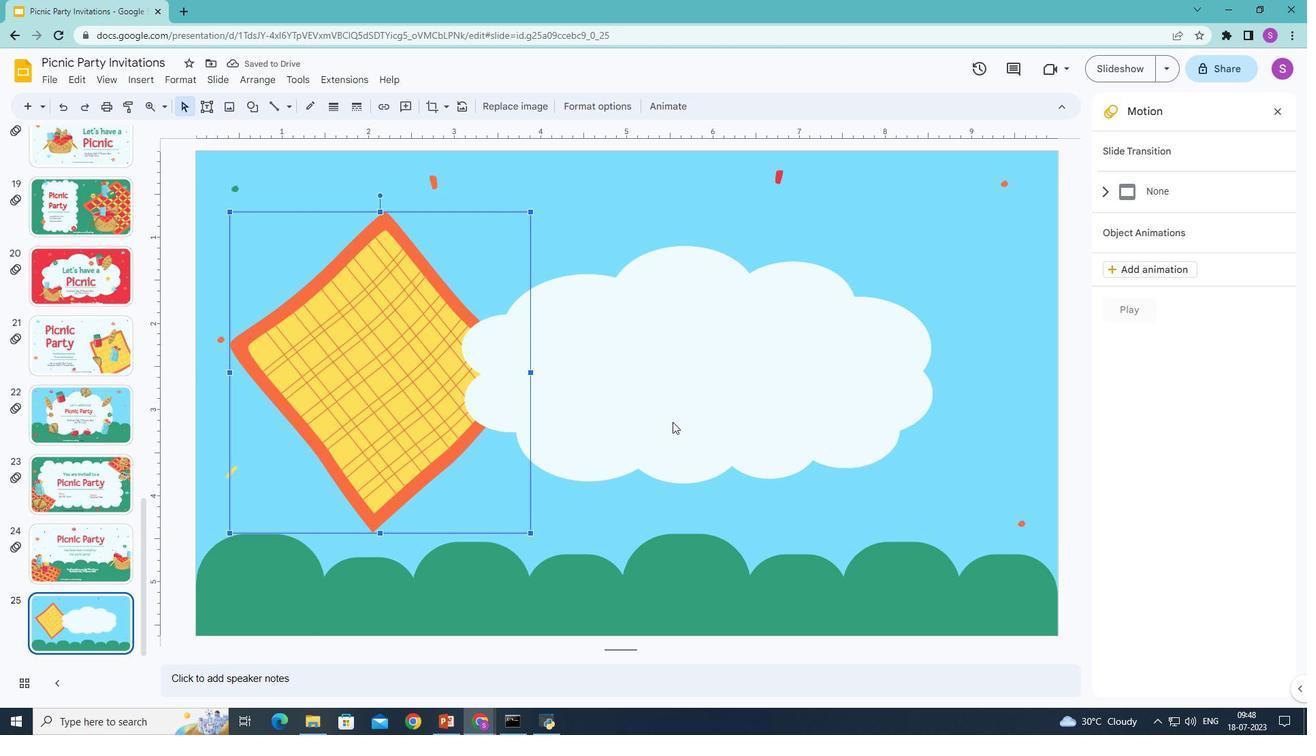 
Action: Mouse moved to (671, 430)
Screenshot: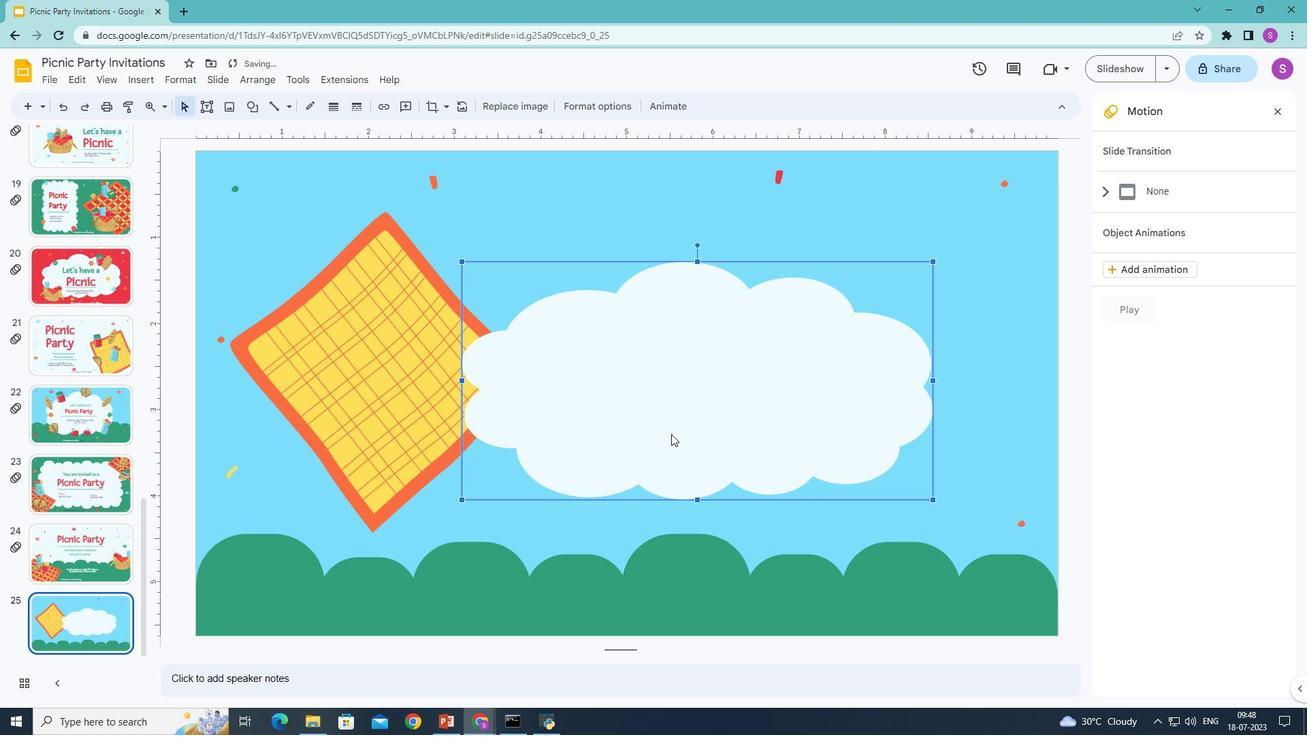
Action: Mouse pressed left at (671, 430)
Screenshot: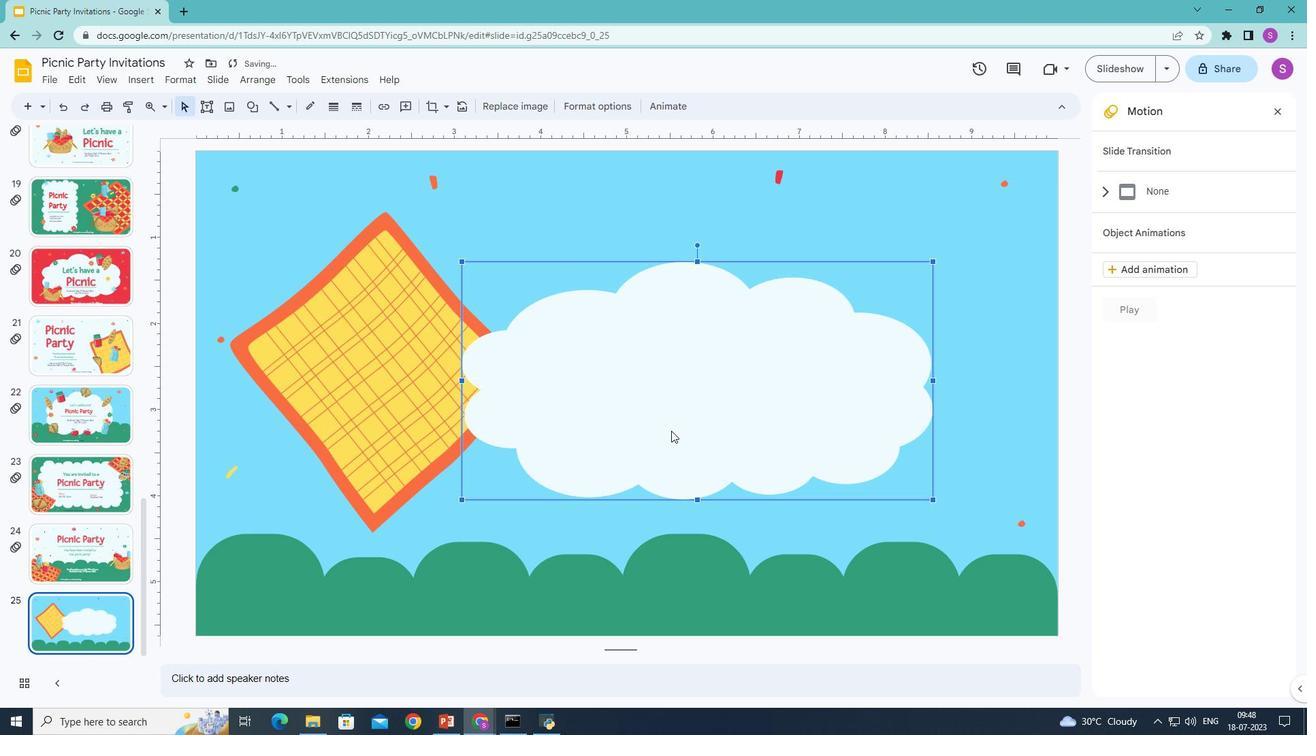 
Action: Mouse moved to (370, 413)
Screenshot: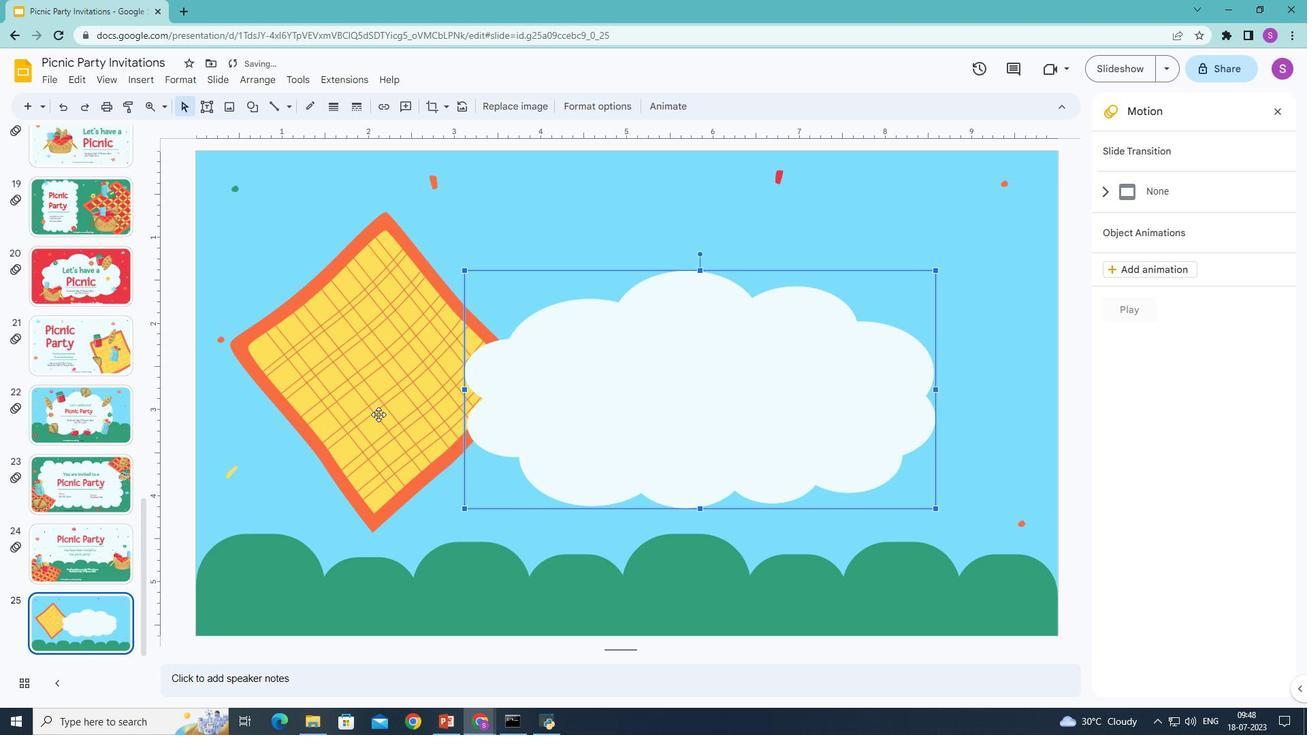 
Action: Mouse pressed left at (370, 413)
Screenshot: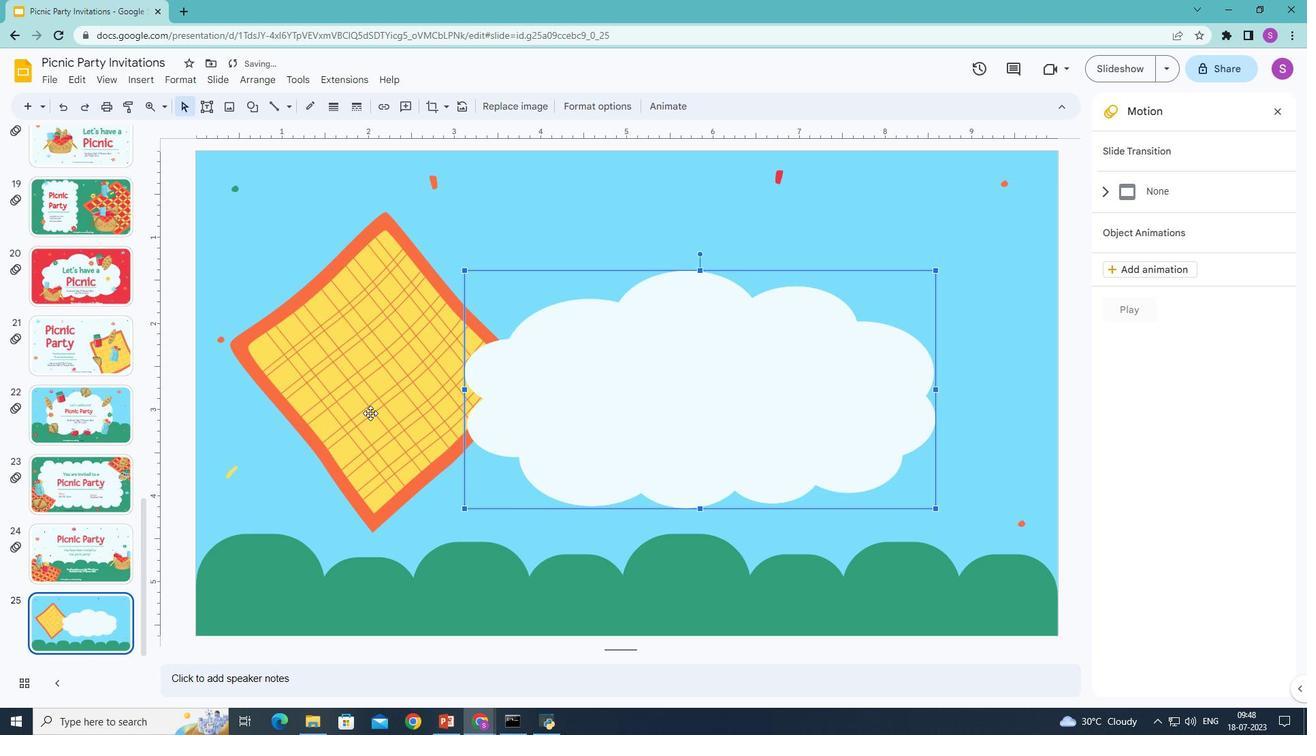 
Action: Mouse pressed left at (370, 413)
Screenshot: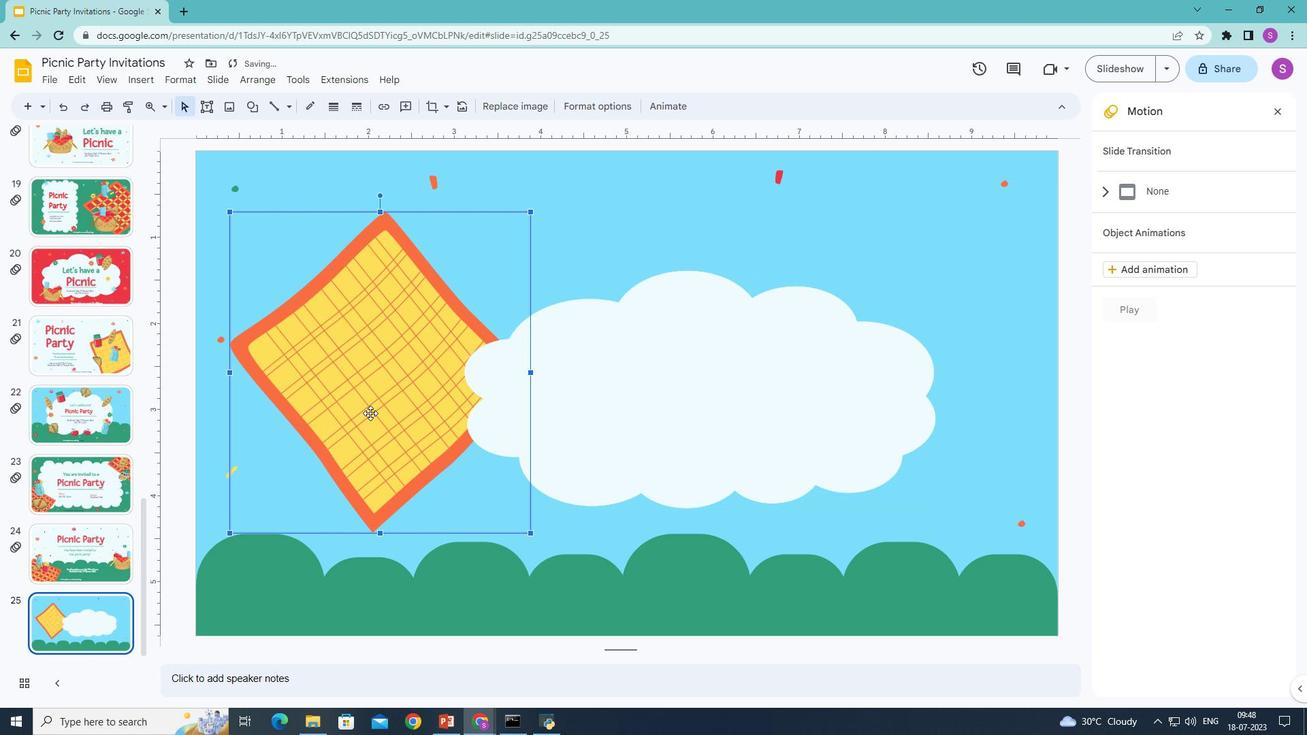 
Action: Mouse moved to (507, 403)
Screenshot: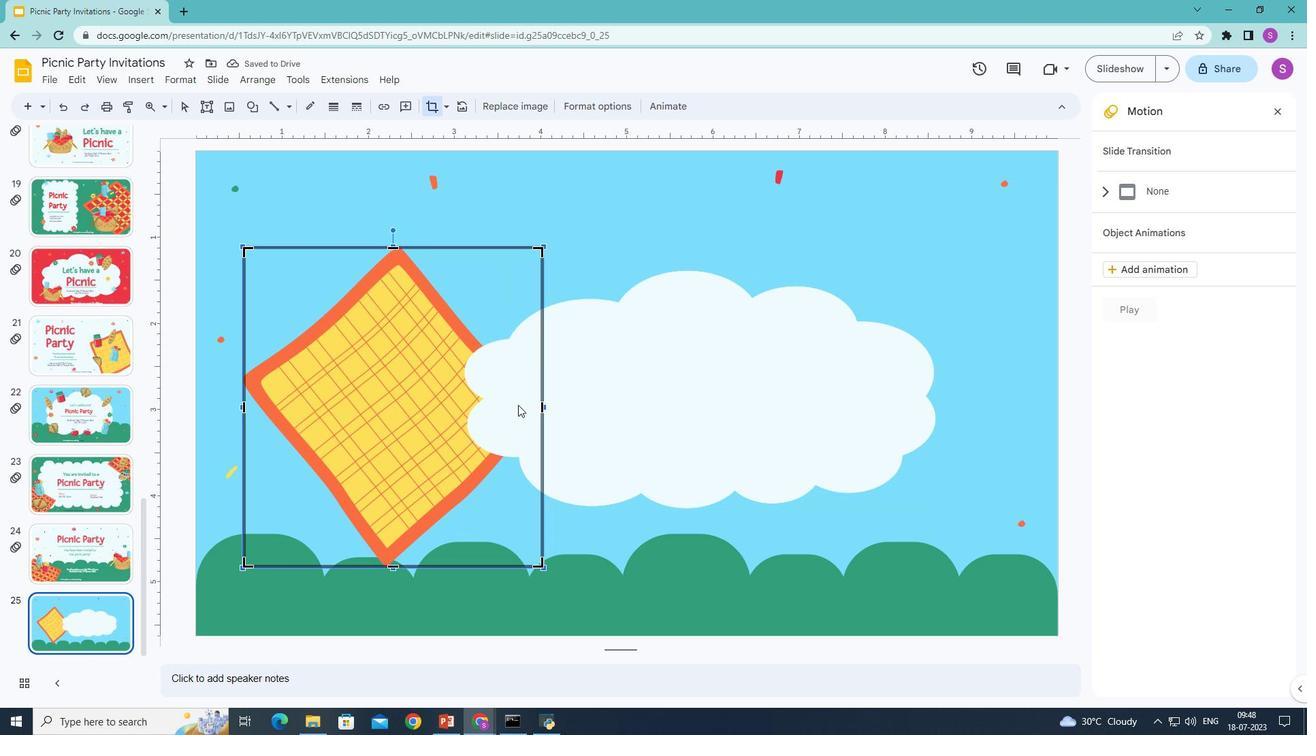 
Action: Mouse pressed left at (507, 403)
Screenshot: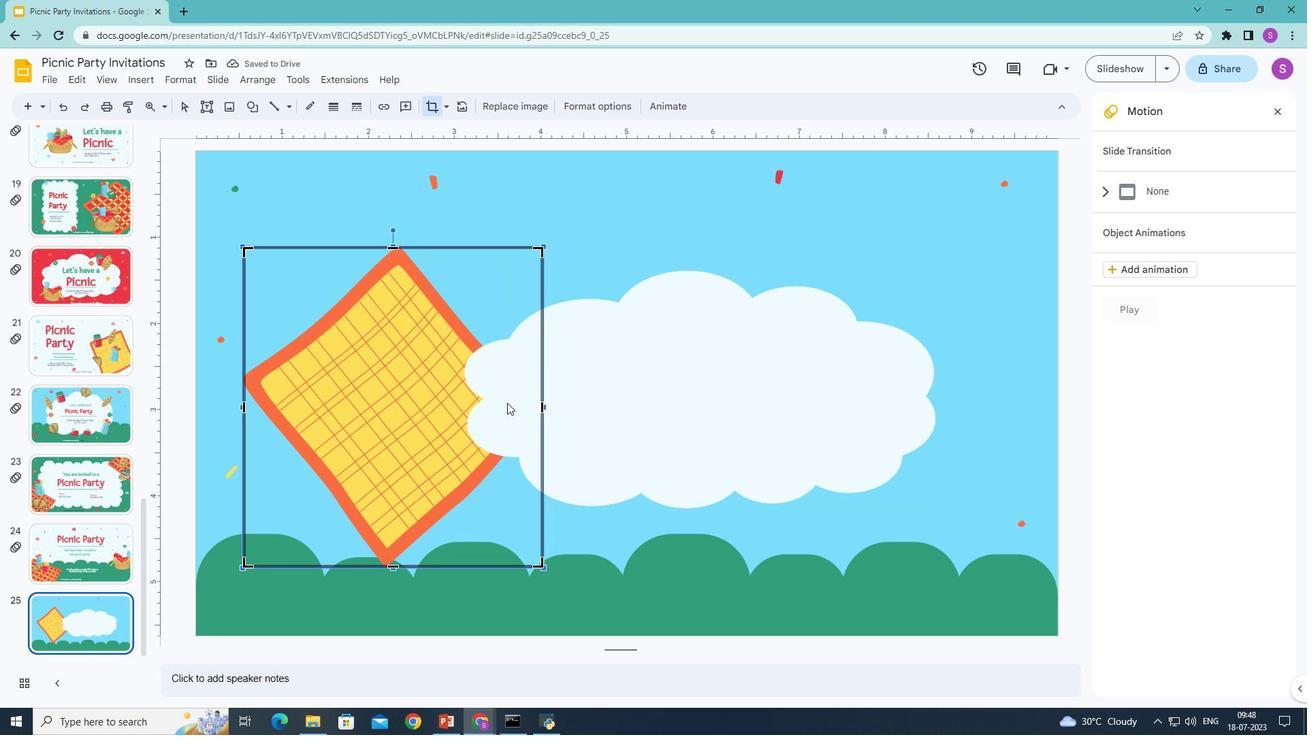 
Action: Mouse moved to (619, 366)
Screenshot: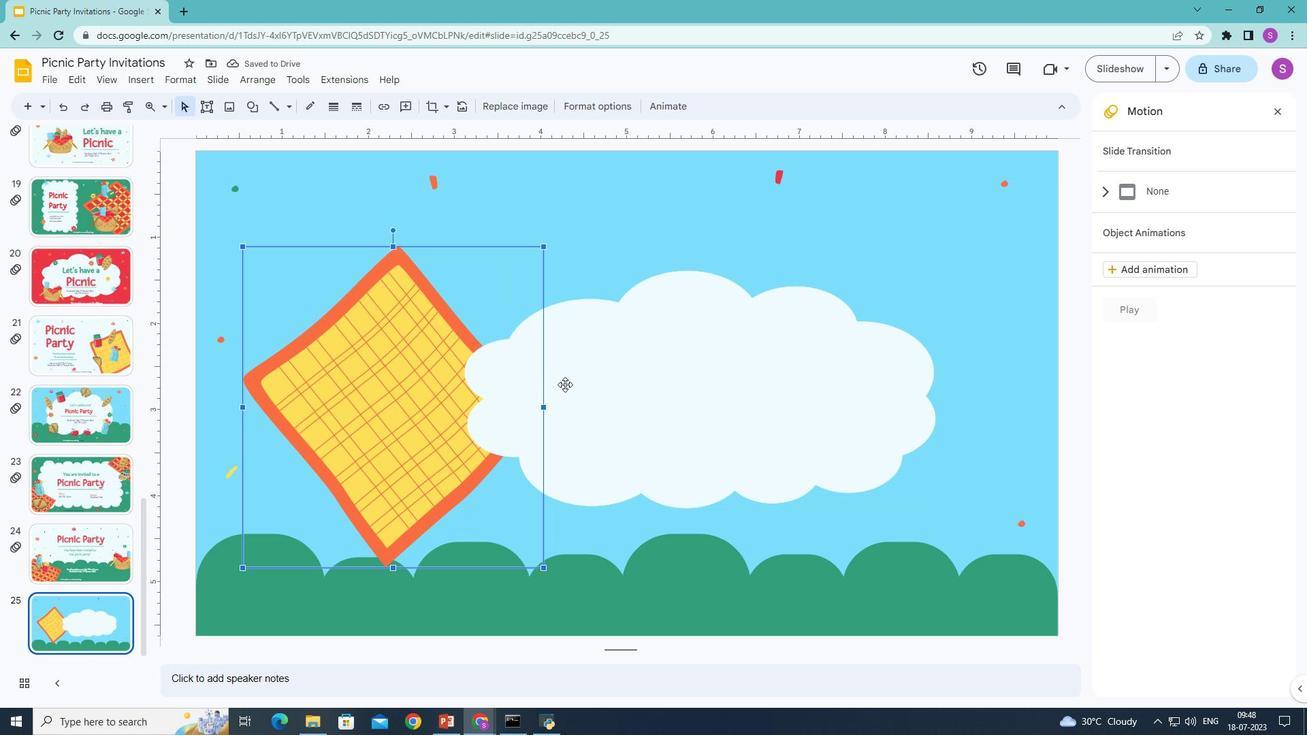 
Action: Mouse pressed left at (619, 366)
Screenshot: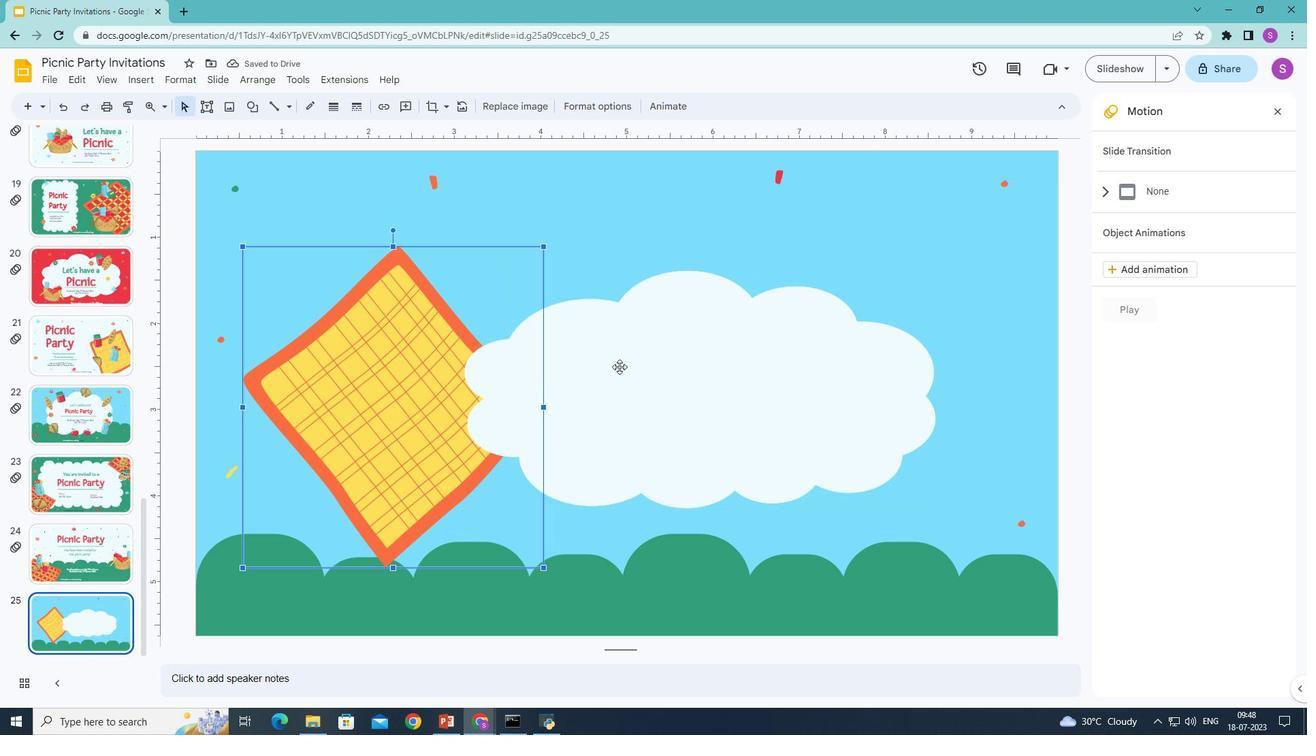 
Action: Mouse moved to (466, 390)
Screenshot: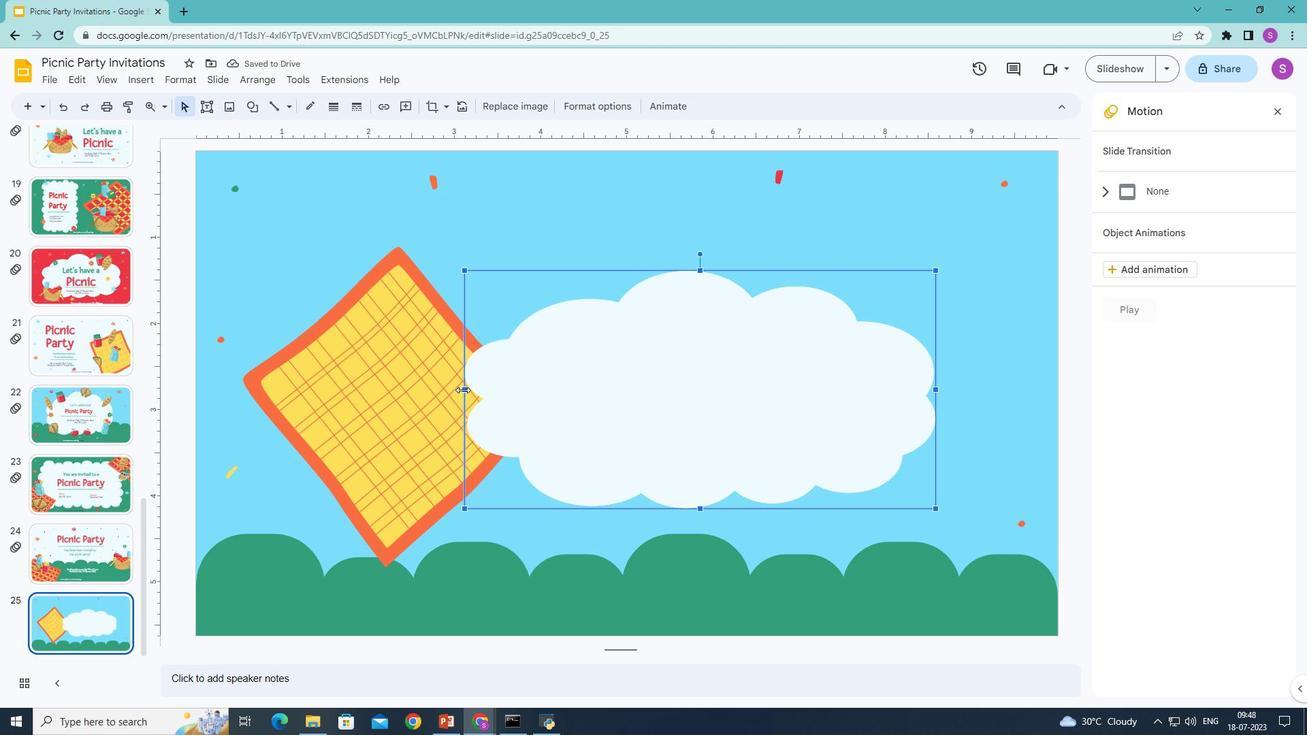 
Action: Mouse pressed left at (466, 390)
Screenshot: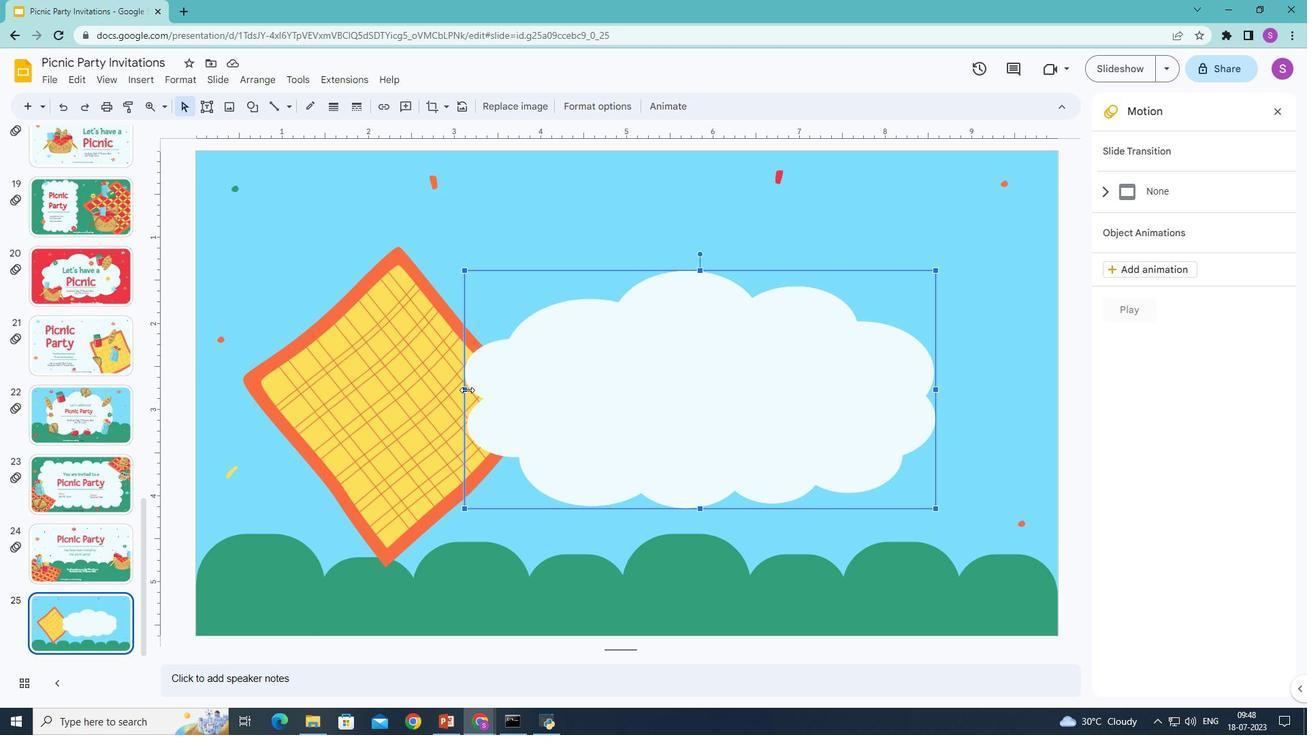 
Action: Mouse moved to (539, 226)
Screenshot: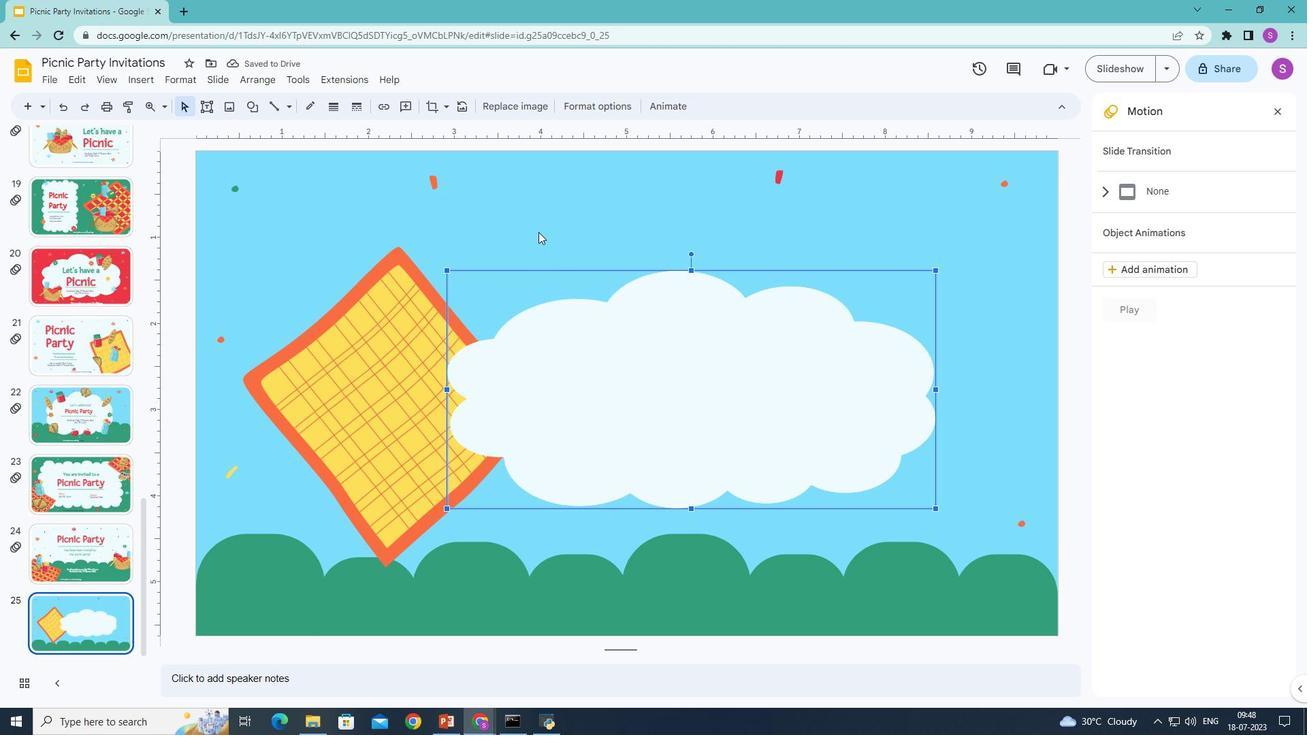 
Action: Mouse pressed left at (539, 226)
Screenshot: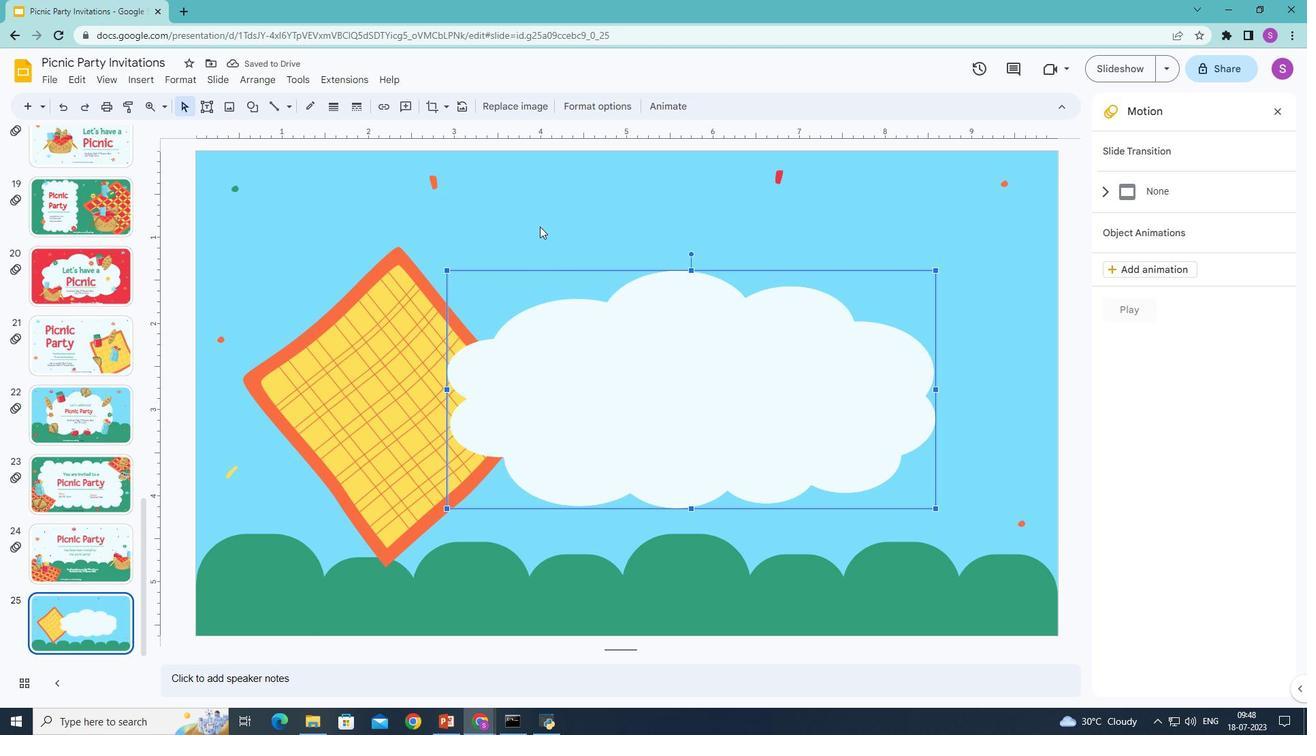 
Action: Mouse moved to (145, 83)
Screenshot: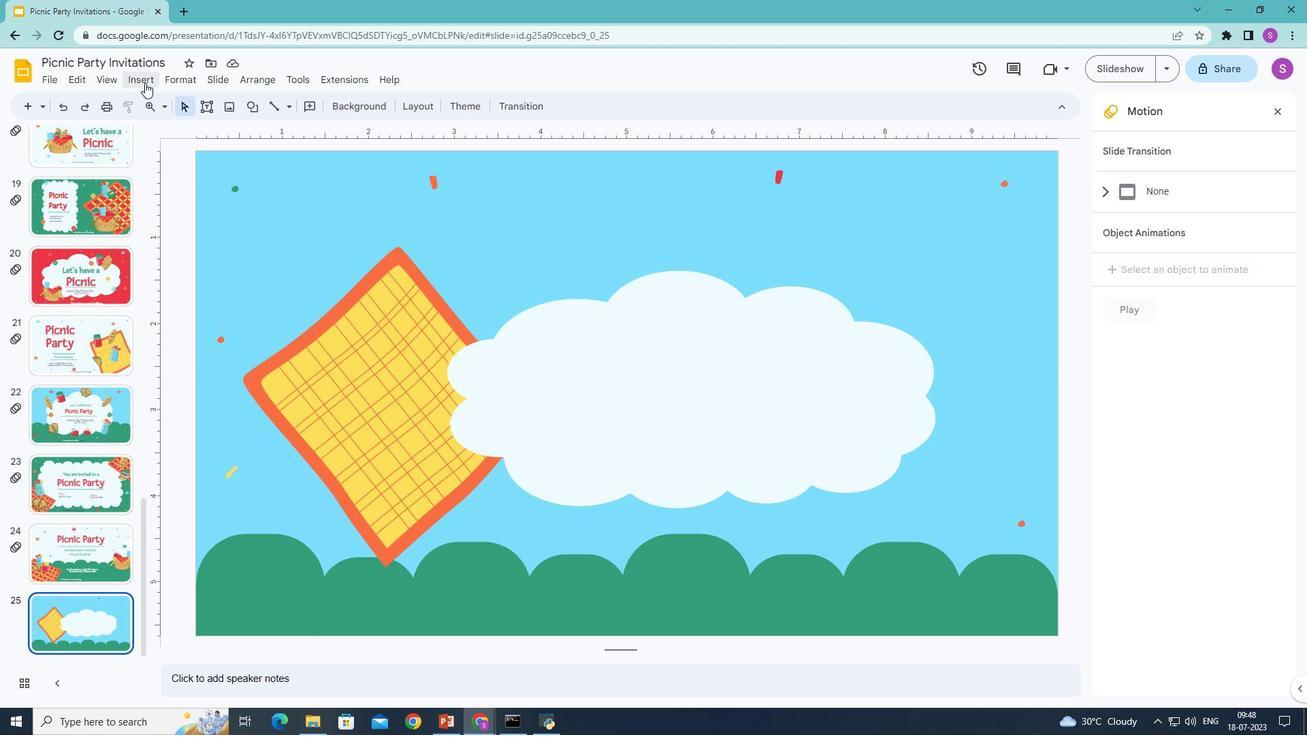 
Action: Mouse pressed left at (145, 83)
Screenshot: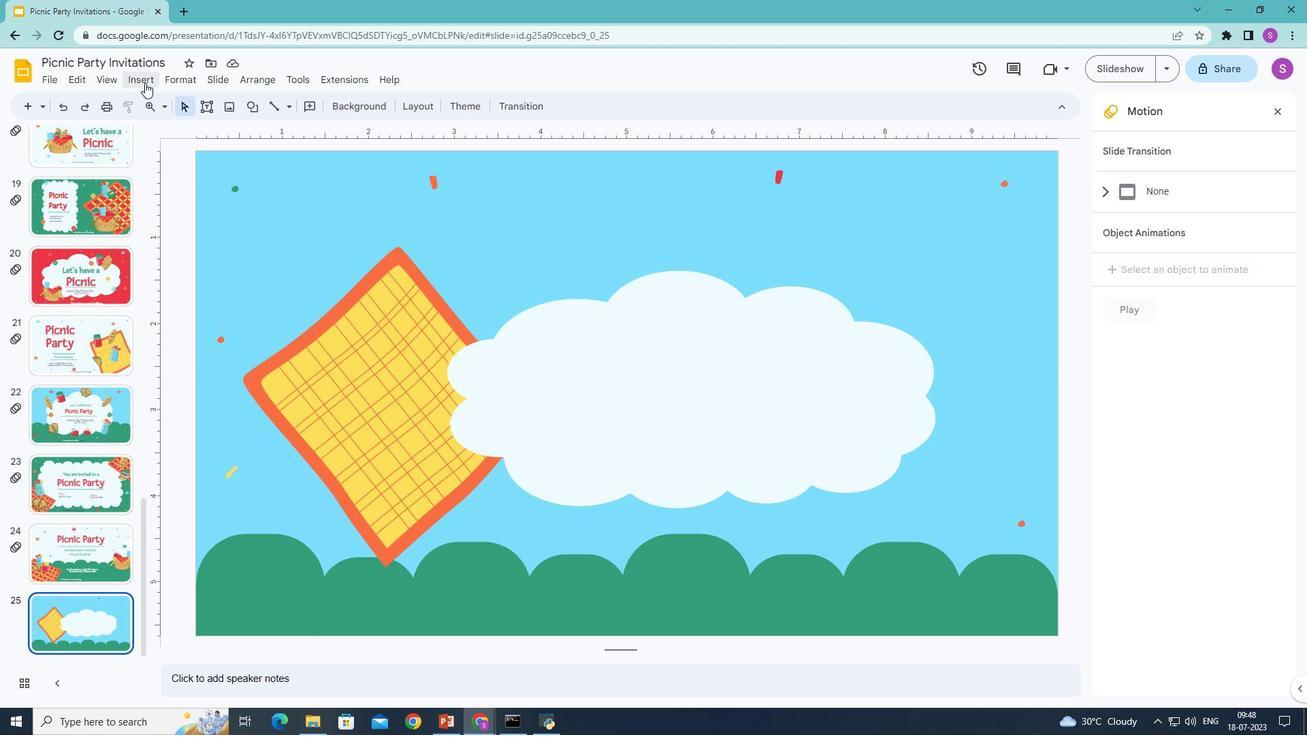 
Action: Mouse moved to (374, 102)
Screenshot: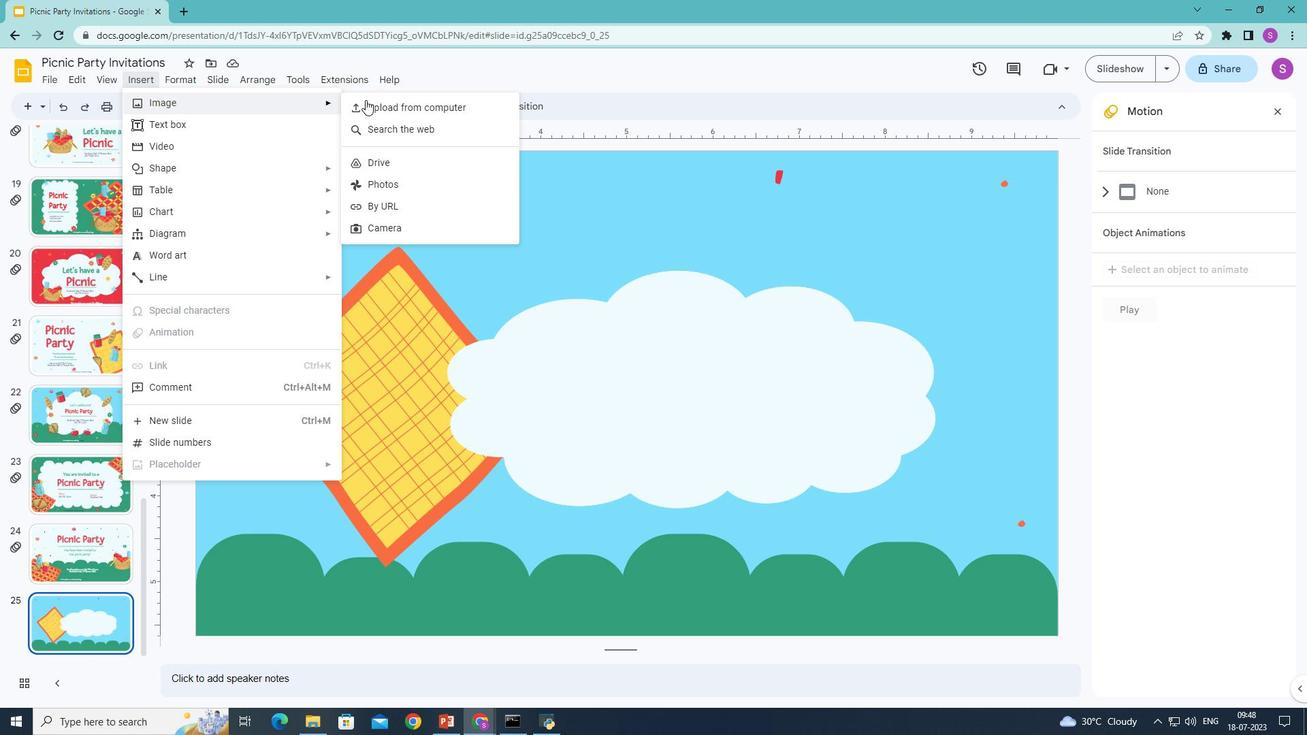 
Action: Mouse pressed left at (374, 102)
Screenshot: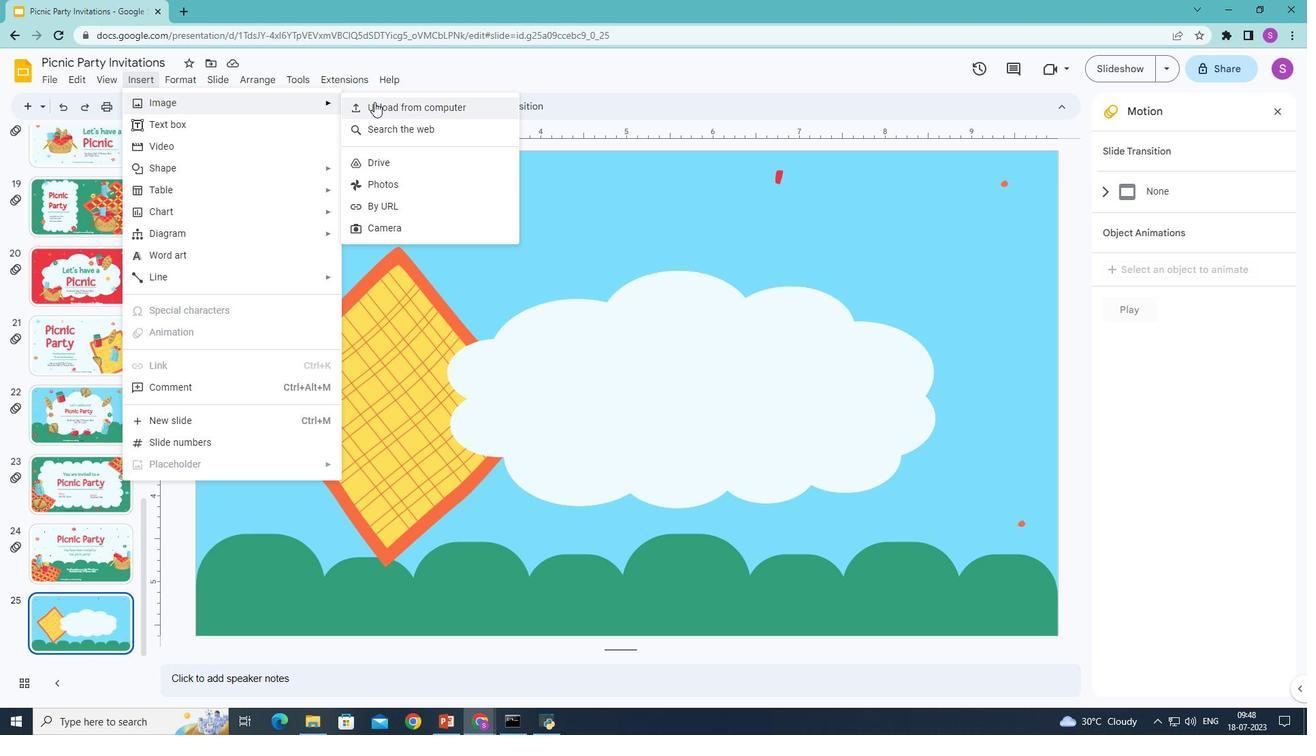 
Action: Mouse moved to (422, 205)
Screenshot: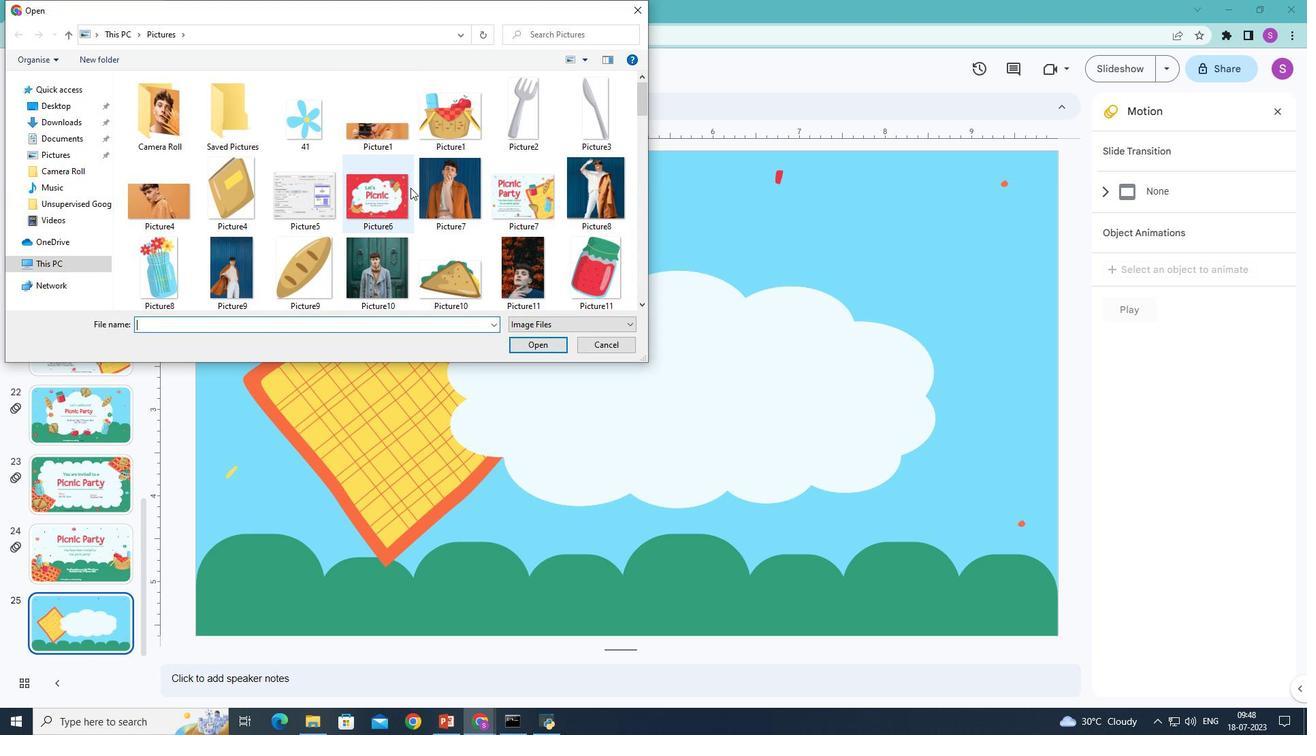 
Action: Mouse scrolled (422, 204) with delta (0, 0)
Screenshot: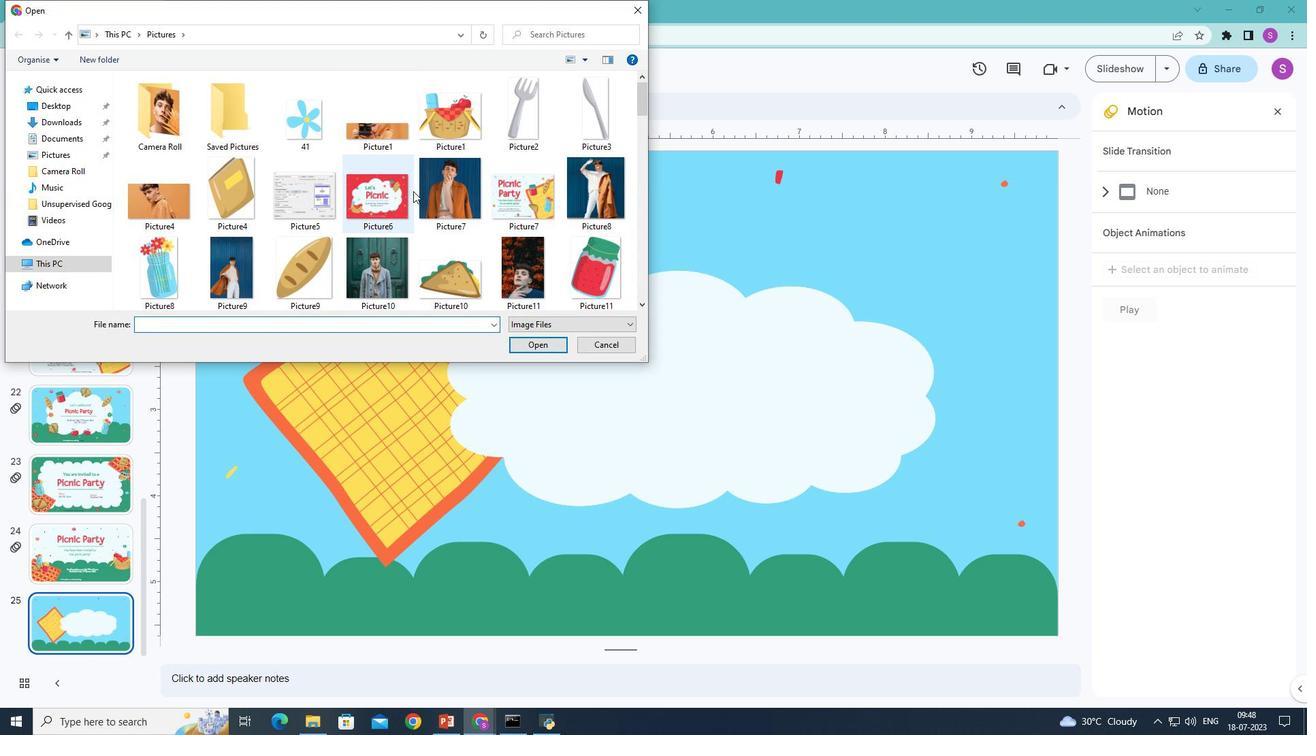 
Action: Mouse moved to (422, 206)
Screenshot: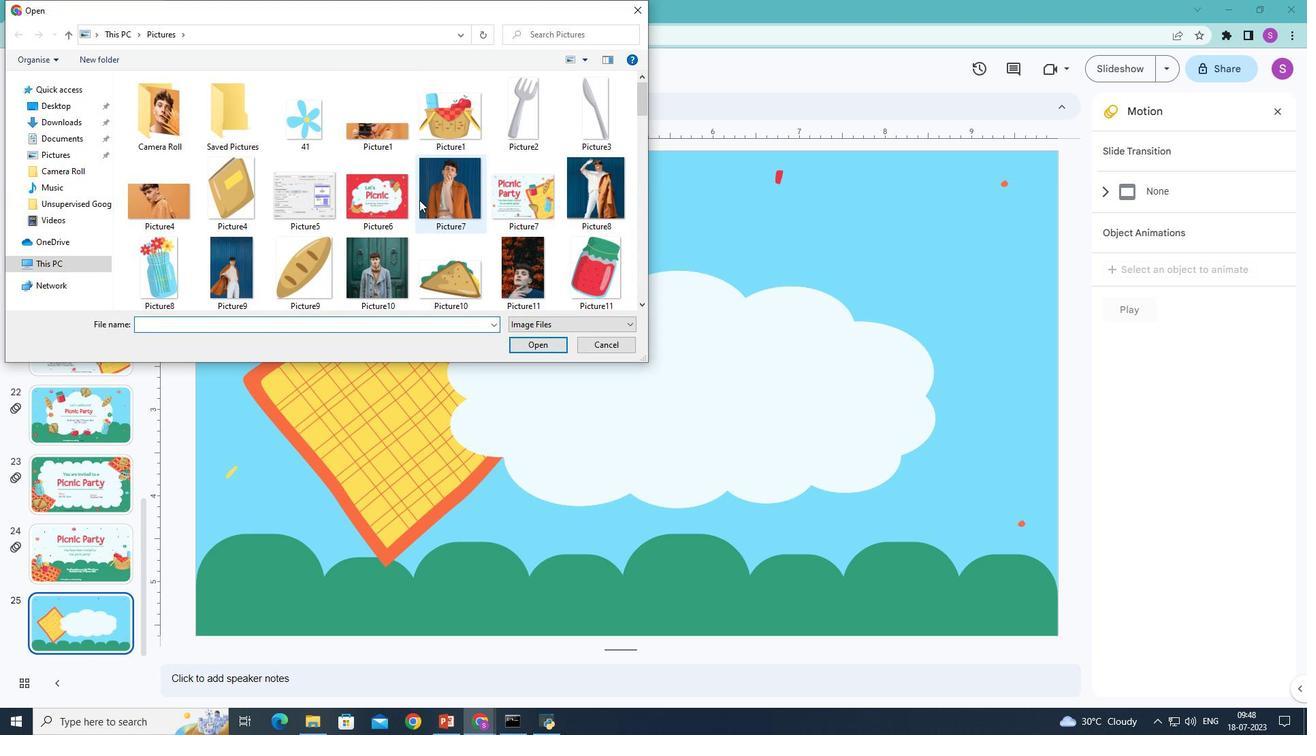 
Action: Mouse scrolled (422, 205) with delta (0, 0)
Screenshot: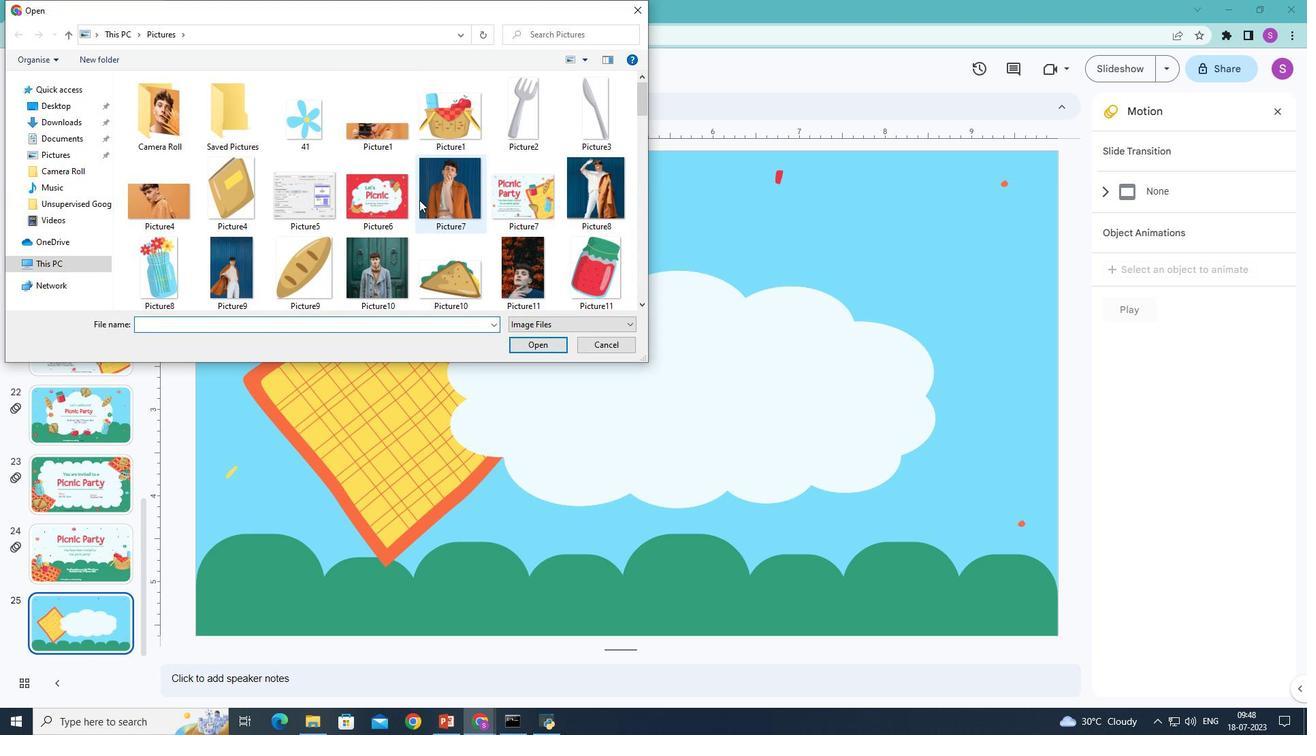 
Action: Mouse scrolled (422, 205) with delta (0, 0)
Screenshot: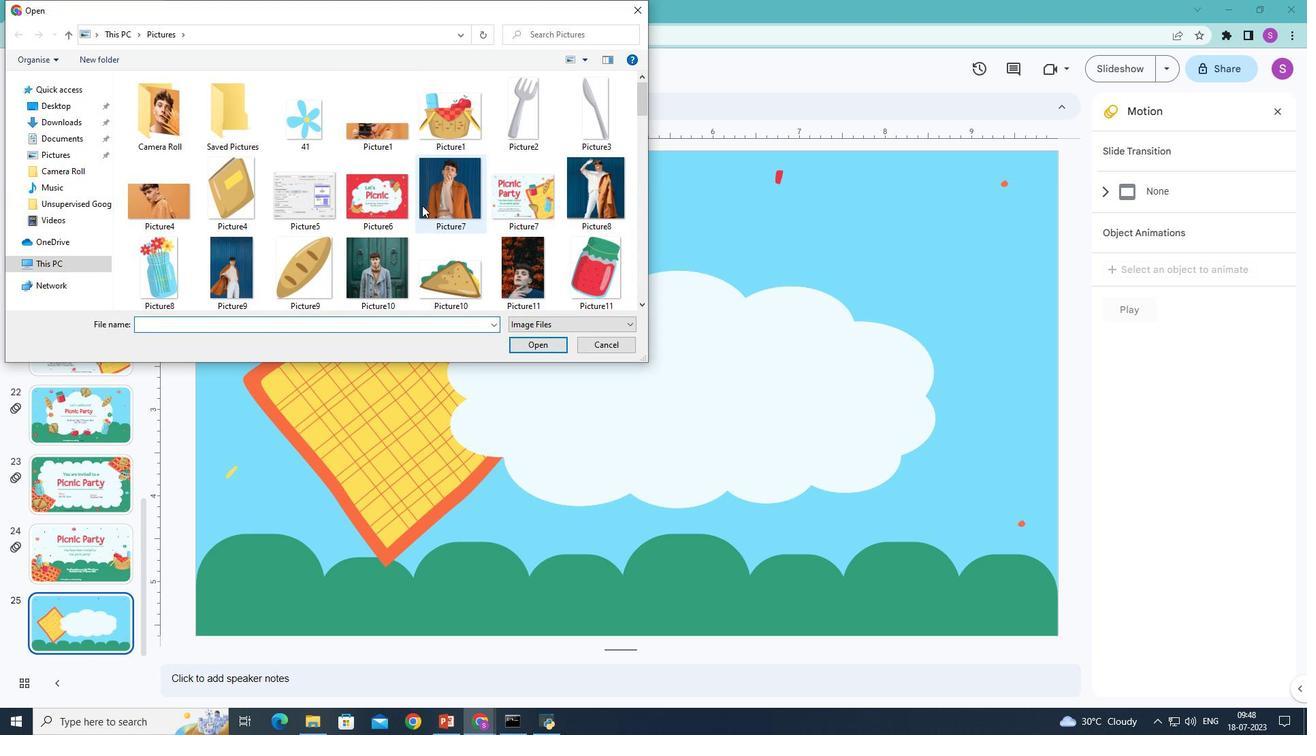 
Action: Mouse scrolled (422, 205) with delta (0, 0)
Screenshot: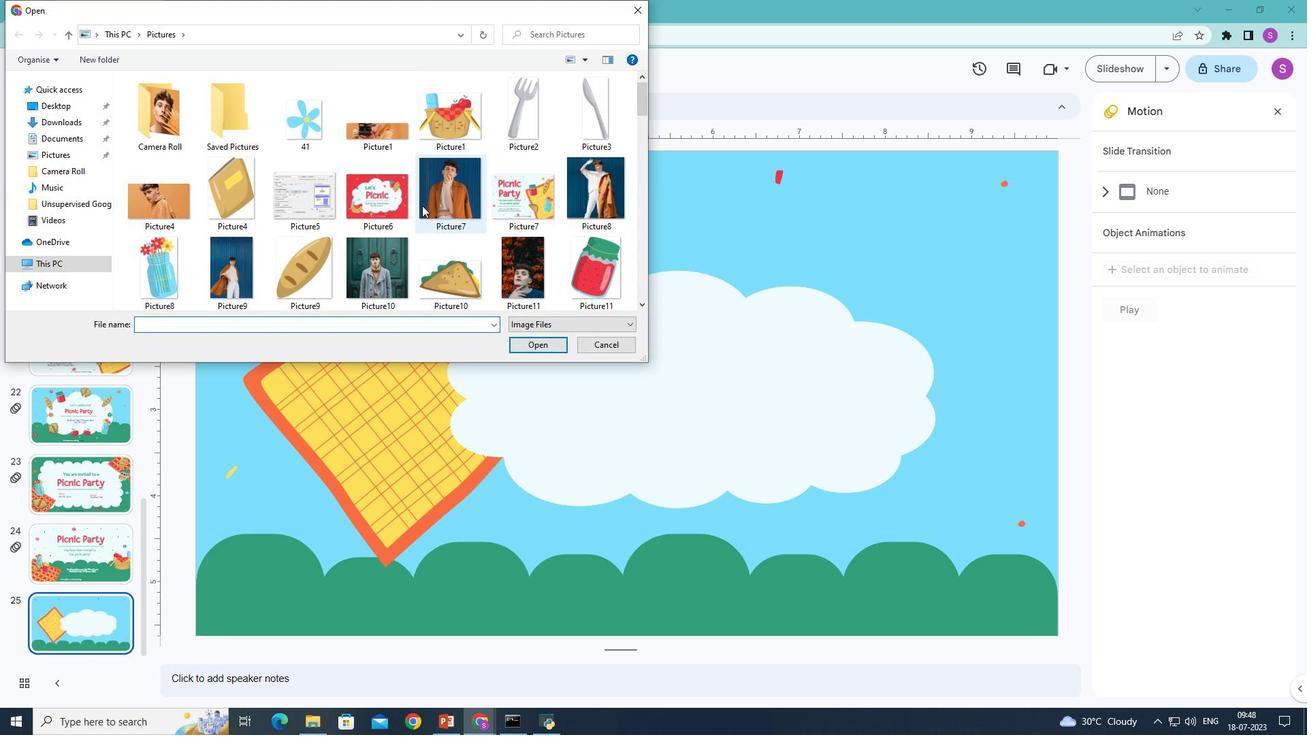 
Action: Mouse moved to (422, 206)
Screenshot: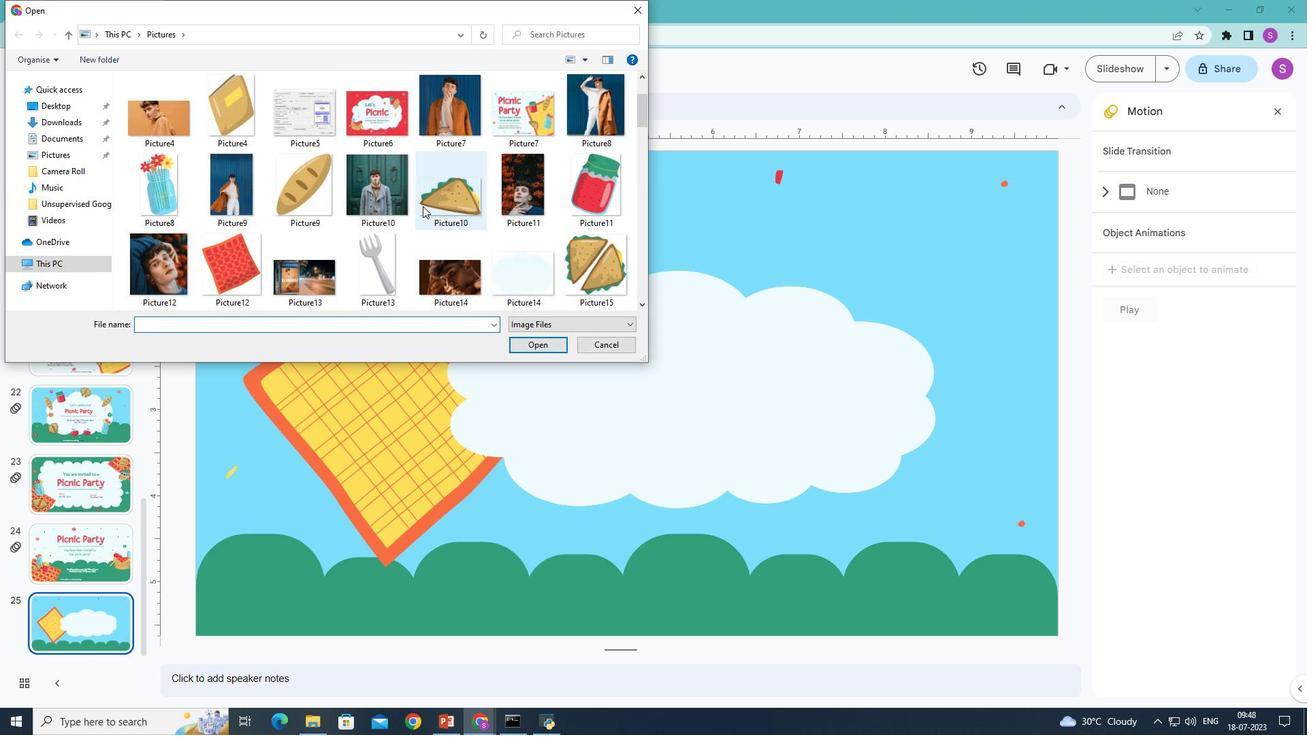 
Action: Mouse scrolled (422, 206) with delta (0, 0)
Screenshot: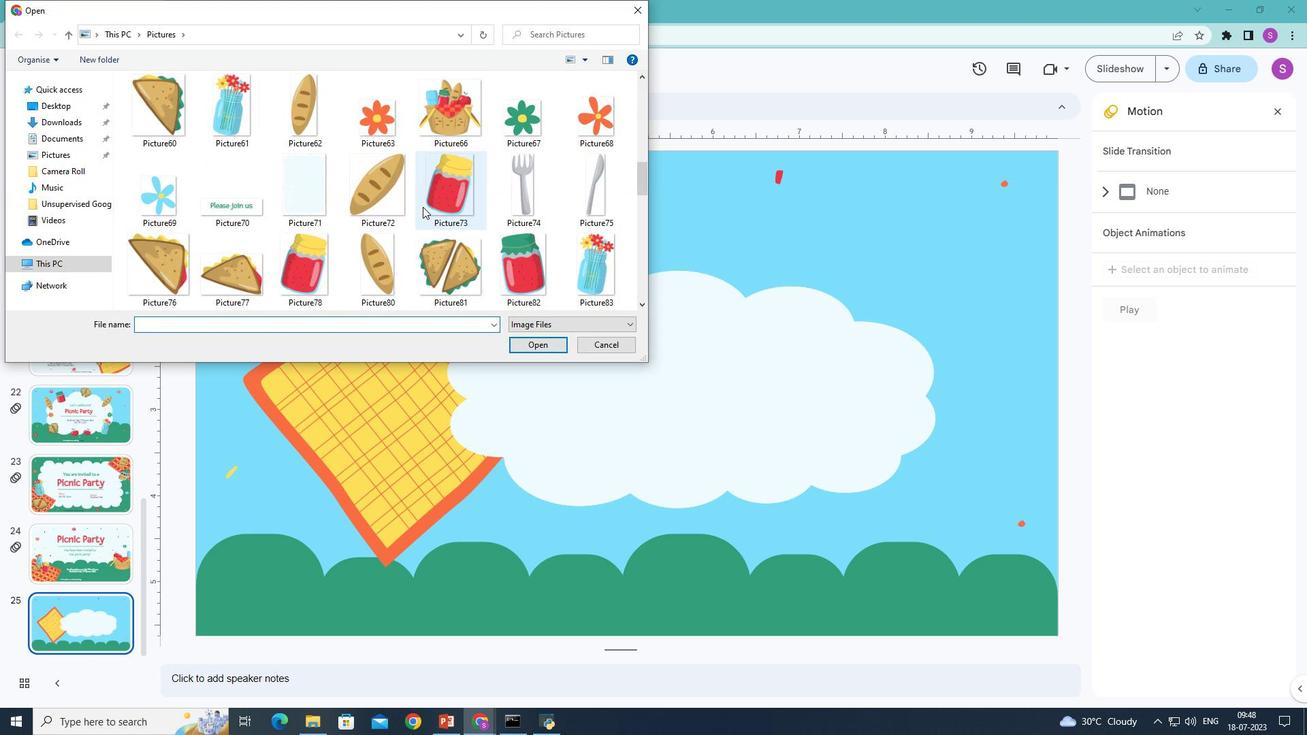 
Action: Mouse scrolled (422, 206) with delta (0, 0)
Screenshot: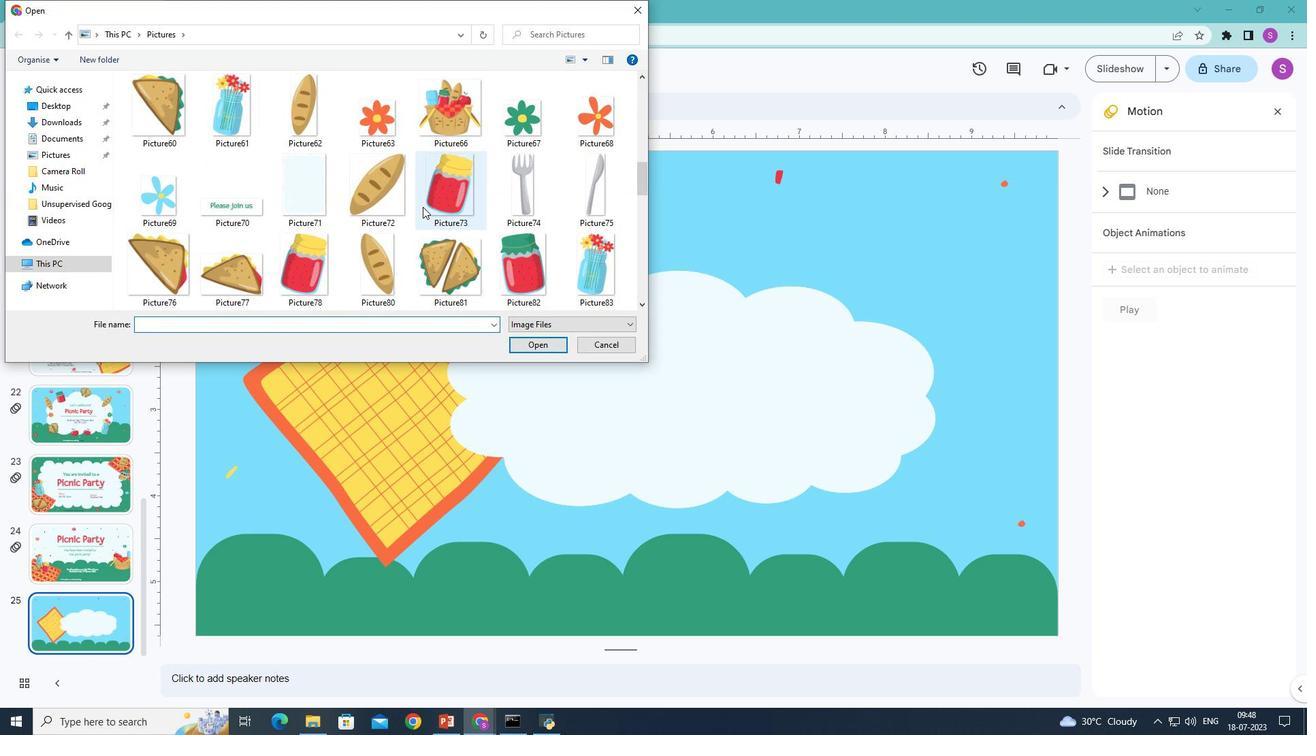 
Action: Mouse scrolled (422, 206) with delta (0, 0)
Screenshot: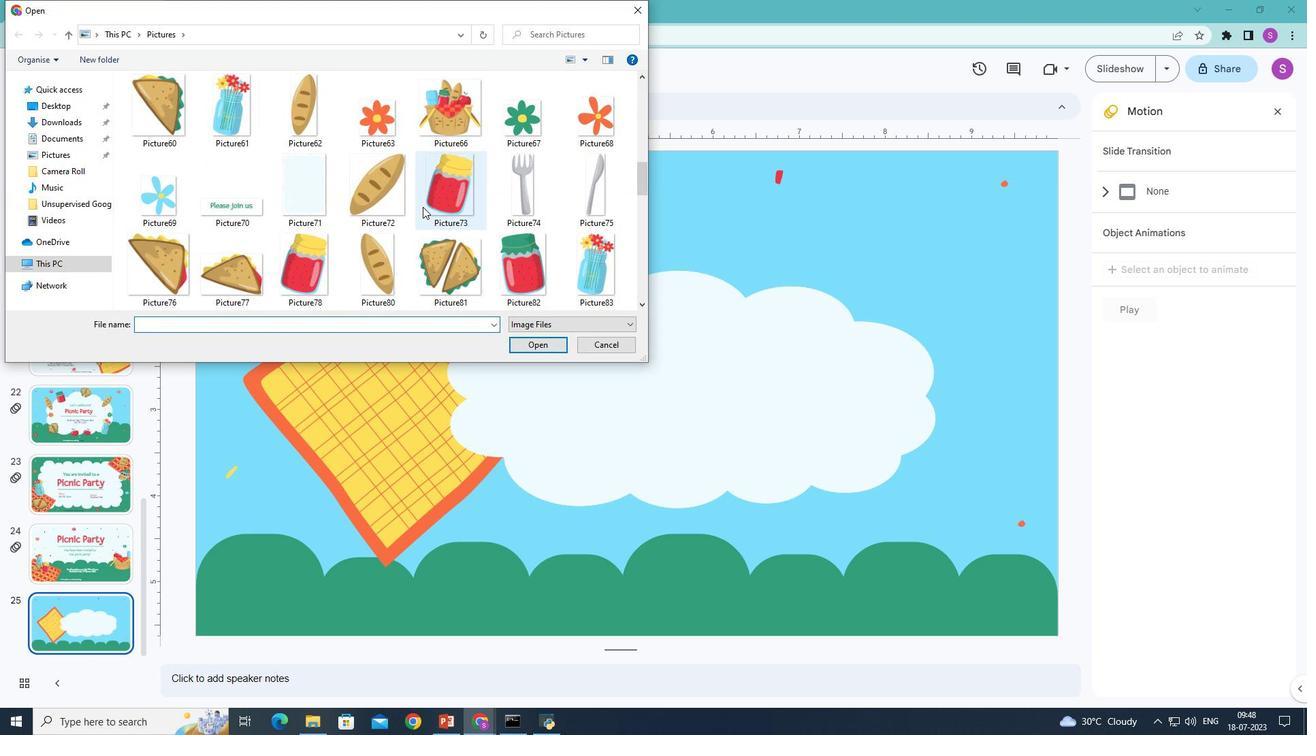 
Action: Mouse scrolled (422, 206) with delta (0, 0)
Screenshot: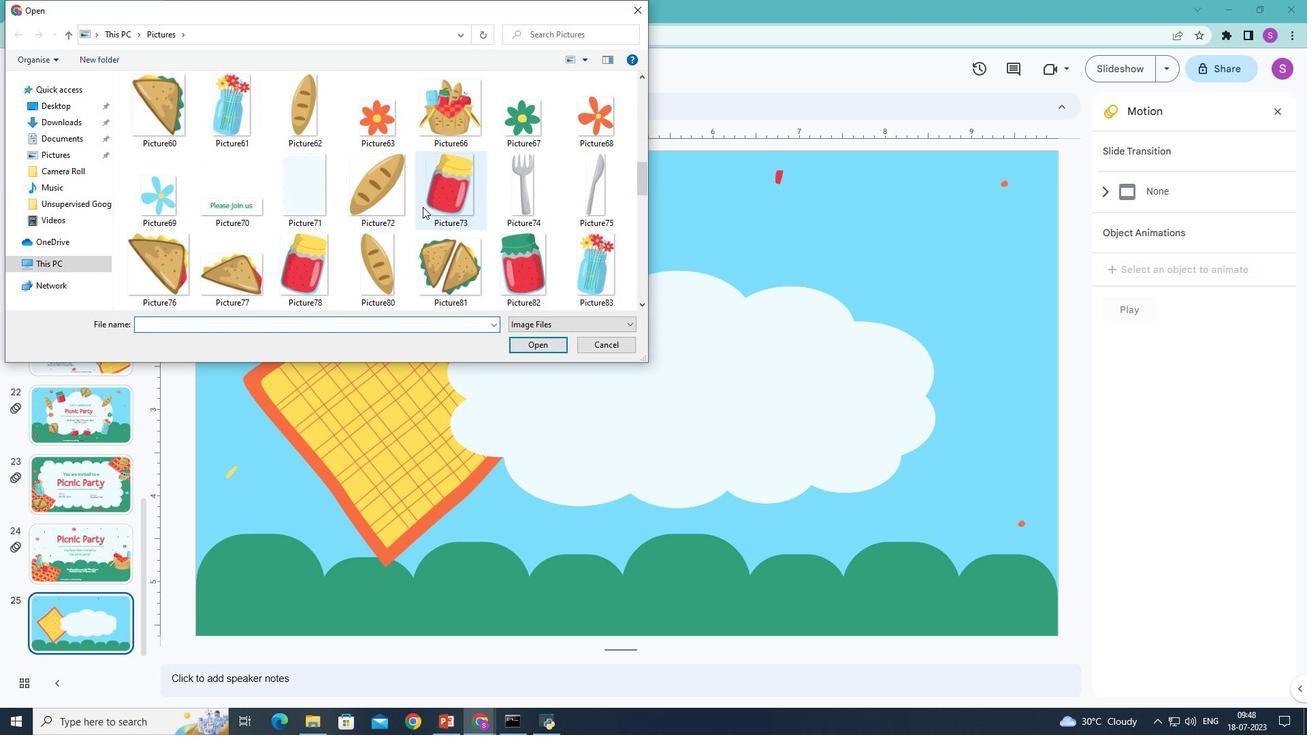 
Action: Mouse moved to (423, 206)
Screenshot: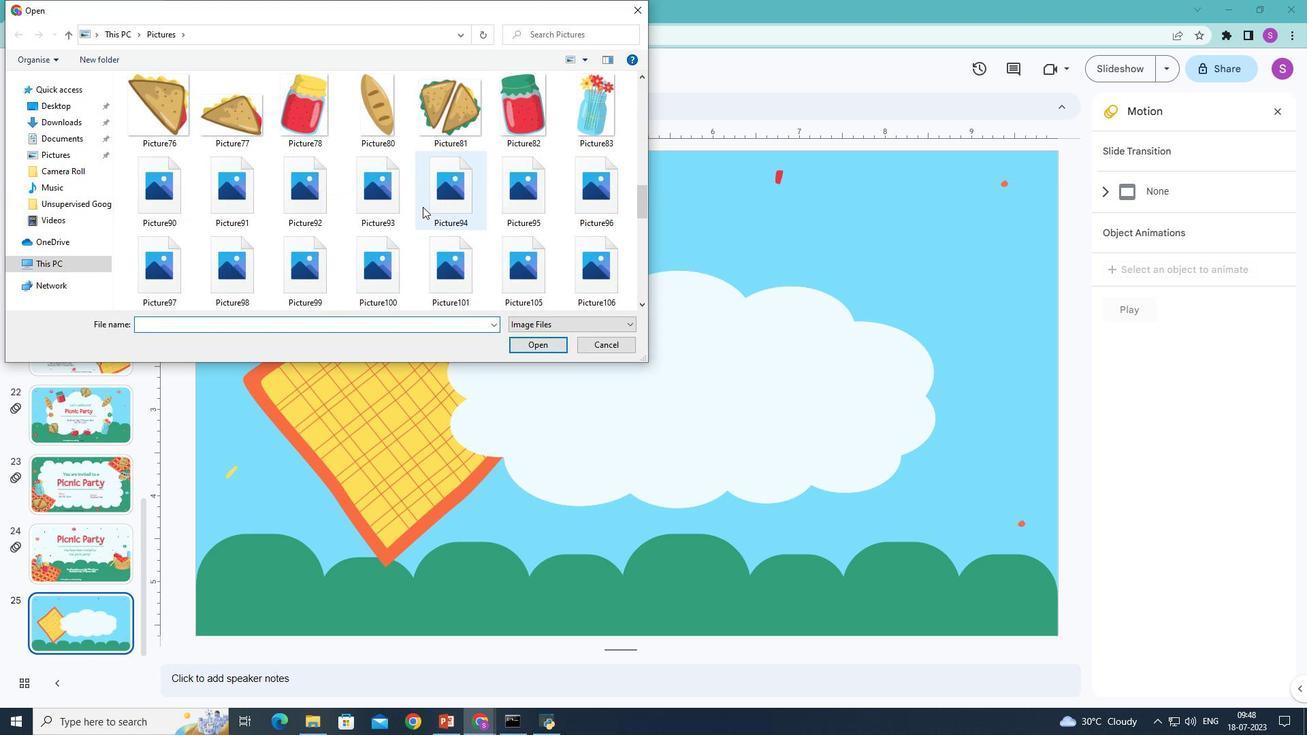 
Action: Mouse scrolled (423, 206) with delta (0, 0)
Screenshot: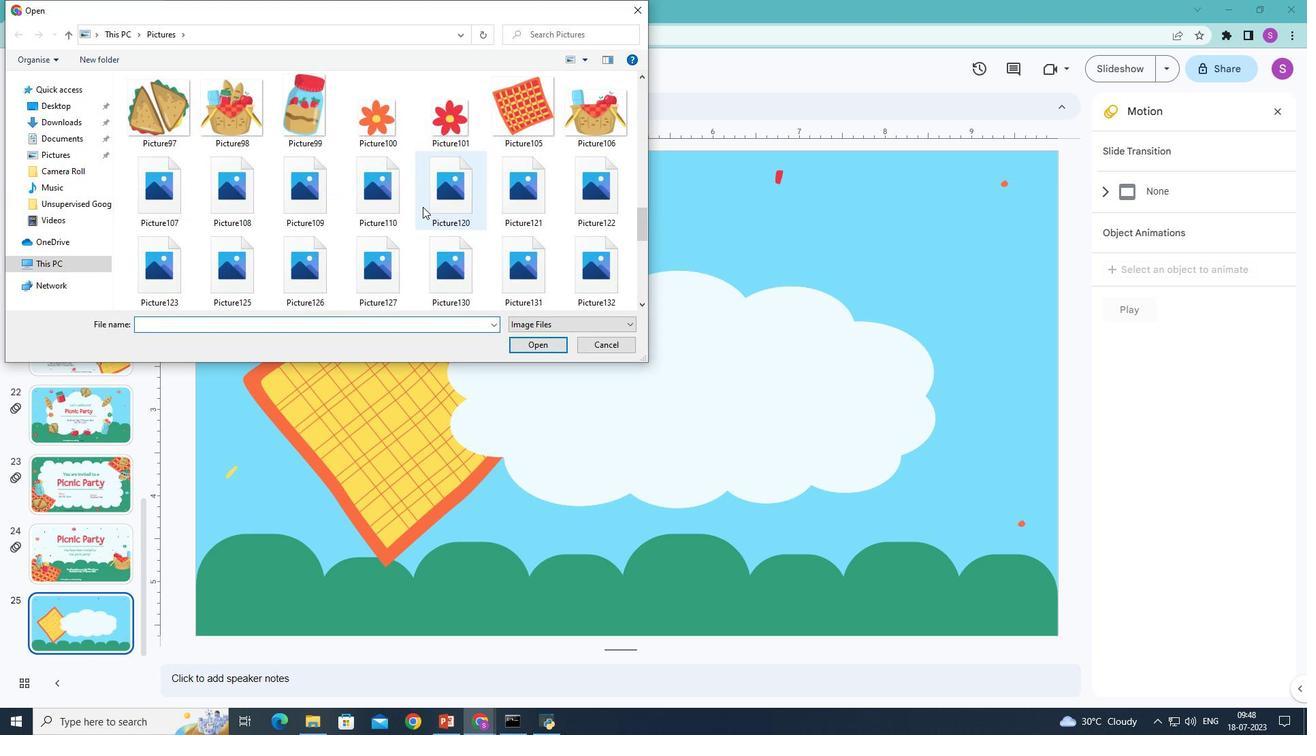 
Action: Mouse scrolled (423, 206) with delta (0, 0)
Screenshot: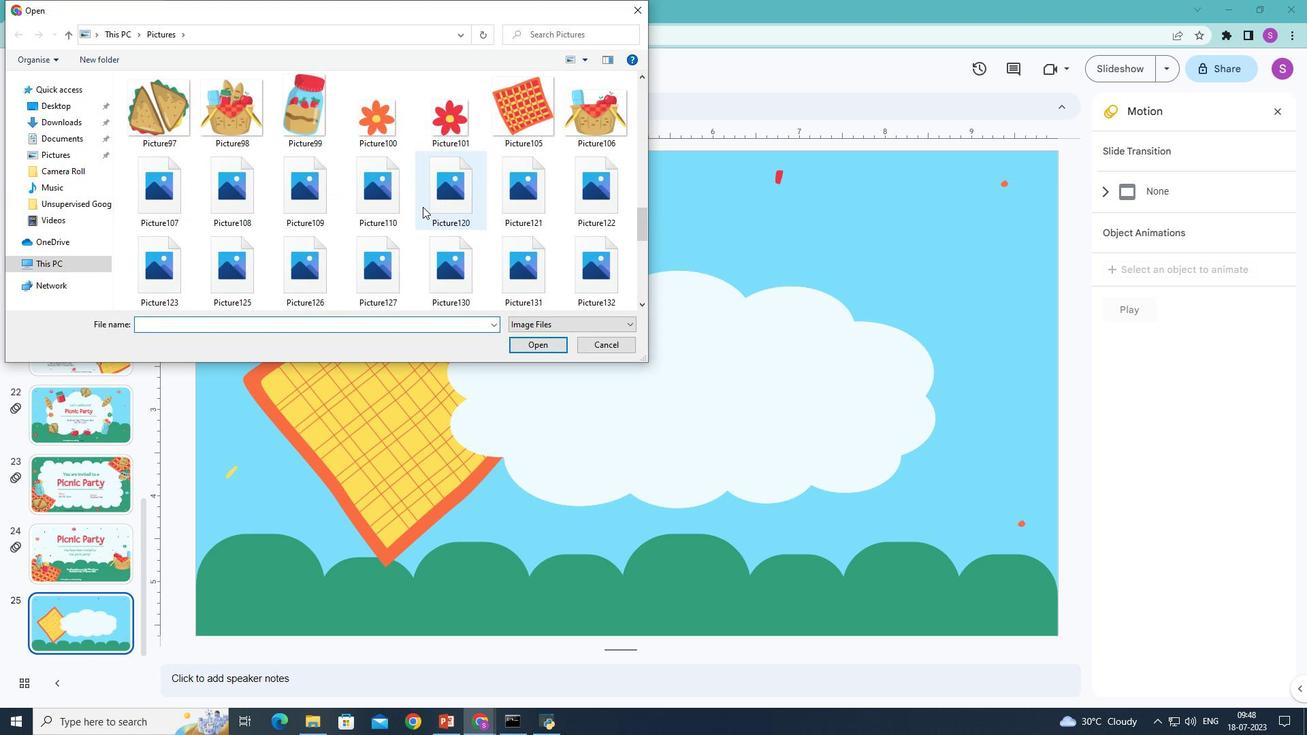 
Action: Mouse scrolled (423, 206) with delta (0, 0)
Screenshot: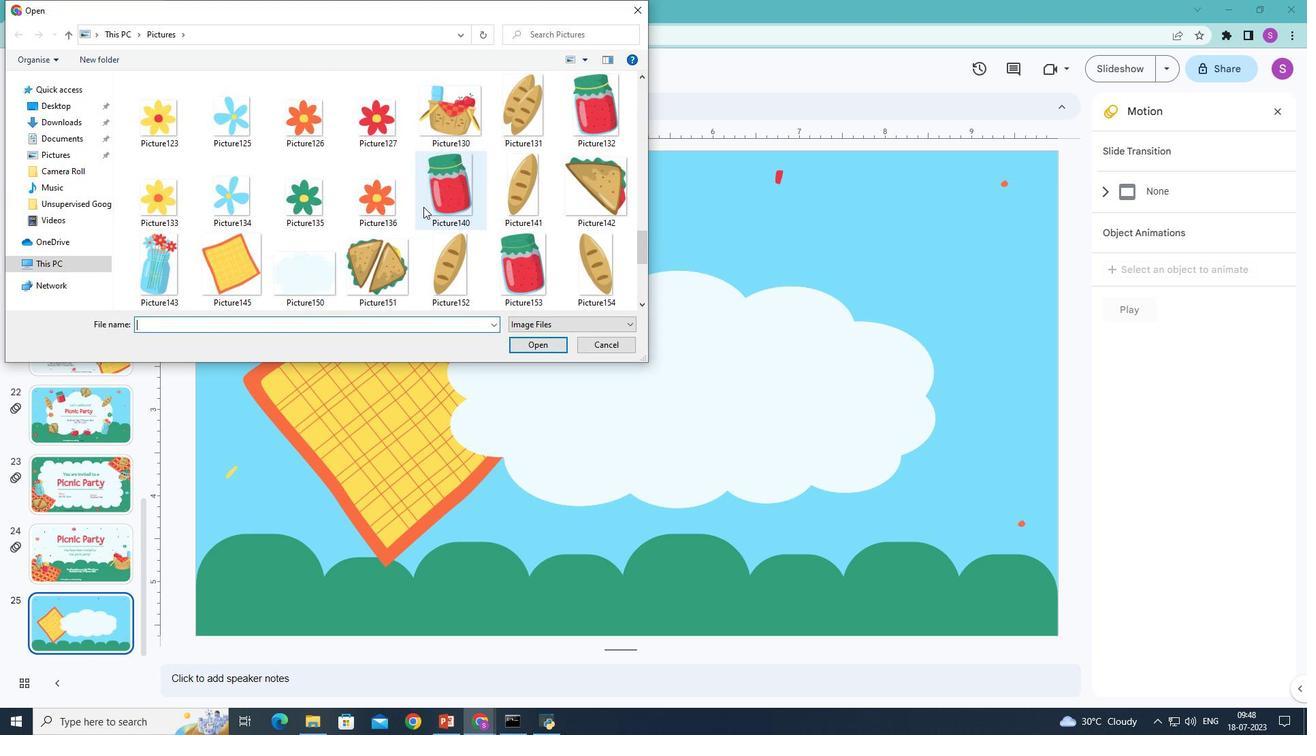 
Action: Mouse moved to (424, 205)
Screenshot: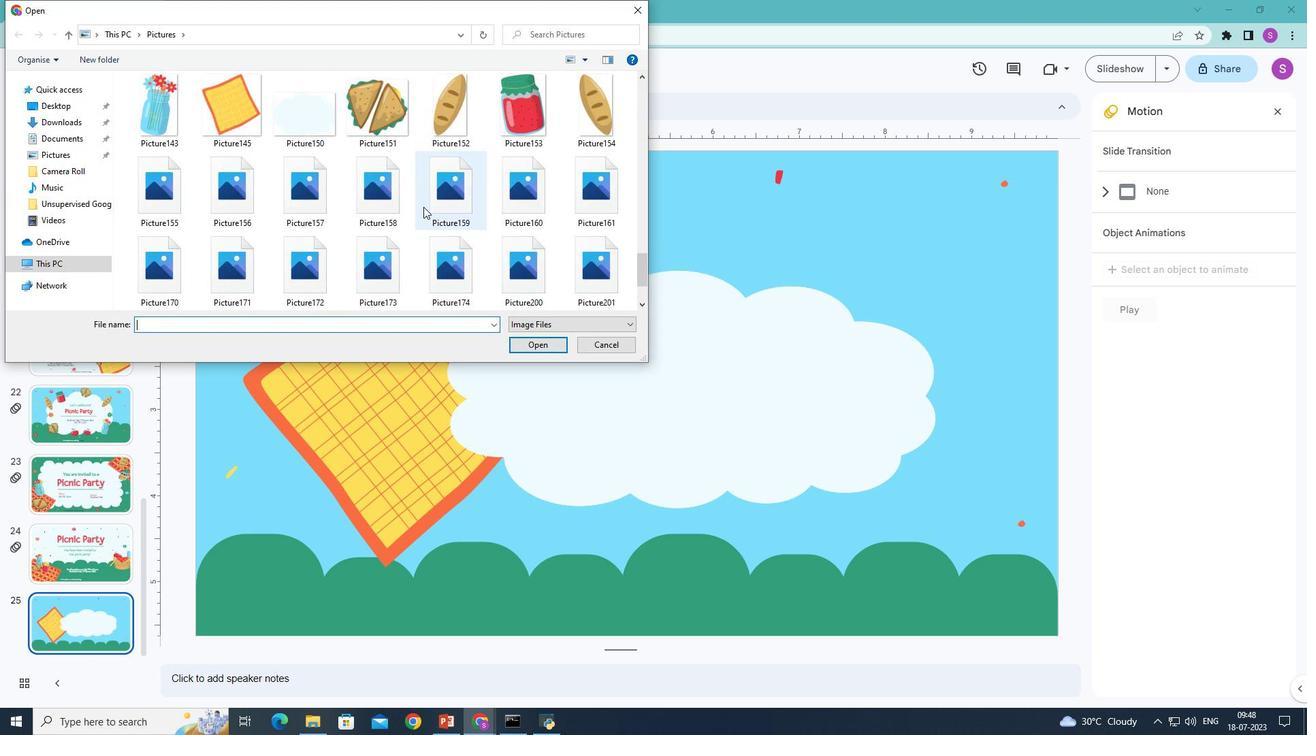 
Action: Mouse scrolled (424, 204) with delta (0, 0)
Screenshot: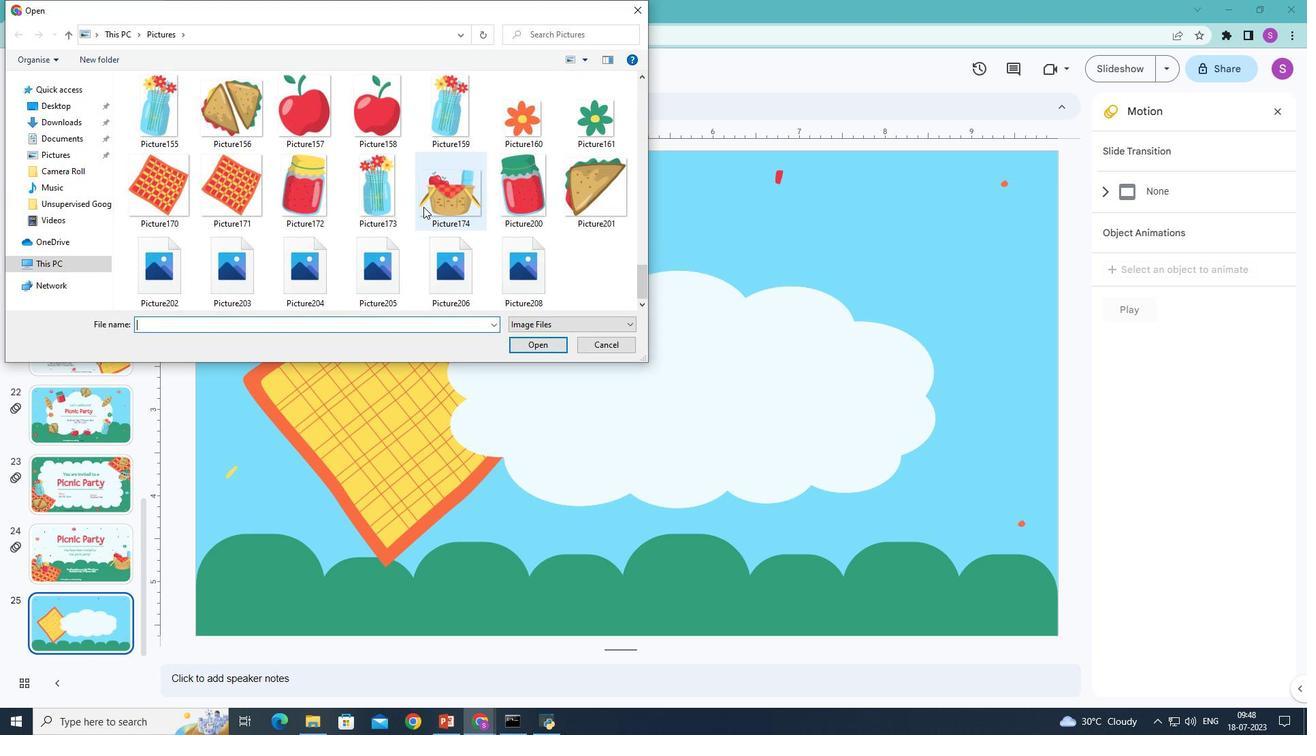 
Action: Mouse scrolled (424, 204) with delta (0, 0)
Screenshot: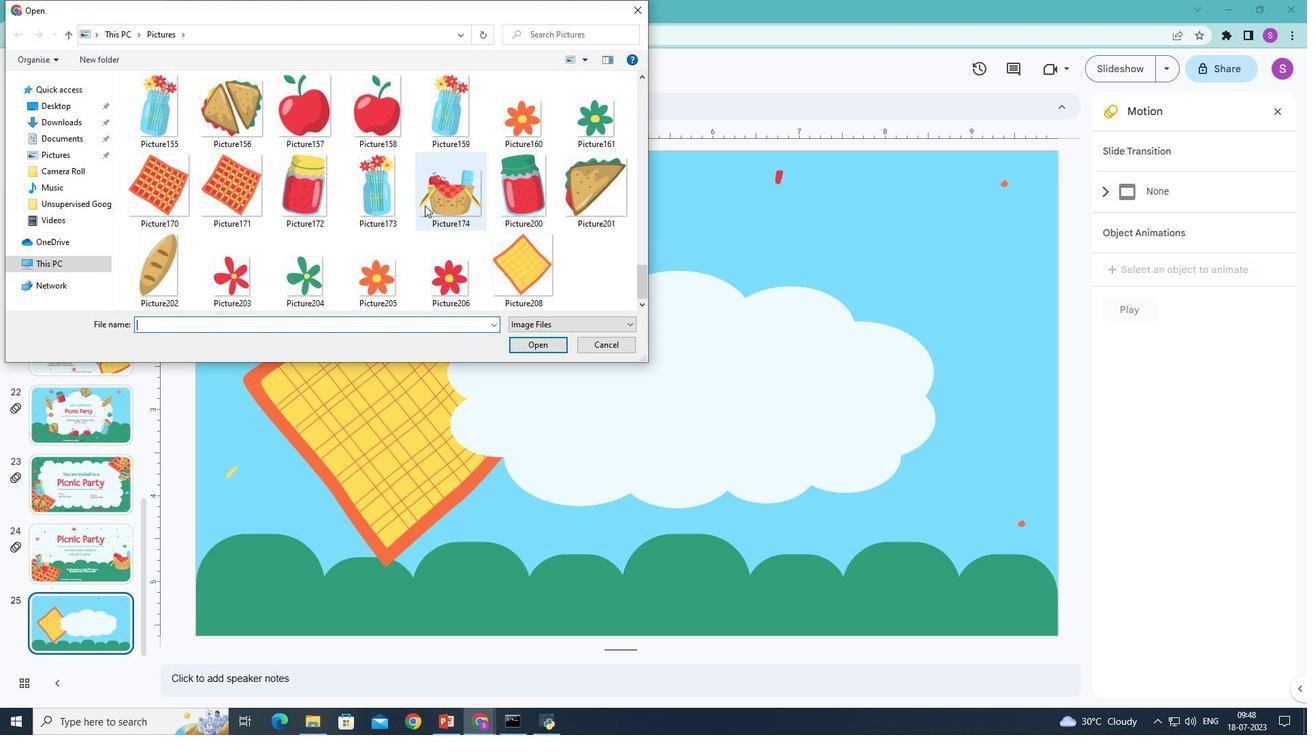 
Action: Mouse moved to (425, 205)
Screenshot: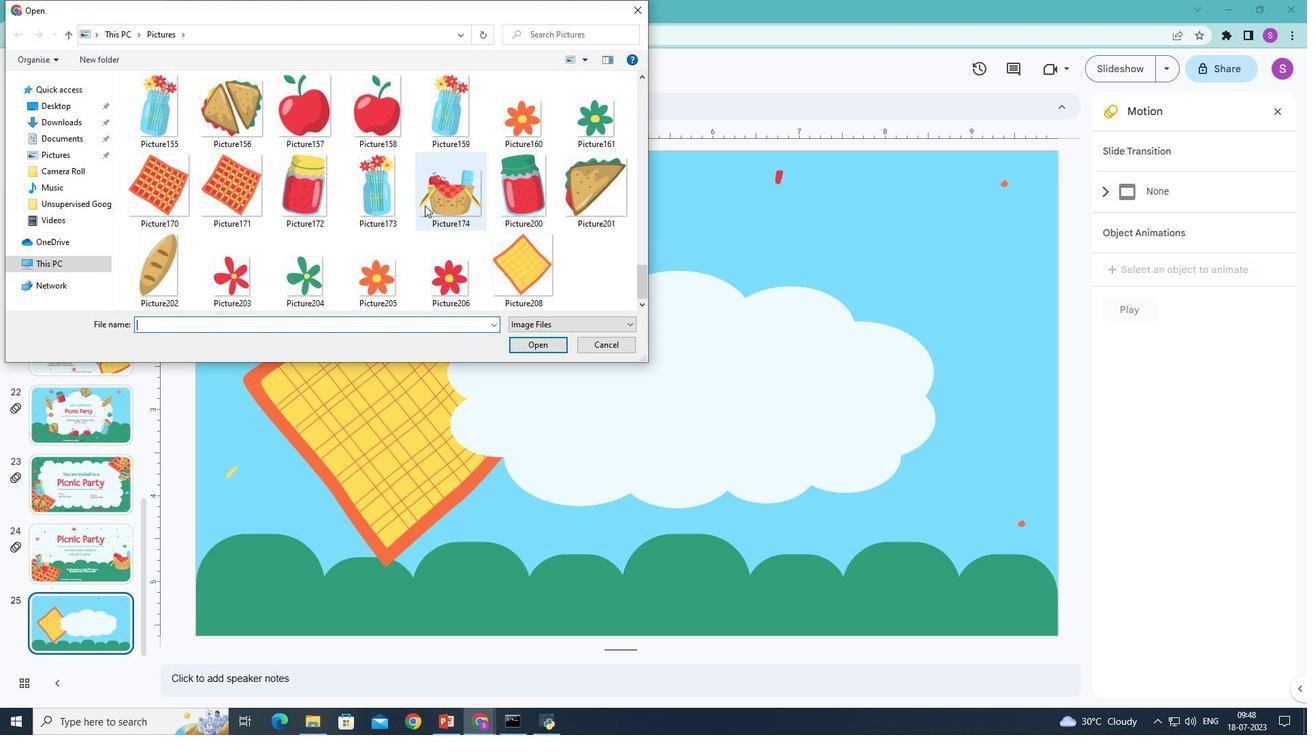 
Action: Mouse scrolled (425, 204) with delta (0, 0)
Screenshot: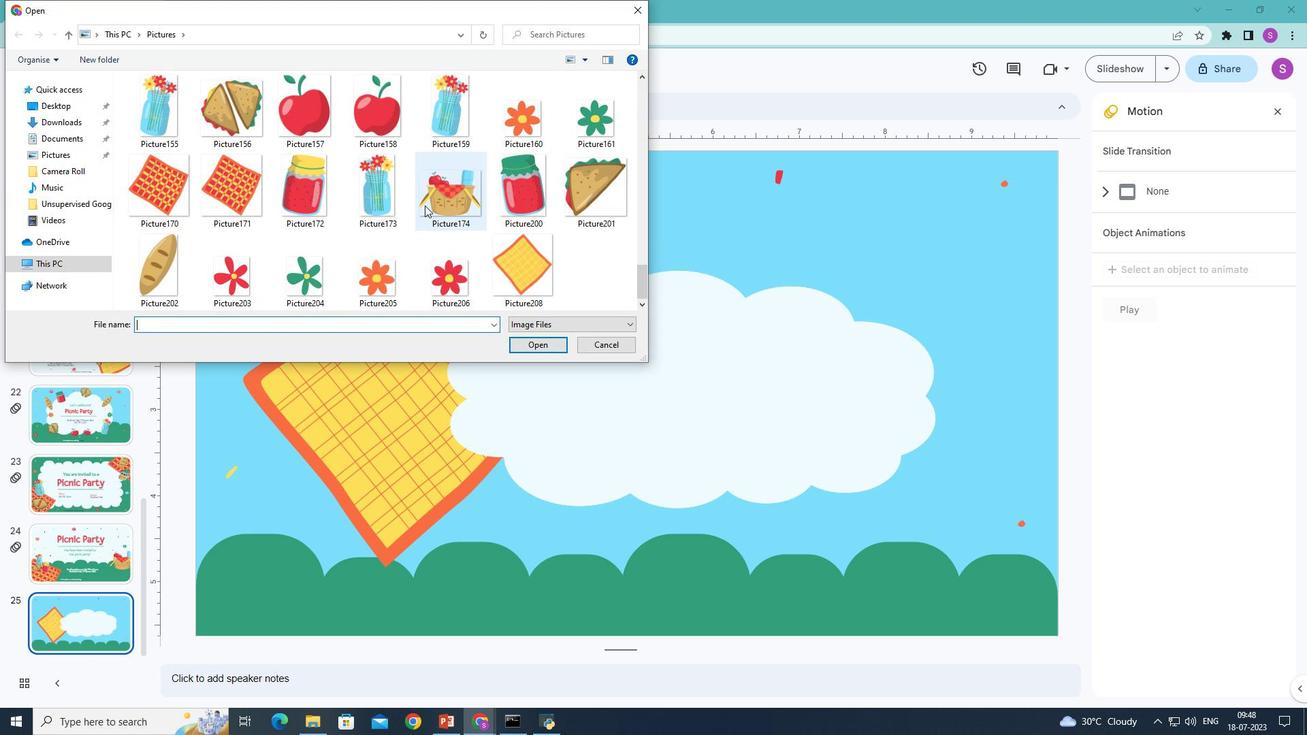 
Action: Mouse moved to (526, 181)
Screenshot: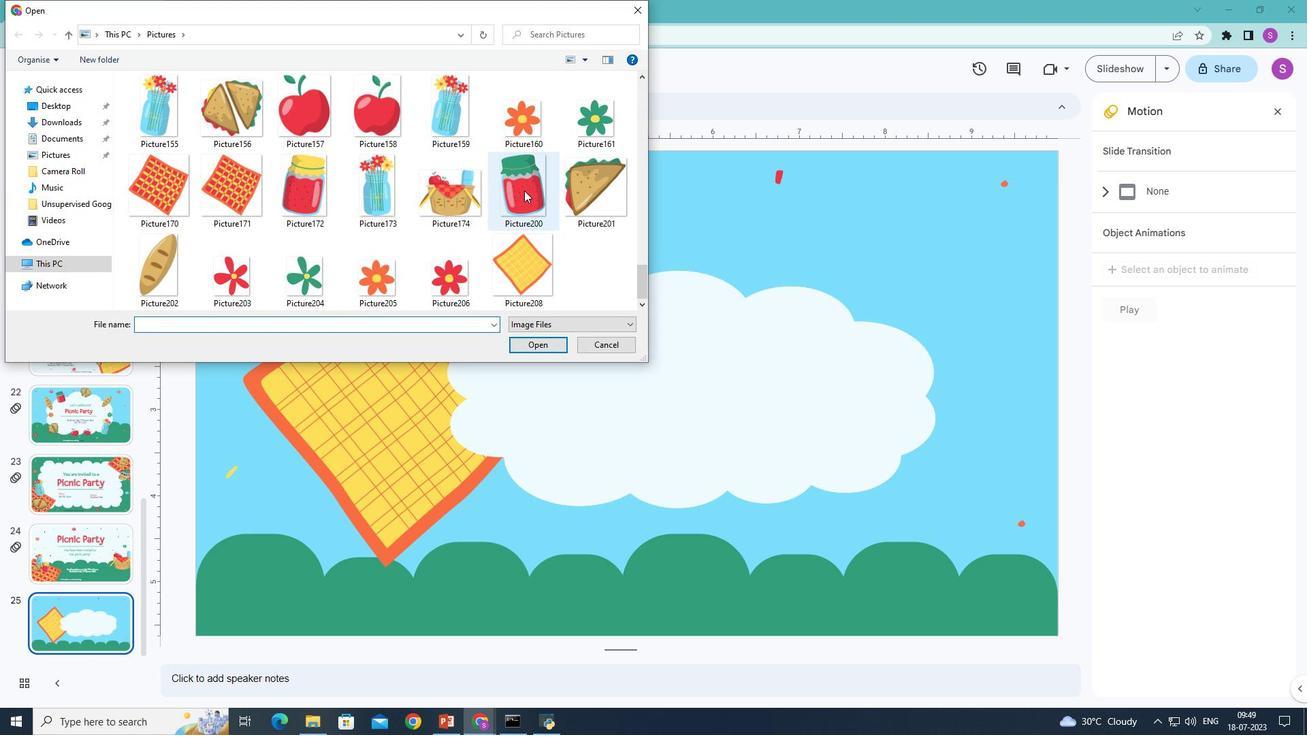 
Action: Mouse pressed left at (526, 181)
Screenshot: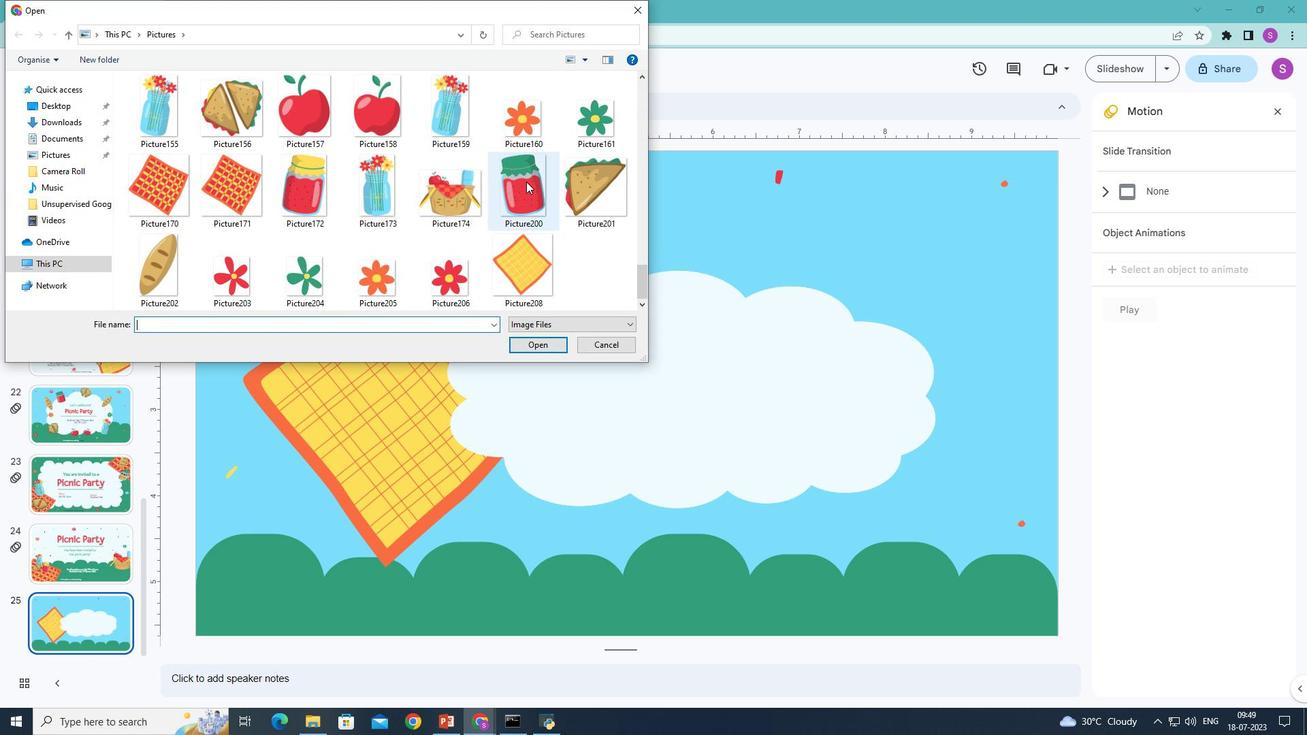 
Action: Mouse moved to (528, 344)
Screenshot: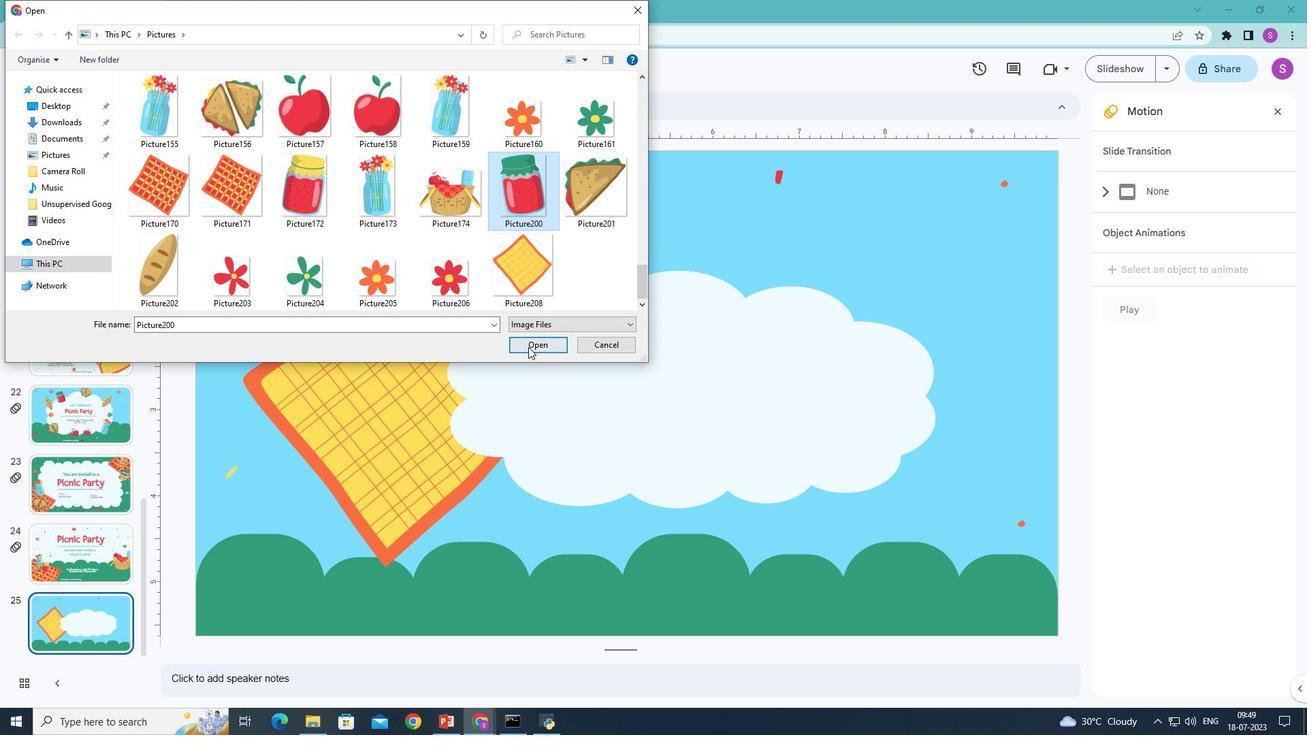 
Action: Mouse pressed left at (528, 344)
Screenshot: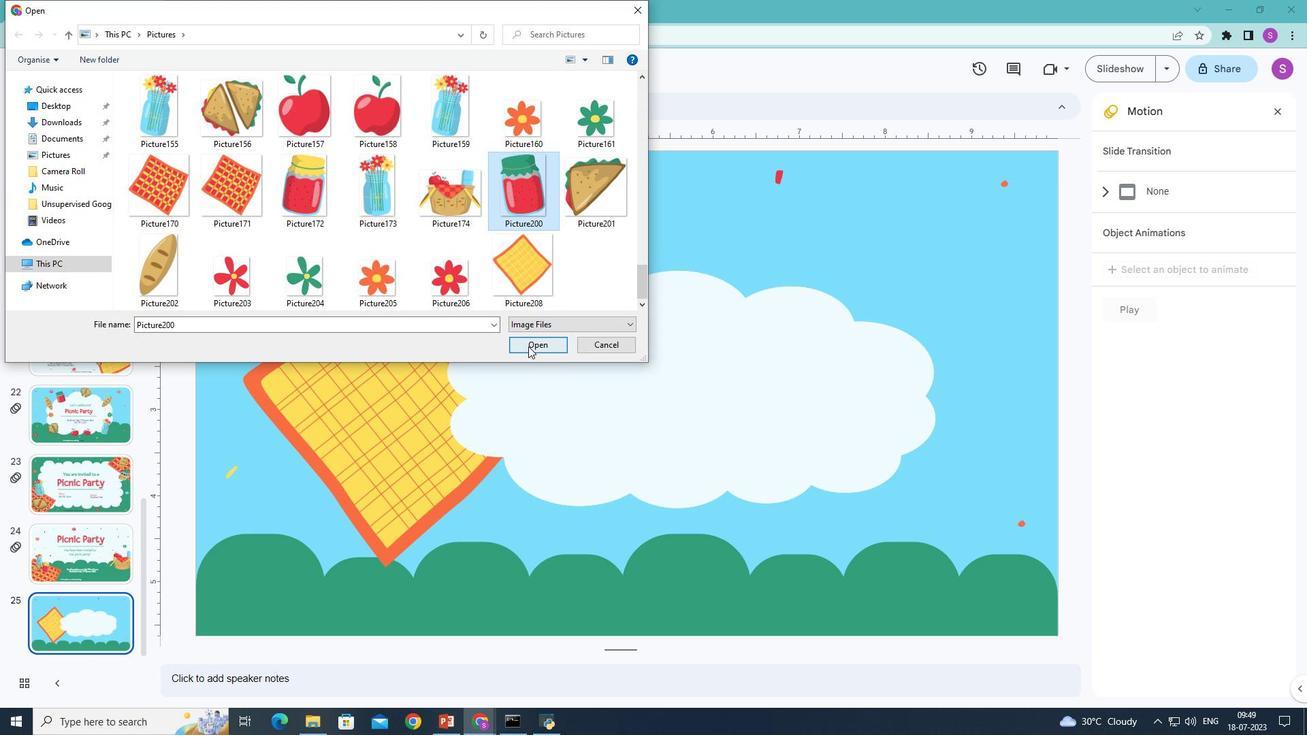 
Action: Mouse moved to (624, 285)
Screenshot: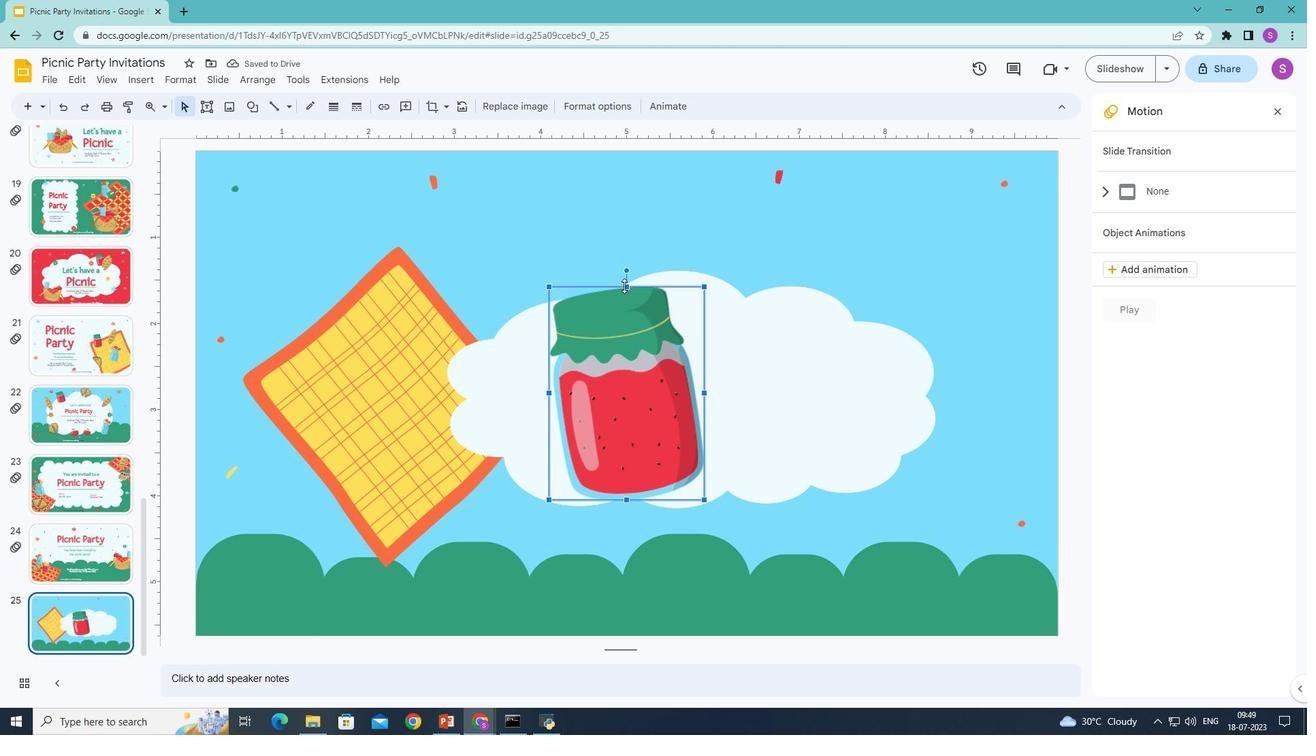 
Action: Mouse pressed left at (624, 285)
Screenshot: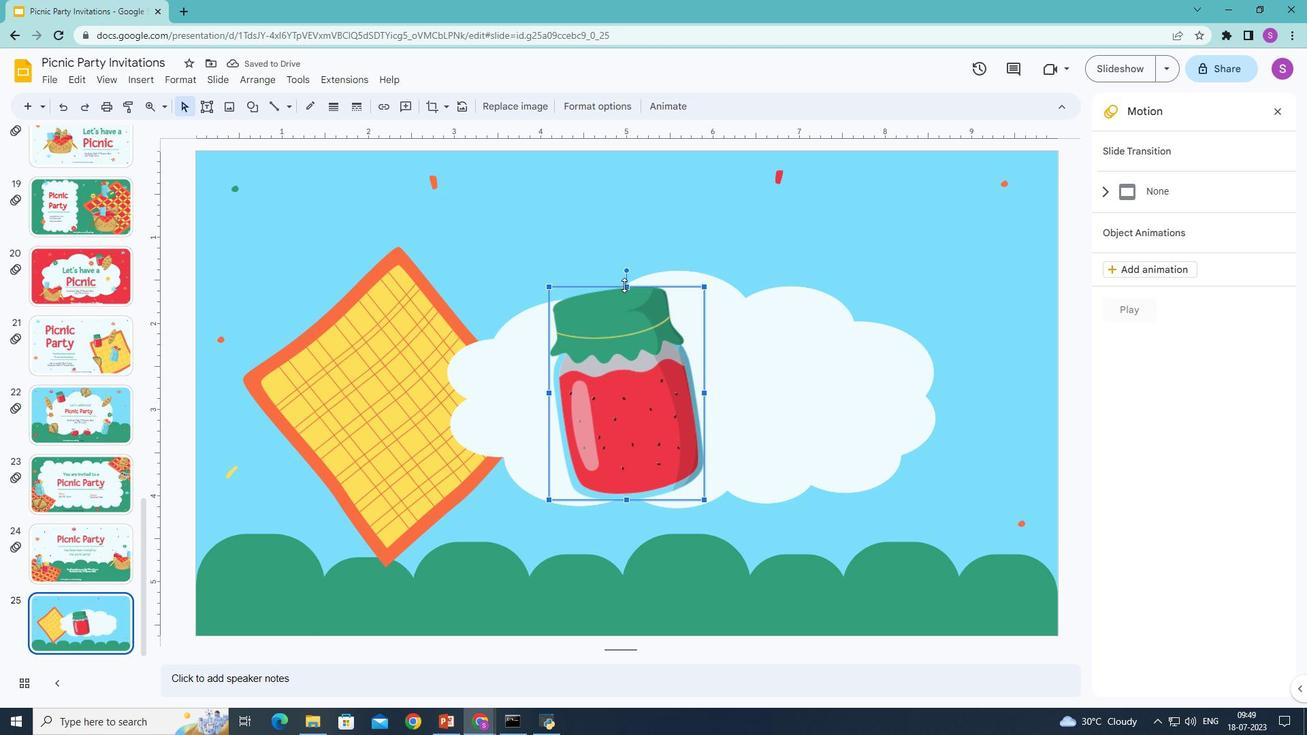 
Action: Mouse moved to (551, 415)
Screenshot: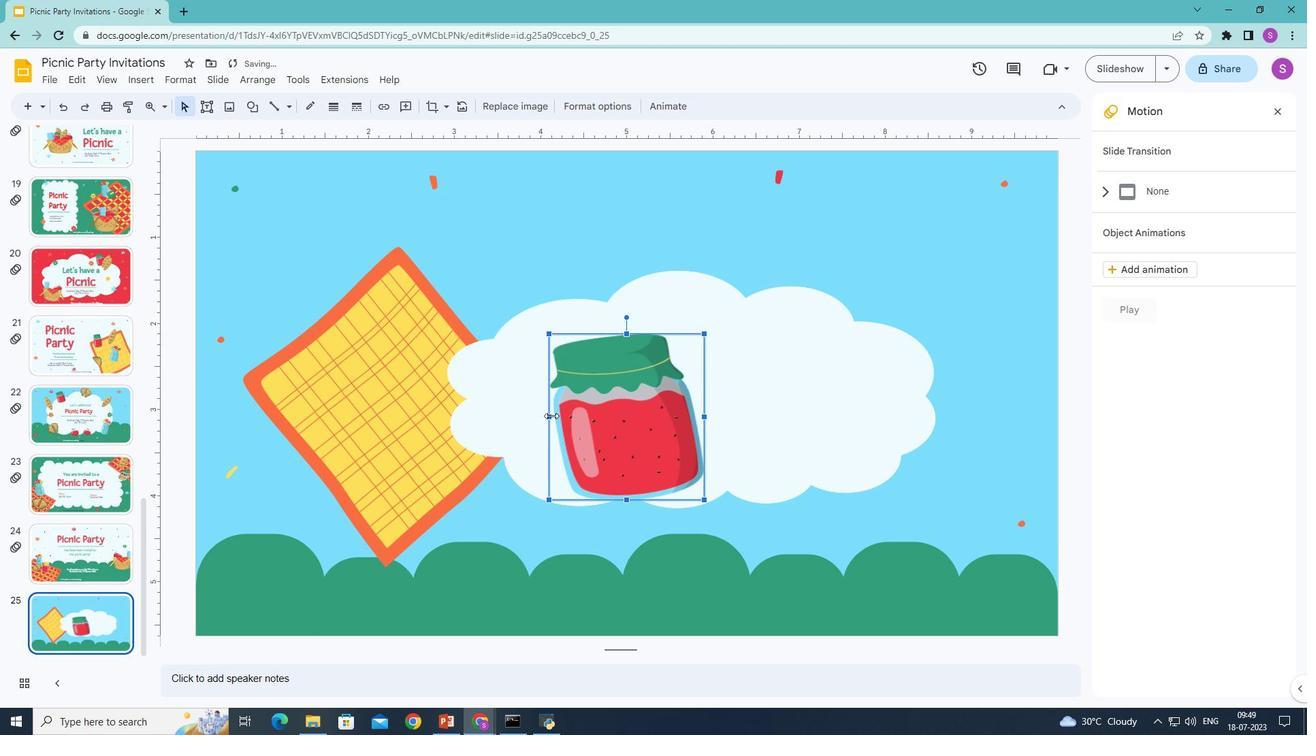 
Action: Mouse pressed left at (551, 415)
Screenshot: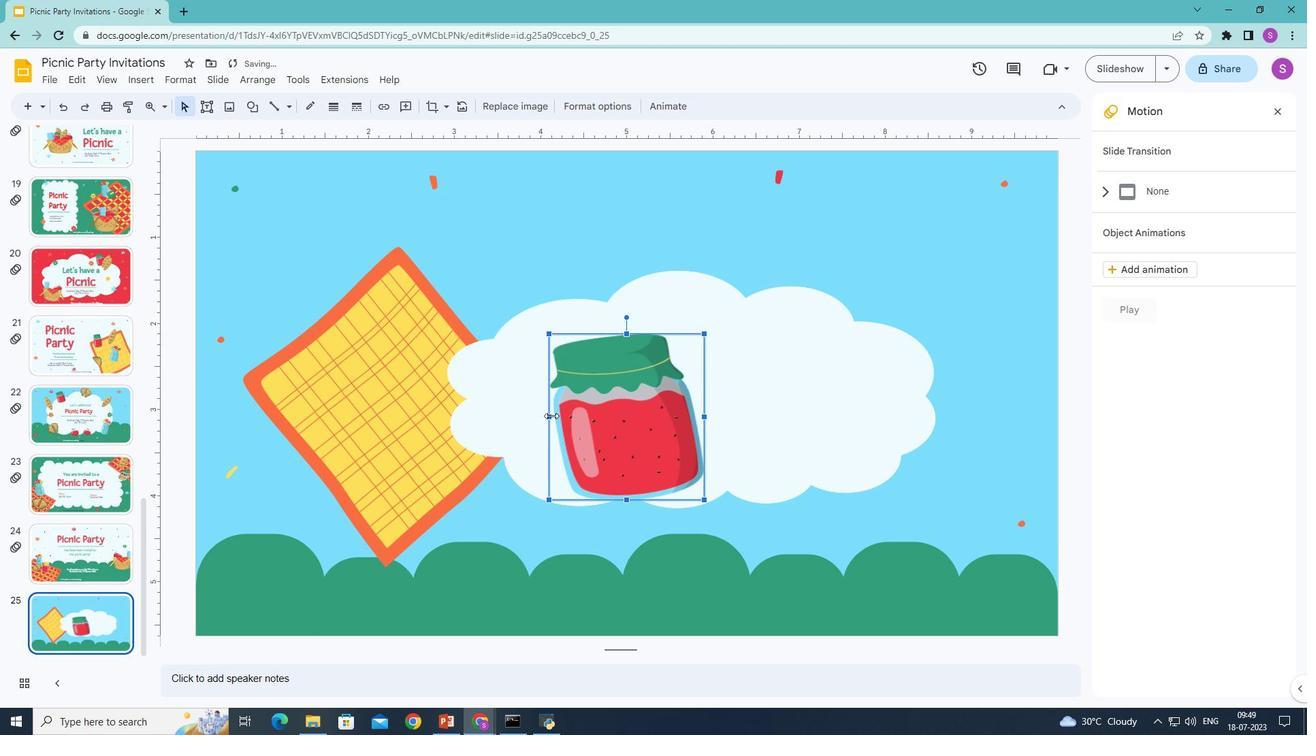 
Action: Mouse moved to (649, 501)
Screenshot: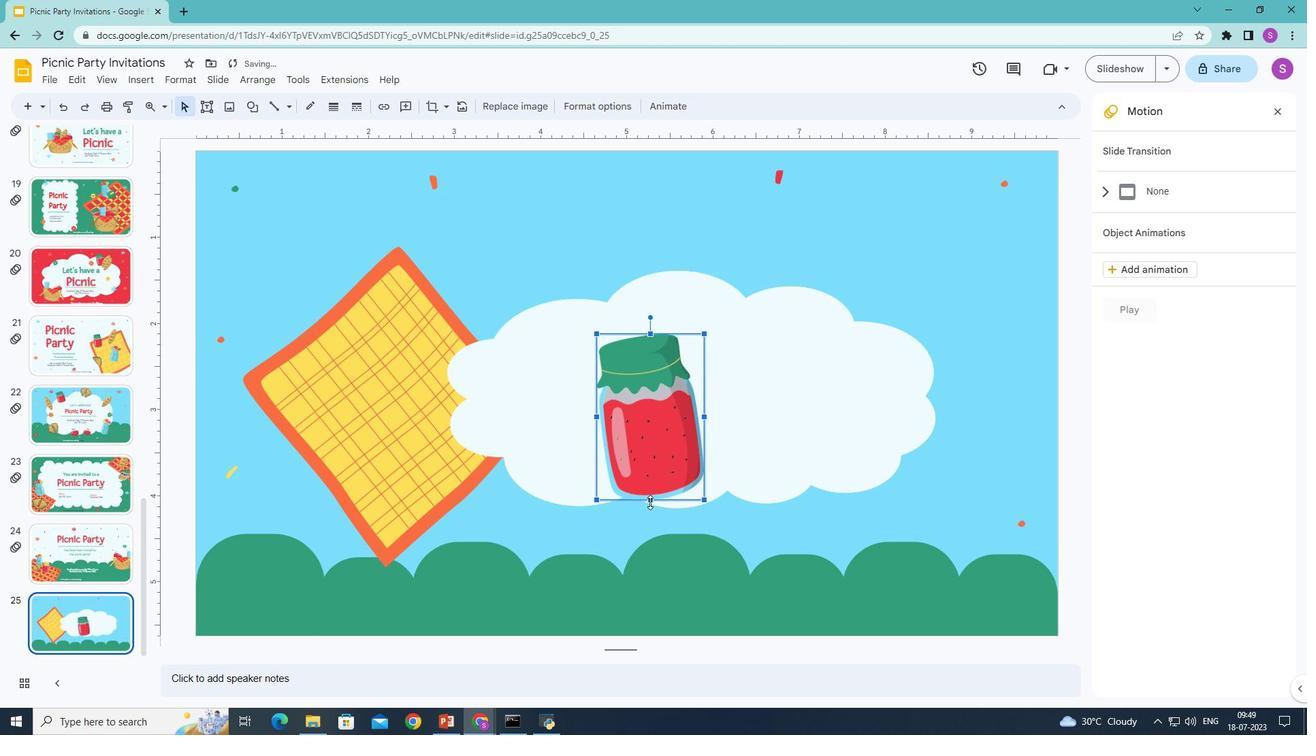 
Action: Mouse pressed left at (649, 501)
Screenshot: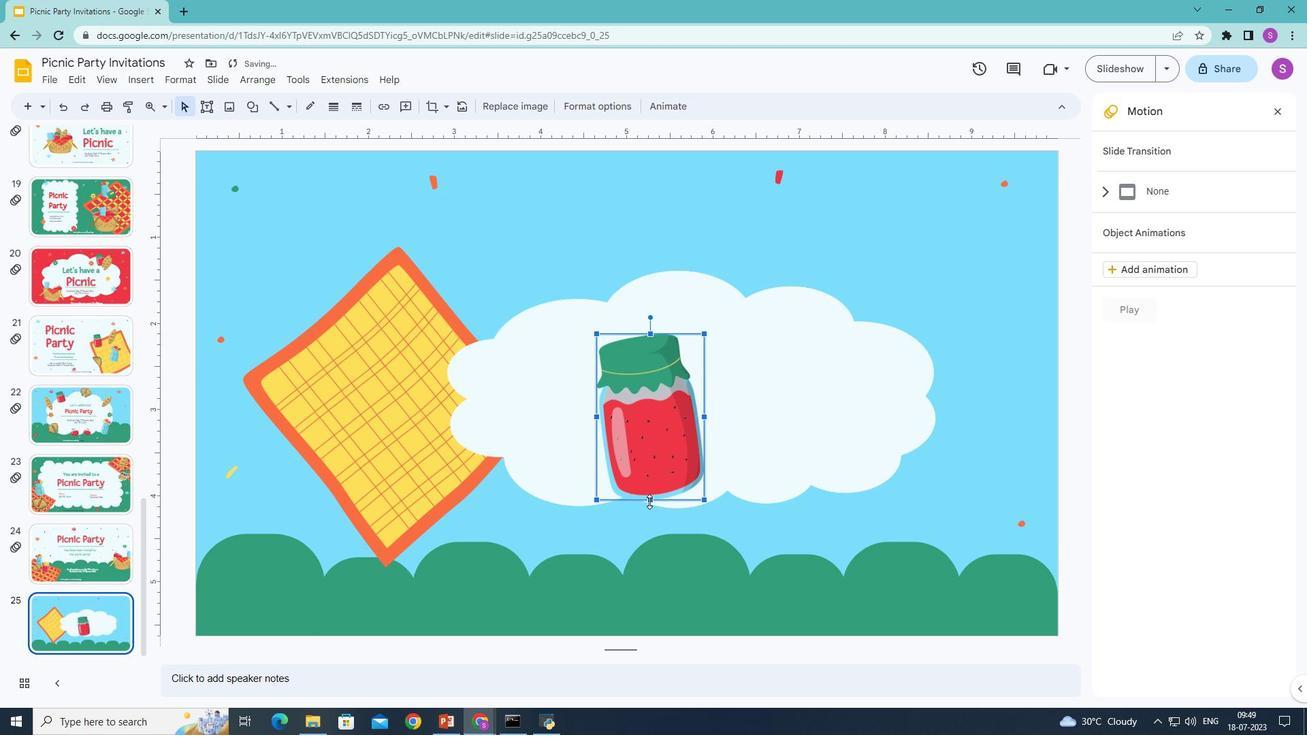 
Action: Mouse moved to (705, 407)
Screenshot: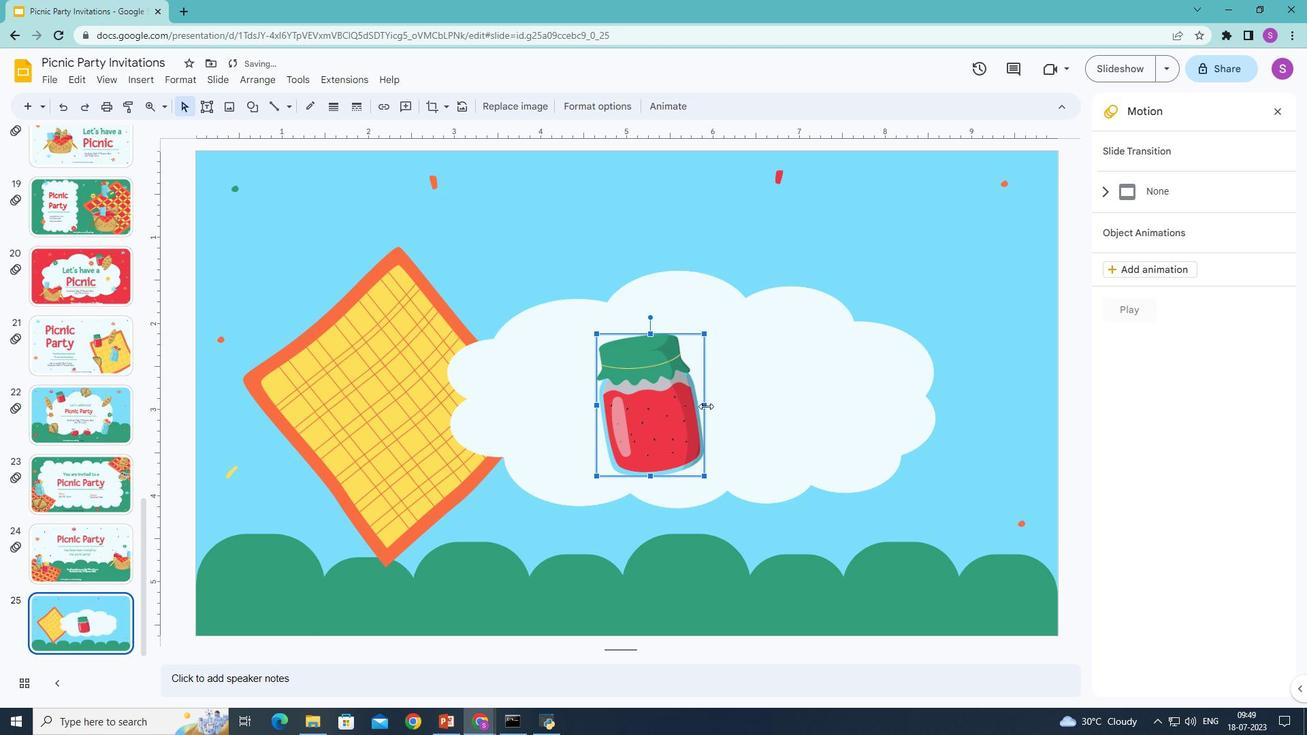 
Action: Mouse pressed left at (705, 407)
Screenshot: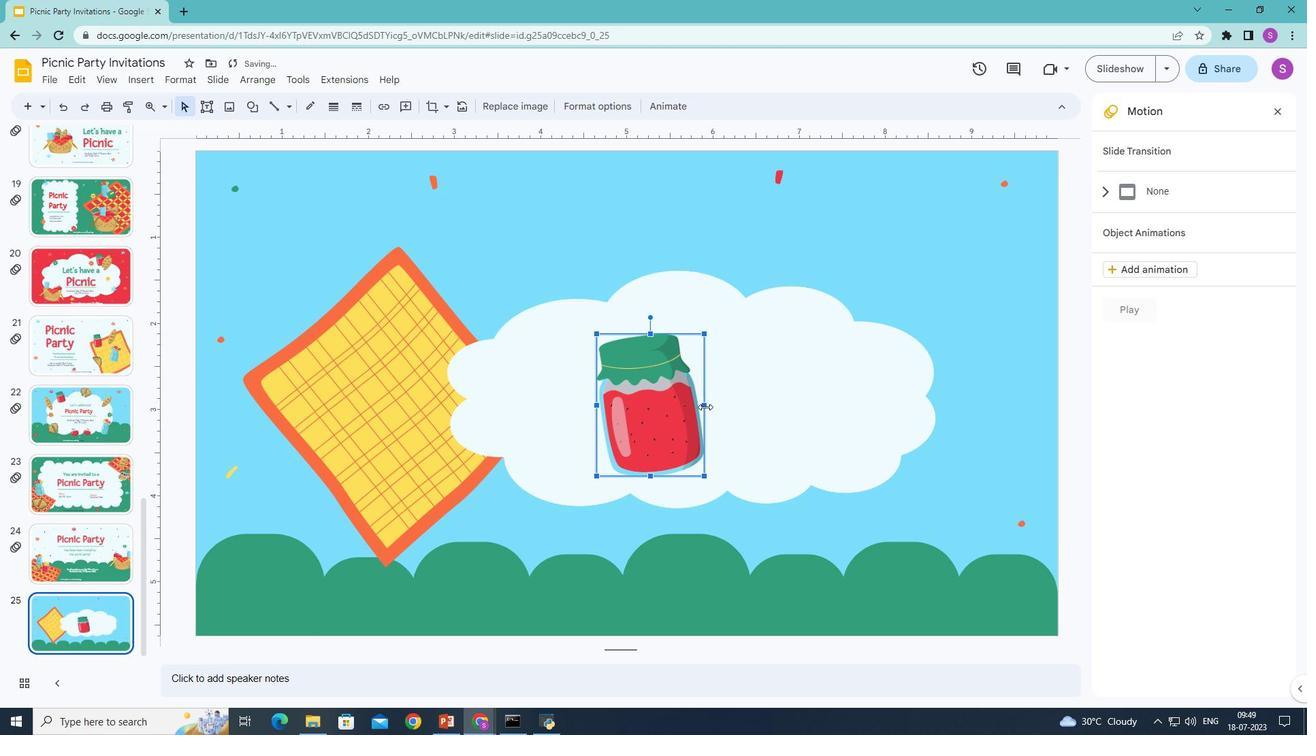 
Action: Mouse moved to (634, 332)
Screenshot: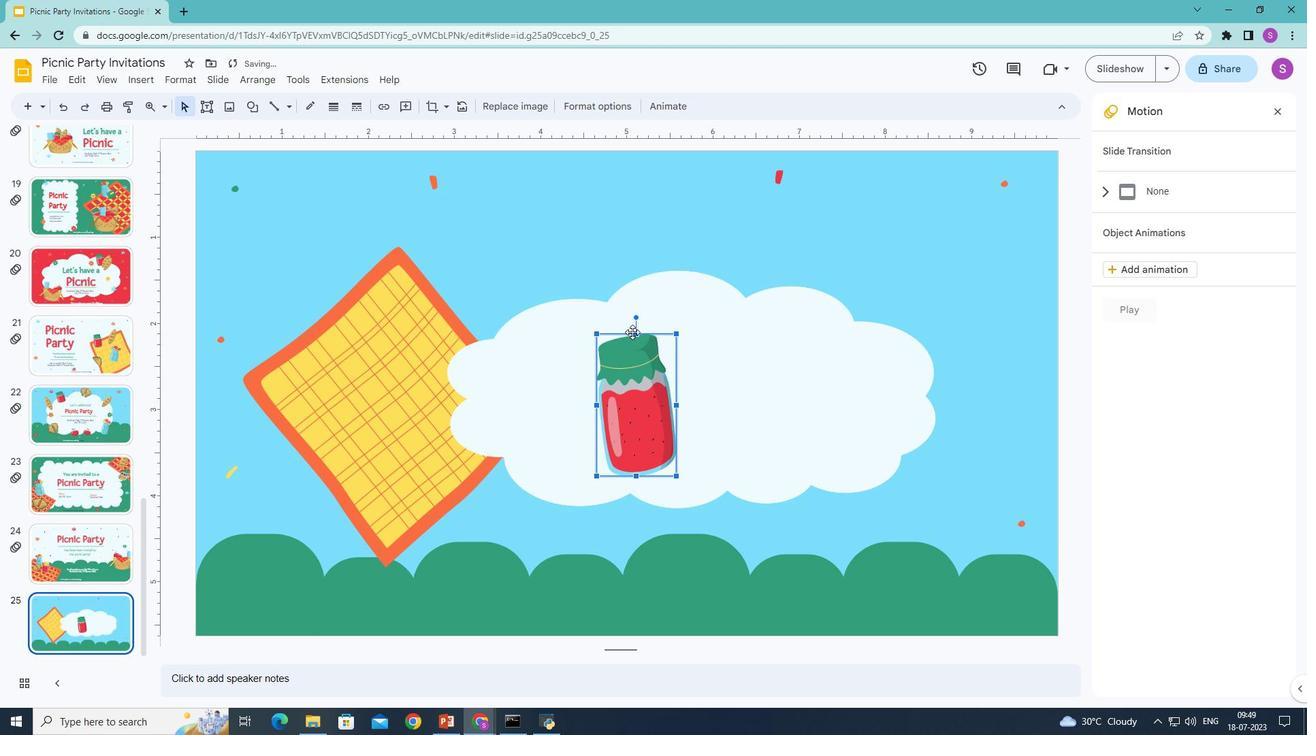 
Action: Mouse pressed left at (634, 332)
Screenshot: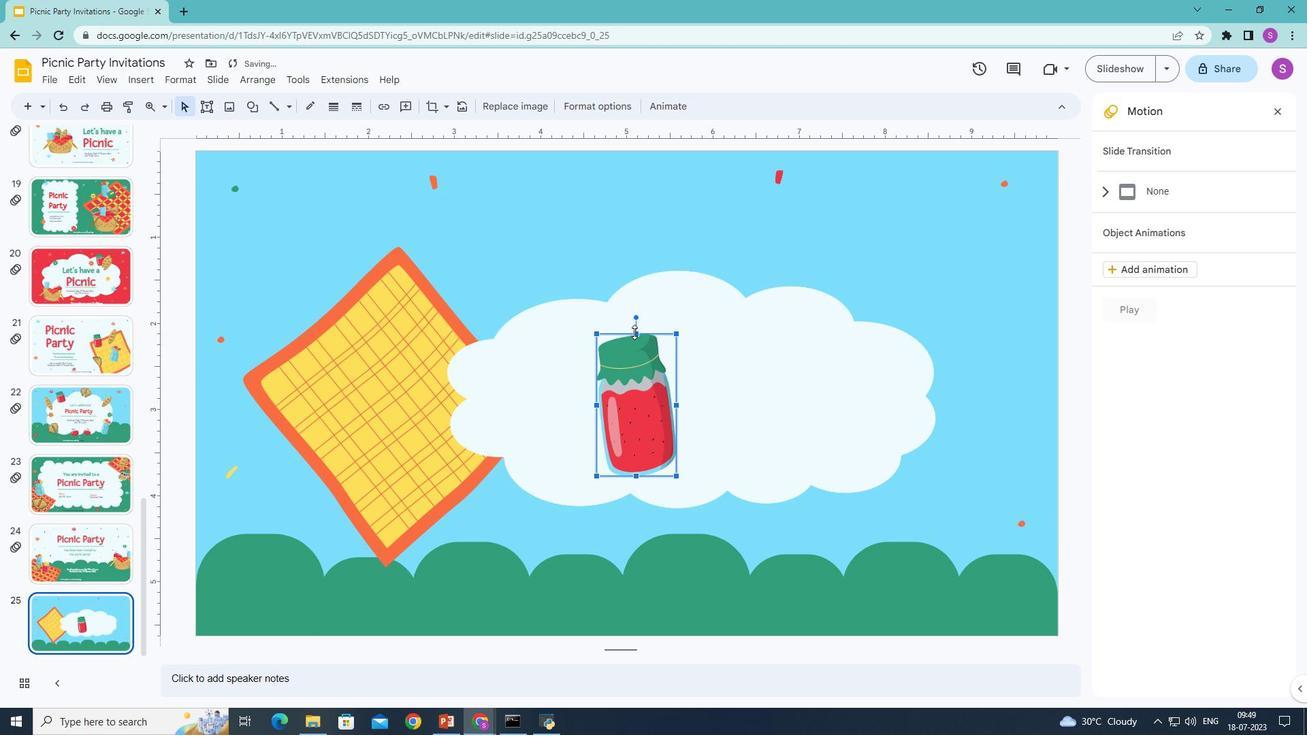 
Action: Mouse moved to (646, 417)
Screenshot: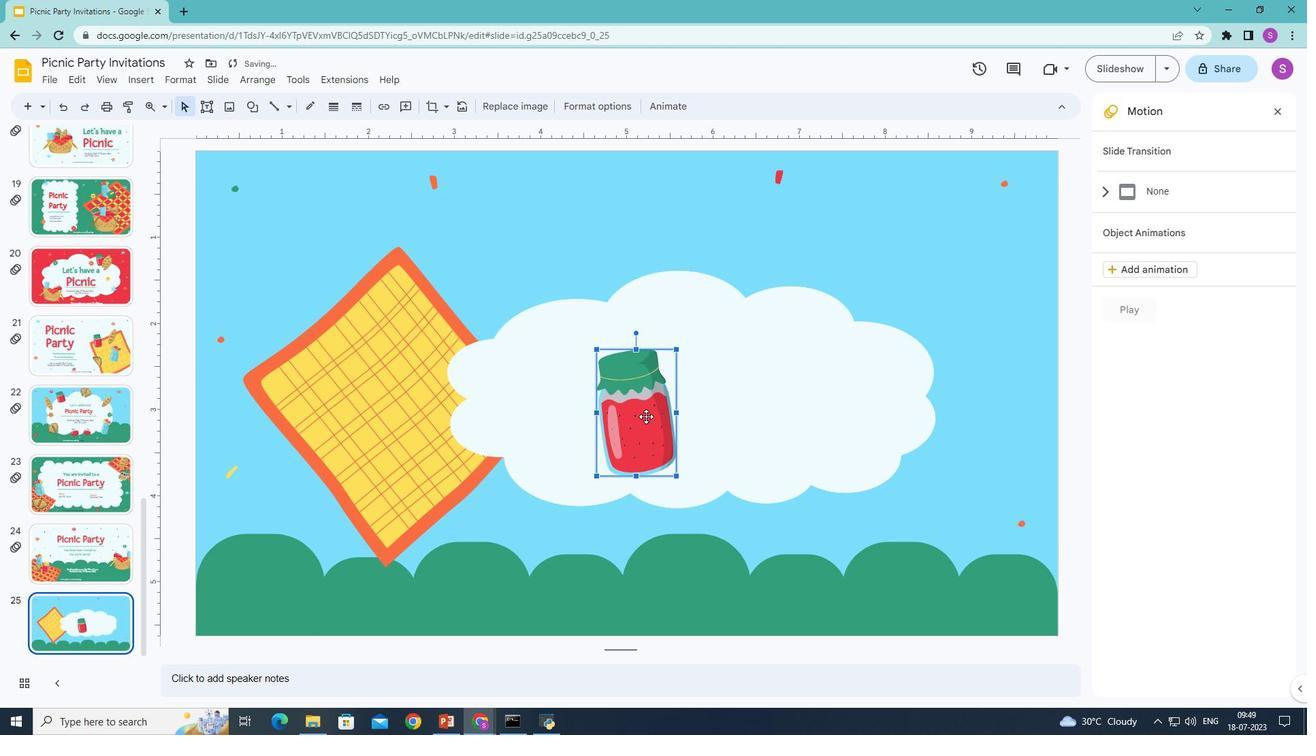 
Action: Mouse pressed left at (646, 417)
Screenshot: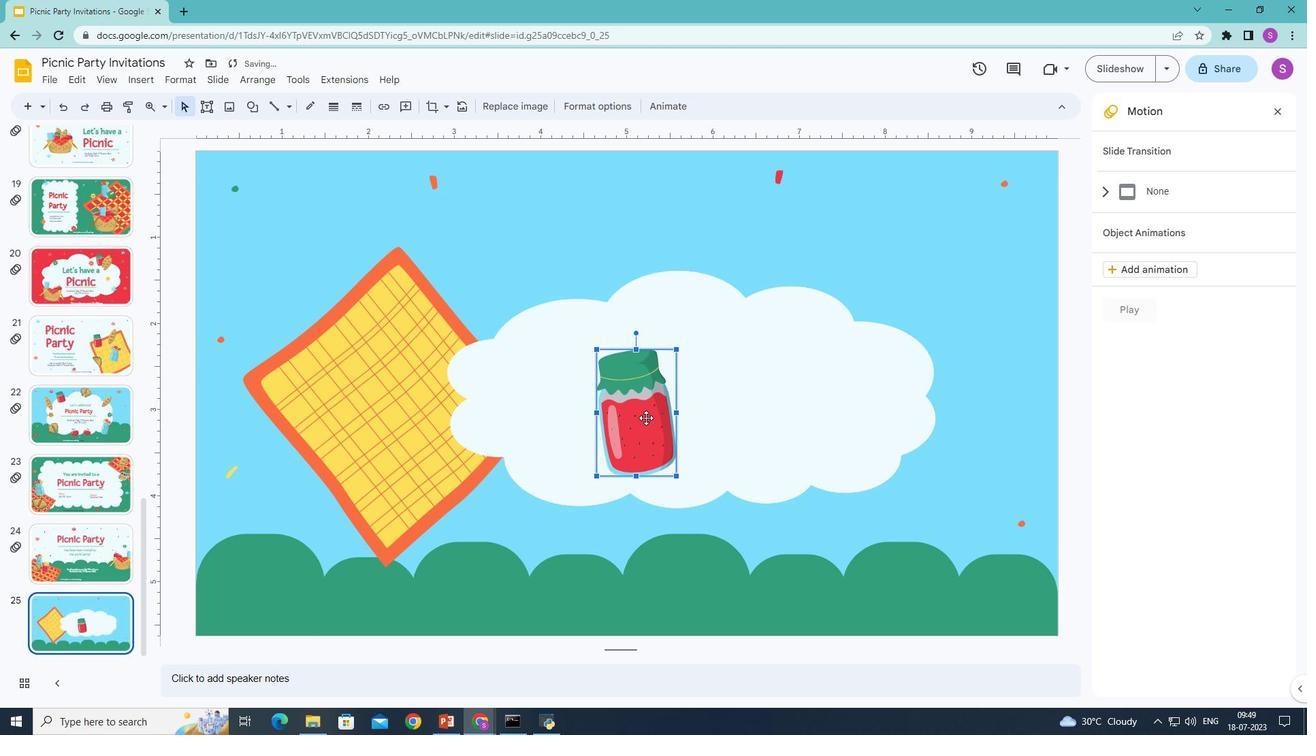 
Action: Mouse moved to (317, 277)
Screenshot: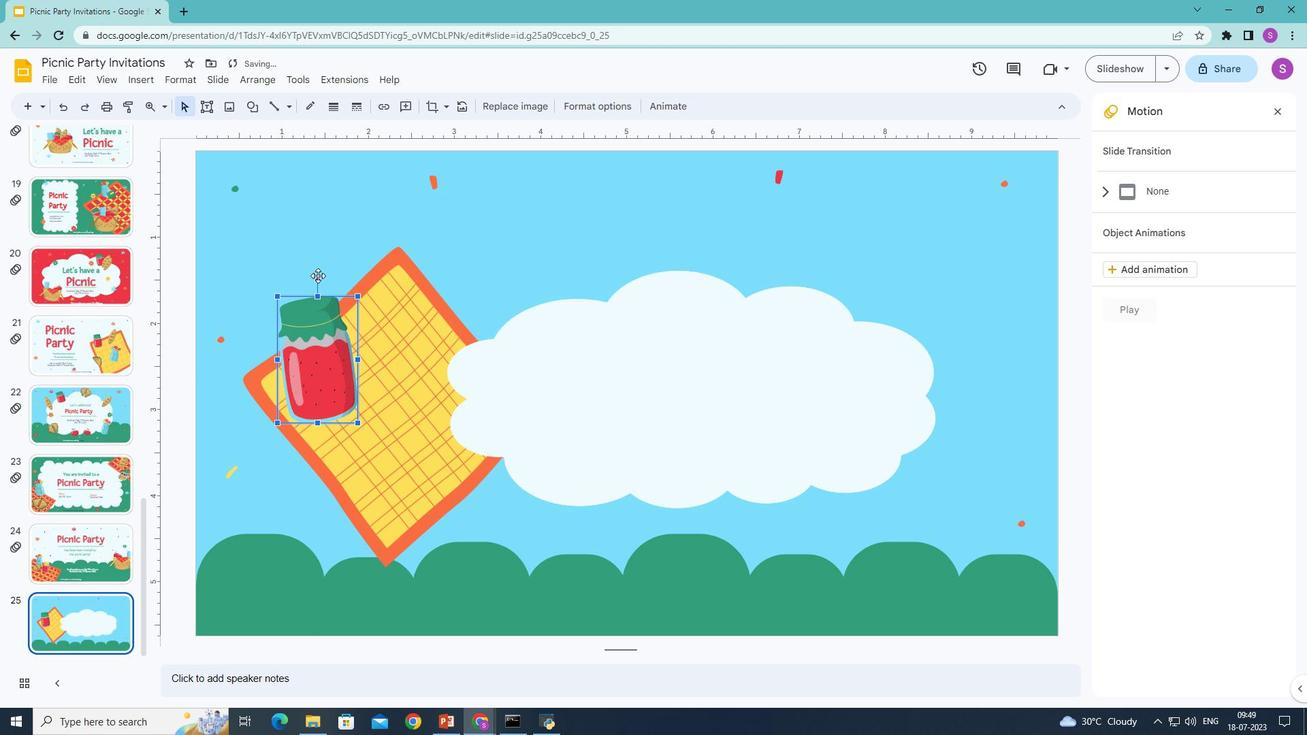 
Action: Mouse pressed left at (317, 277)
Screenshot: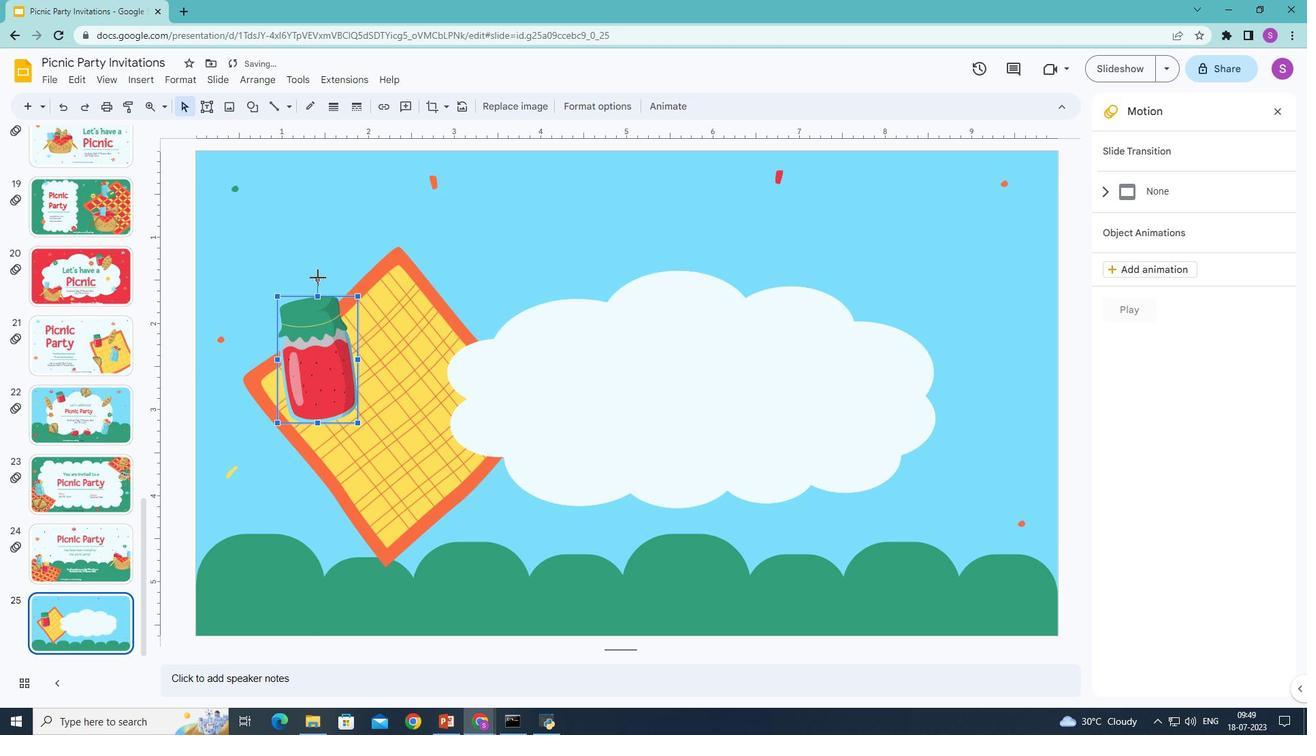 
Action: Mouse moved to (553, 260)
Screenshot: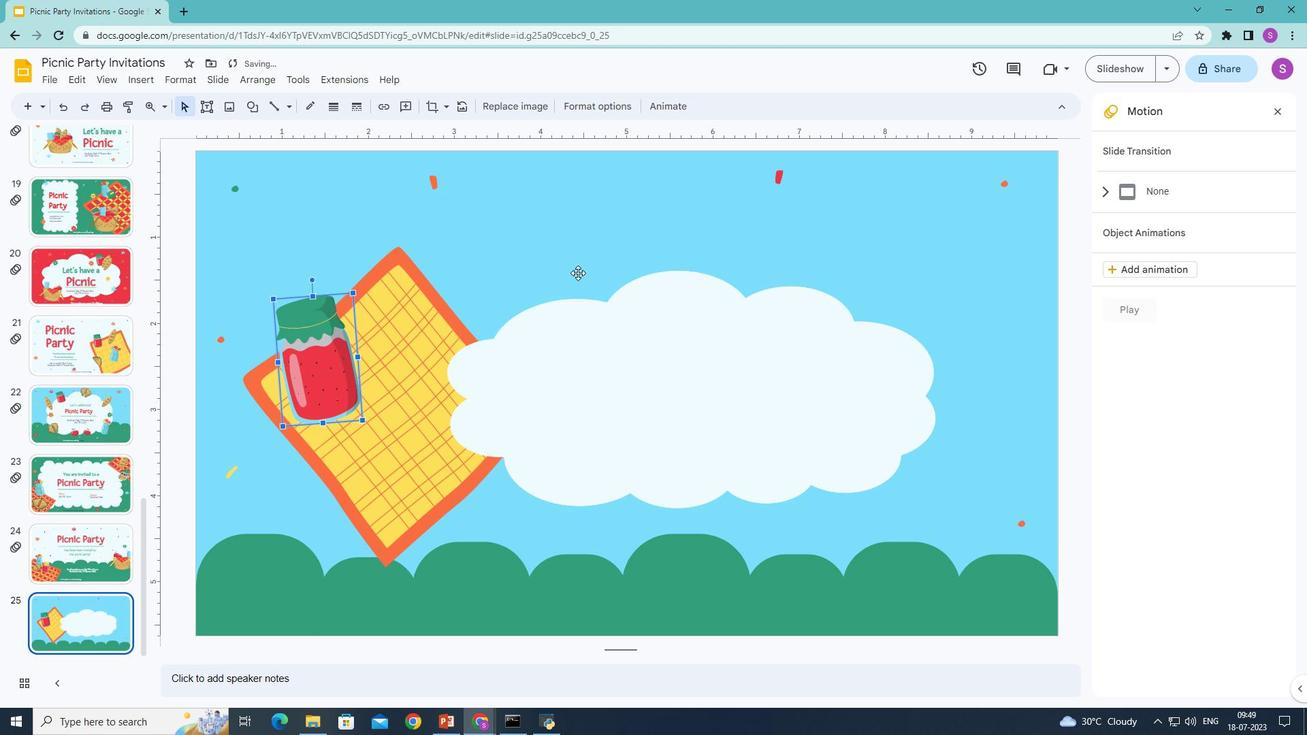 
Action: Mouse pressed left at (553, 260)
Screenshot: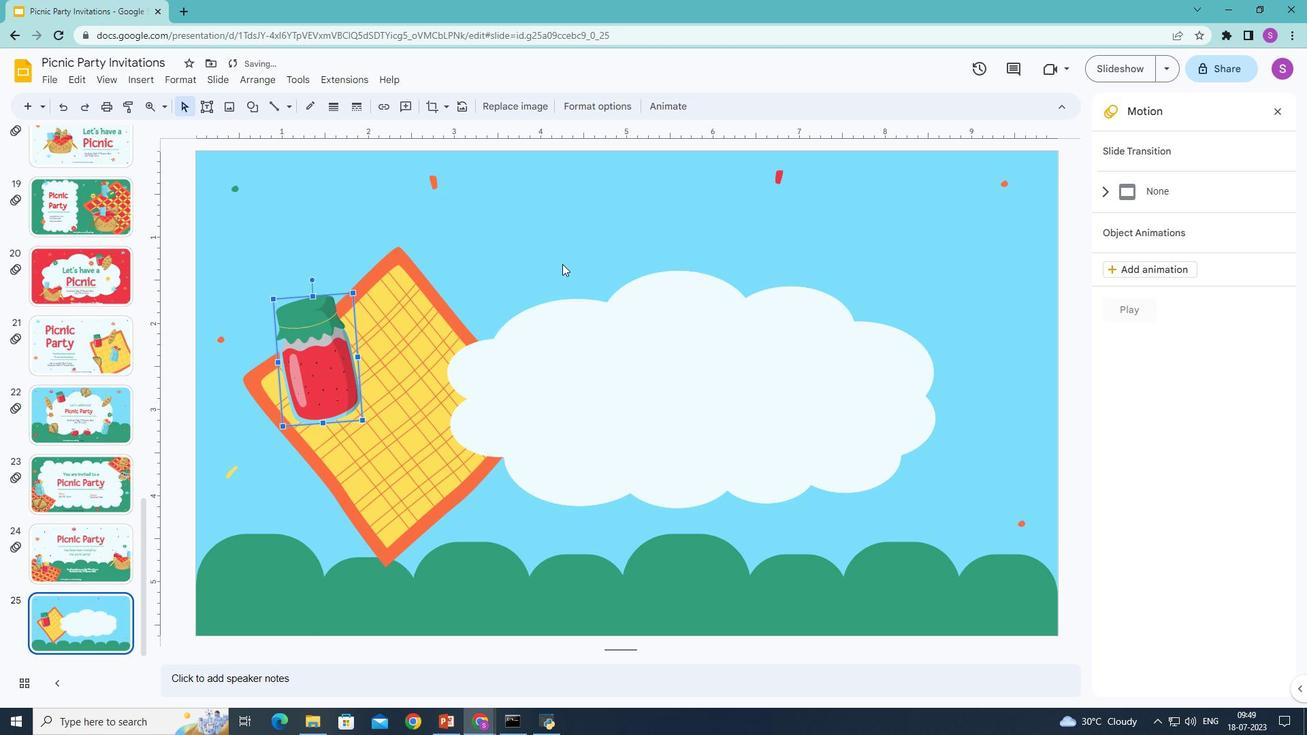 
Action: Mouse moved to (334, 364)
Screenshot: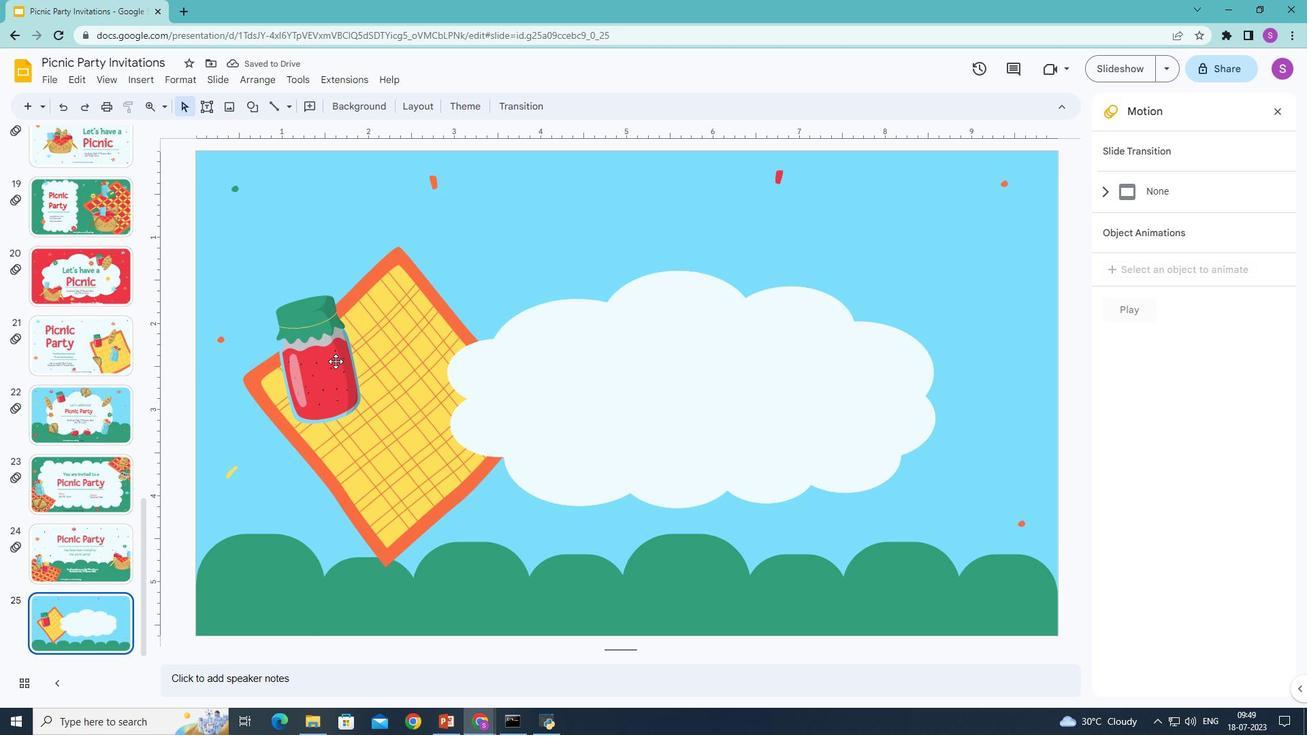 
Action: Mouse pressed left at (334, 364)
Screenshot: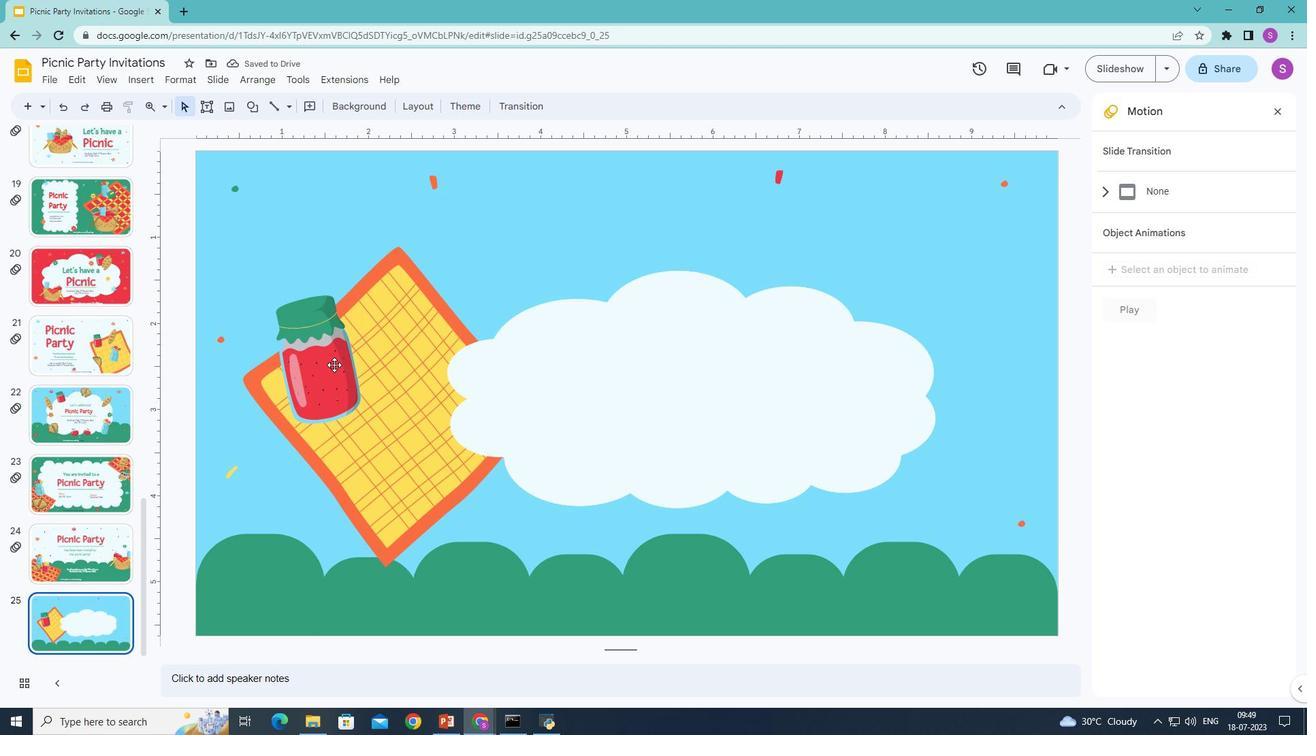 
Action: Mouse moved to (333, 368)
Screenshot: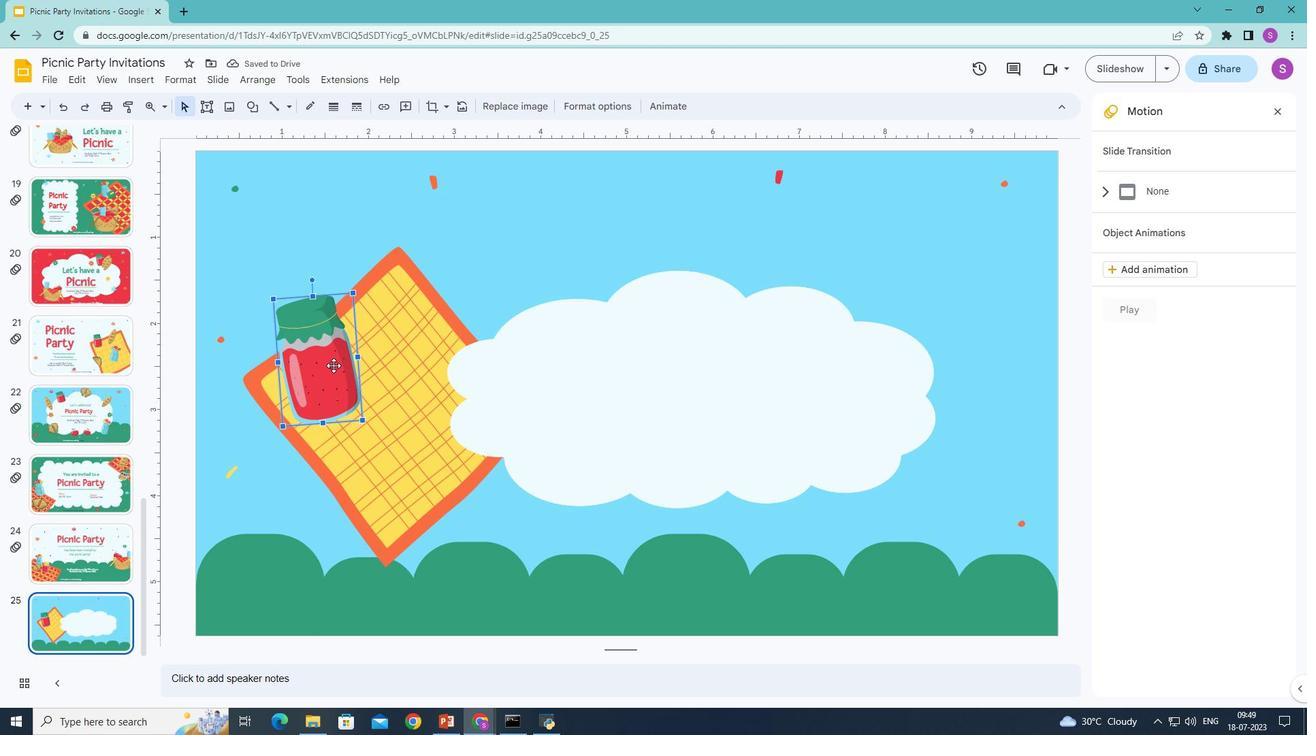 
Action: Mouse pressed left at (333, 368)
Screenshot: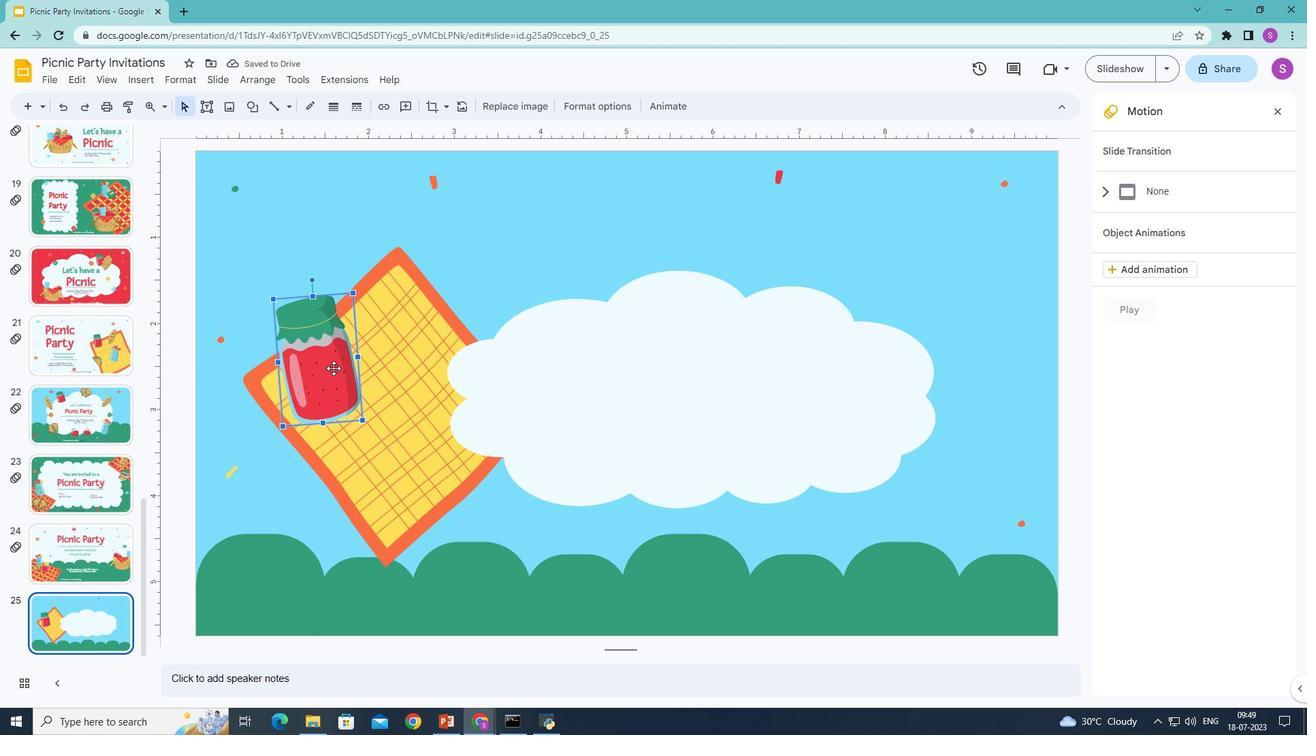 
Action: Mouse moved to (539, 249)
Screenshot: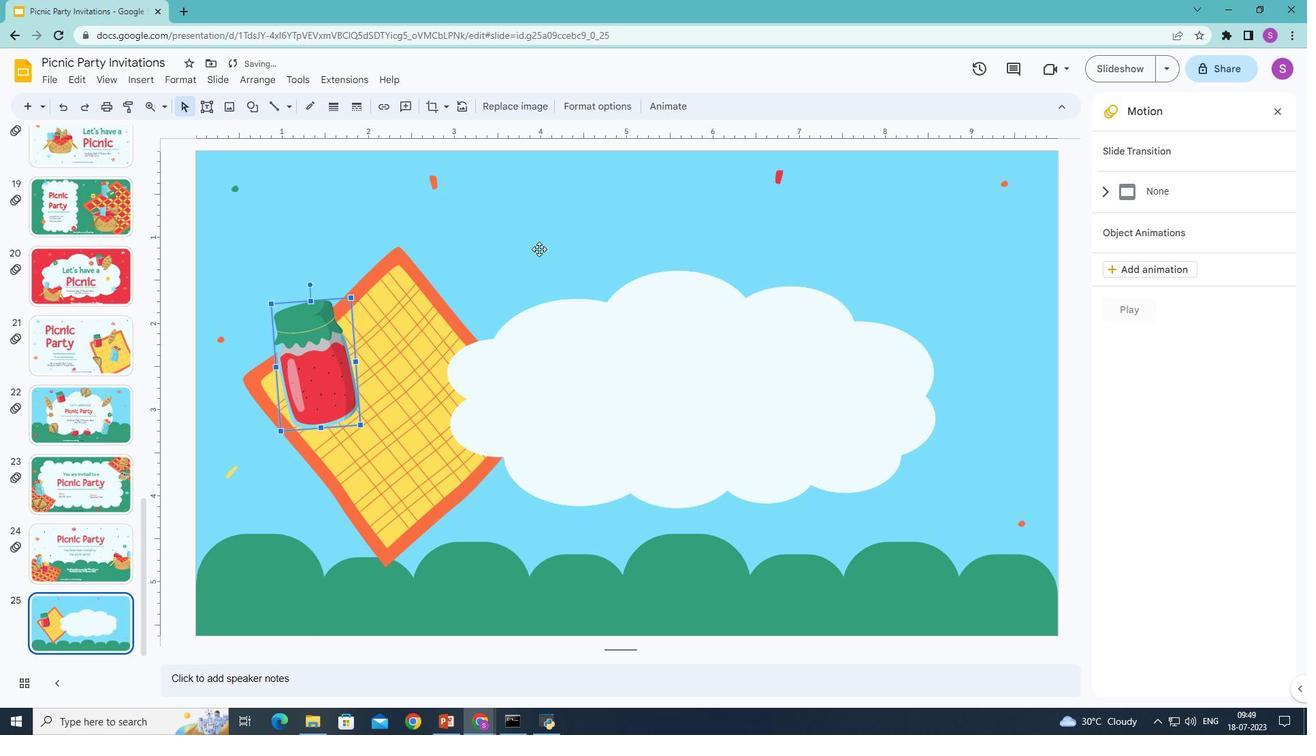 
Action: Mouse pressed left at (539, 249)
Screenshot: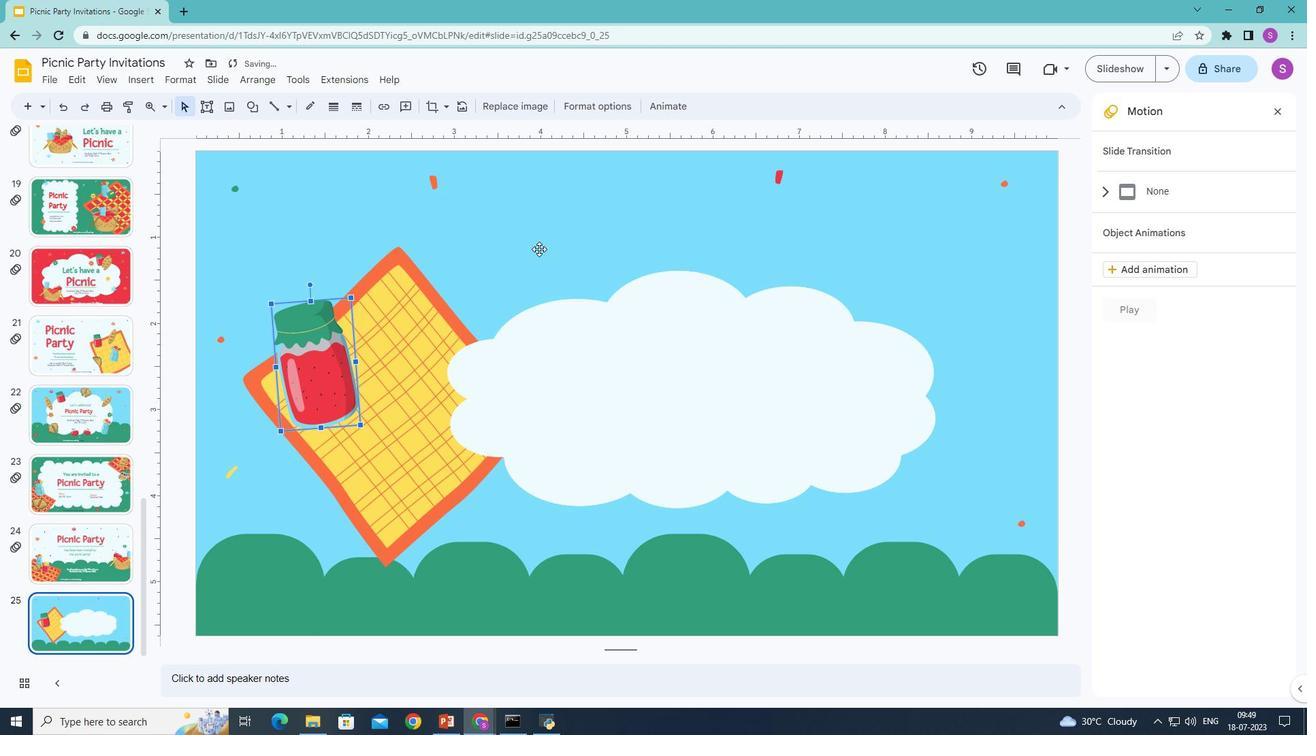 
Action: Mouse moved to (143, 79)
Screenshot: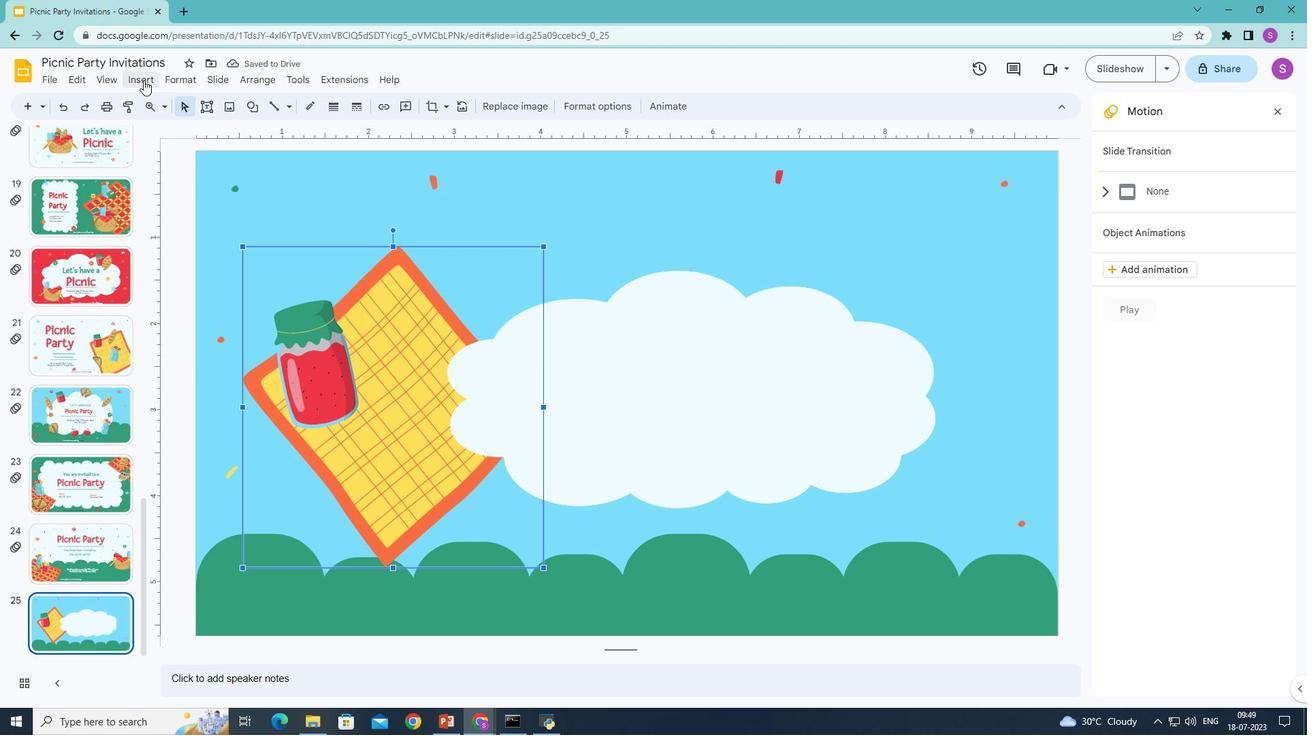
Action: Mouse pressed left at (143, 79)
Screenshot: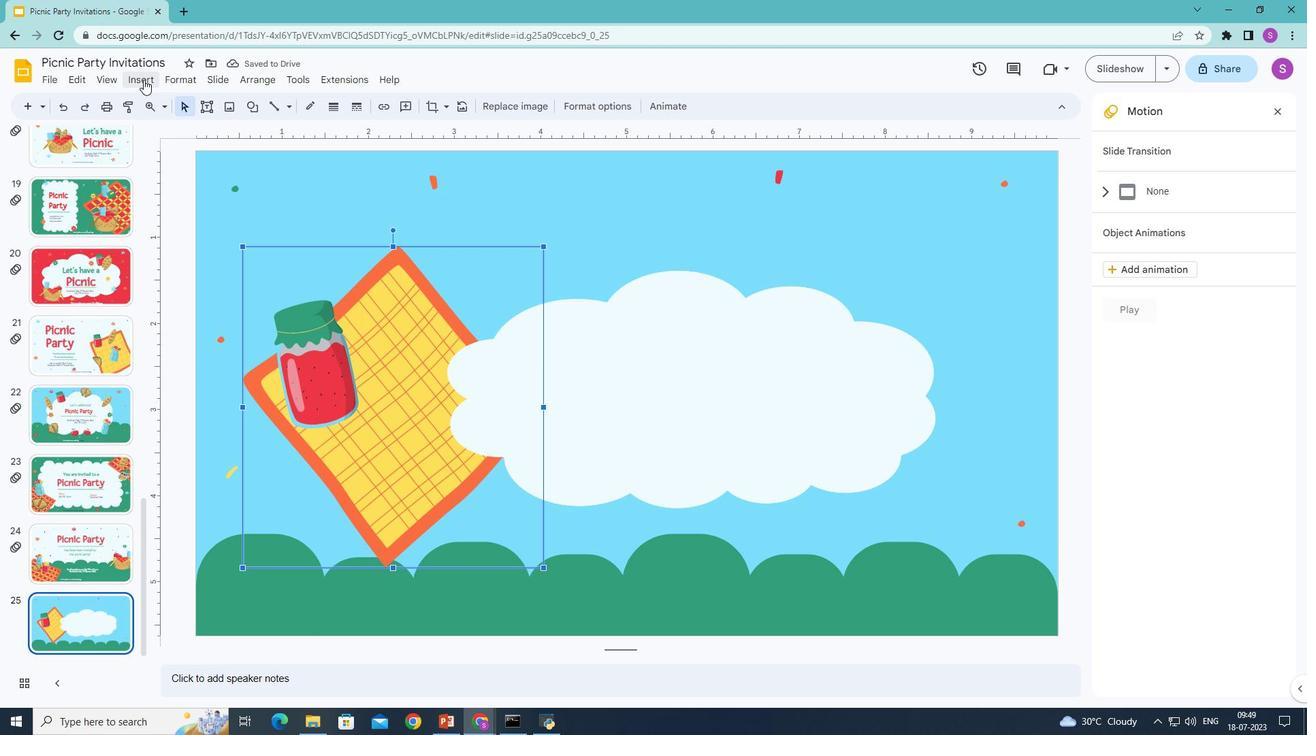 
Action: Mouse moved to (377, 104)
Screenshot: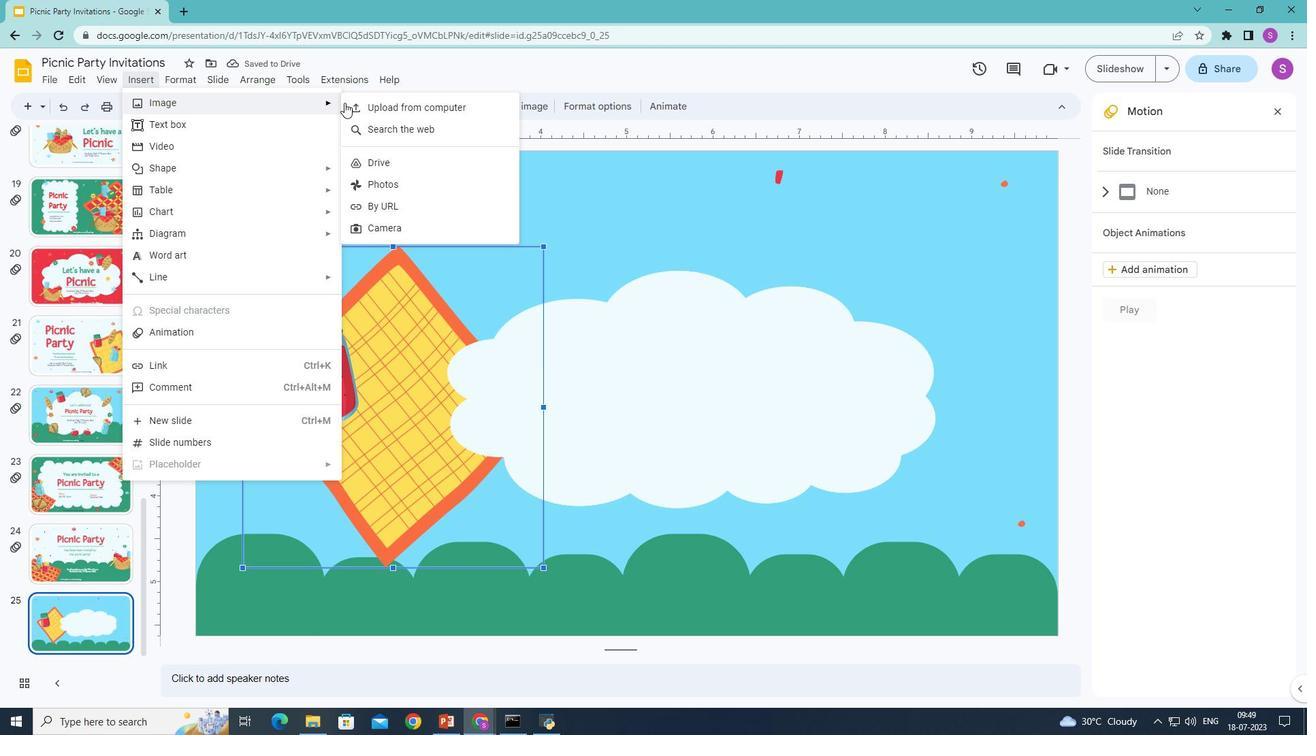 
Action: Mouse pressed left at (377, 104)
Screenshot: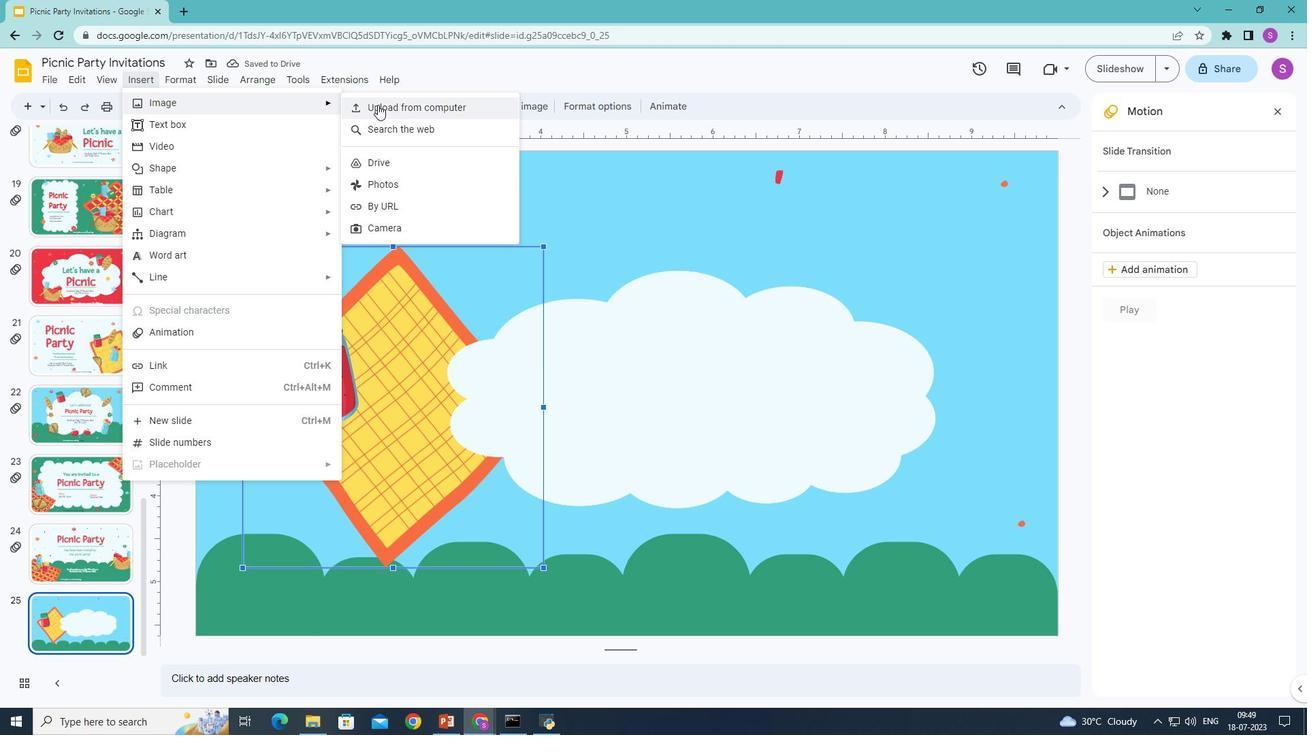 
Action: Mouse moved to (366, 197)
Screenshot: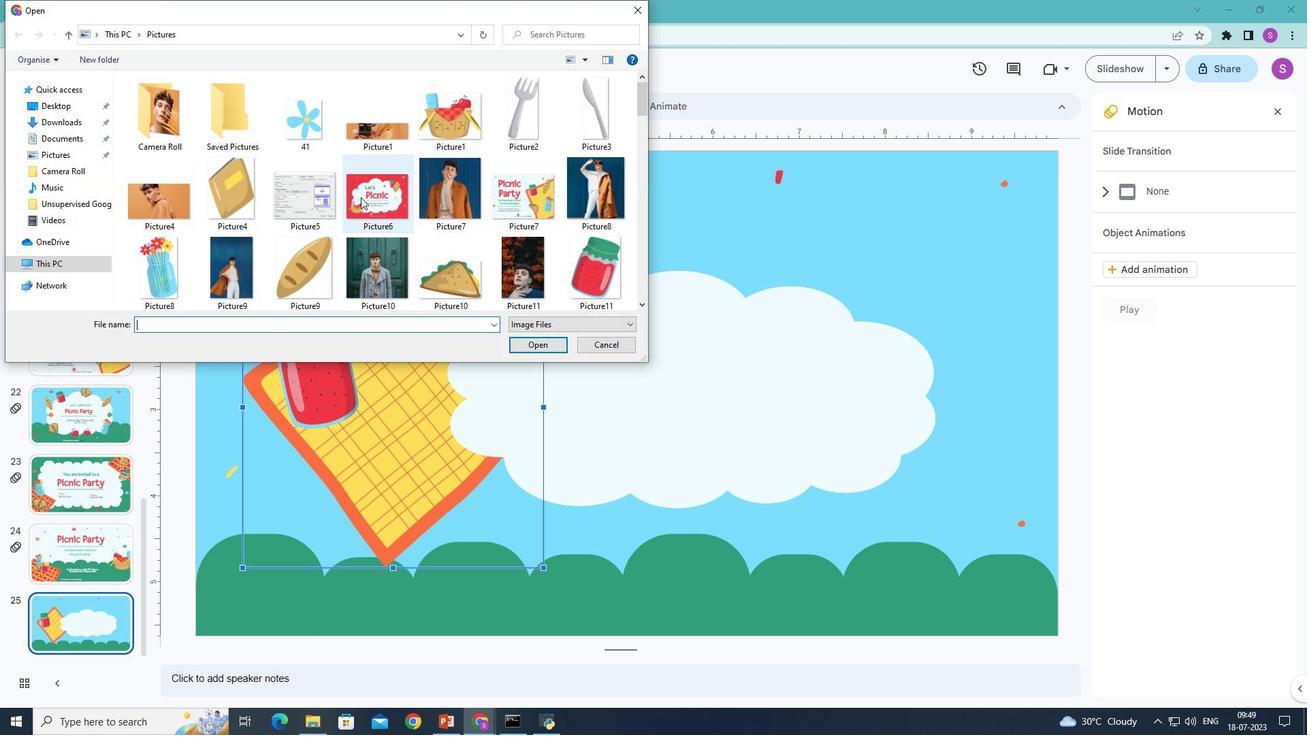 
Action: Mouse scrolled (366, 196) with delta (0, 0)
Screenshot: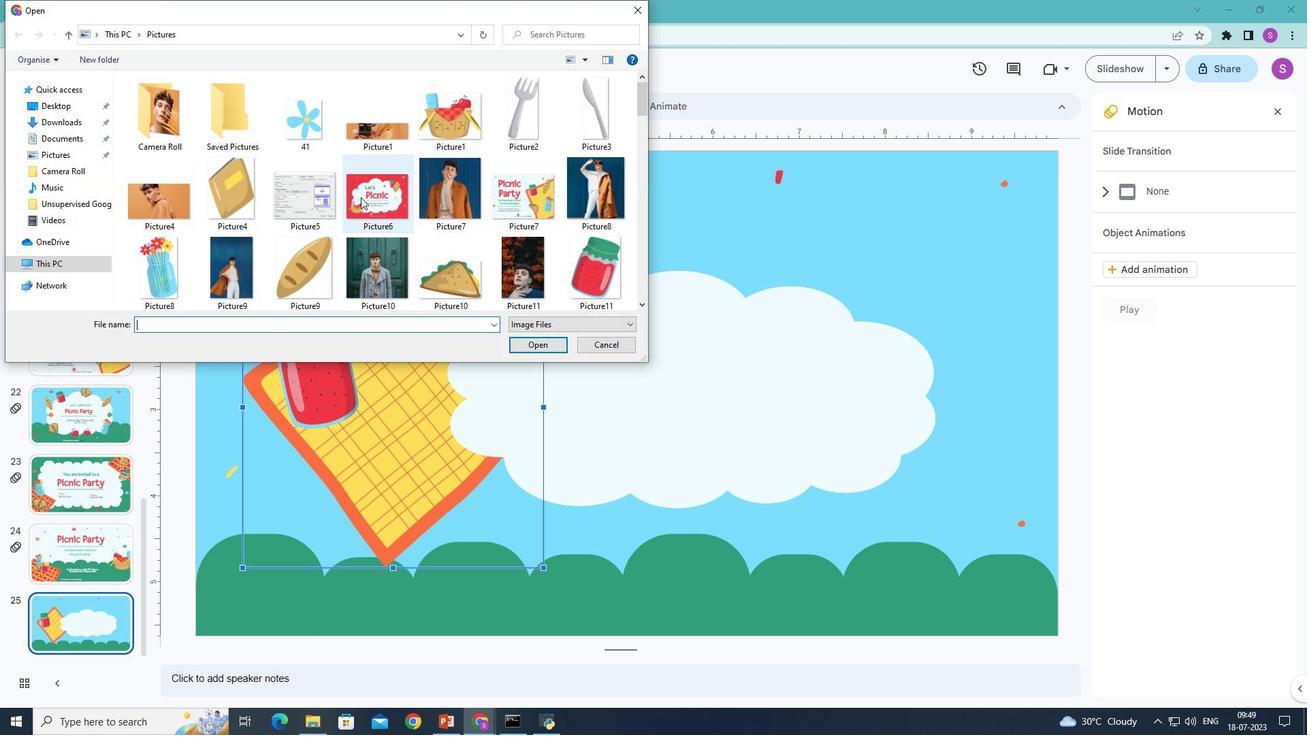 
Action: Mouse moved to (367, 197)
Screenshot: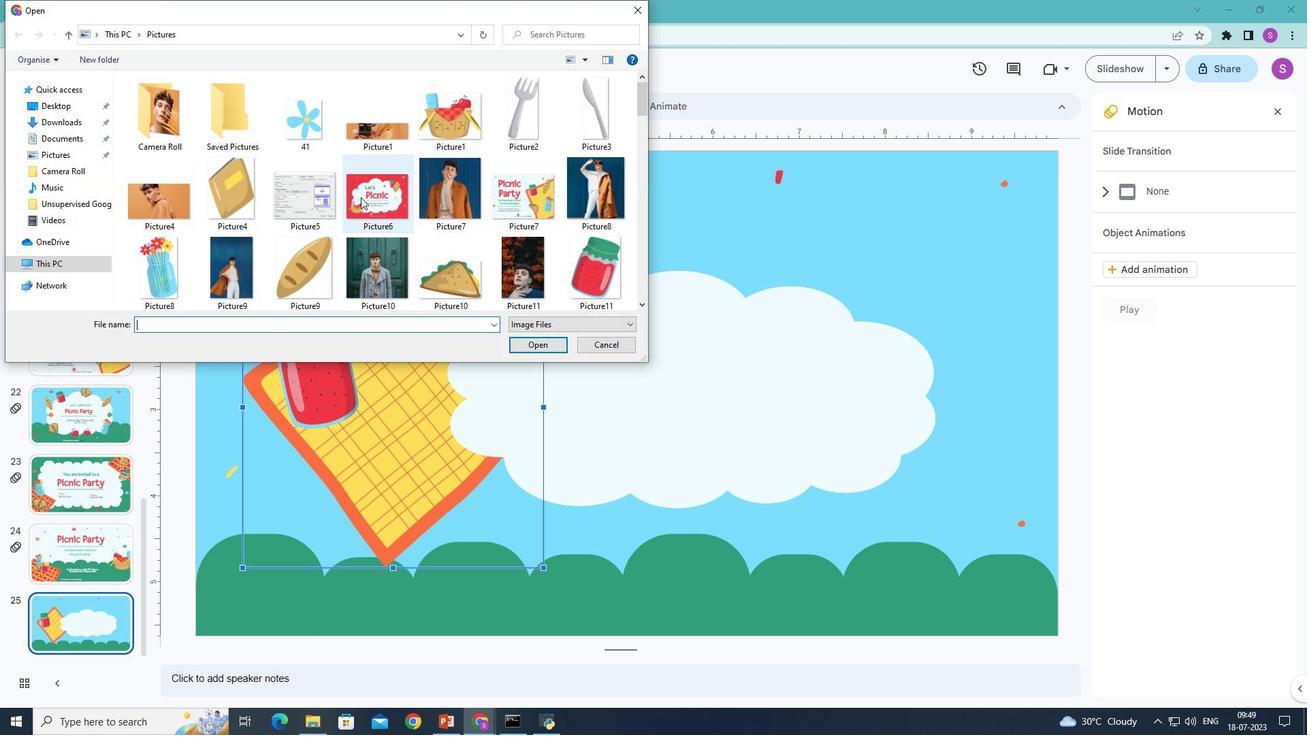 
Action: Mouse scrolled (367, 196) with delta (0, 0)
Screenshot: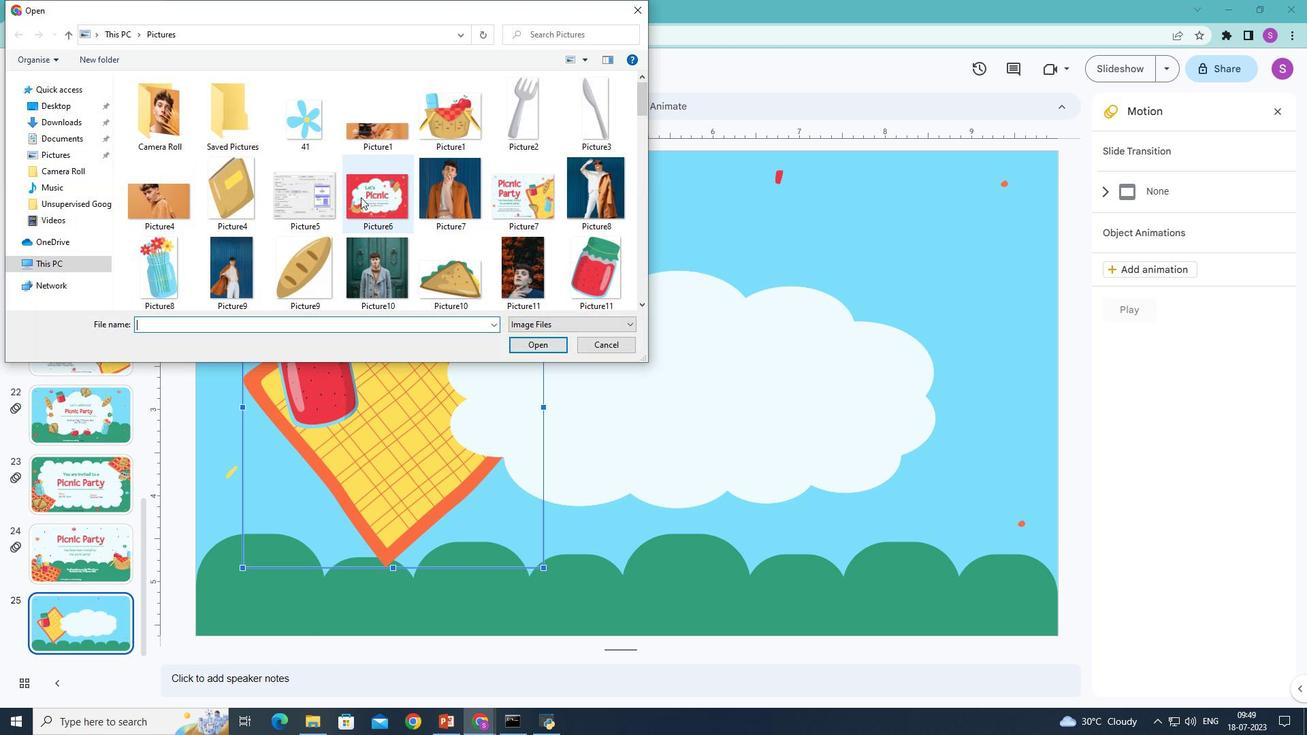 
Action: Mouse moved to (369, 196)
Screenshot: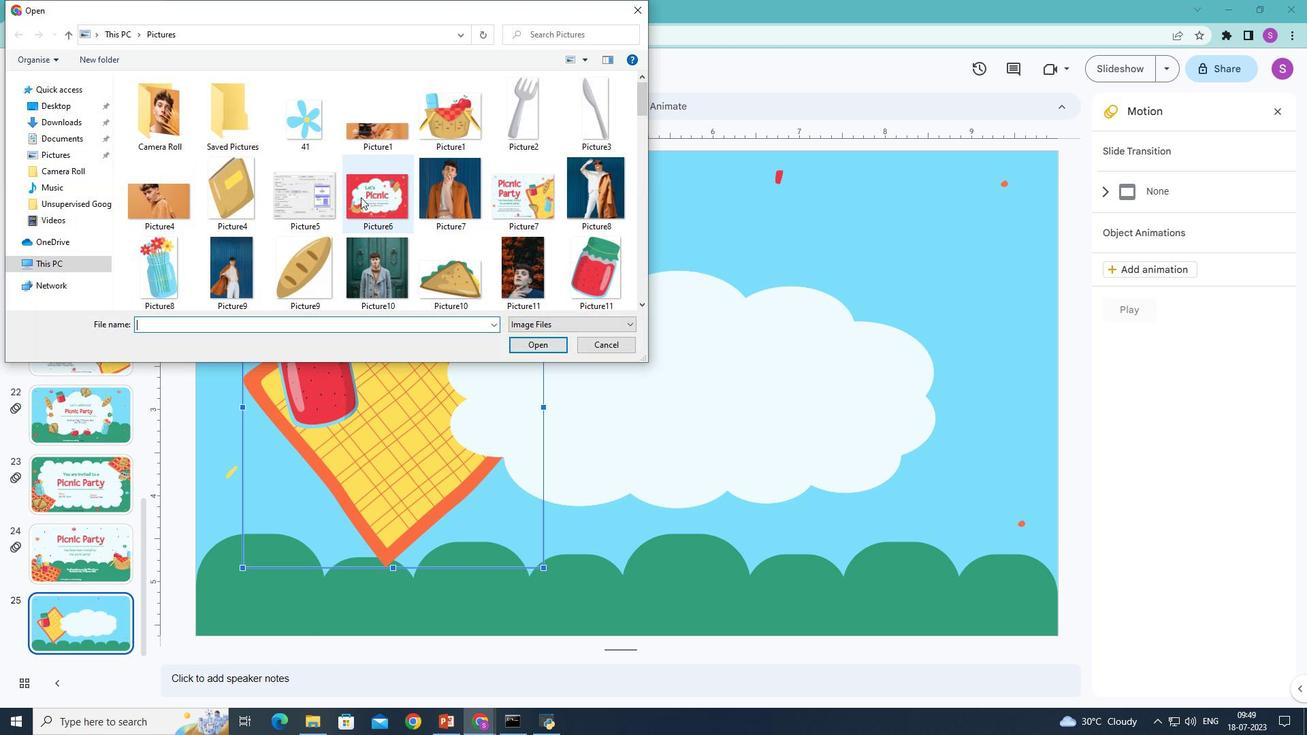 
Action: Mouse scrolled (369, 195) with delta (0, 0)
Screenshot: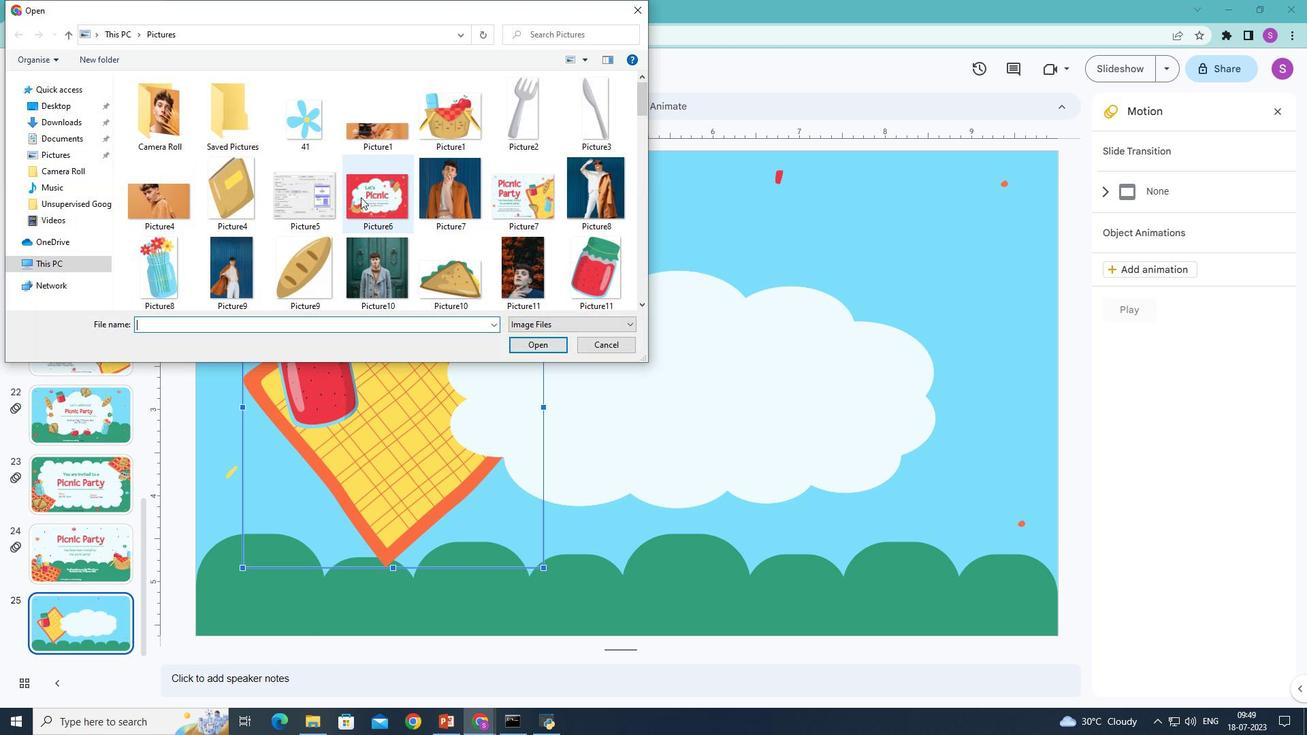 
Action: Mouse moved to (371, 196)
Screenshot: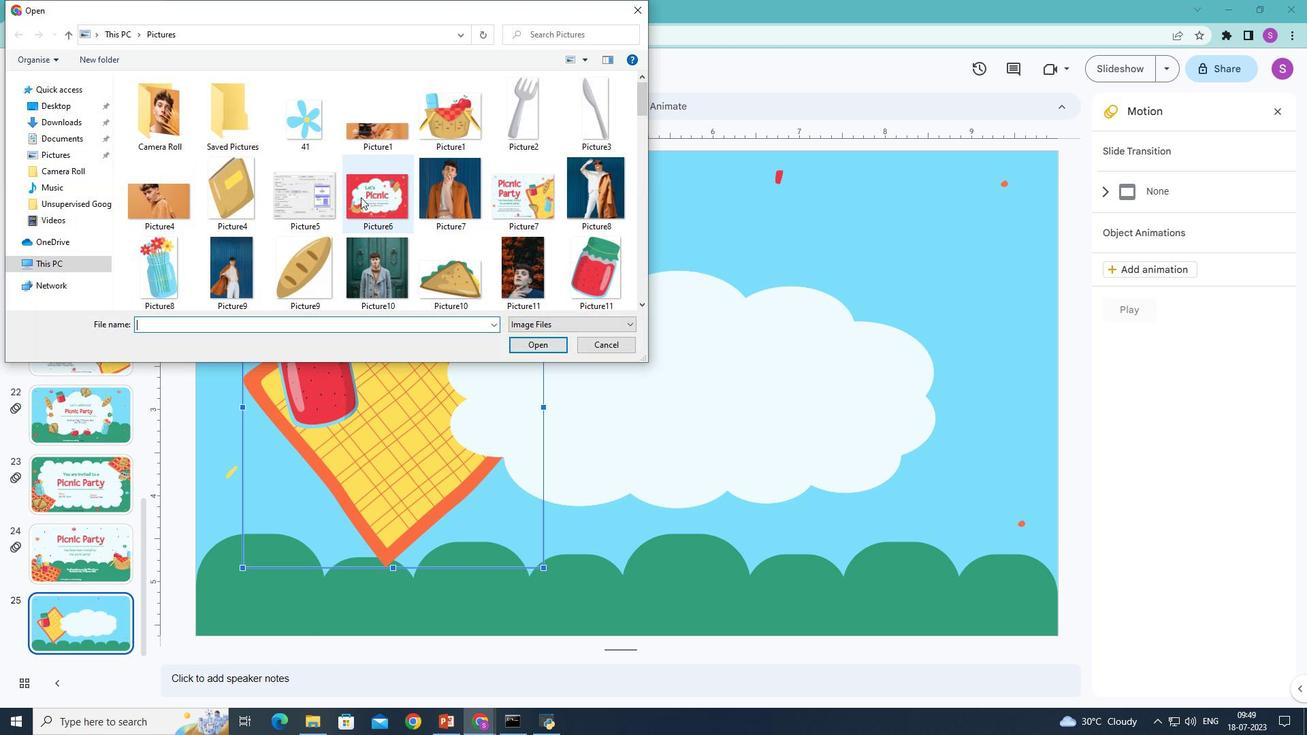 
Action: Mouse scrolled (371, 195) with delta (0, 0)
Screenshot: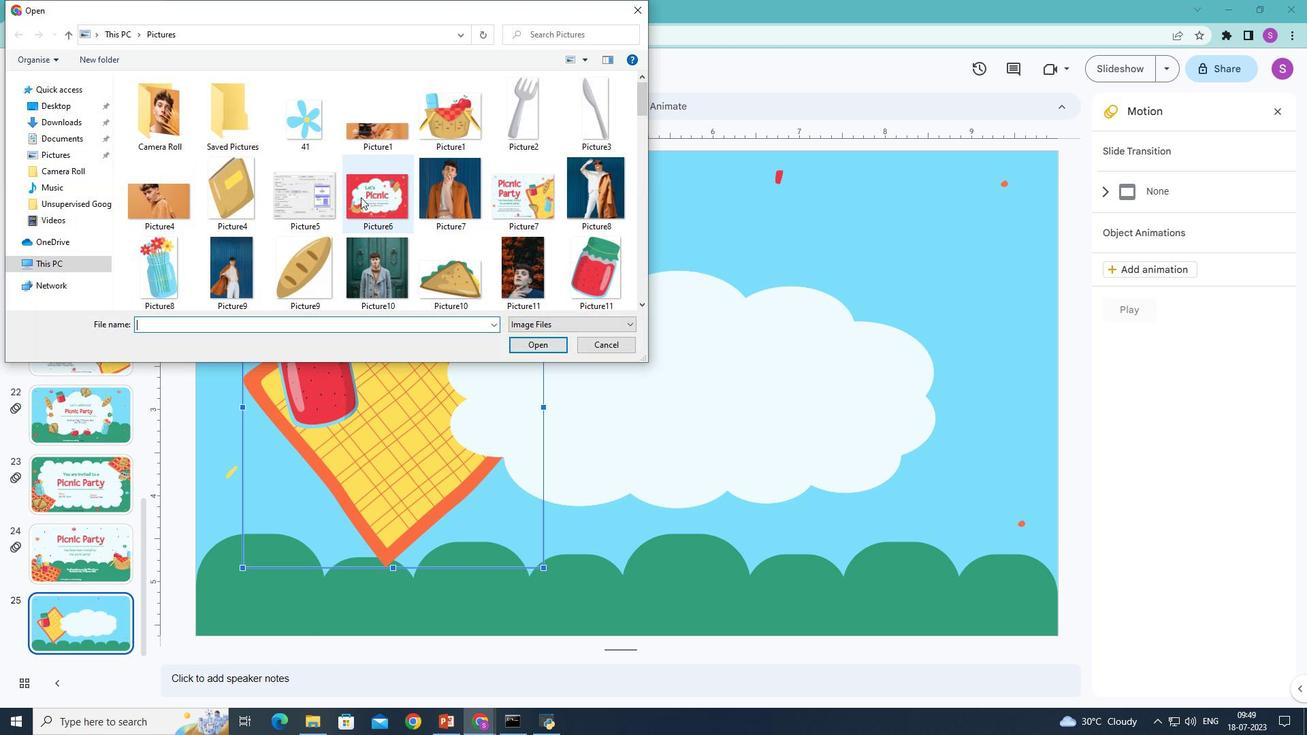 
Action: Mouse moved to (375, 195)
Screenshot: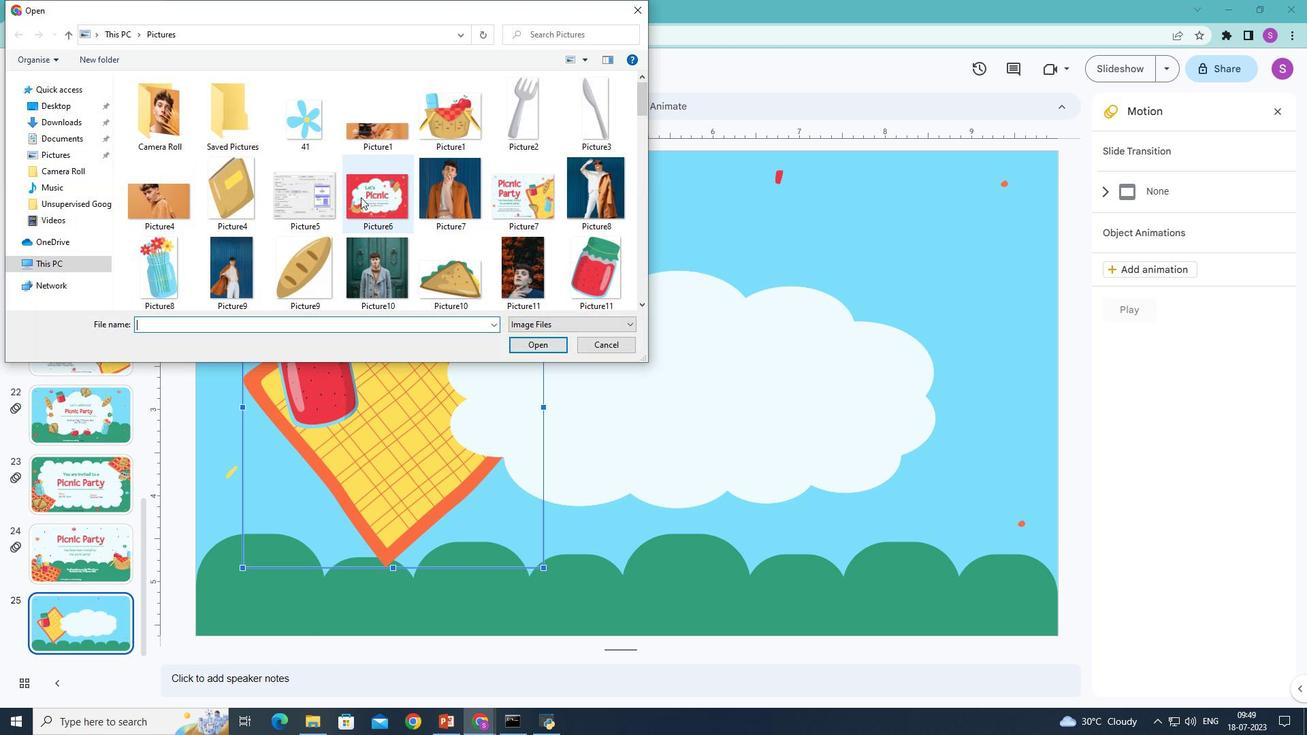 
Action: Mouse scrolled (375, 194) with delta (0, 0)
Screenshot: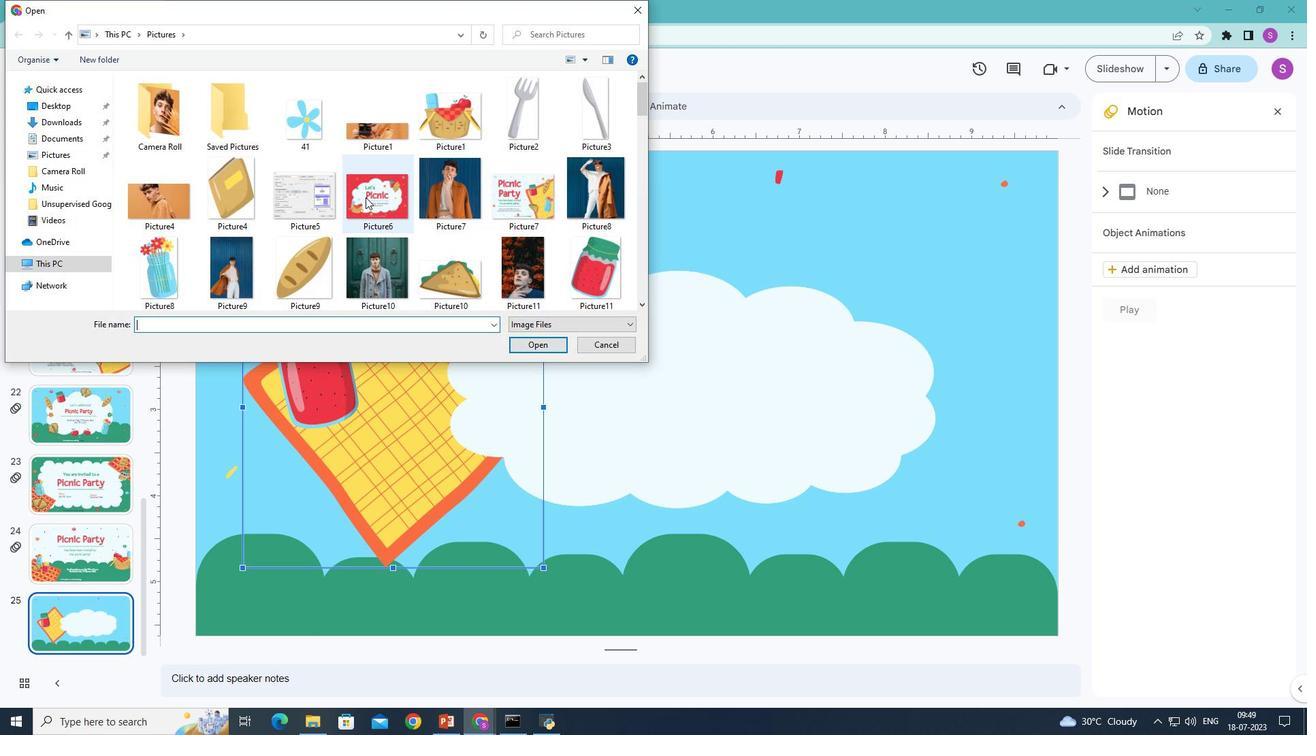 
Action: Mouse moved to (403, 193)
Screenshot: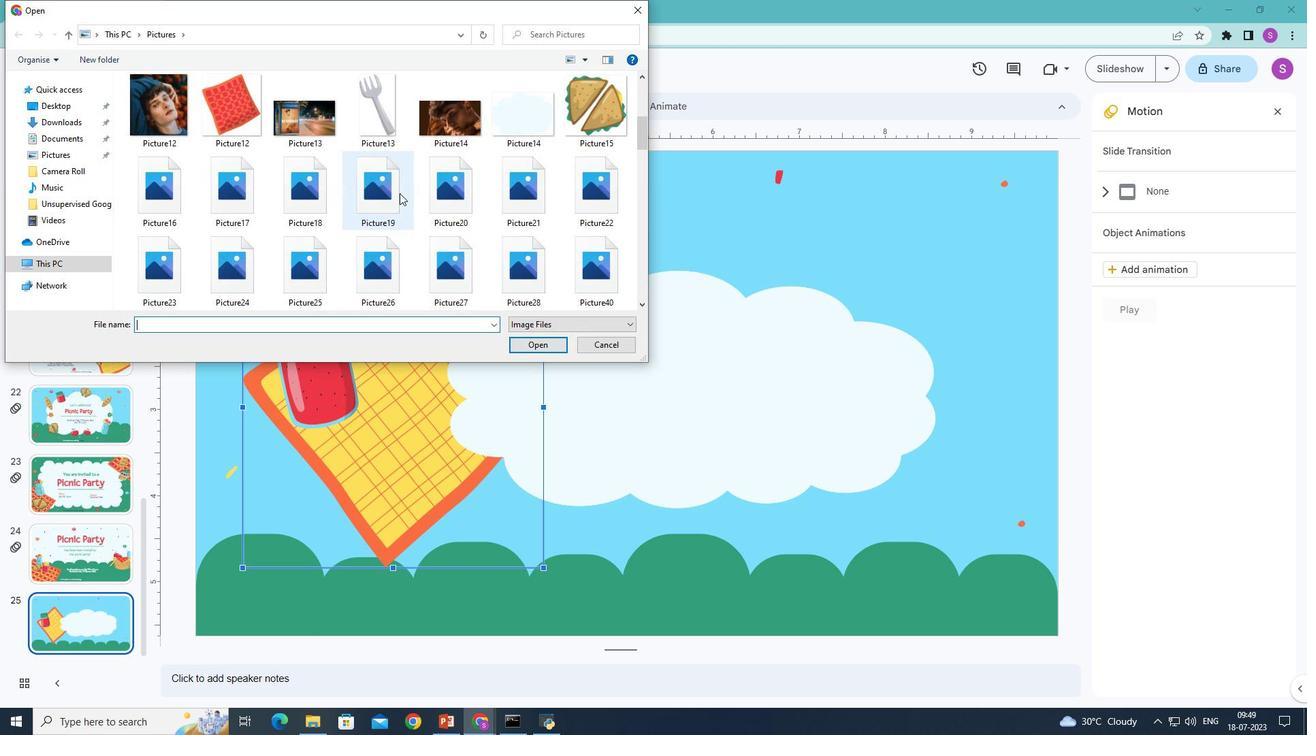 
Action: Mouse scrolled (403, 192) with delta (0, 0)
Screenshot: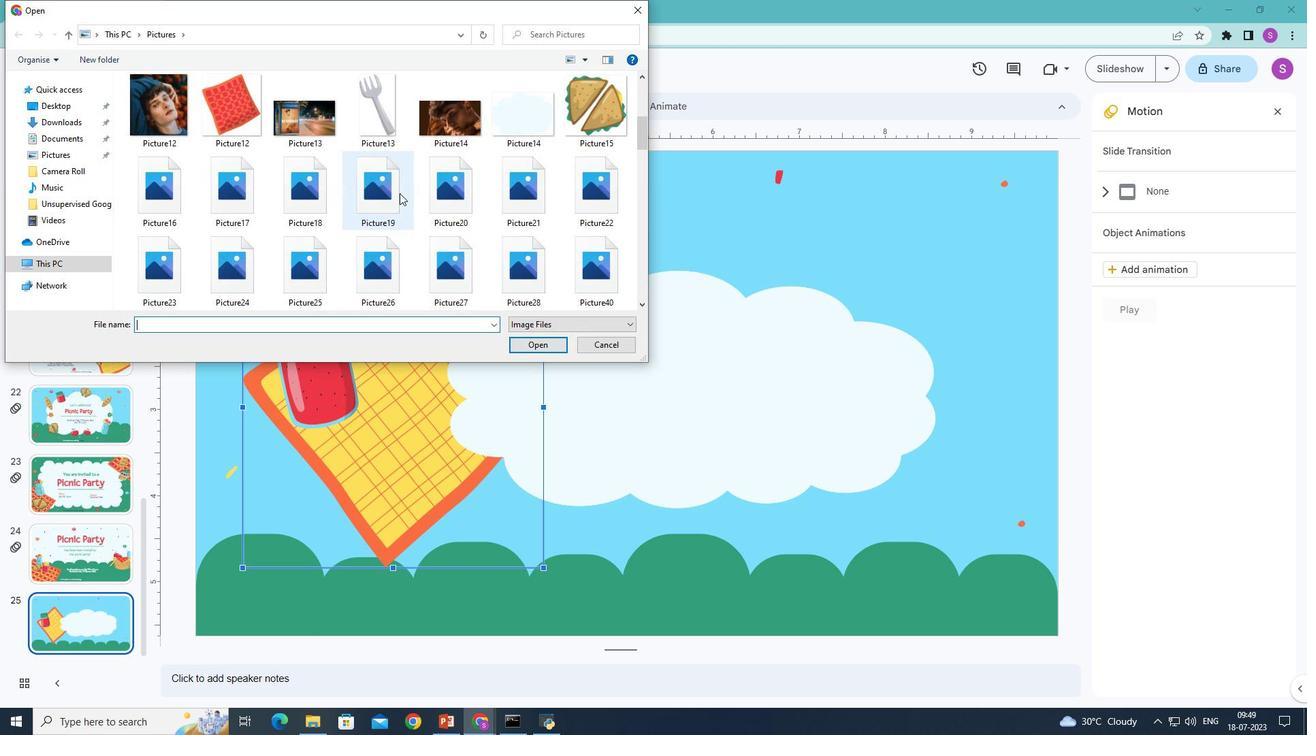 
Action: Mouse moved to (404, 193)
Screenshot: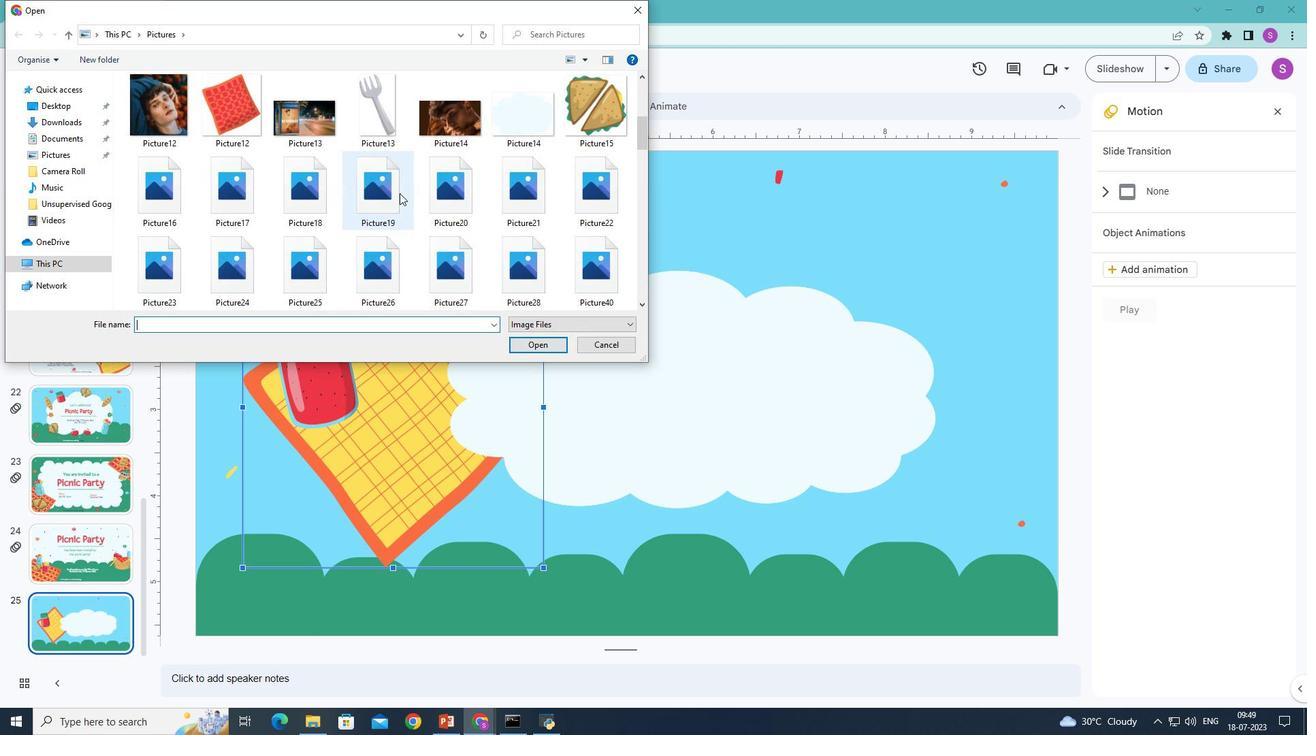 
Action: Mouse scrolled (404, 192) with delta (0, 0)
Screenshot: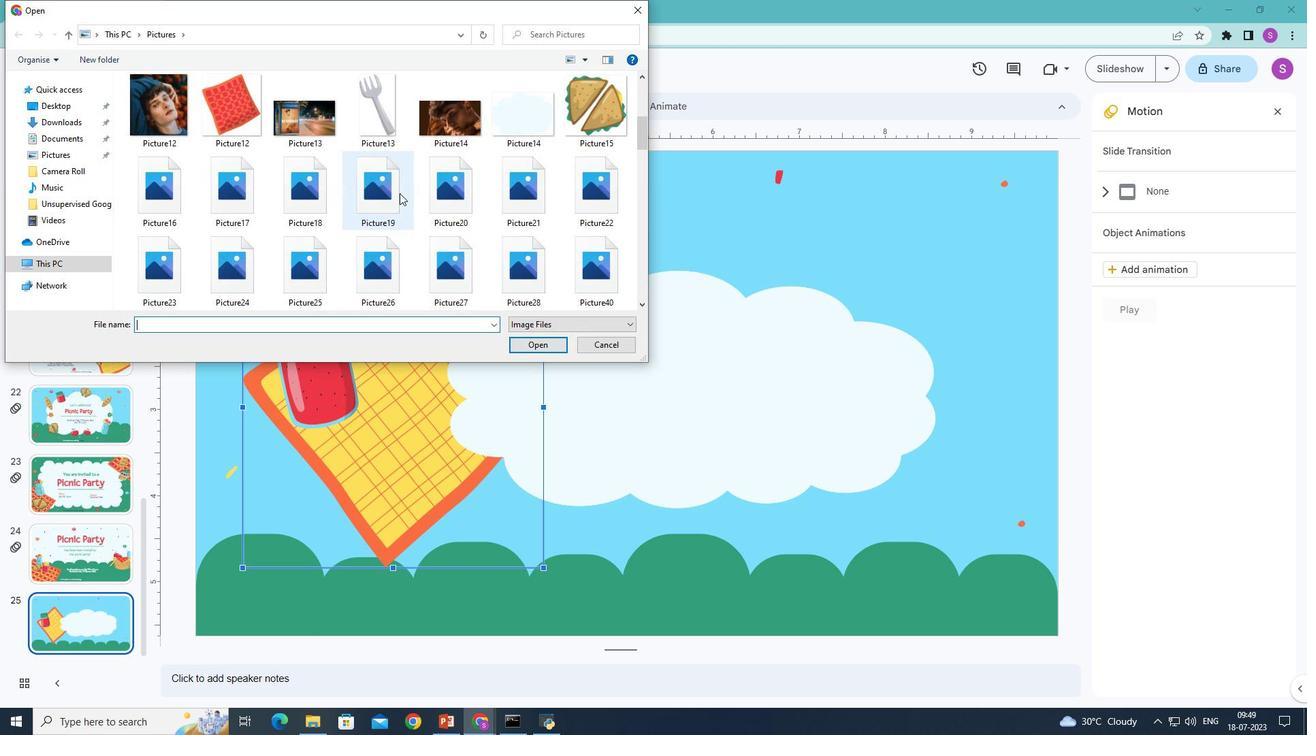 
Action: Mouse moved to (407, 193)
Screenshot: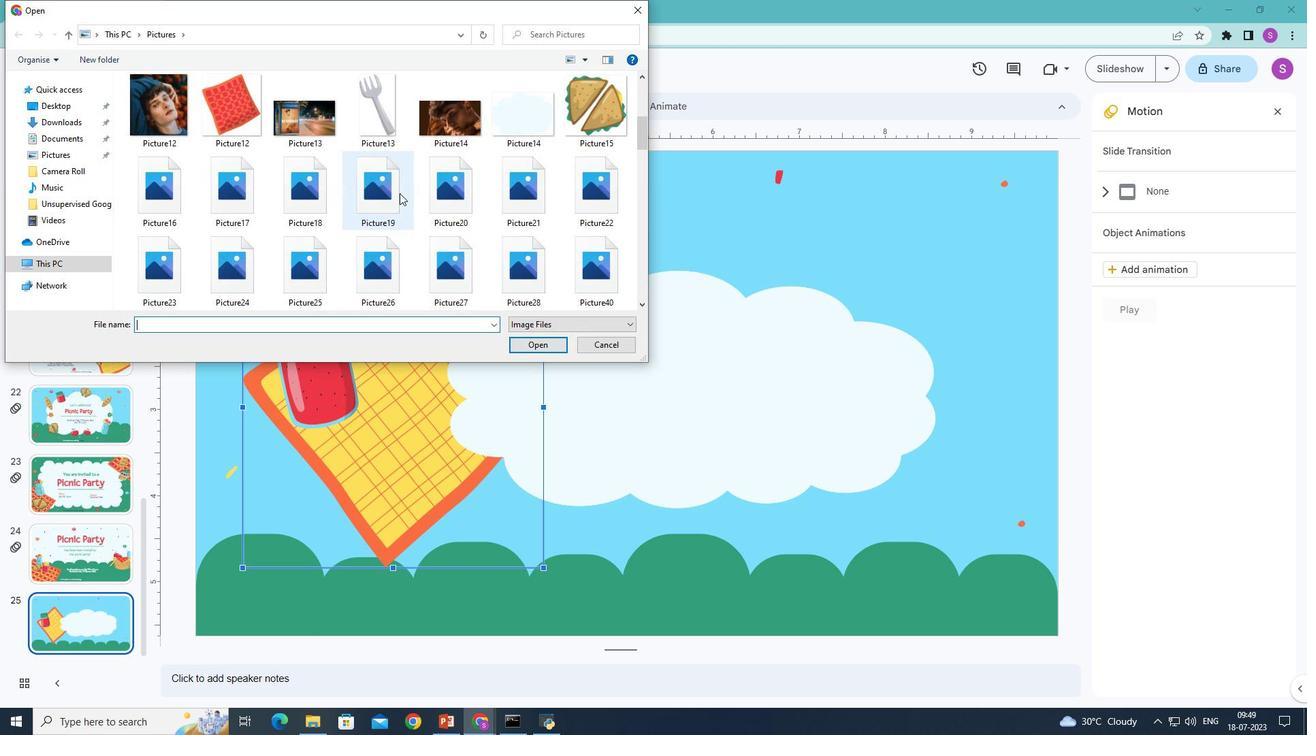 
Action: Mouse scrolled (407, 192) with delta (0, 0)
Screenshot: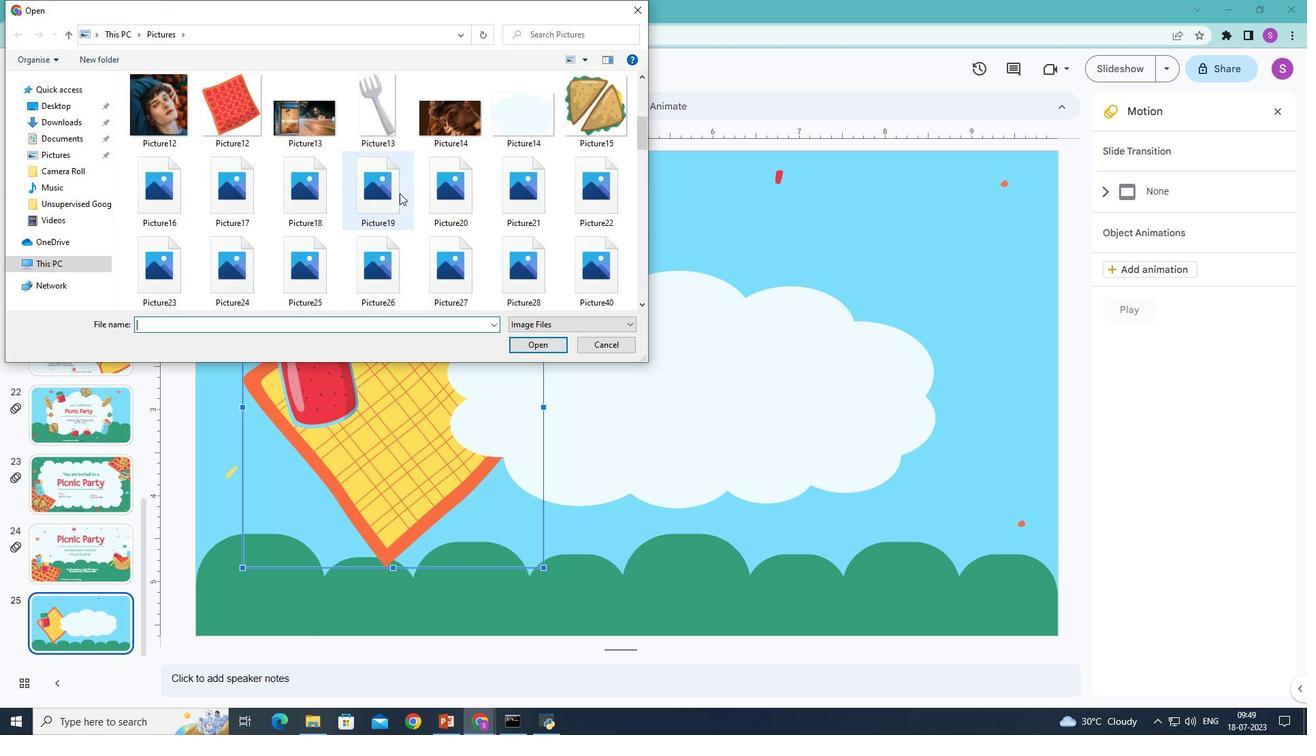 
Action: Mouse moved to (410, 193)
Screenshot: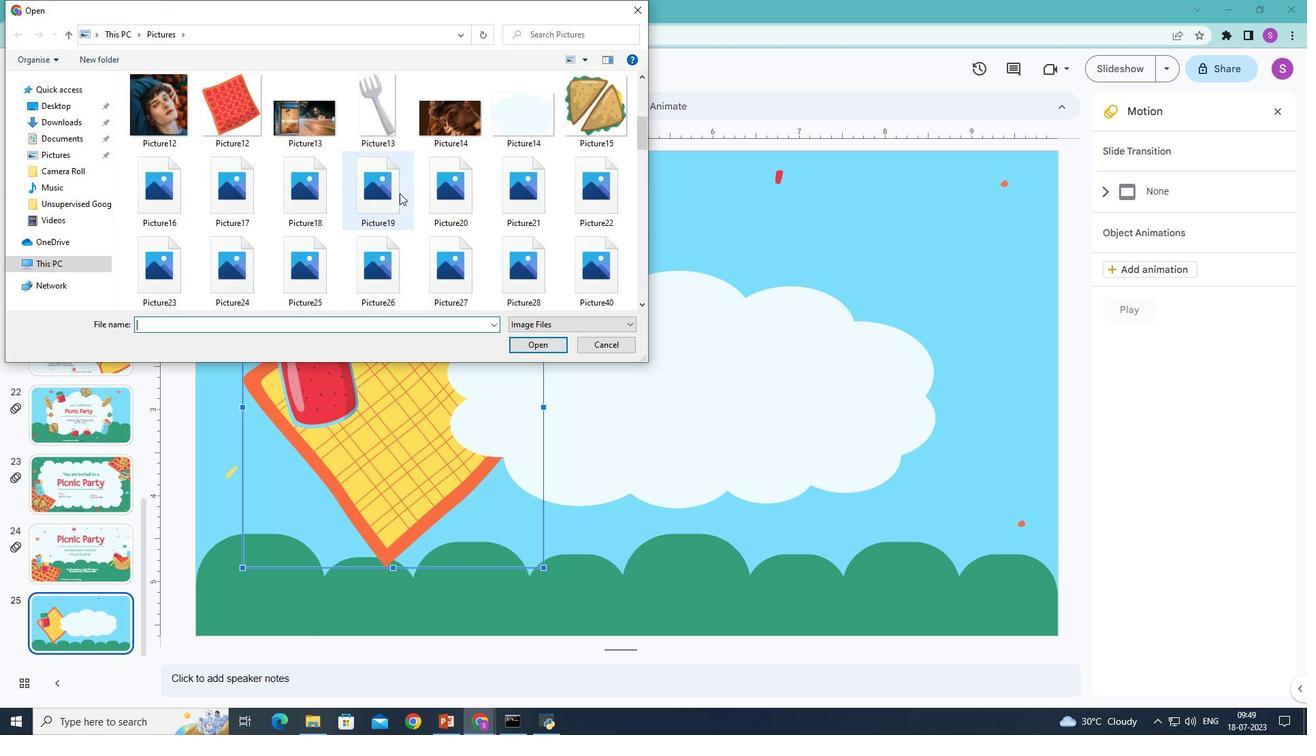 
Action: Mouse scrolled (408, 192) with delta (0, 0)
Screenshot: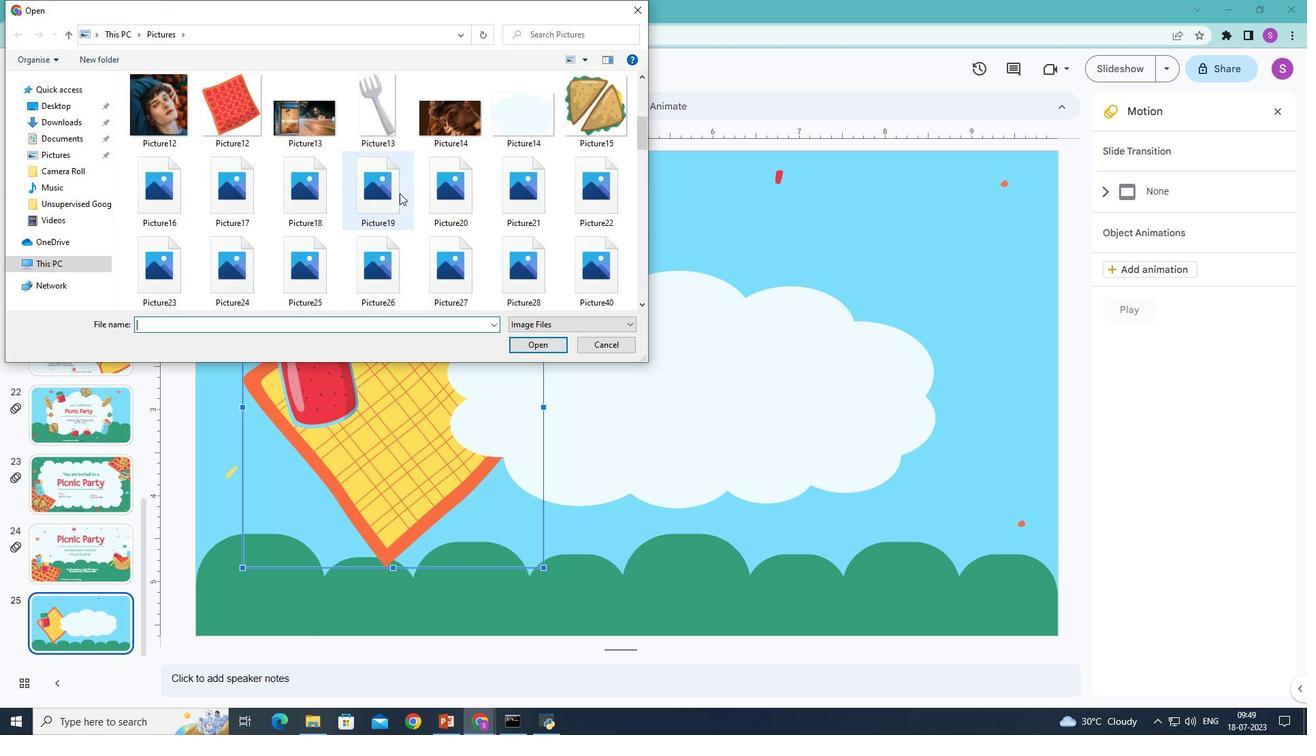
Action: Mouse moved to (430, 194)
Screenshot: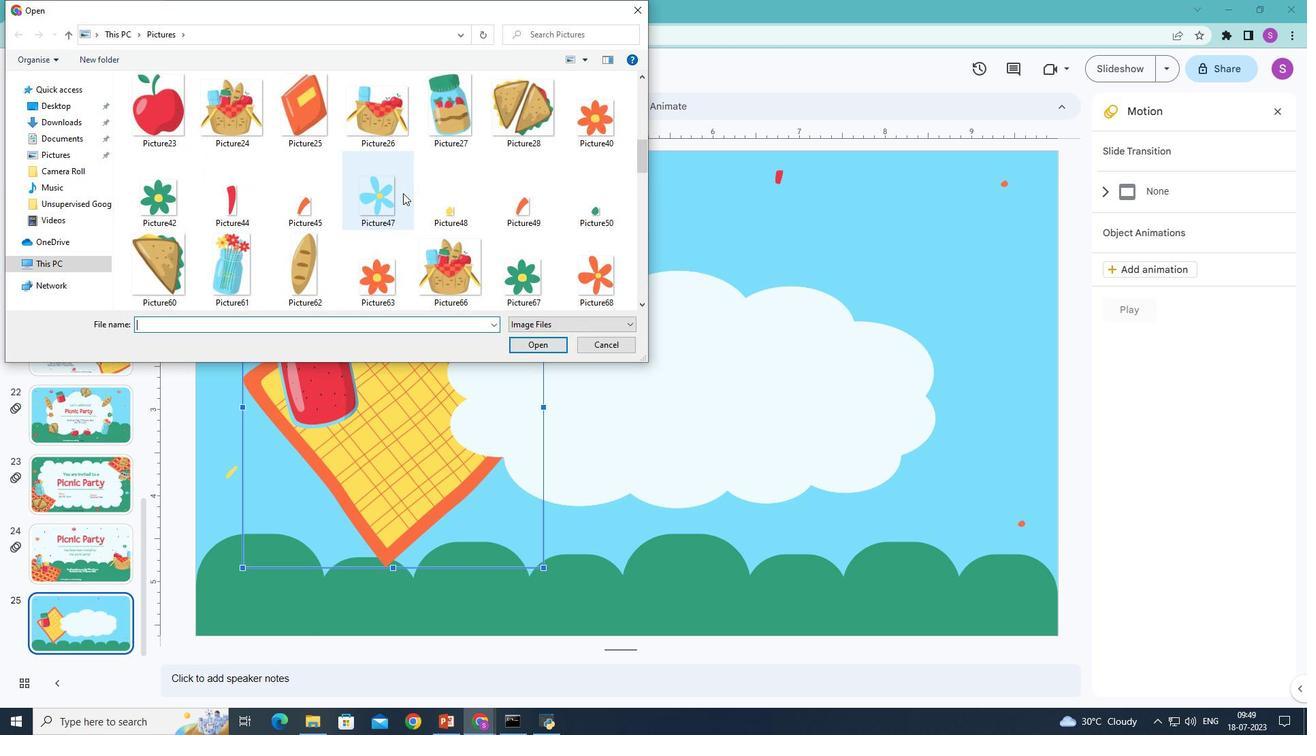 
Action: Mouse scrolled (430, 194) with delta (0, 0)
Screenshot: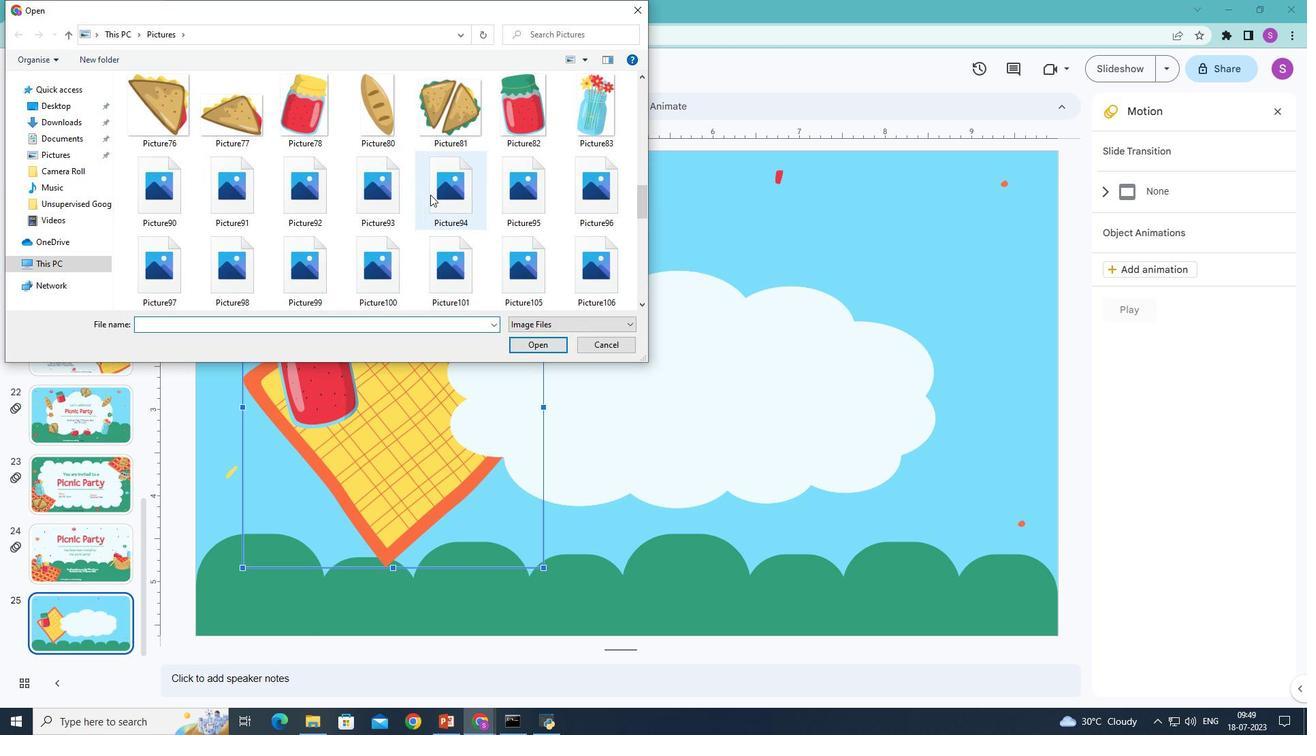 
Action: Mouse scrolled (430, 194) with delta (0, 0)
Screenshot: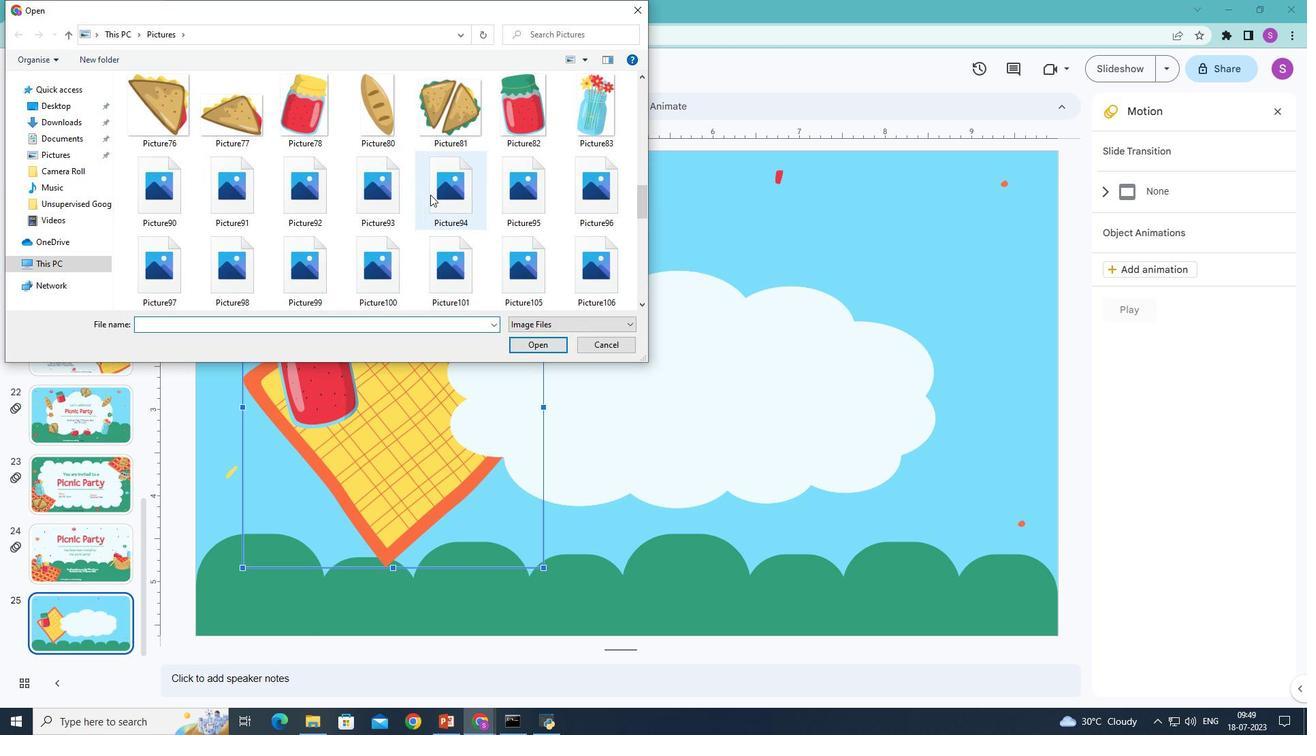 
Action: Mouse scrolled (430, 194) with delta (0, 0)
Screenshot: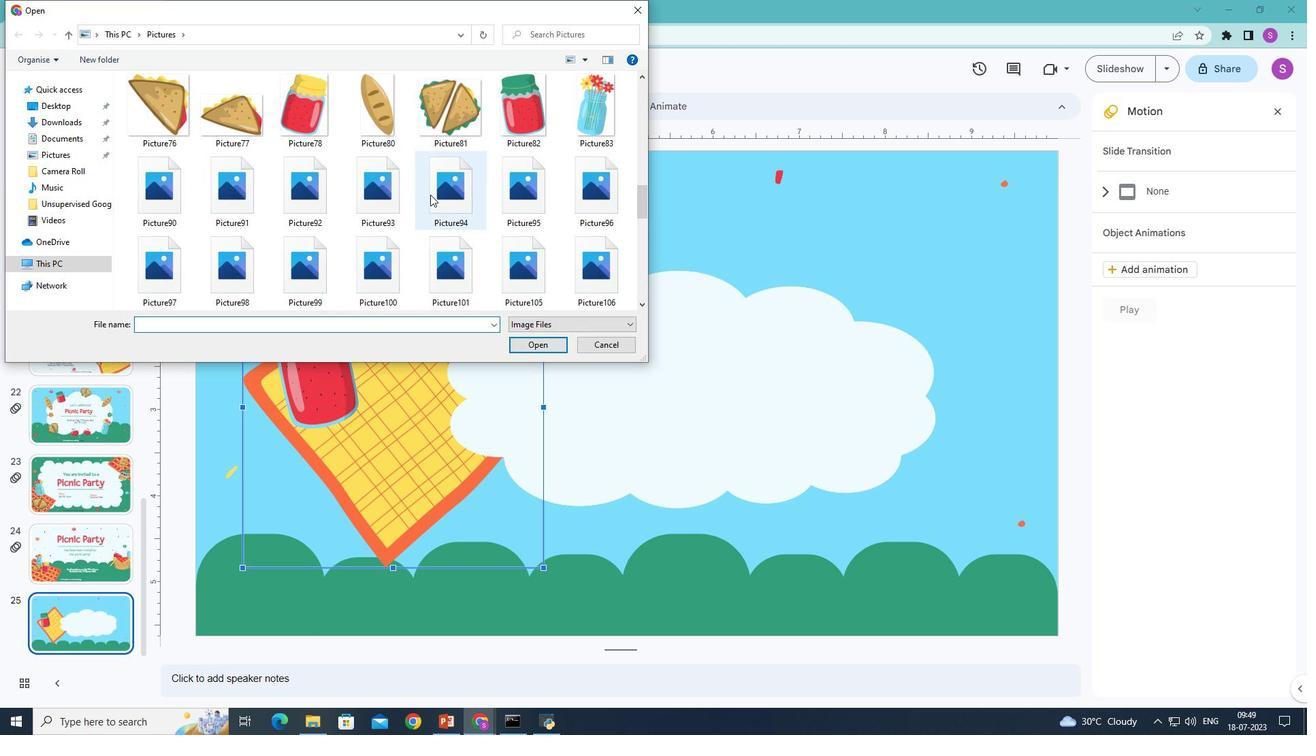 
Action: Mouse moved to (447, 188)
Screenshot: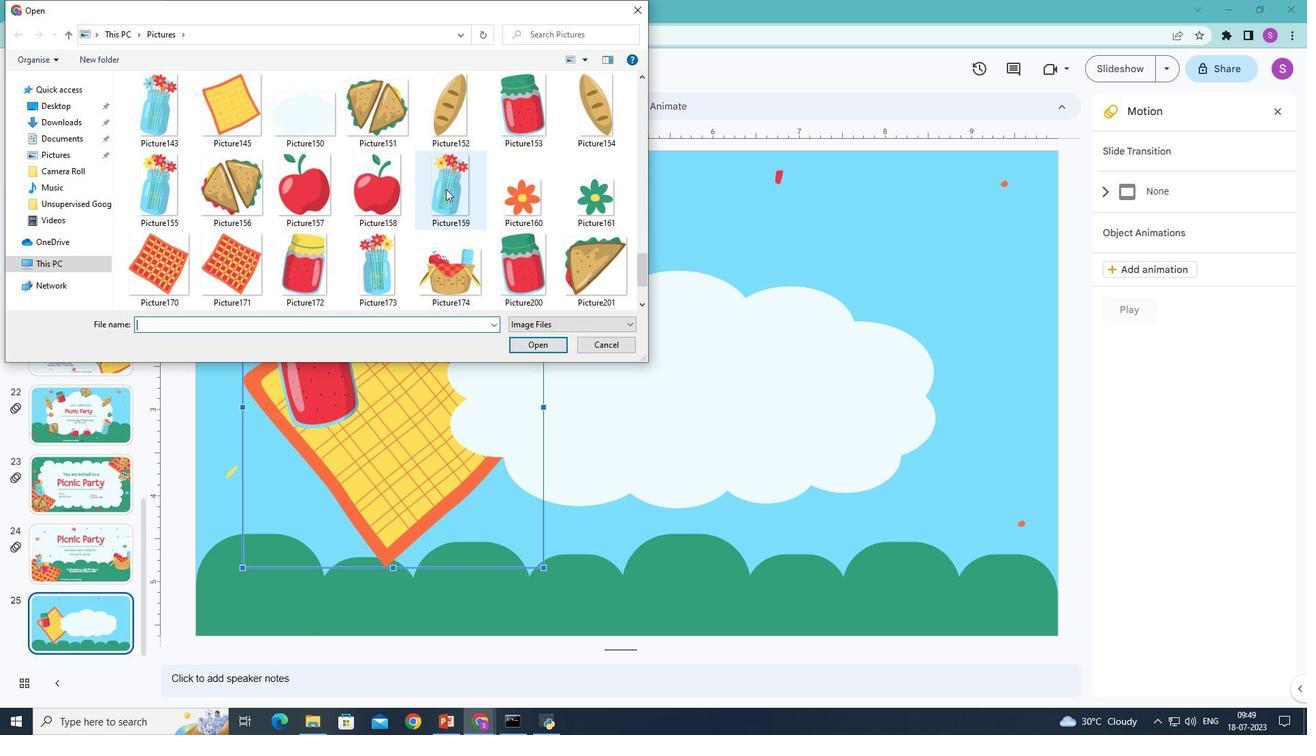 
Action: Mouse scrolled (446, 188) with delta (0, 0)
Screenshot: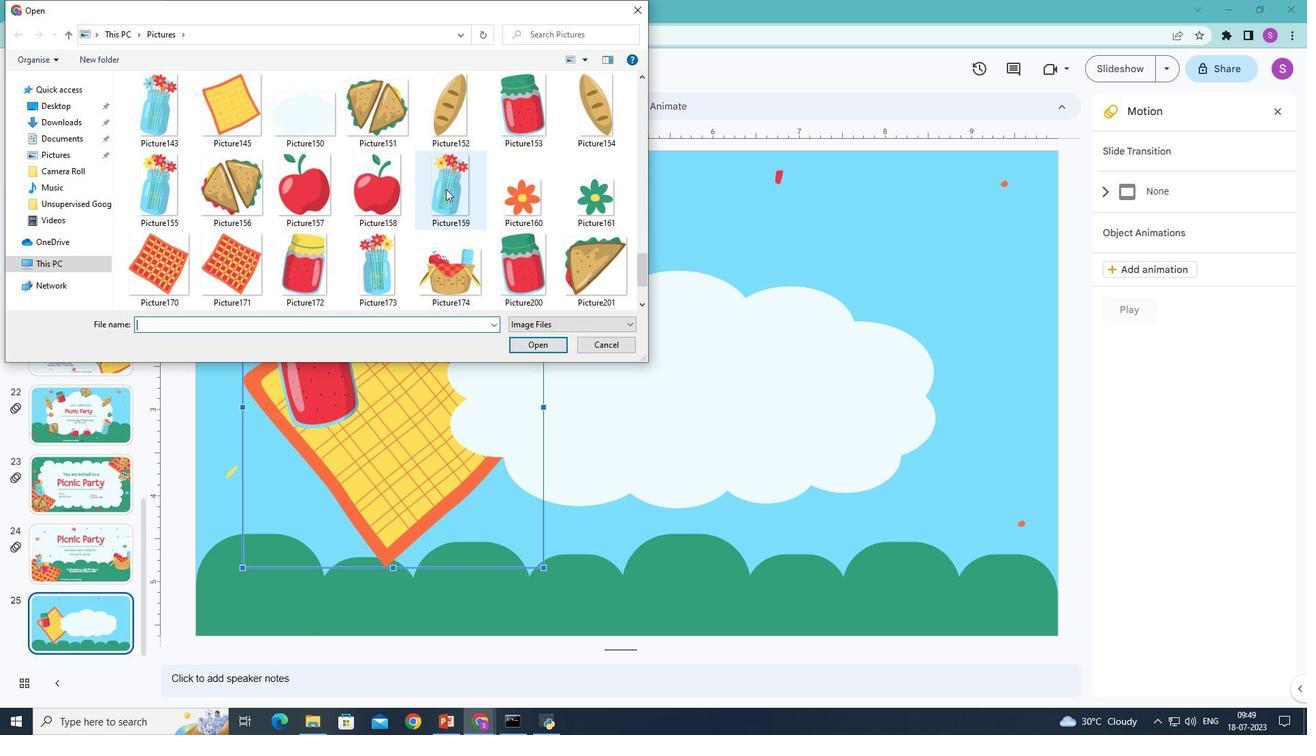 
Action: Mouse scrolled (447, 187) with delta (0, 0)
Screenshot: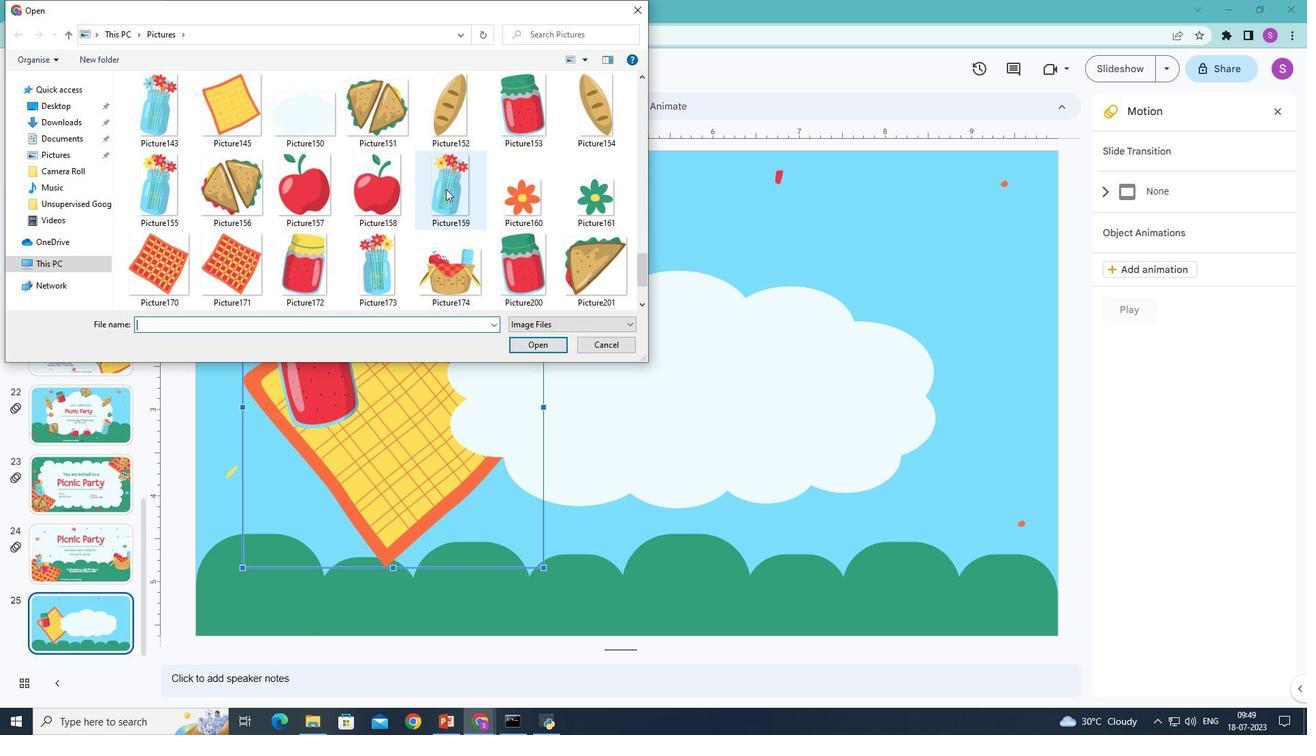 
Action: Mouse moved to (495, 156)
Screenshot: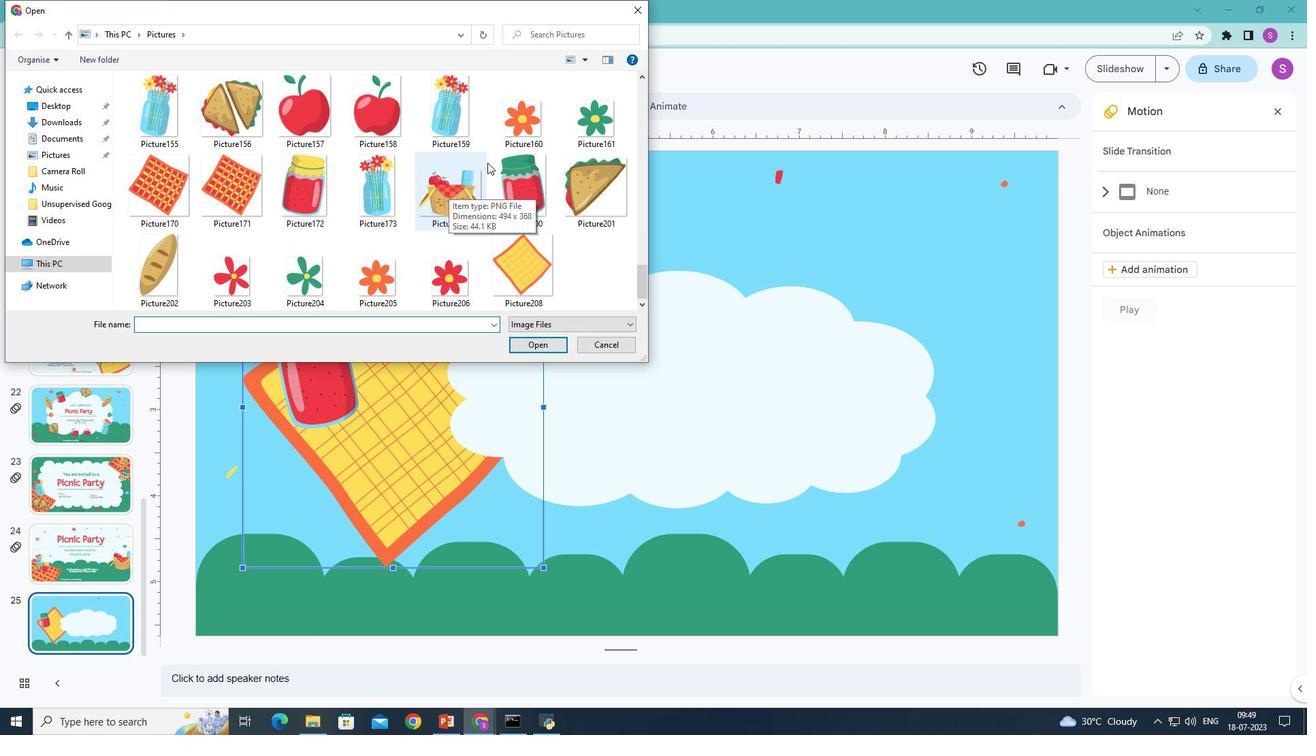 
Action: Mouse scrolled (495, 155) with delta (0, 0)
Screenshot: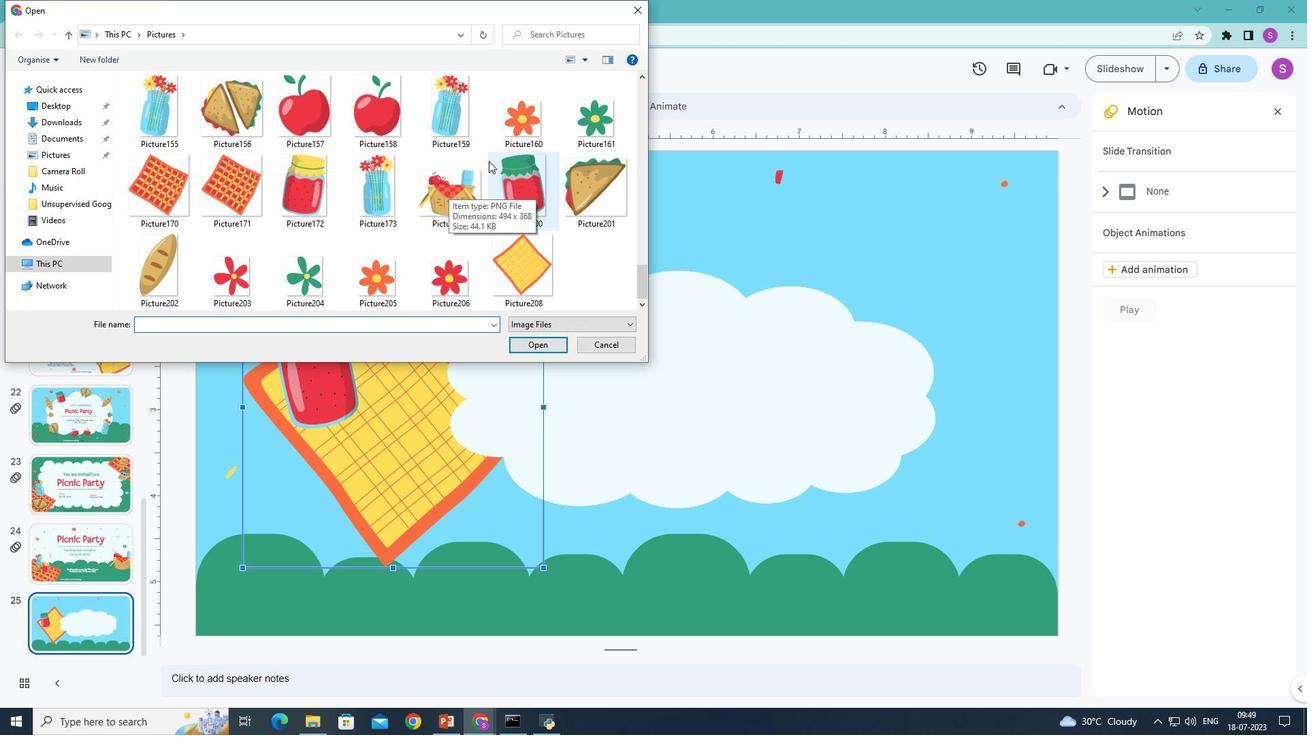 
Action: Mouse moved to (496, 155)
Screenshot: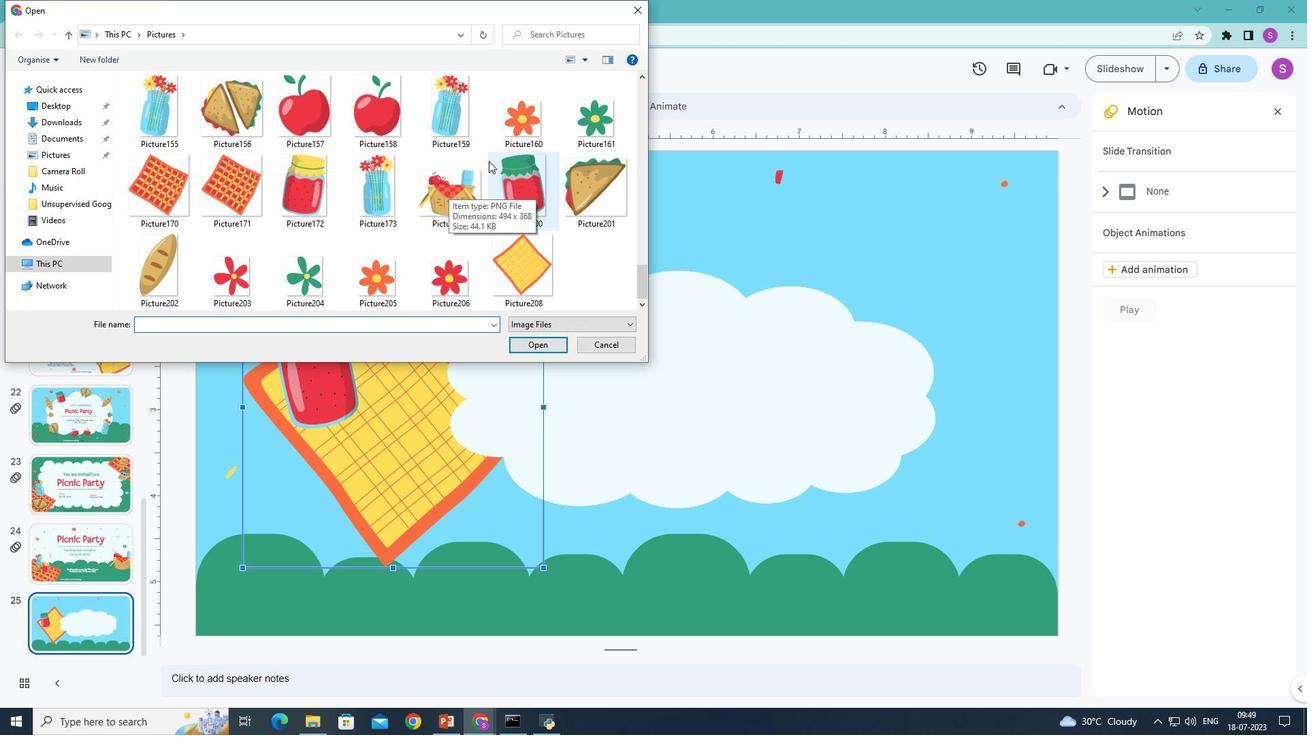 
Action: Mouse scrolled (496, 155) with delta (0, 0)
Screenshot: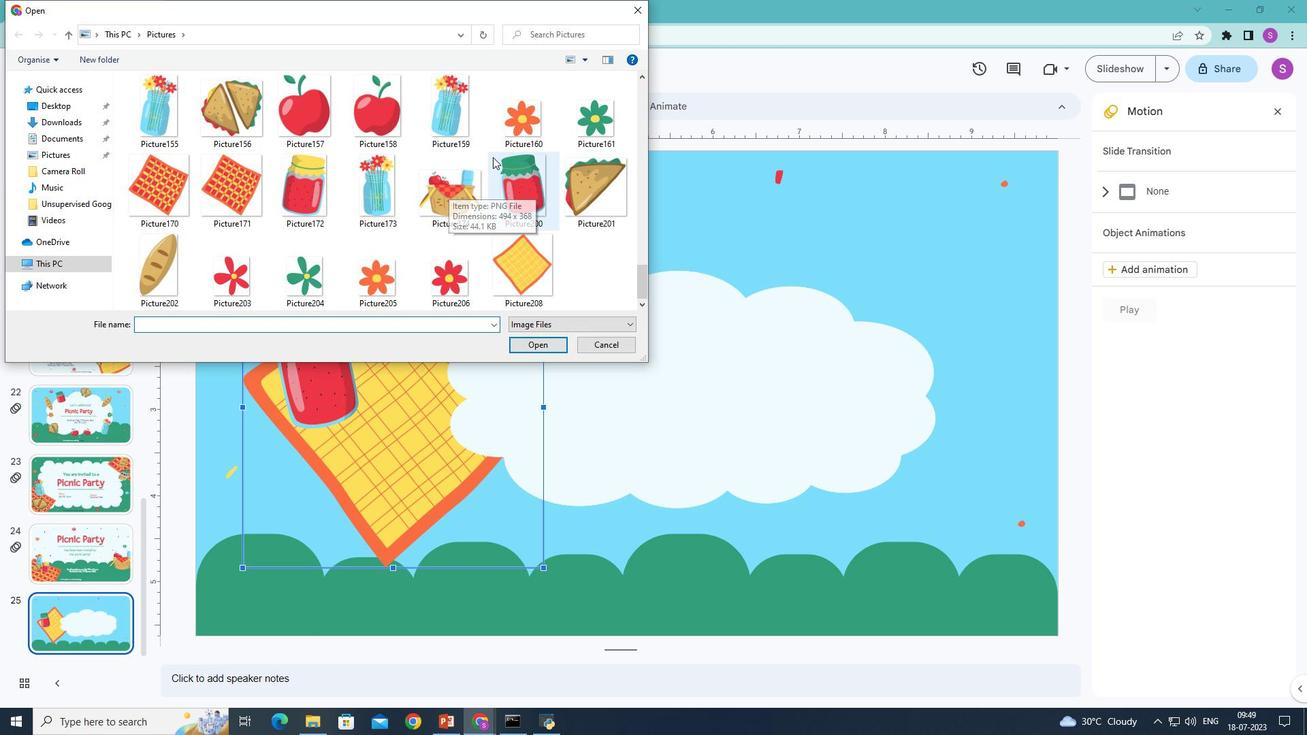 
Action: Mouse scrolled (496, 155) with delta (0, 0)
Screenshot: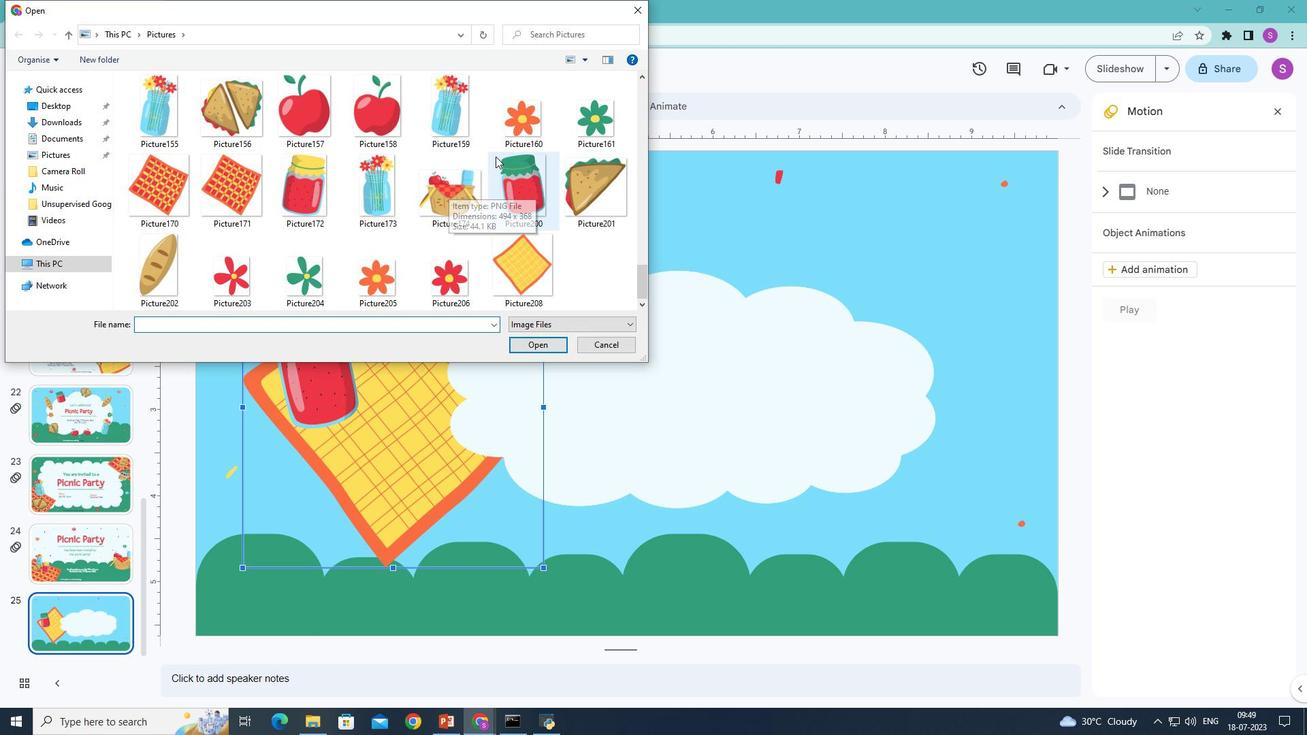 
Action: Mouse moved to (577, 185)
Screenshot: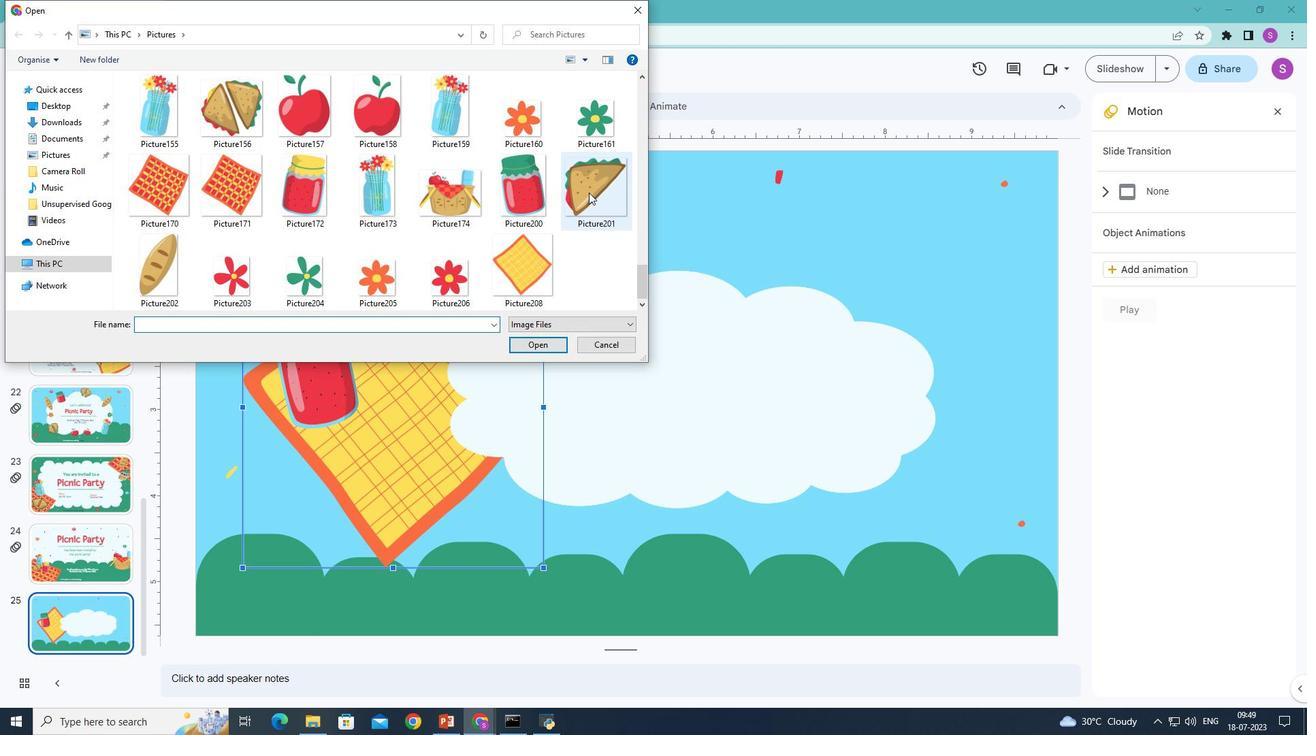 
Action: Mouse pressed left at (577, 185)
Screenshot: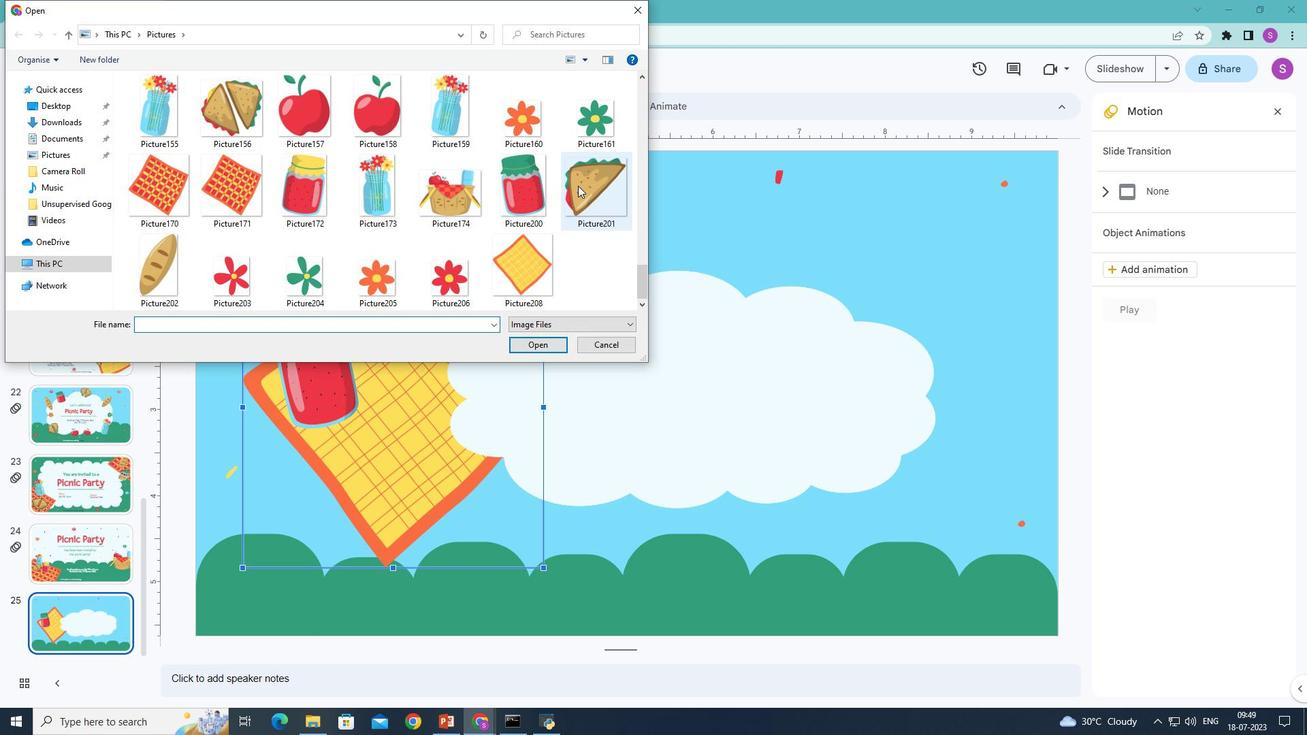 
Action: Mouse moved to (534, 340)
Screenshot: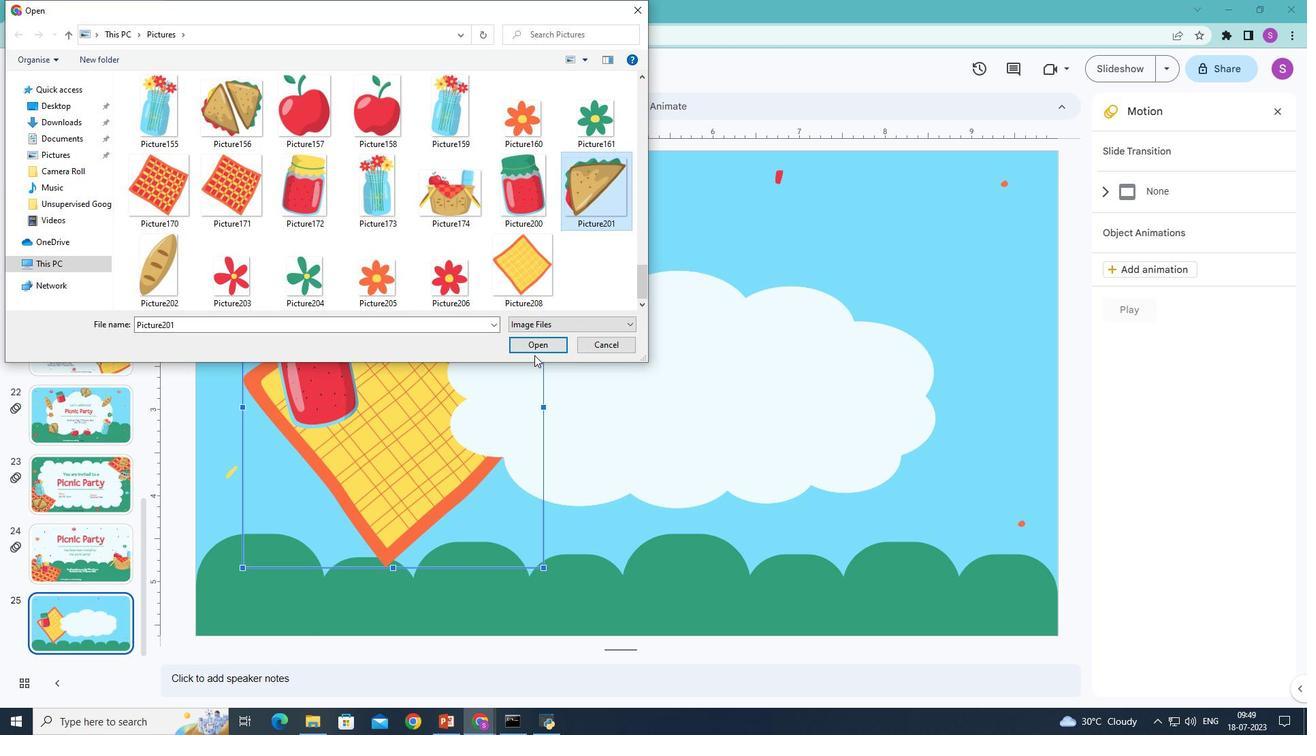 
Action: Mouse pressed left at (534, 340)
Screenshot: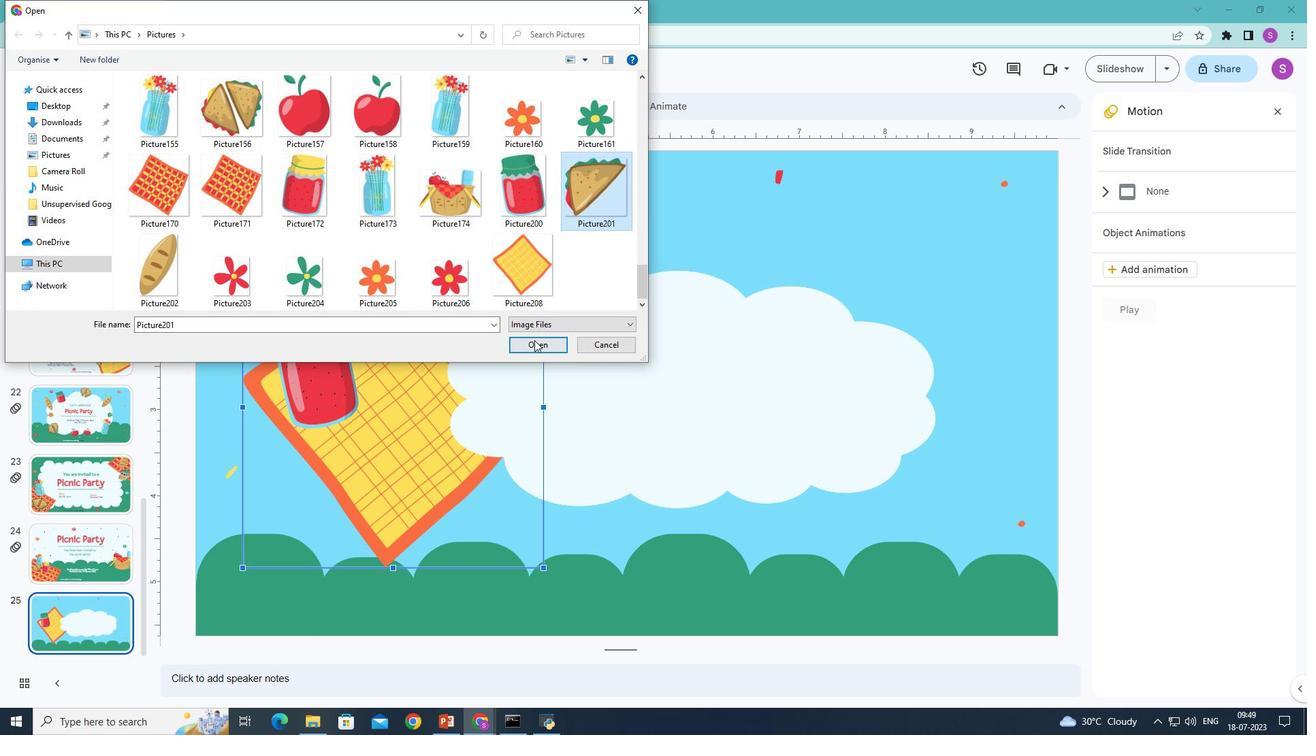 
Action: Mouse moved to (626, 473)
Screenshot: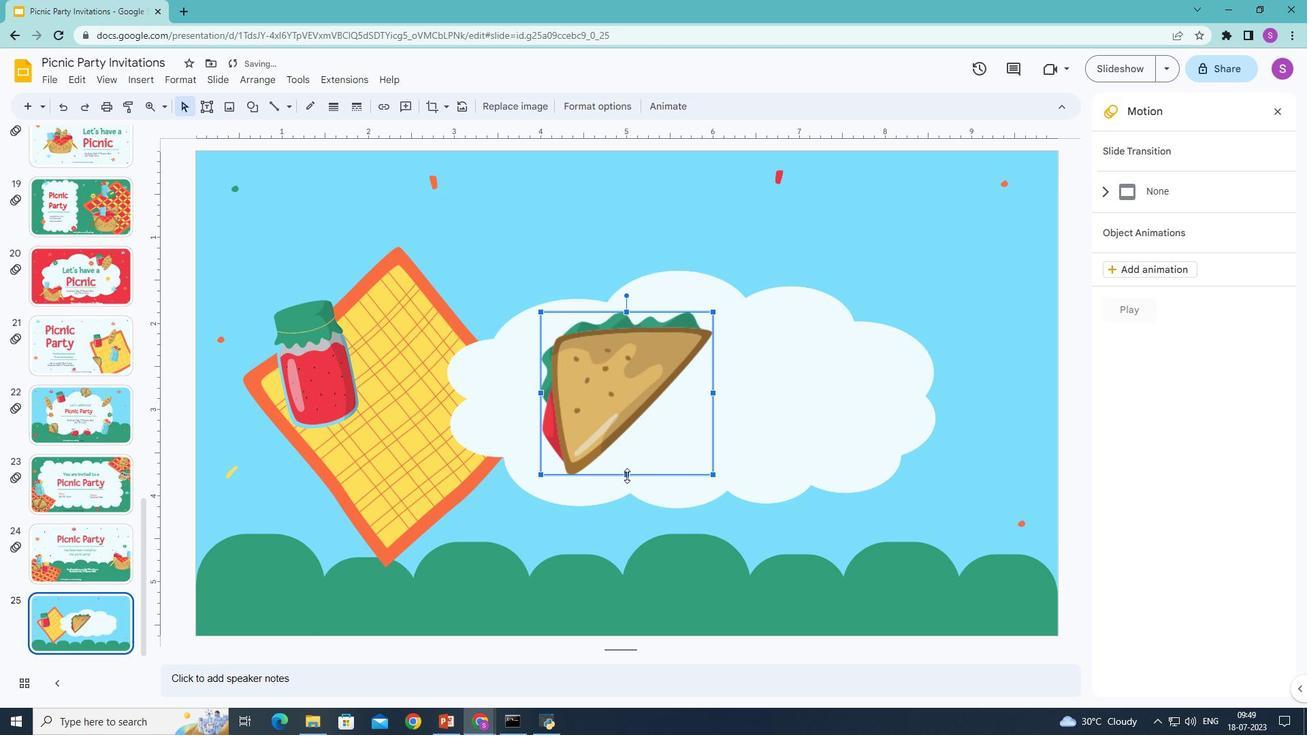 
Action: Mouse pressed left at (626, 473)
Screenshot: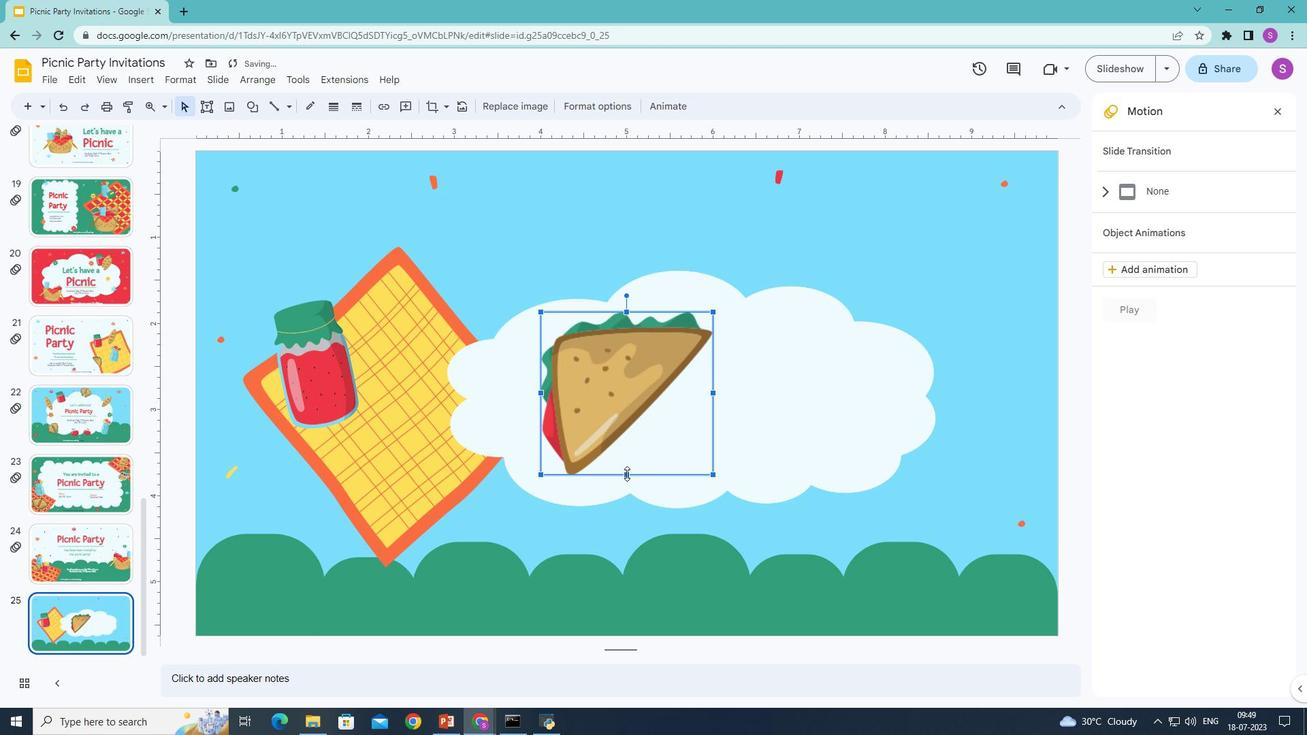 
Action: Mouse moved to (539, 373)
Screenshot: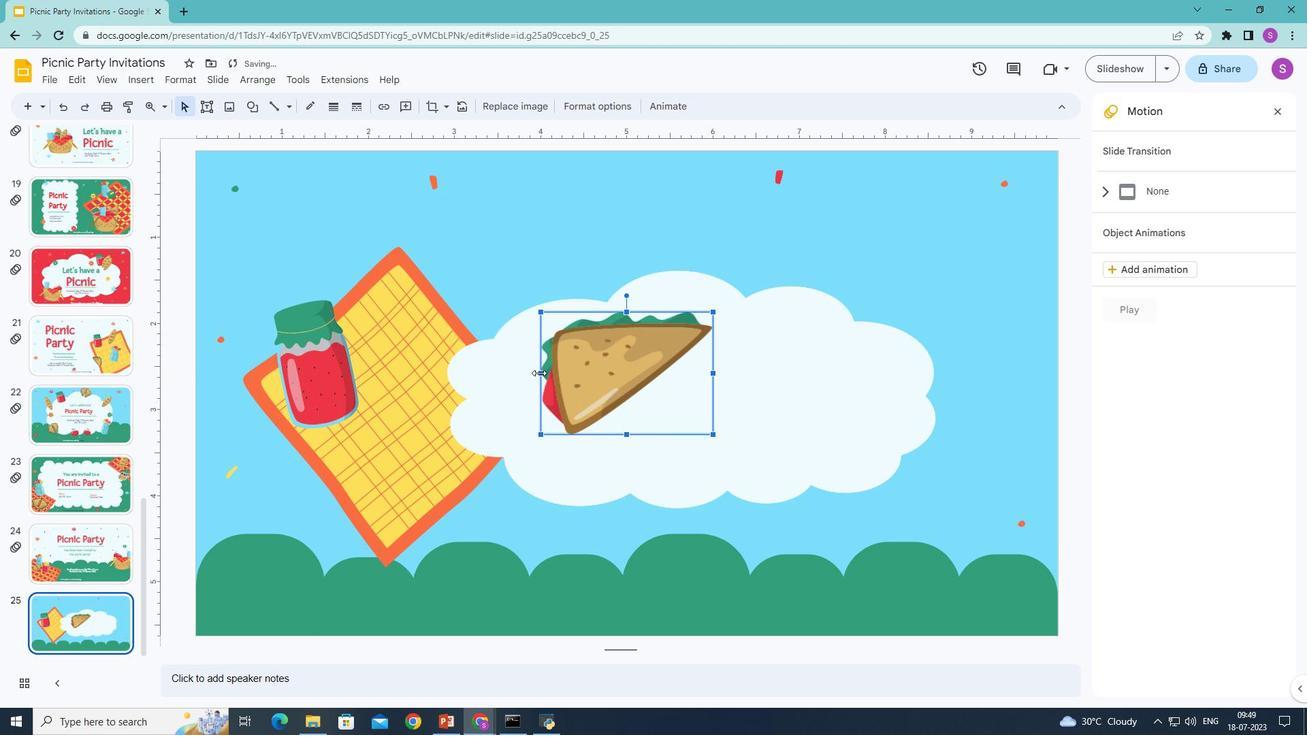 
Action: Mouse pressed left at (539, 373)
Screenshot: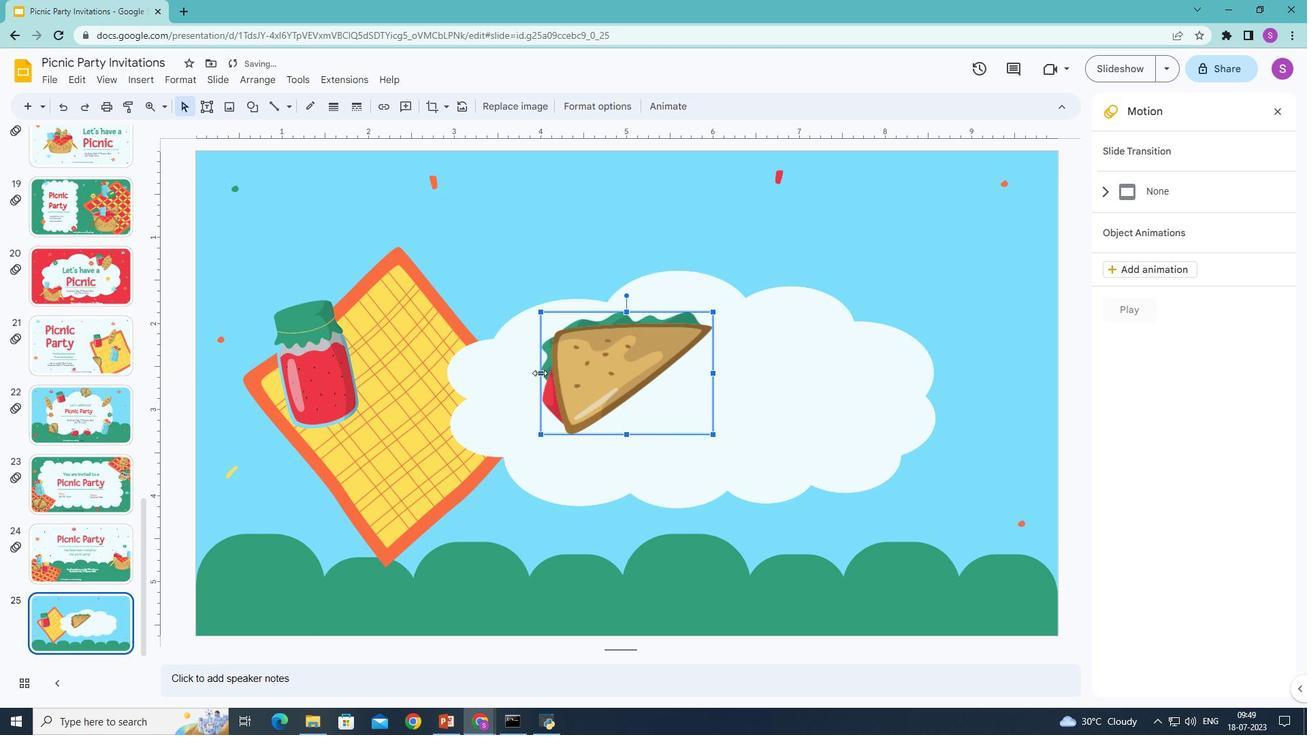 
Action: Mouse moved to (642, 310)
Screenshot: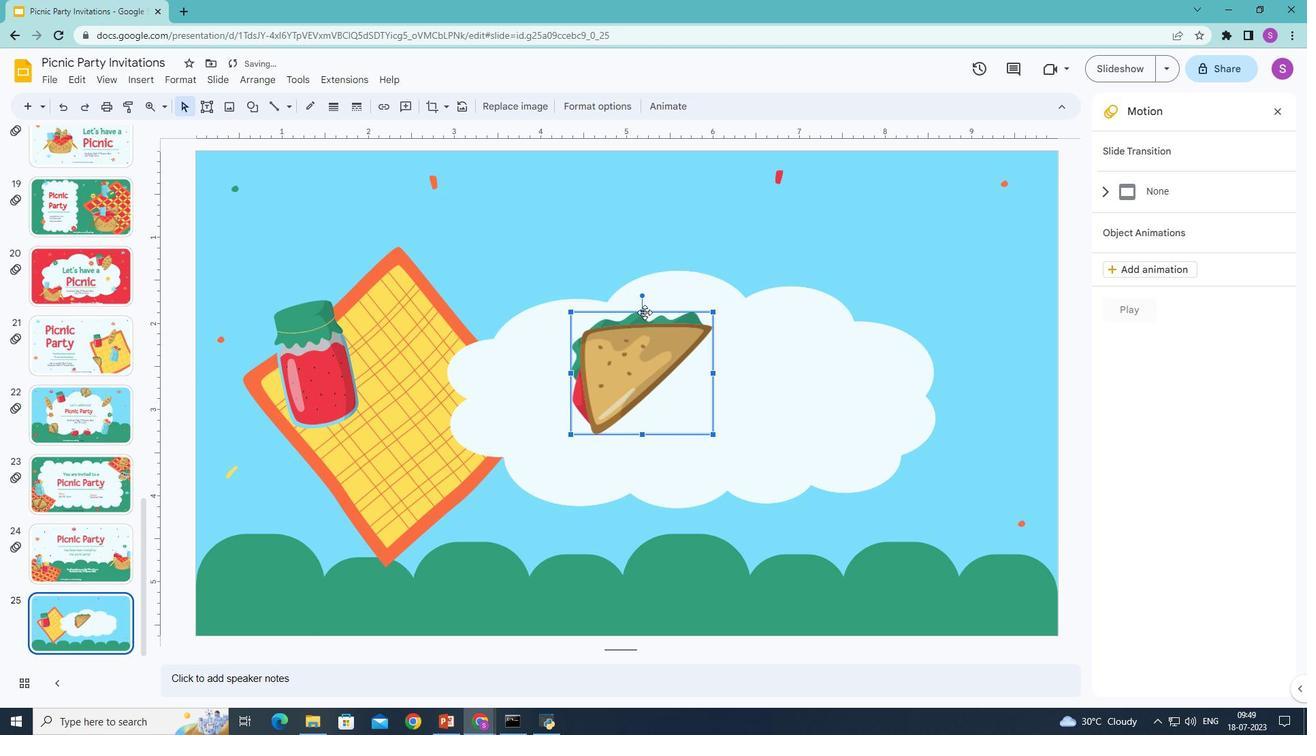 
Action: Mouse pressed left at (642, 310)
Screenshot: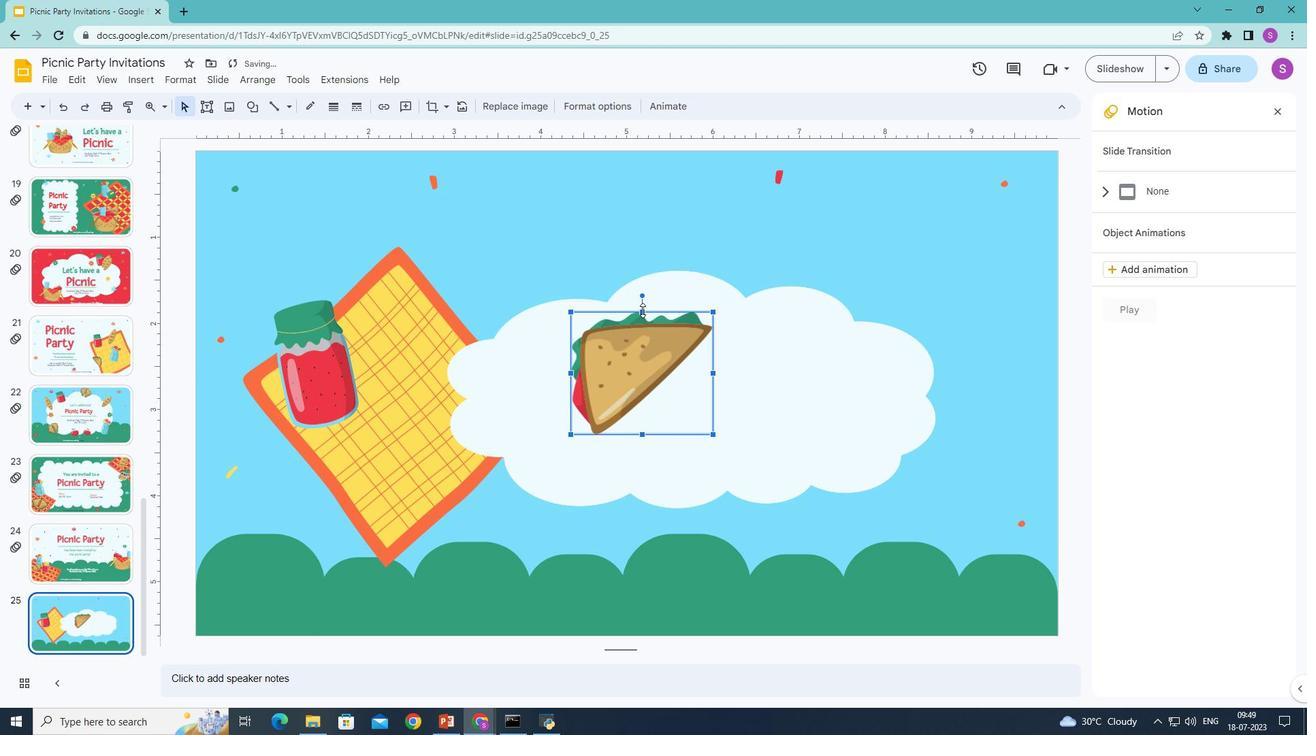
Action: Mouse moved to (712, 382)
Screenshot: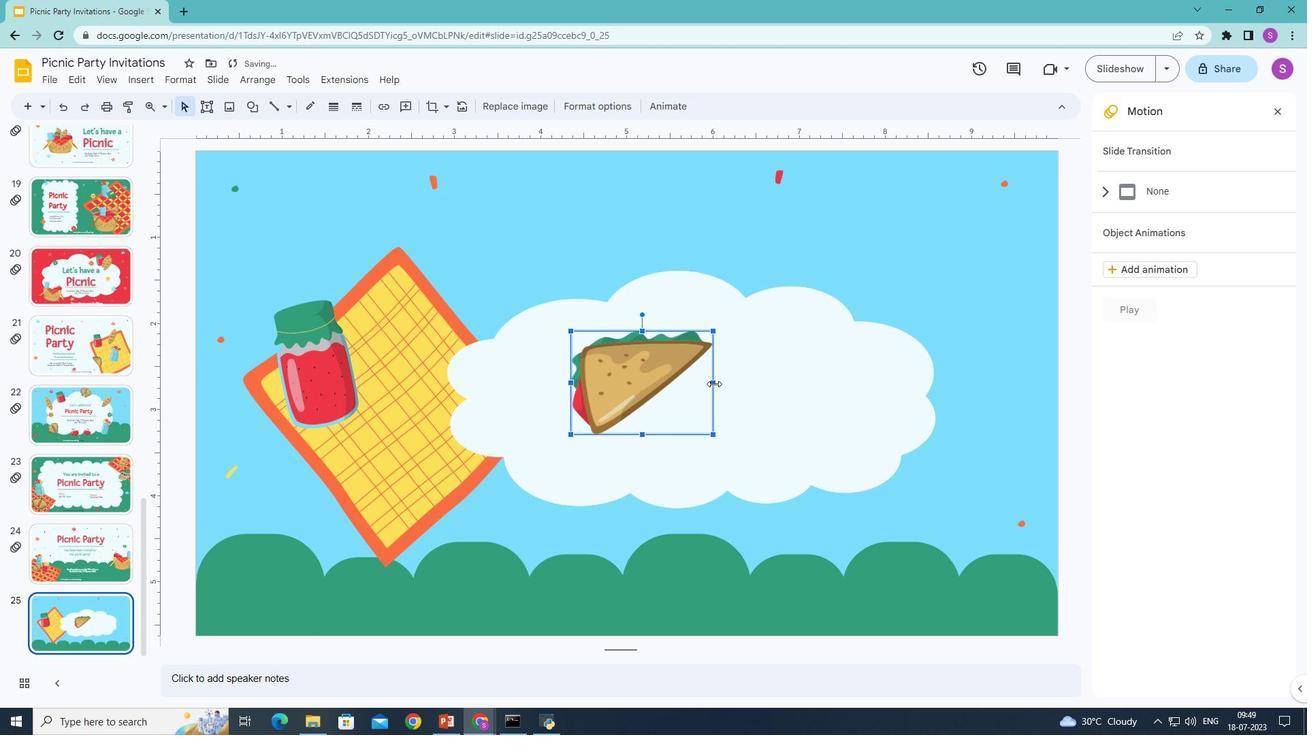 
Action: Mouse pressed left at (712, 382)
Screenshot: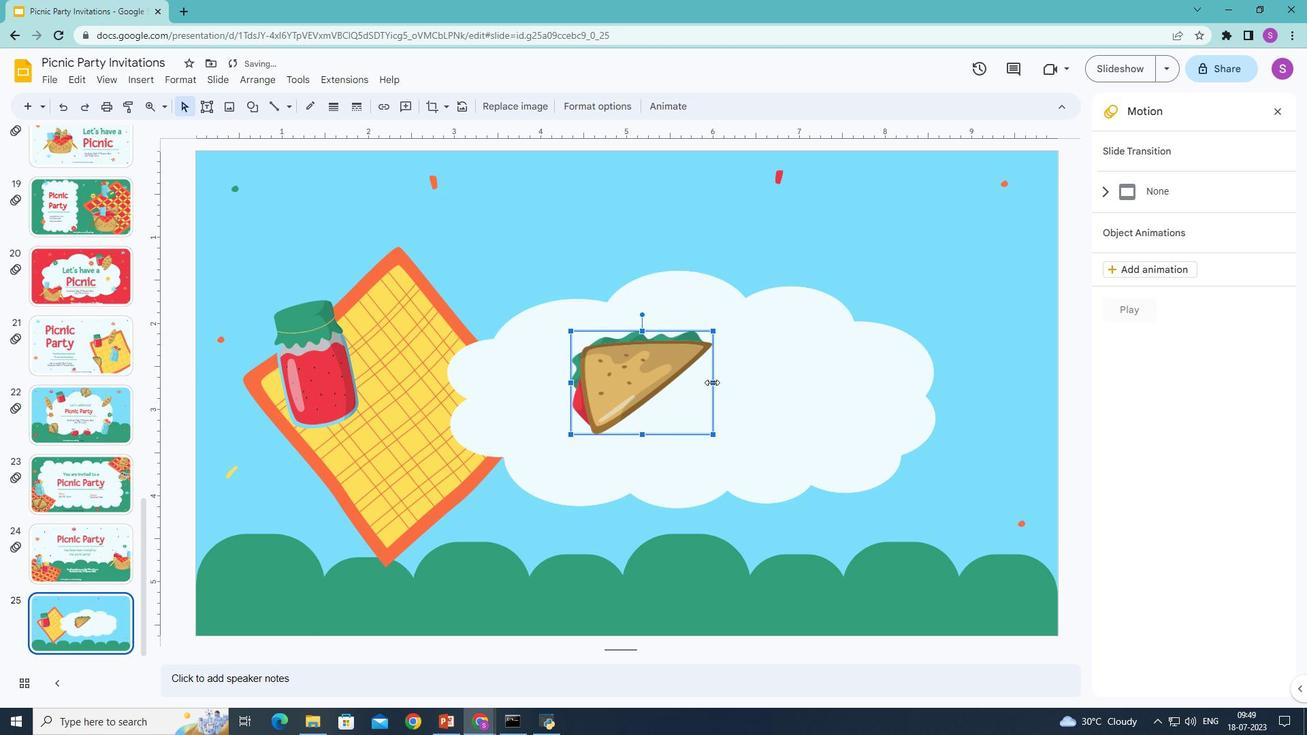 
Action: Mouse moved to (621, 371)
Screenshot: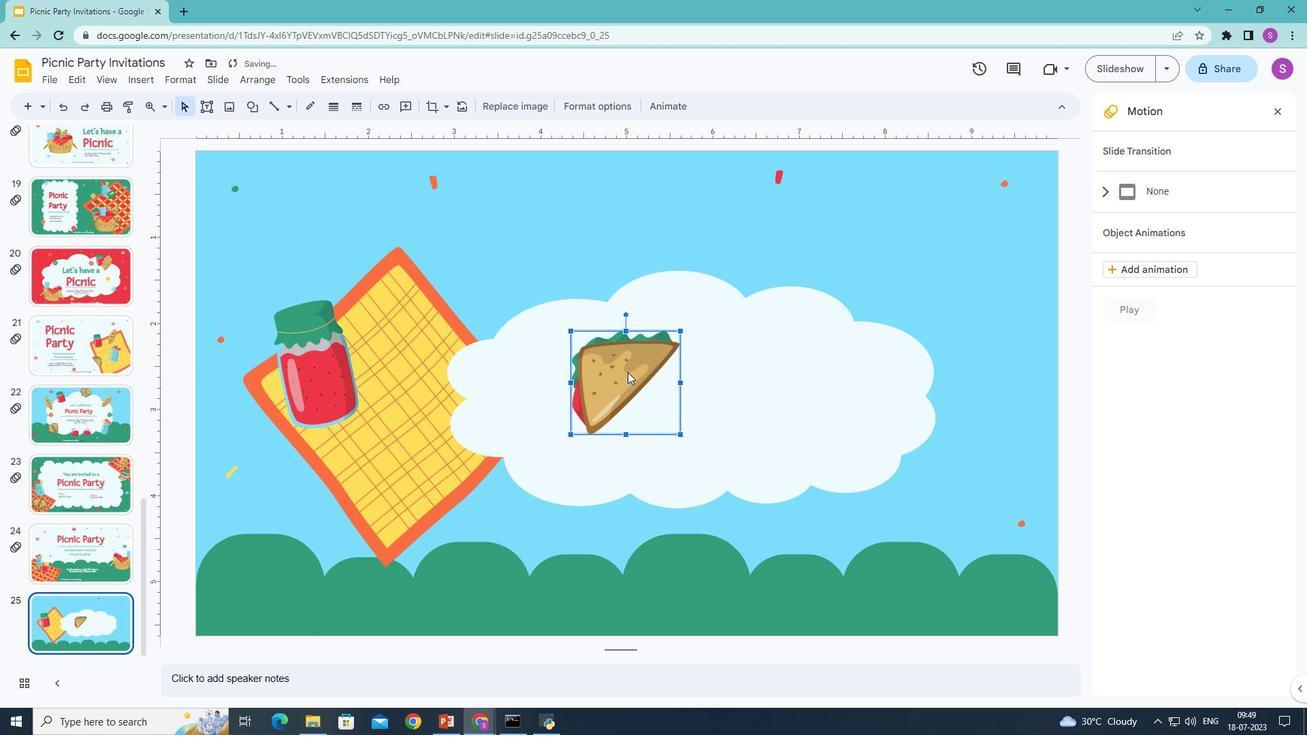 
Action: Mouse pressed left at (621, 371)
Screenshot: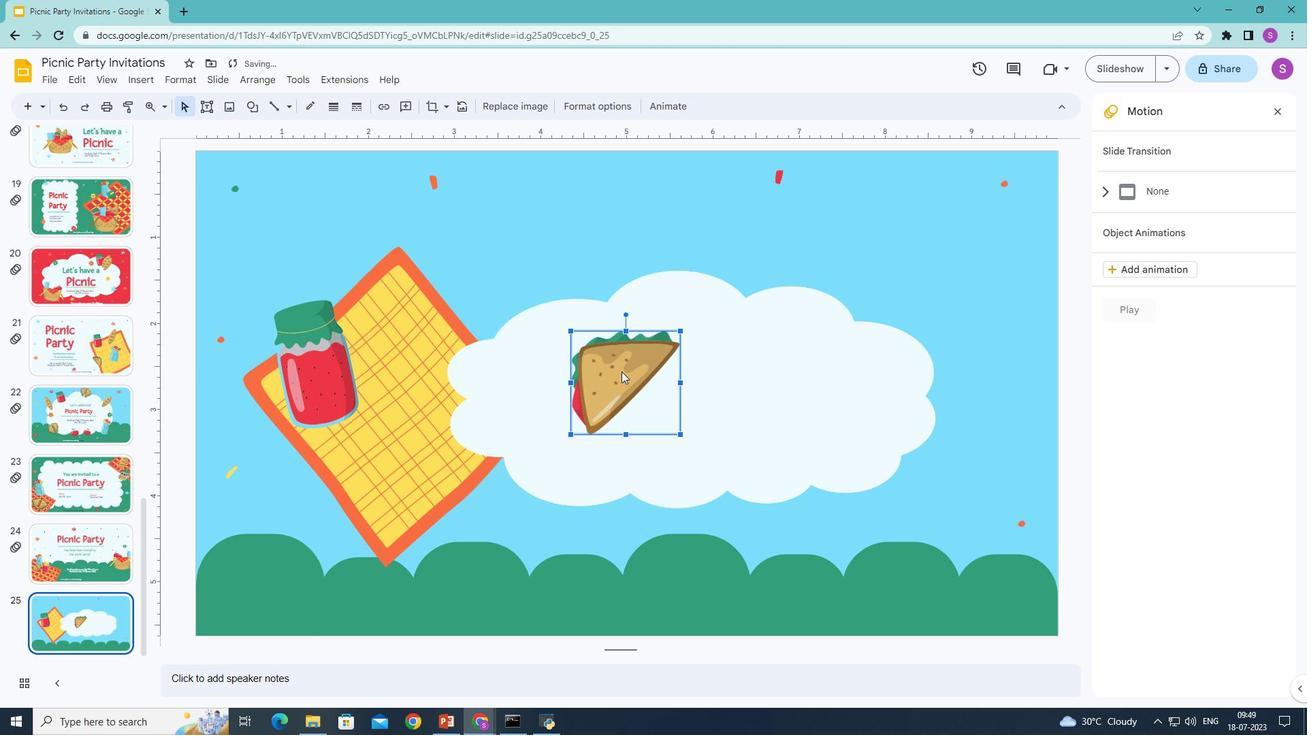 
Action: Mouse moved to (415, 297)
